 Task: Add Siete Dairy Free Nacho Tortilla Chips to the cart.
Action: Mouse moved to (291, 140)
Screenshot: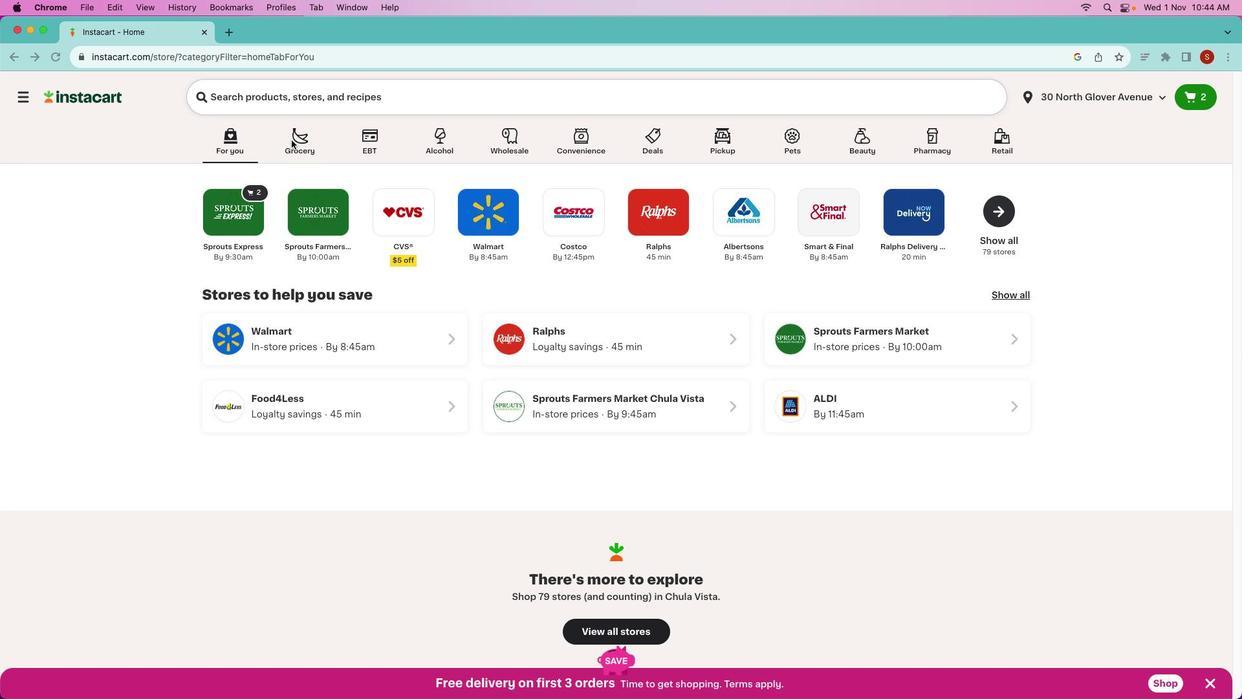 
Action: Mouse pressed left at (291, 140)
Screenshot: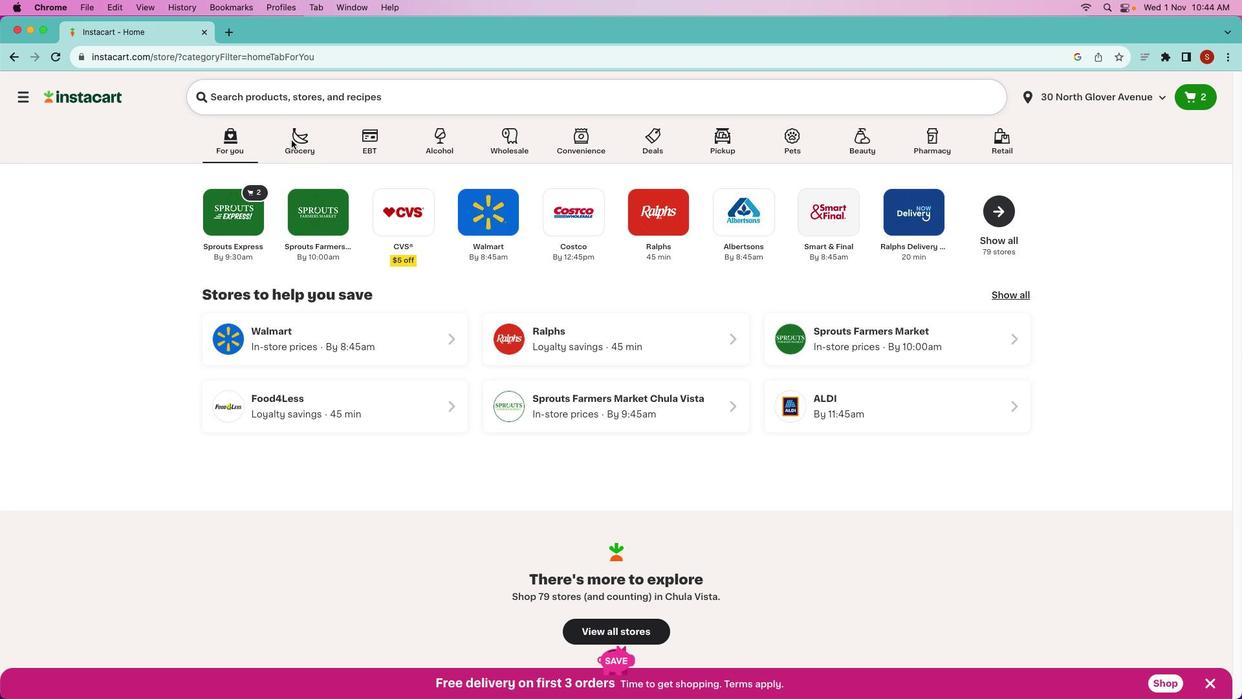 
Action: Mouse pressed left at (291, 140)
Screenshot: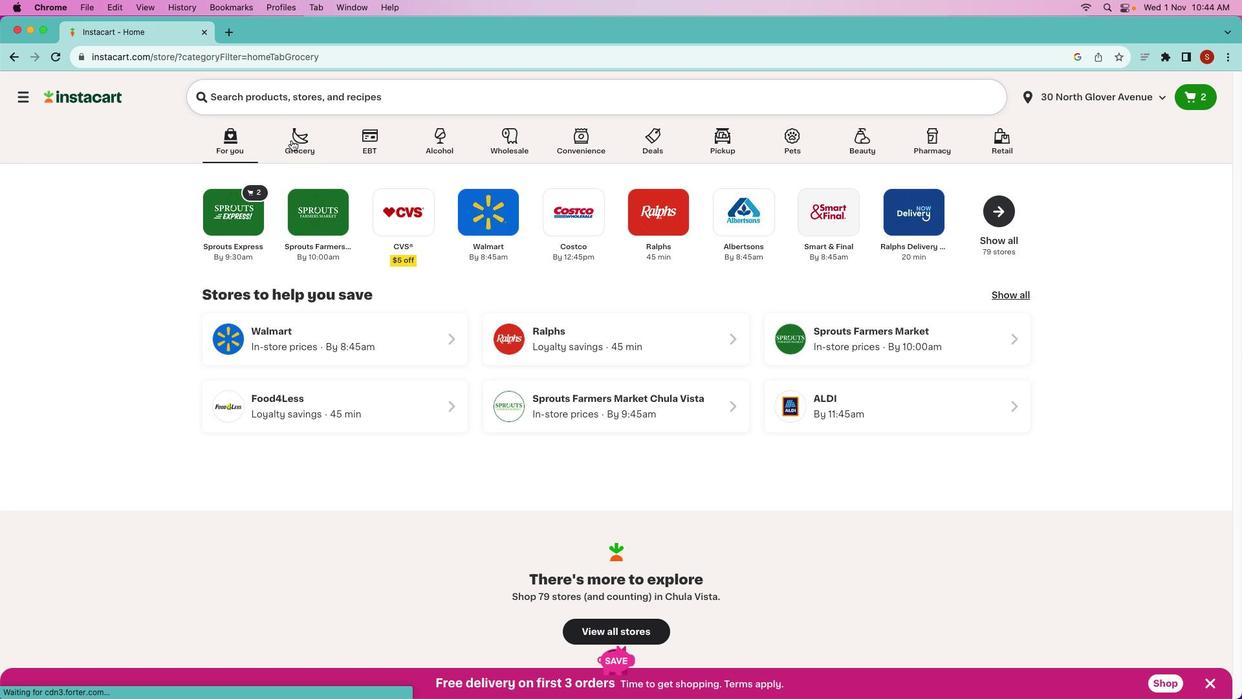 
Action: Mouse moved to (550, 325)
Screenshot: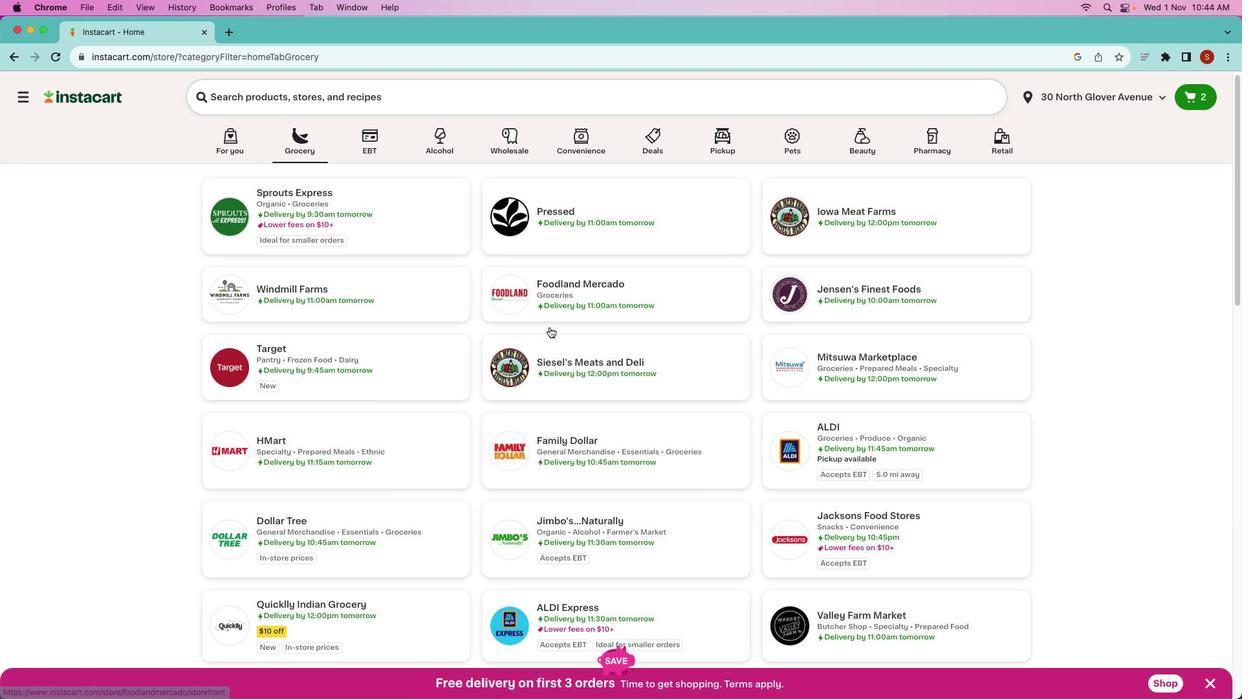 
Action: Mouse scrolled (550, 325) with delta (0, 0)
Screenshot: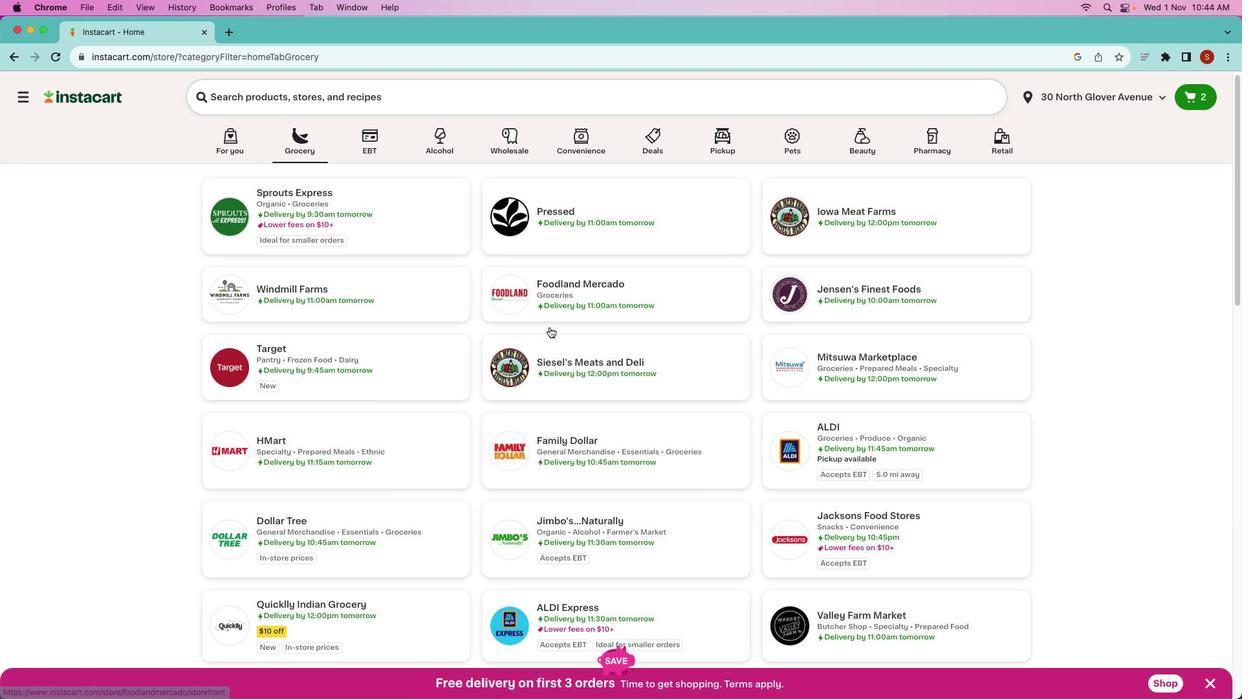 
Action: Mouse scrolled (550, 325) with delta (0, 0)
Screenshot: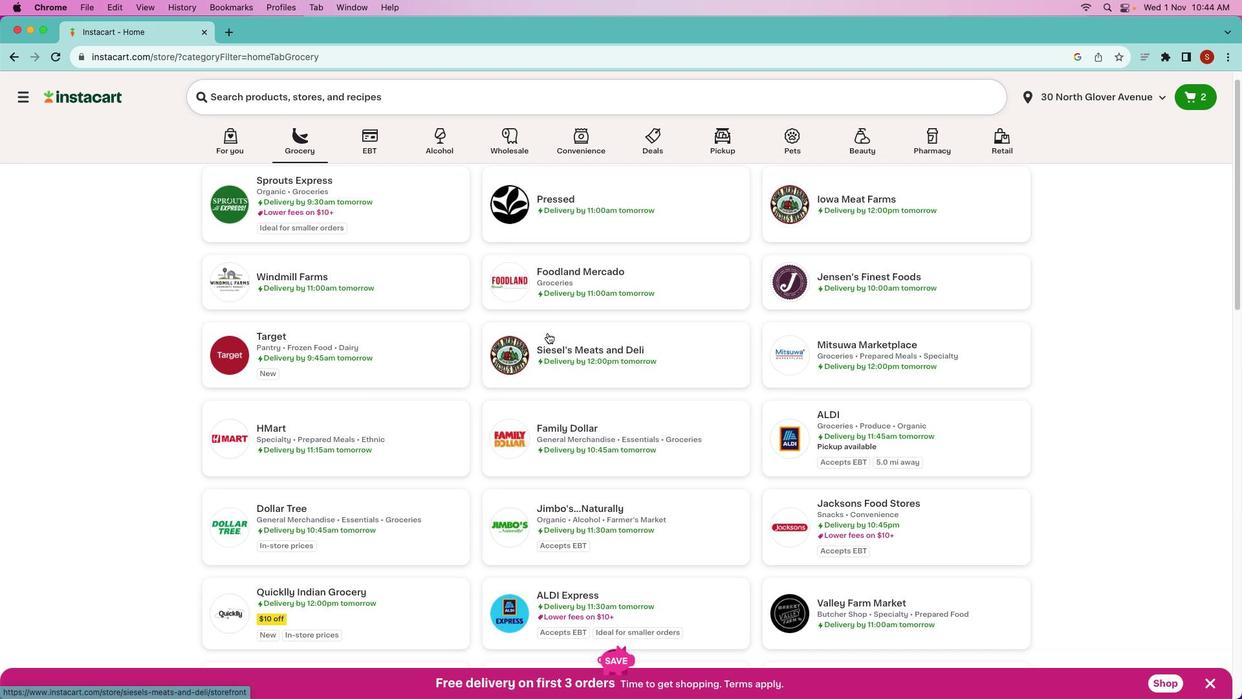 
Action: Mouse scrolled (550, 325) with delta (0, 0)
Screenshot: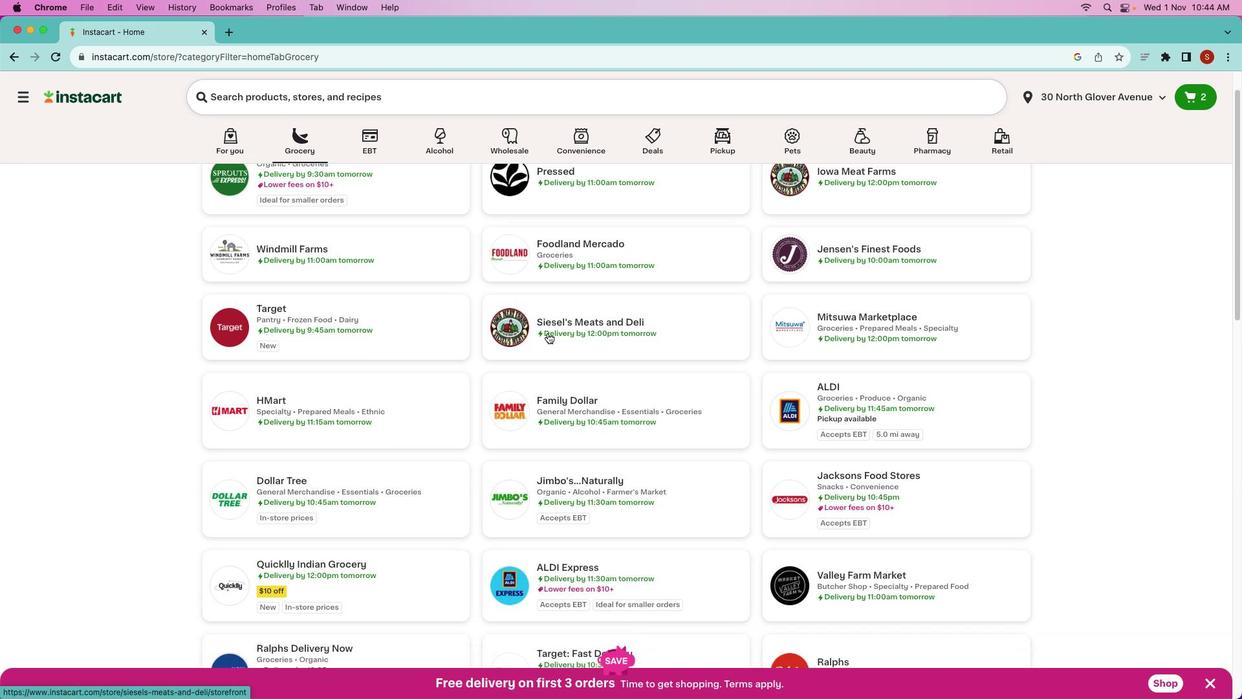 
Action: Mouse moved to (553, 328)
Screenshot: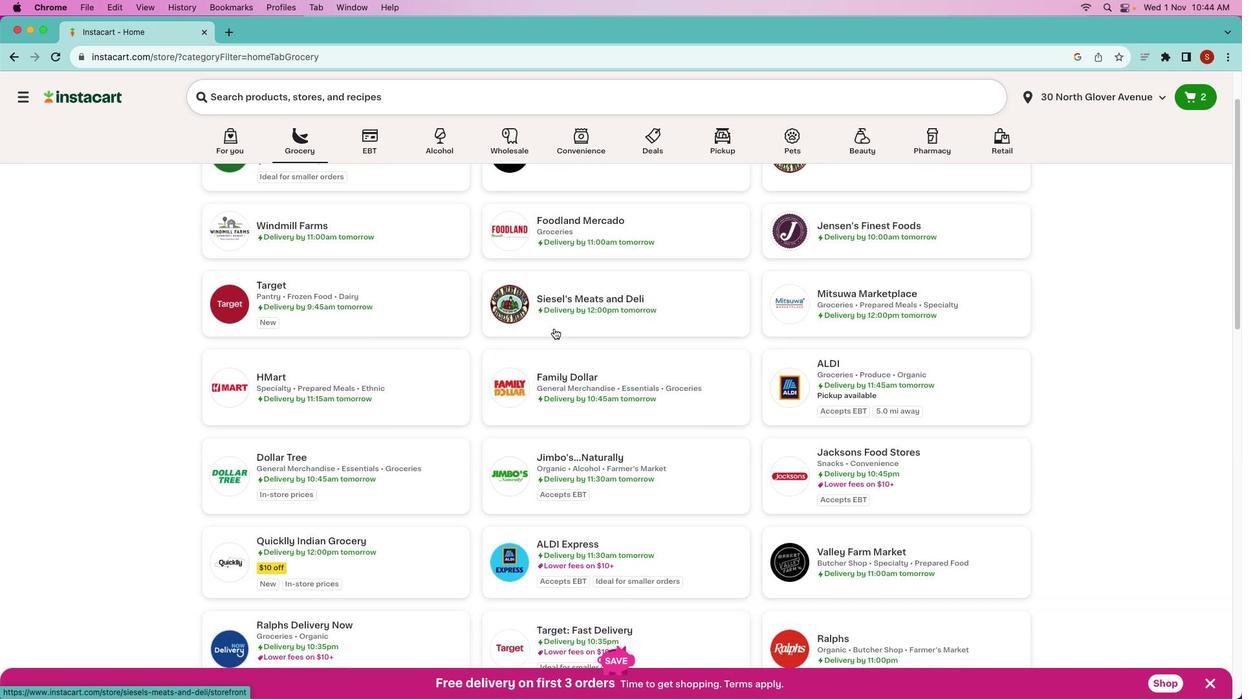 
Action: Mouse scrolled (553, 328) with delta (0, 0)
Screenshot: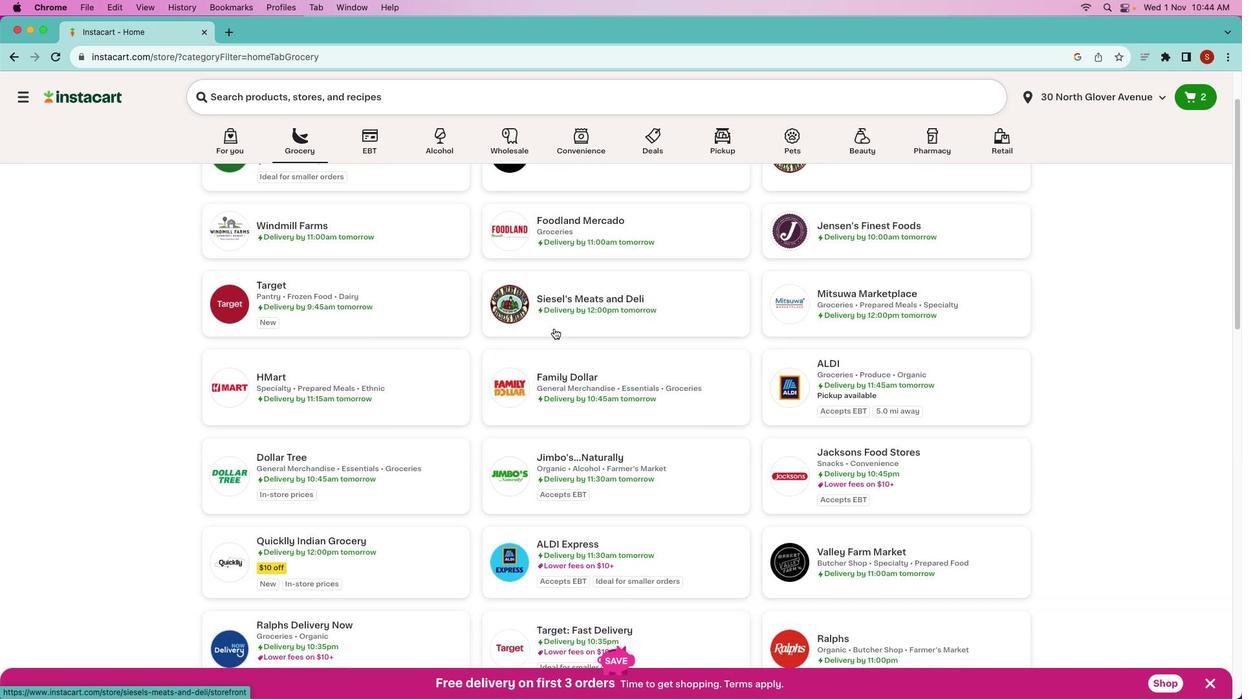 
Action: Mouse moved to (554, 328)
Screenshot: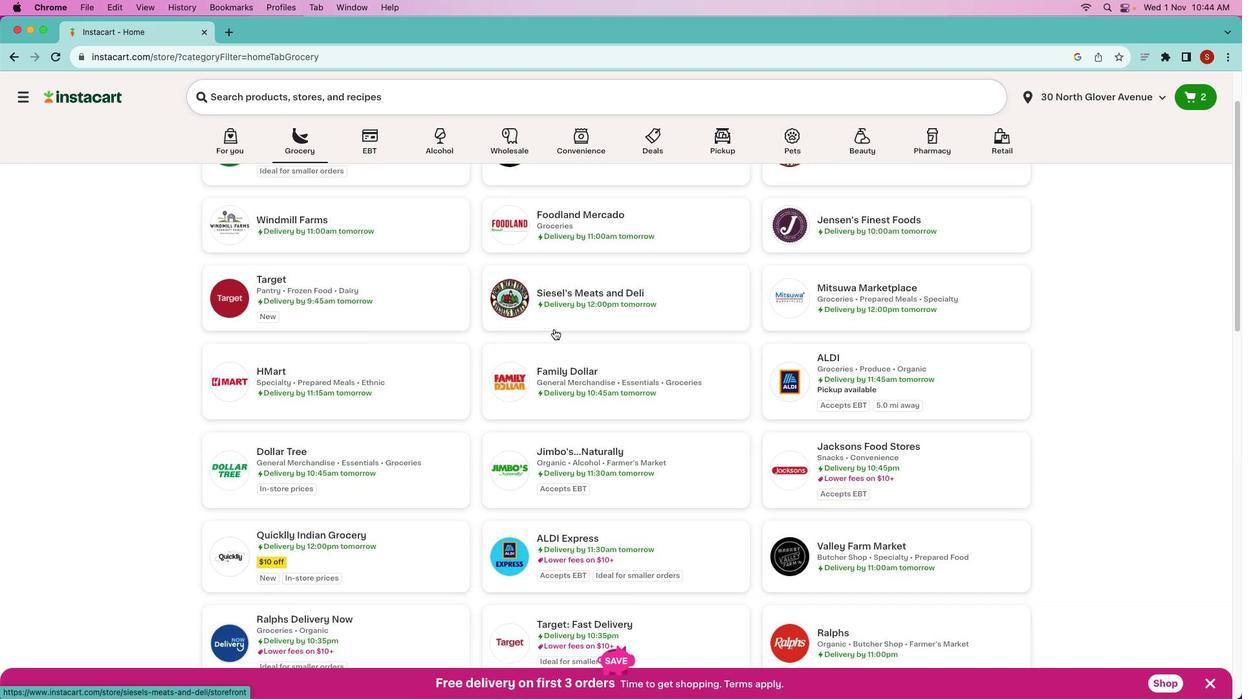 
Action: Mouse scrolled (554, 328) with delta (0, 0)
Screenshot: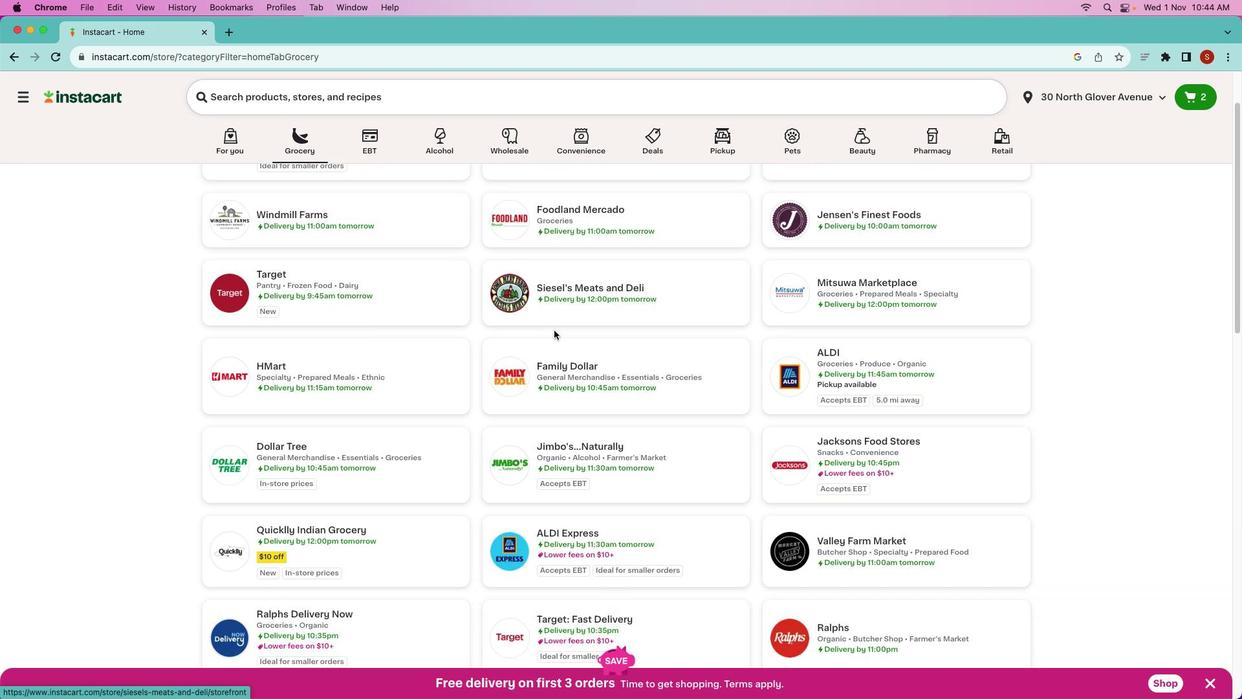 
Action: Mouse moved to (554, 338)
Screenshot: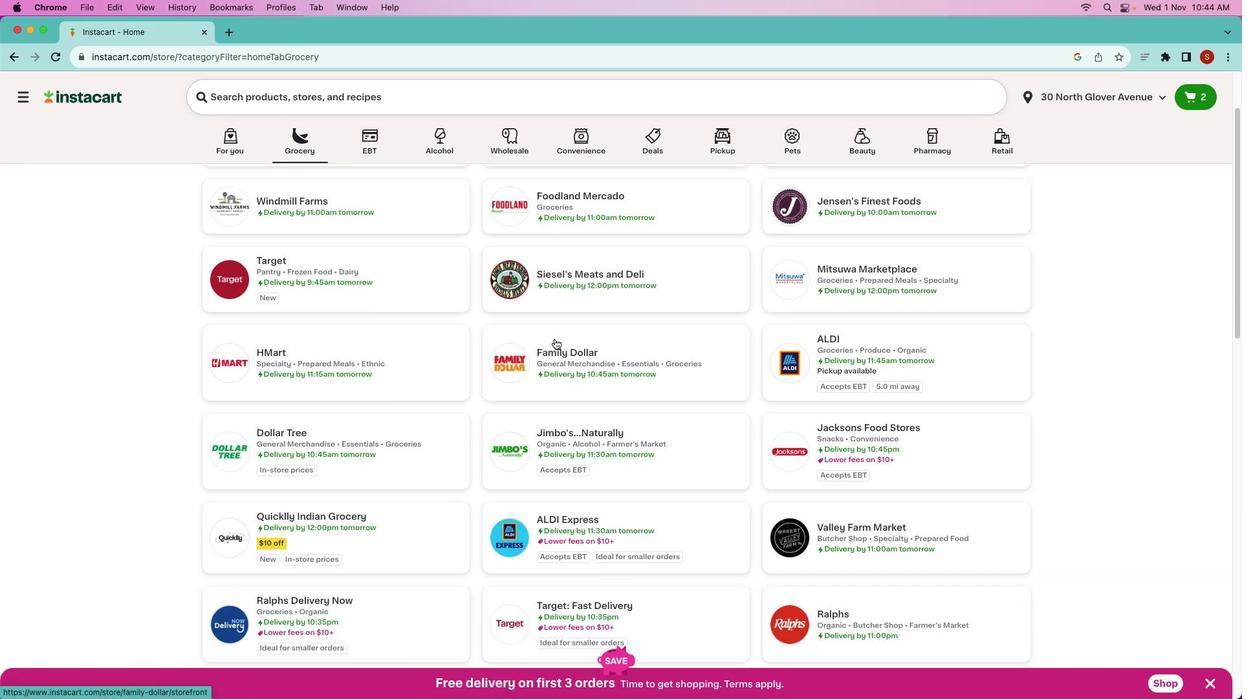 
Action: Mouse scrolled (554, 338) with delta (0, 0)
Screenshot: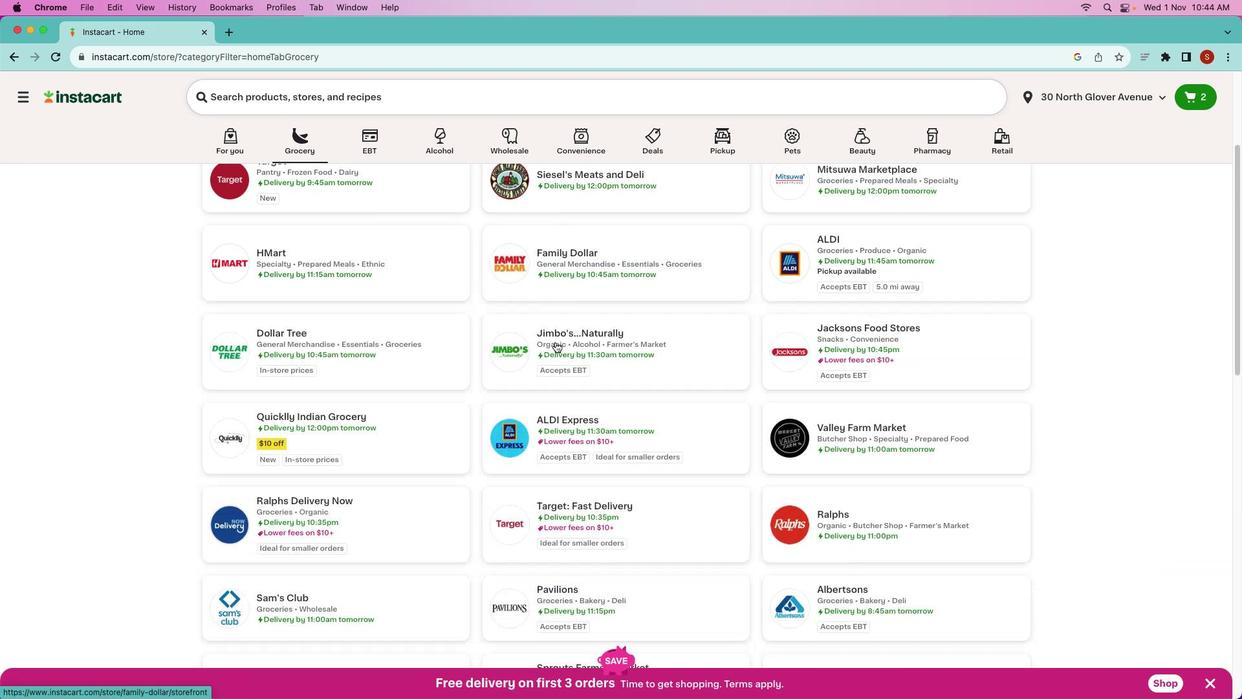 
Action: Mouse scrolled (554, 338) with delta (0, 0)
Screenshot: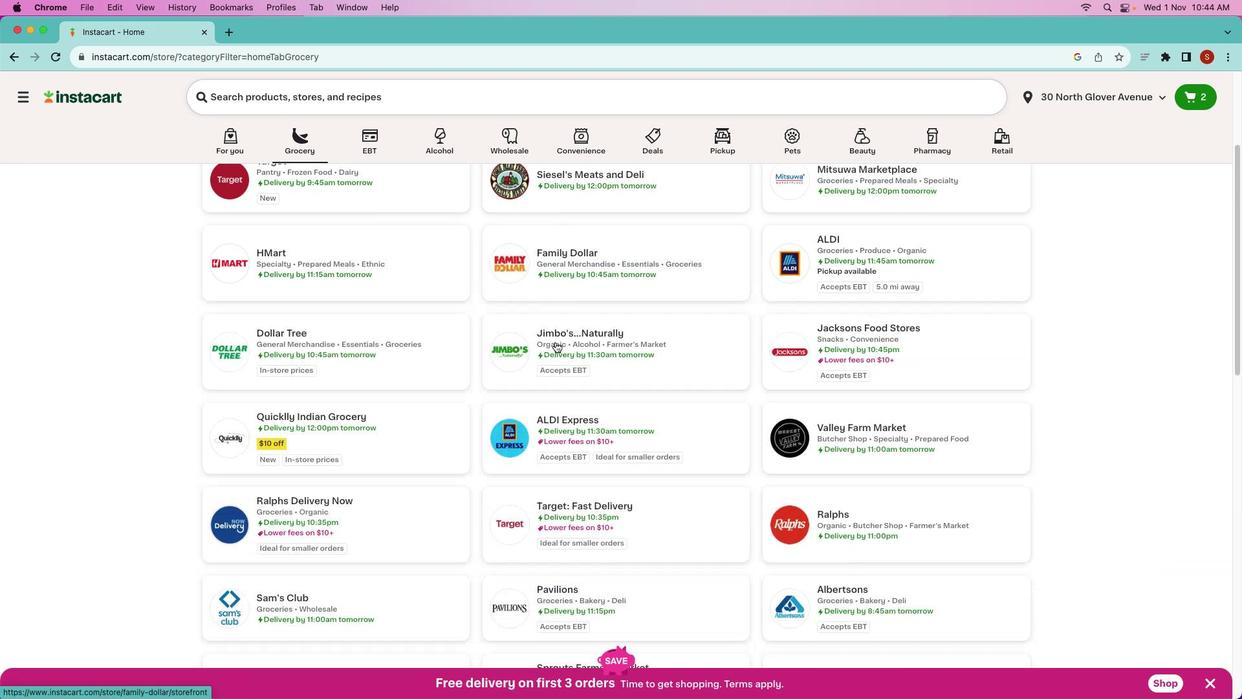 
Action: Mouse scrolled (554, 338) with delta (0, -1)
Screenshot: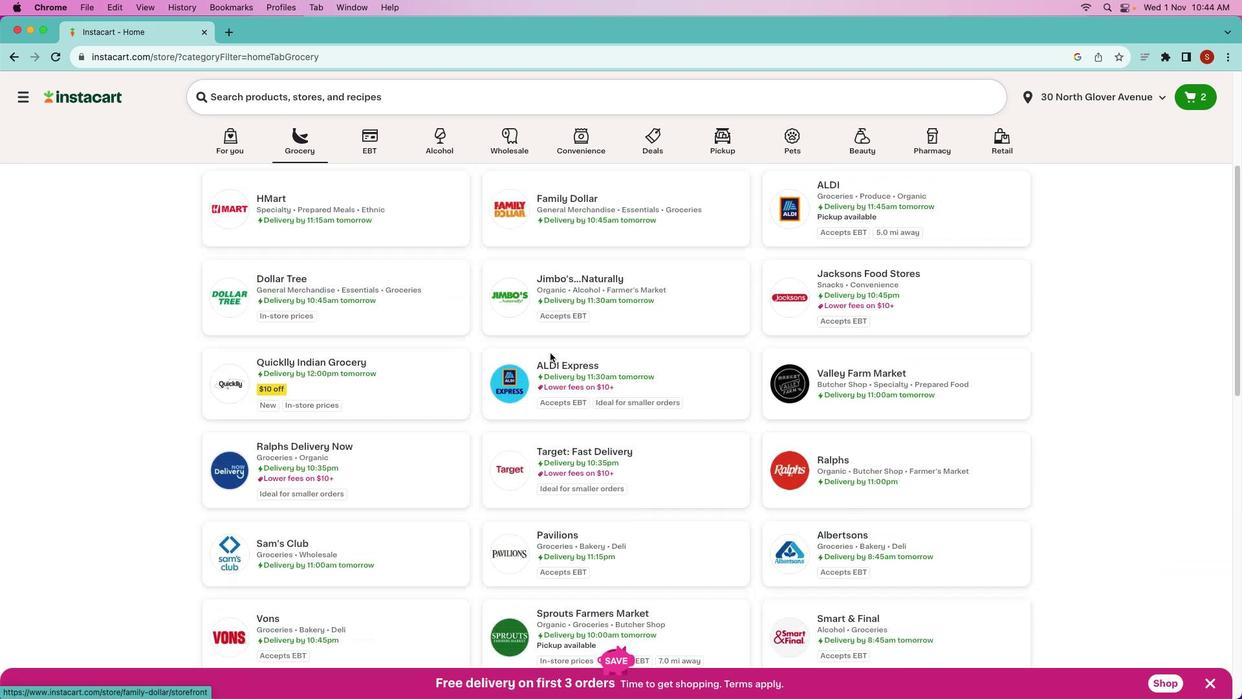 
Action: Mouse scrolled (554, 338) with delta (0, -3)
Screenshot: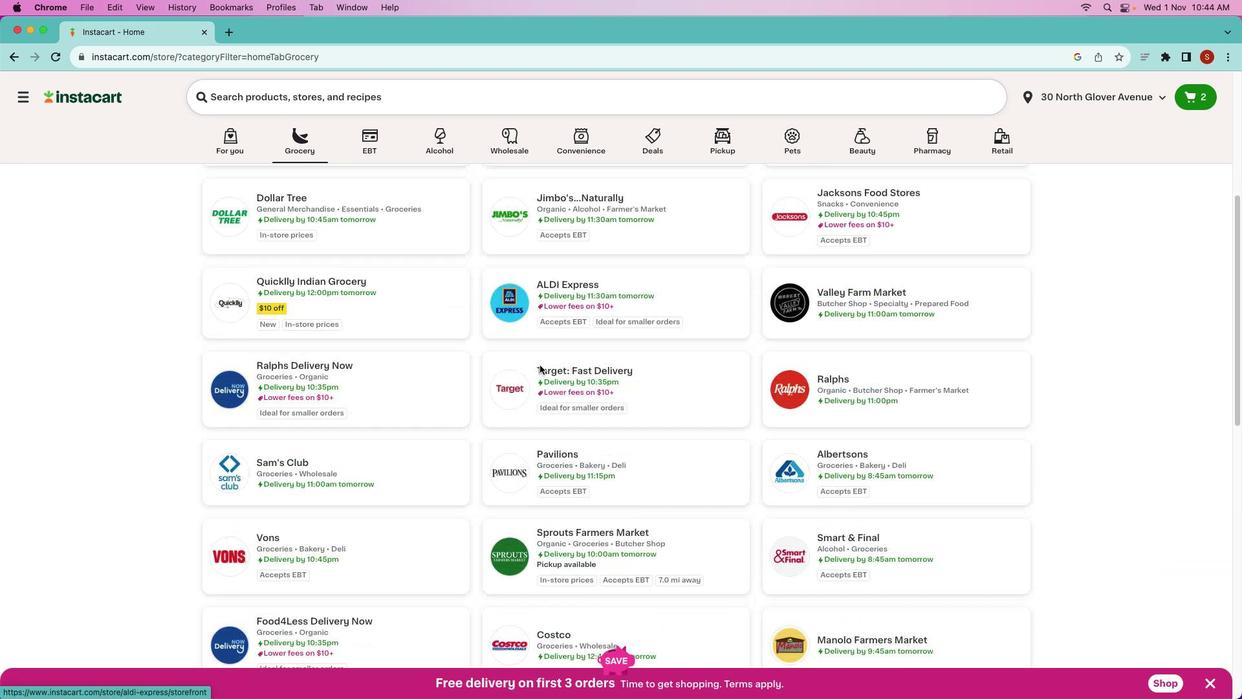 
Action: Mouse moved to (602, 513)
Screenshot: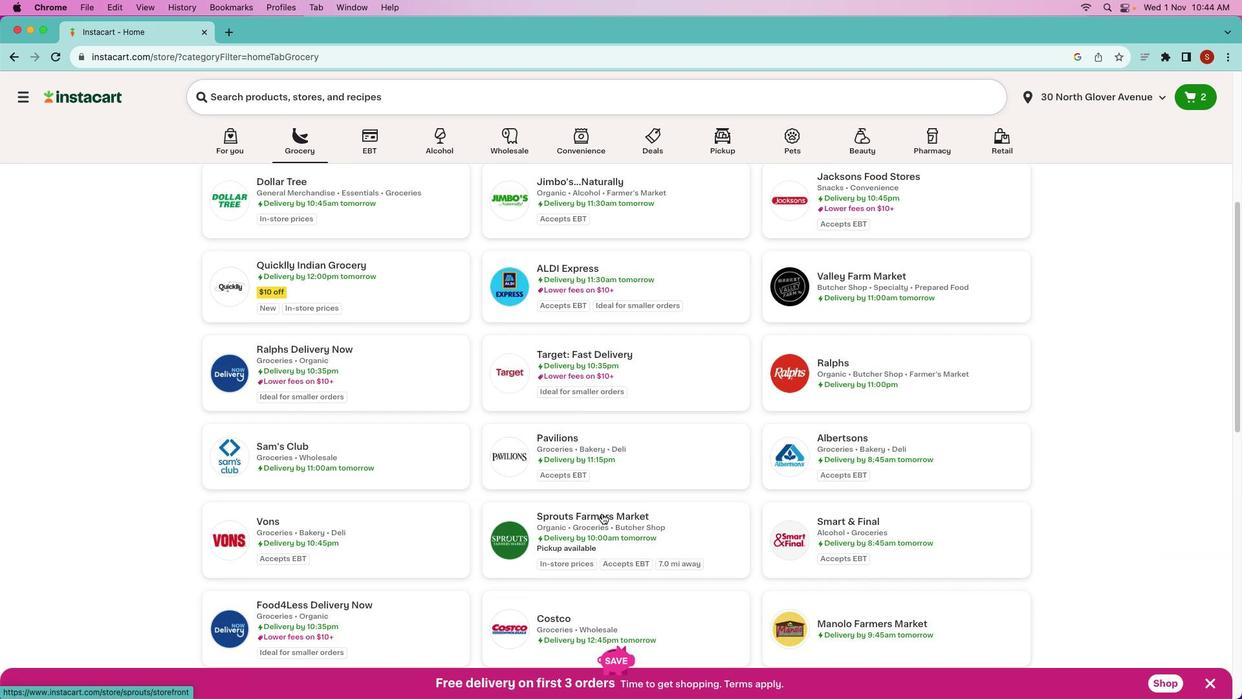 
Action: Mouse pressed left at (602, 513)
Screenshot: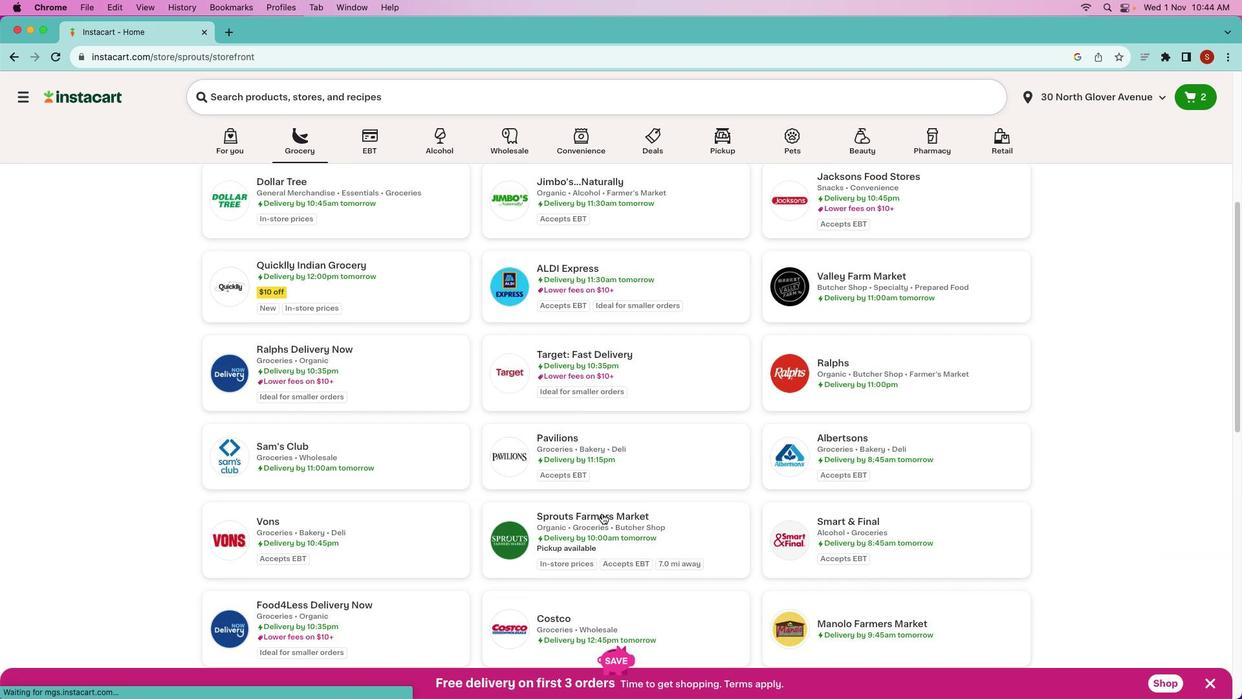 
Action: Mouse moved to (324, 102)
Screenshot: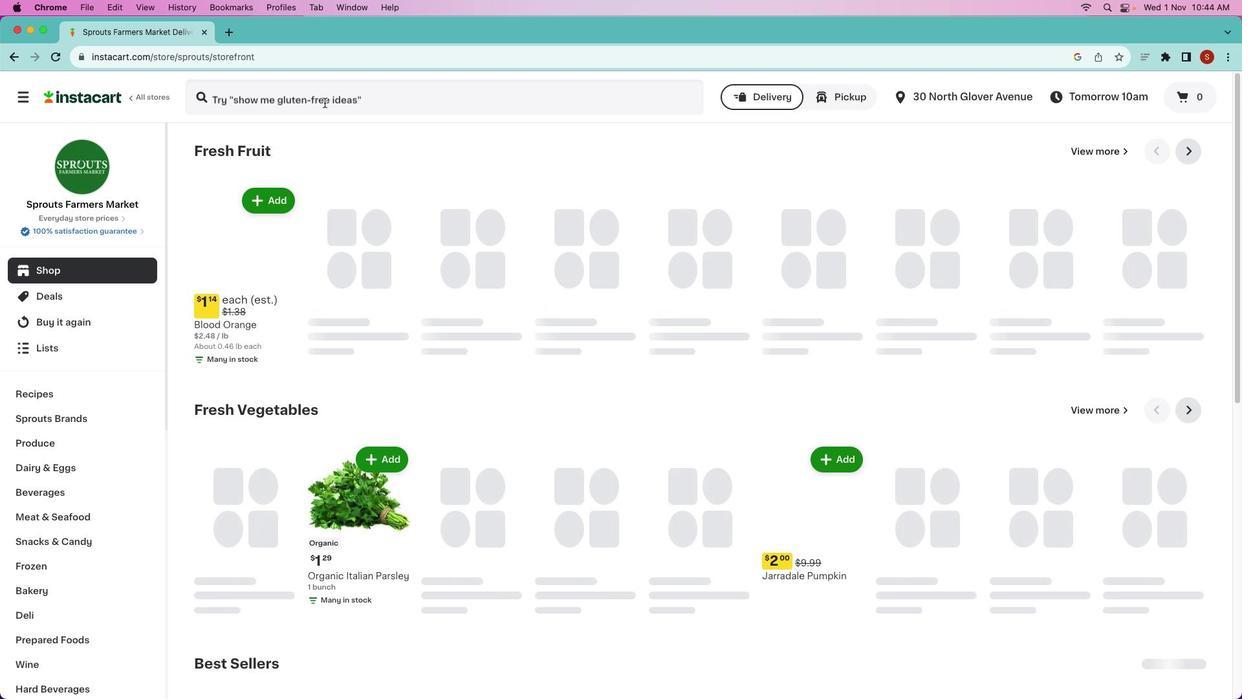 
Action: Mouse pressed left at (324, 102)
Screenshot: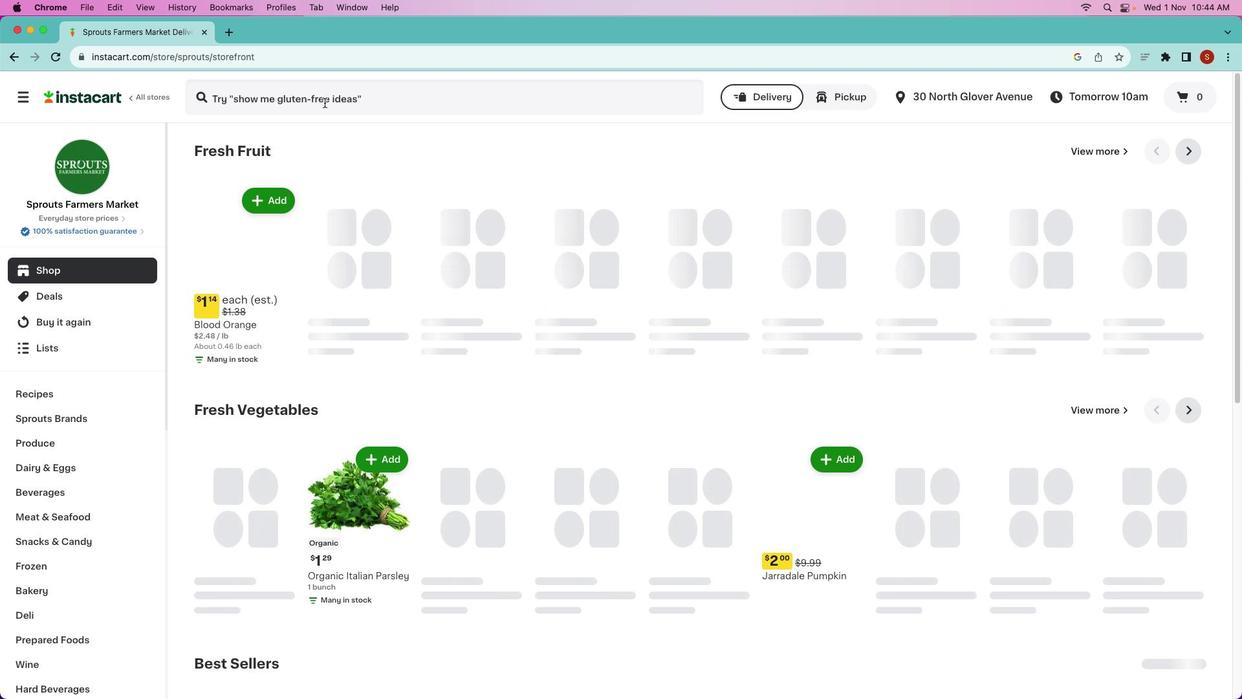 
Action: Key pressed 's''i''e''t''e'Key.space'd''a''i''r''y'Key.space'f''r''e''e'Key.space'n''a''c''h''o'Key.space'r''o''t''r'Key.backspaceKey.backspaceKey.backspaceKey.backspace't''o''r''t''i''a'Key.backspace'l''l''a'Key.space'c''h''i''p''s'
Screenshot: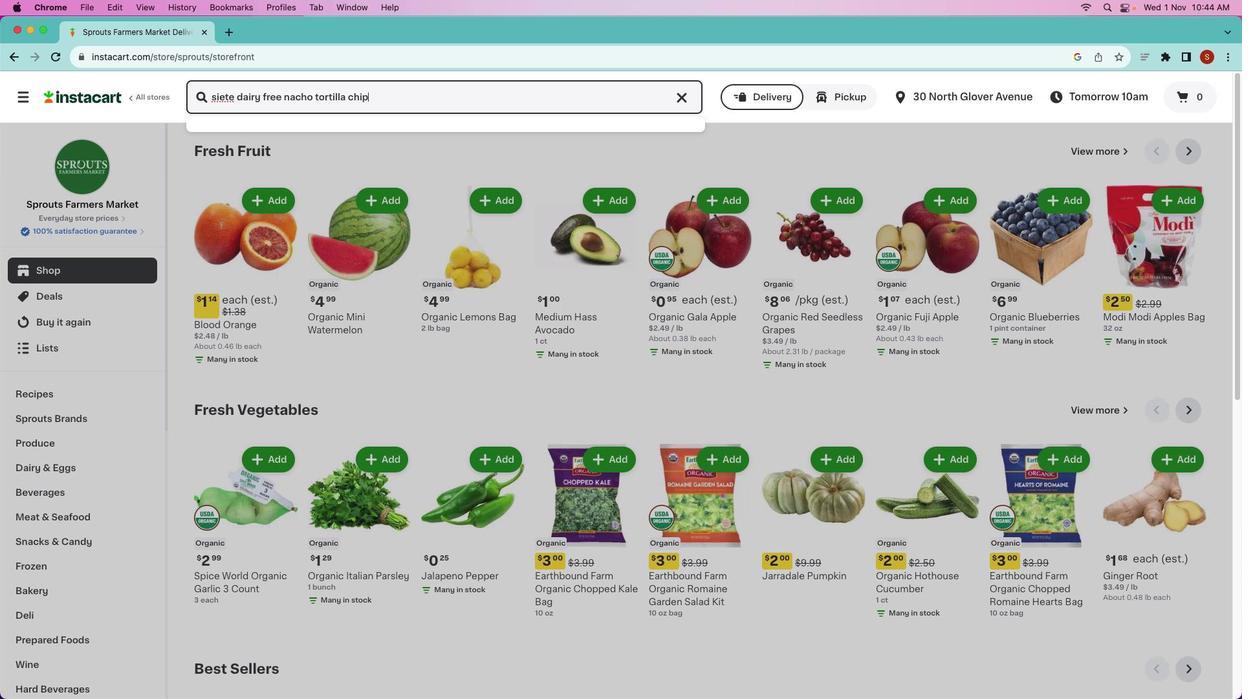 
Action: Mouse moved to (381, 95)
Screenshot: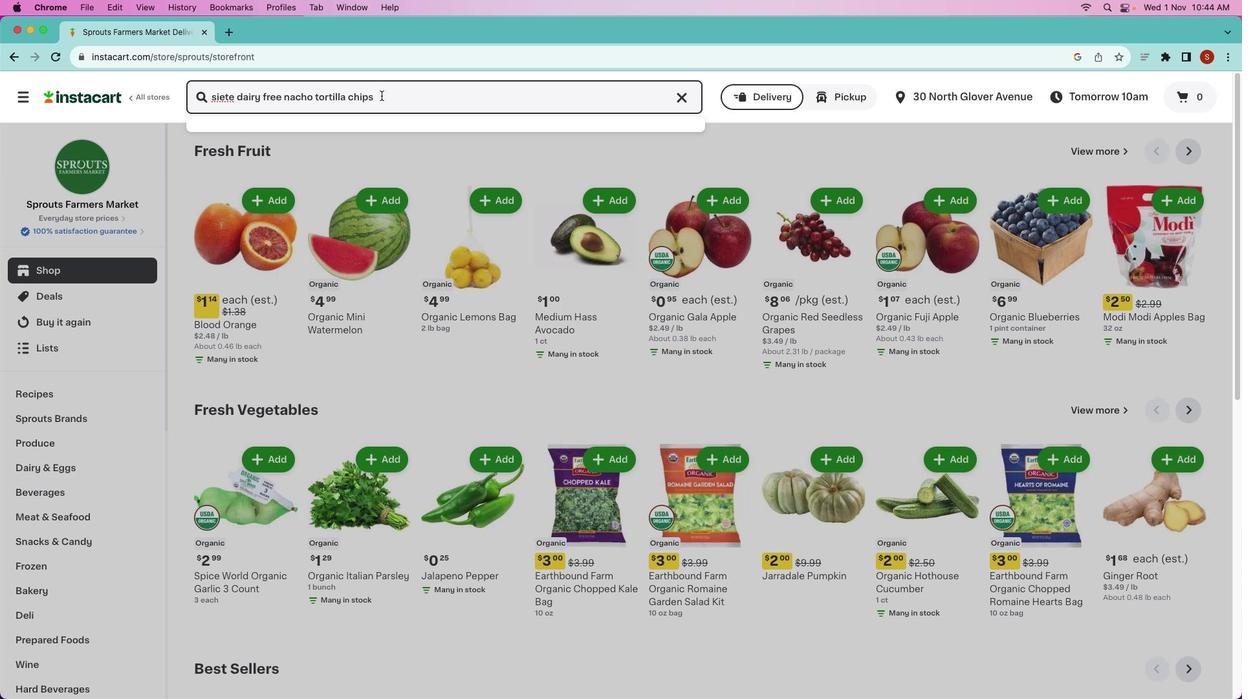 
Action: Key pressed Key.enter
Screenshot: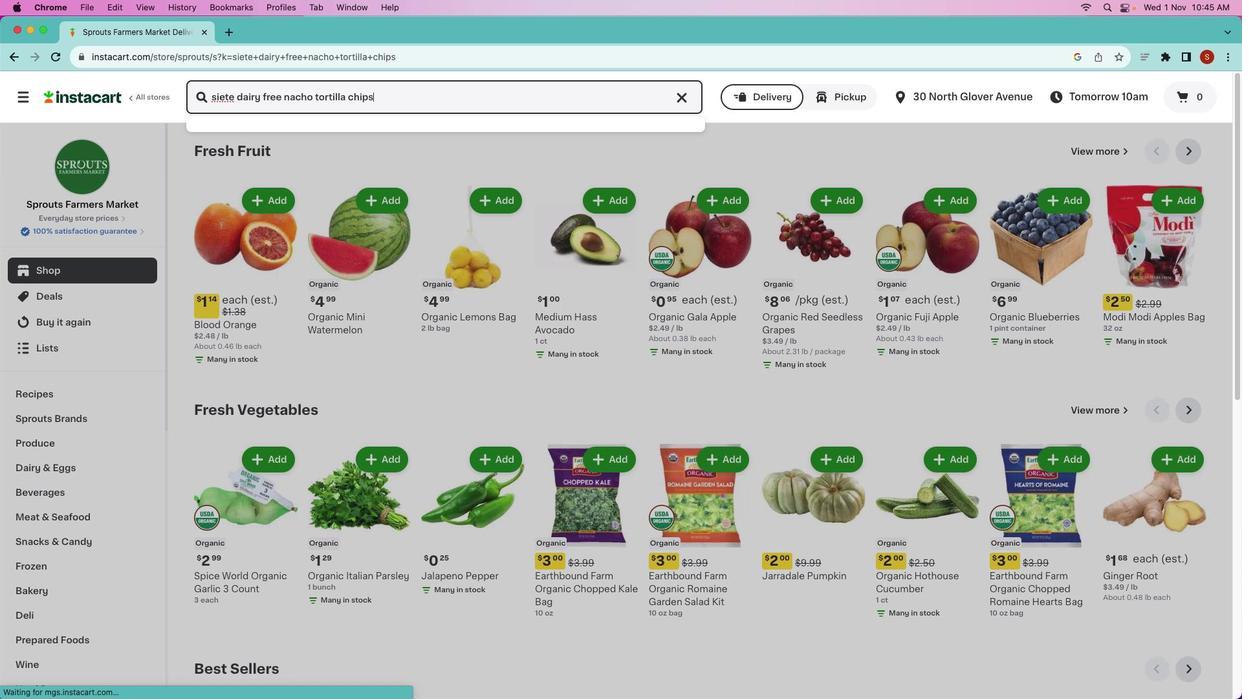 
Action: Mouse moved to (514, 427)
Screenshot: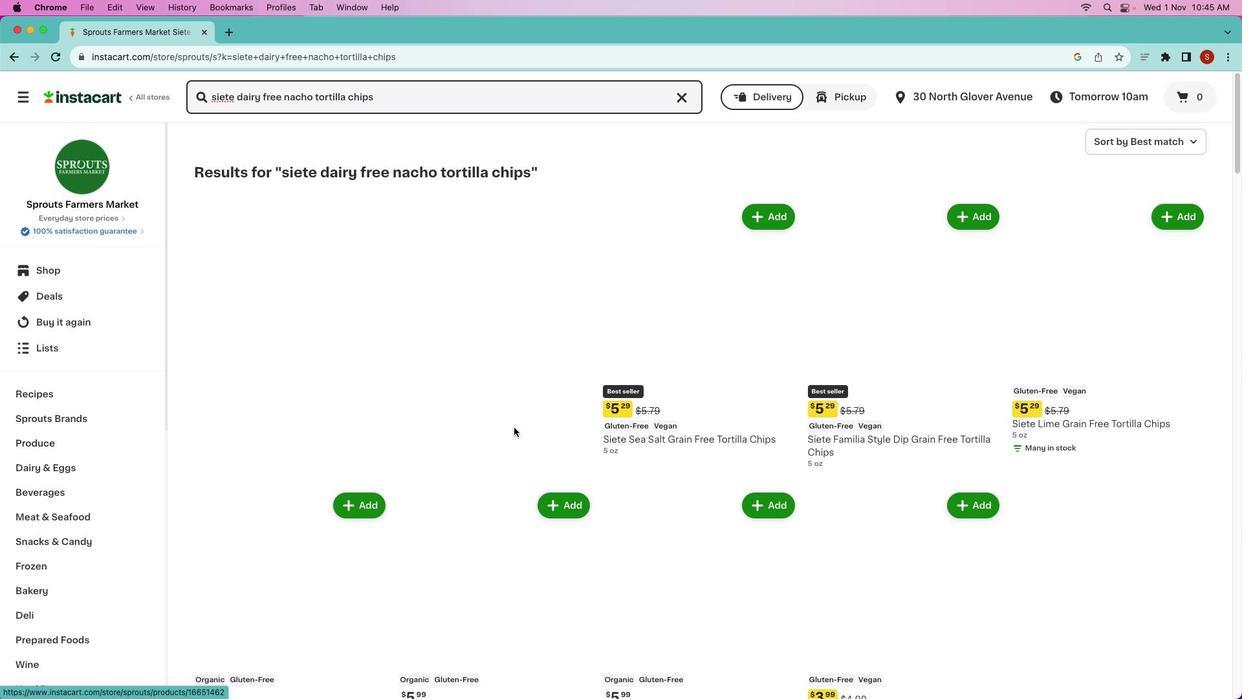 
Action: Mouse scrolled (514, 427) with delta (0, 0)
Screenshot: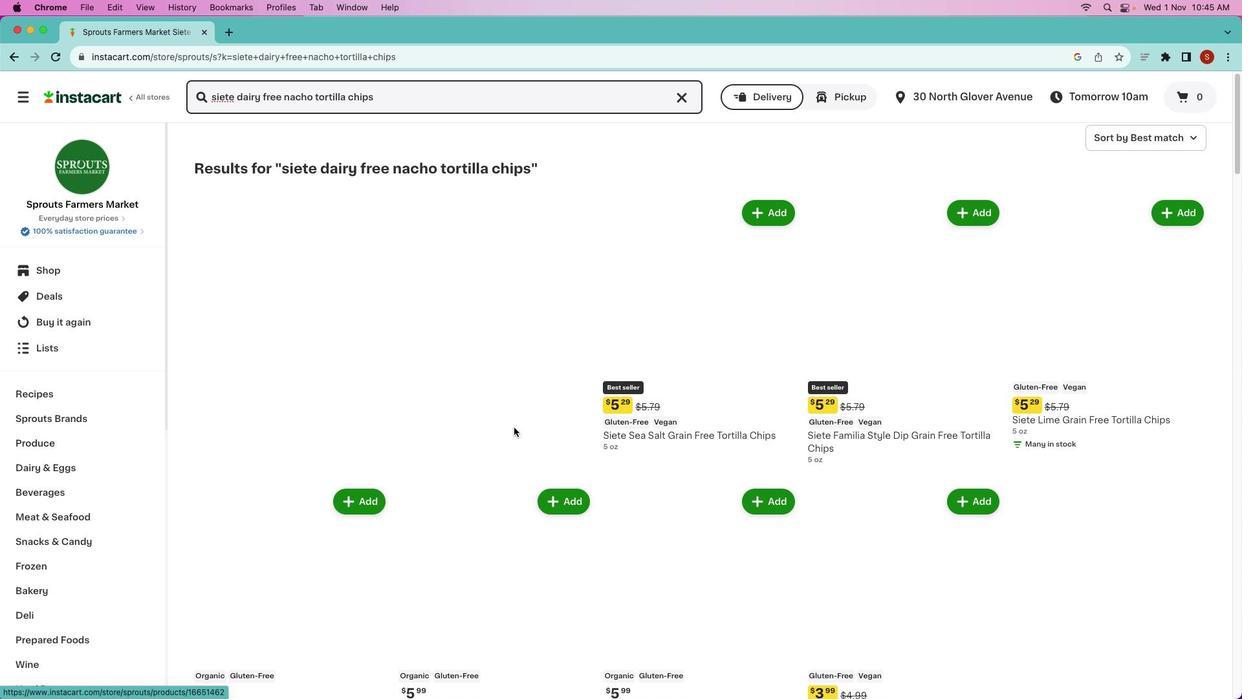 
Action: Mouse scrolled (514, 427) with delta (0, 0)
Screenshot: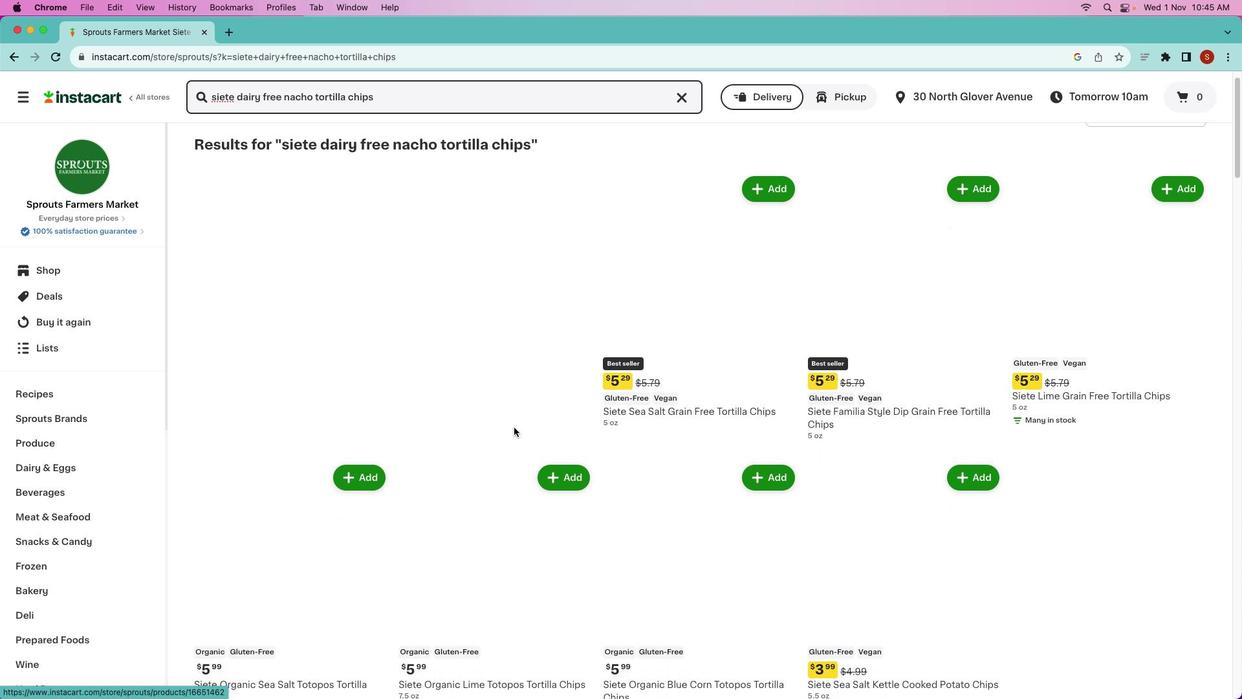 
Action: Mouse scrolled (514, 427) with delta (0, -1)
Screenshot: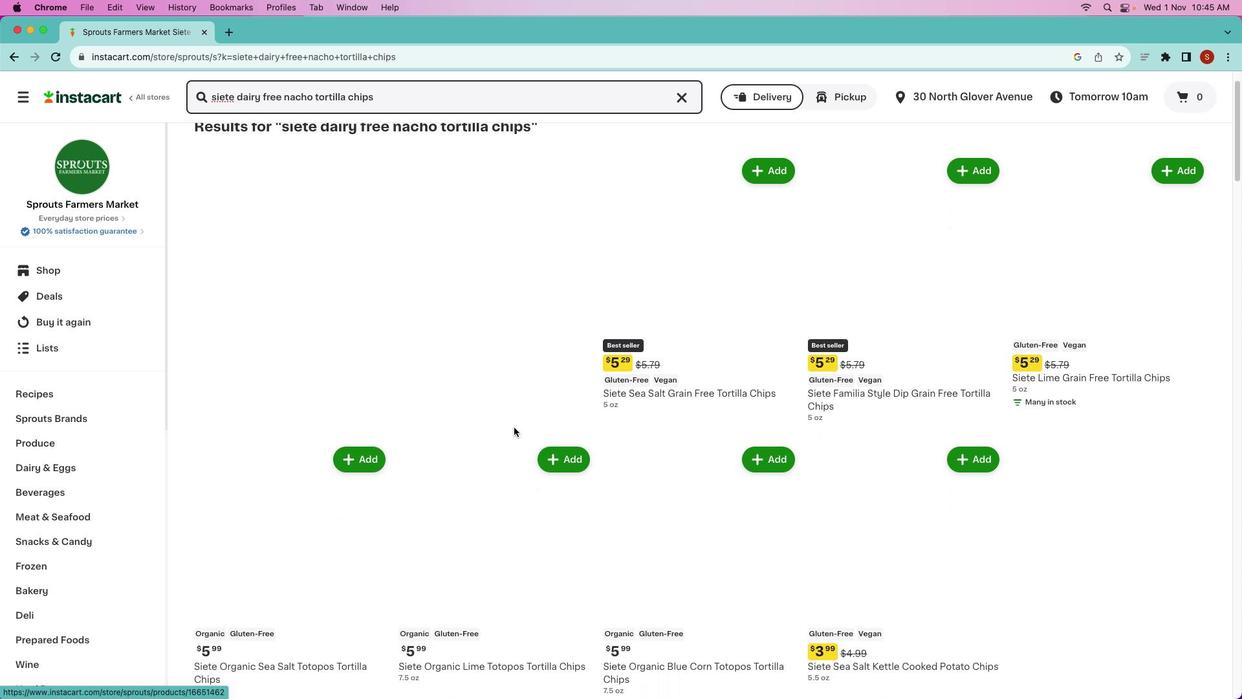 
Action: Mouse moved to (513, 427)
Screenshot: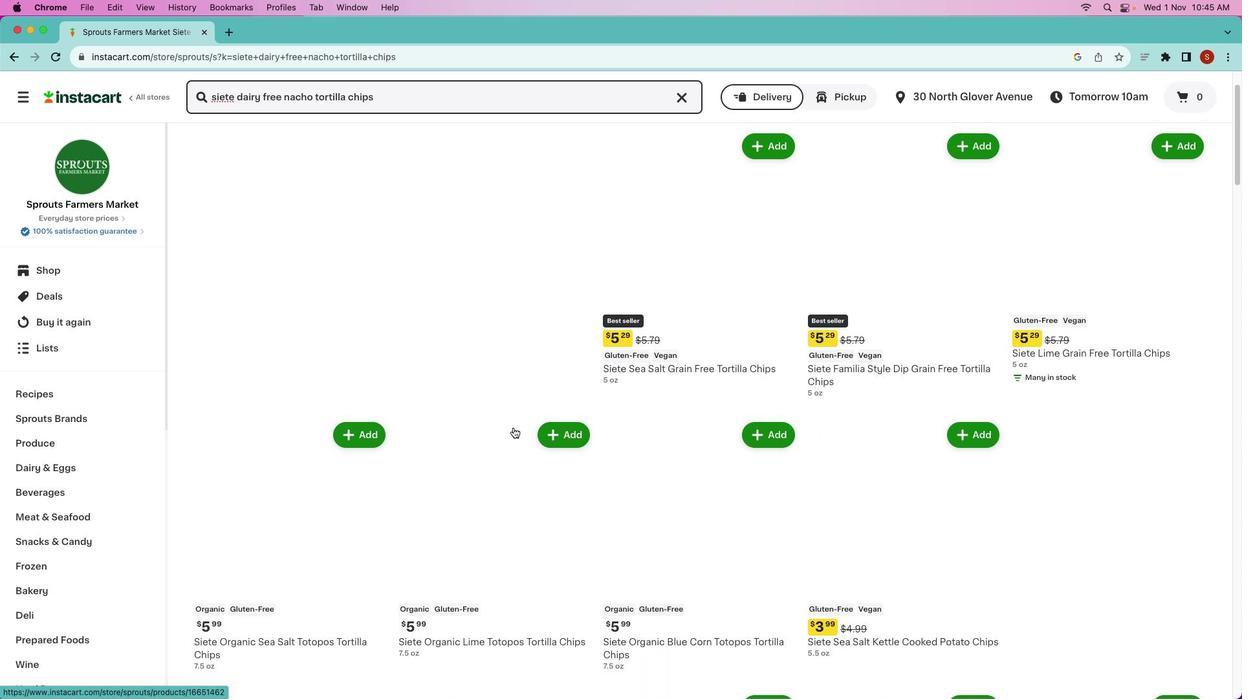 
Action: Mouse scrolled (513, 427) with delta (0, 0)
Screenshot: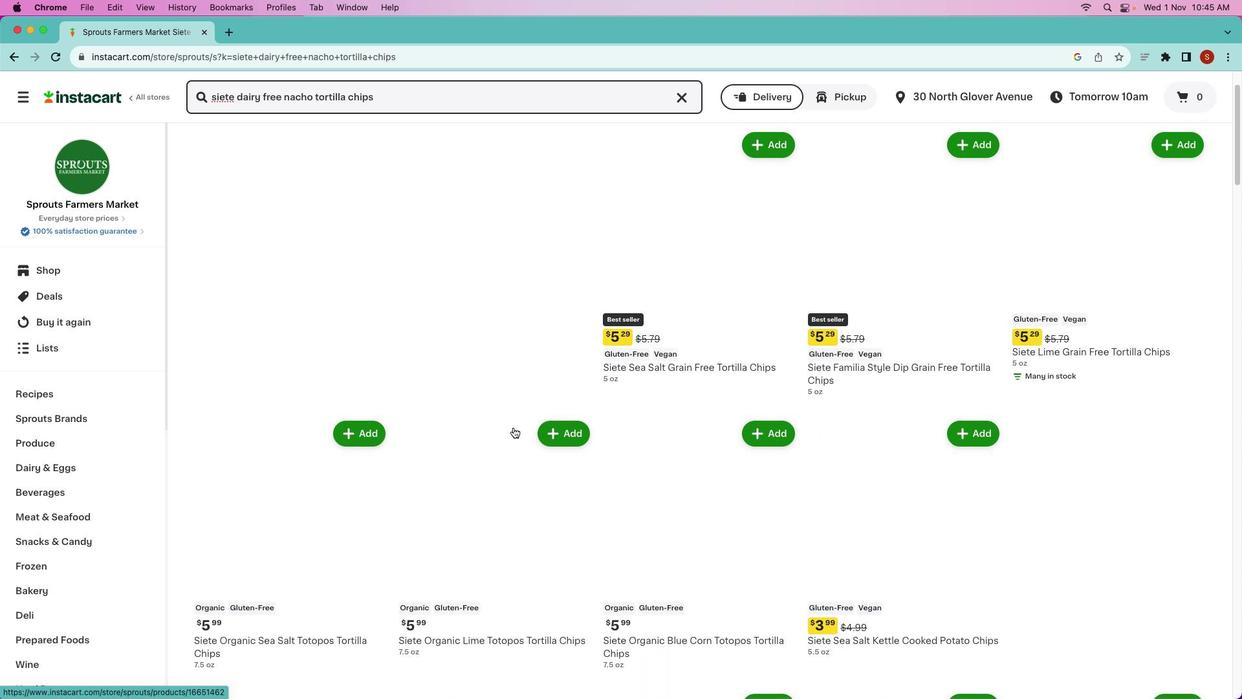 
Action: Mouse moved to (685, 634)
Screenshot: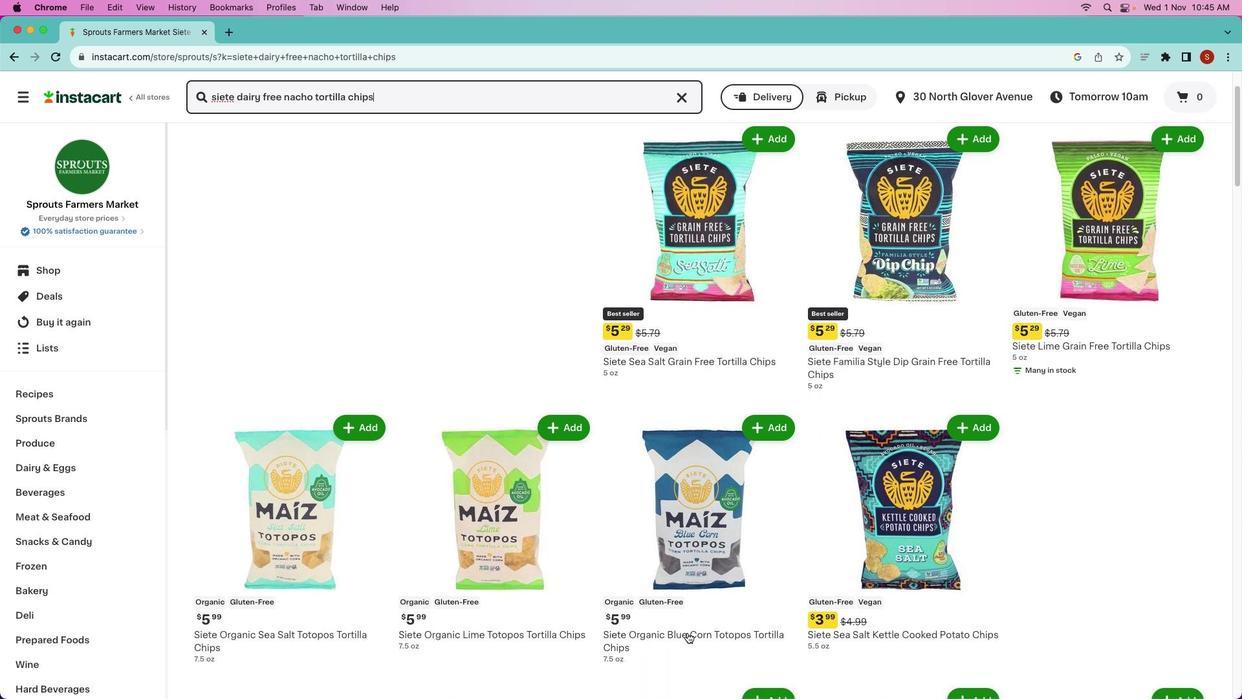 
Action: Mouse scrolled (685, 634) with delta (0, 0)
Screenshot: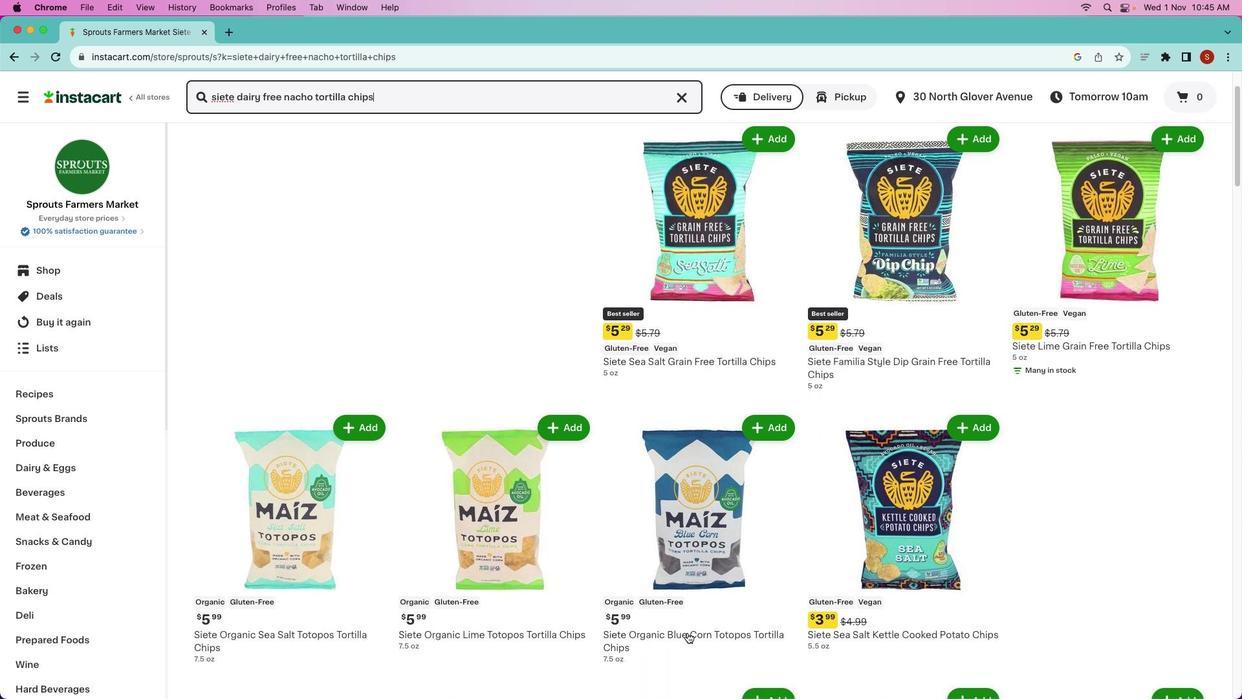 
Action: Mouse moved to (687, 633)
Screenshot: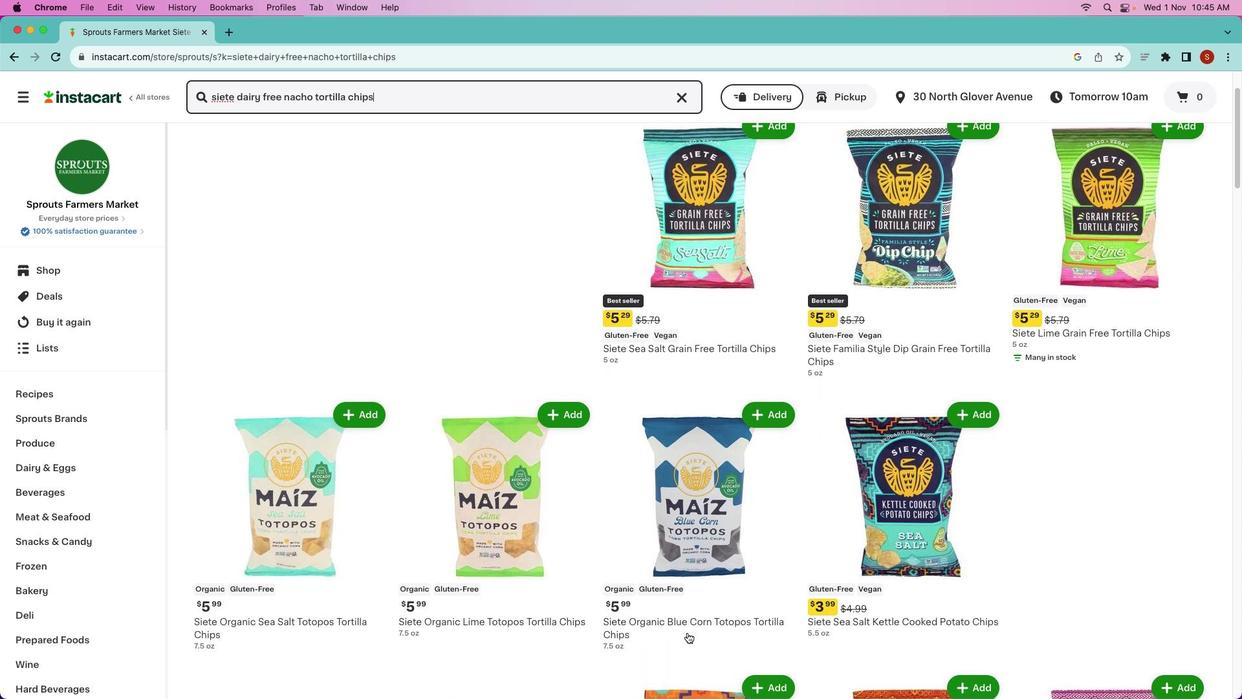 
Action: Mouse scrolled (687, 633) with delta (0, 0)
Screenshot: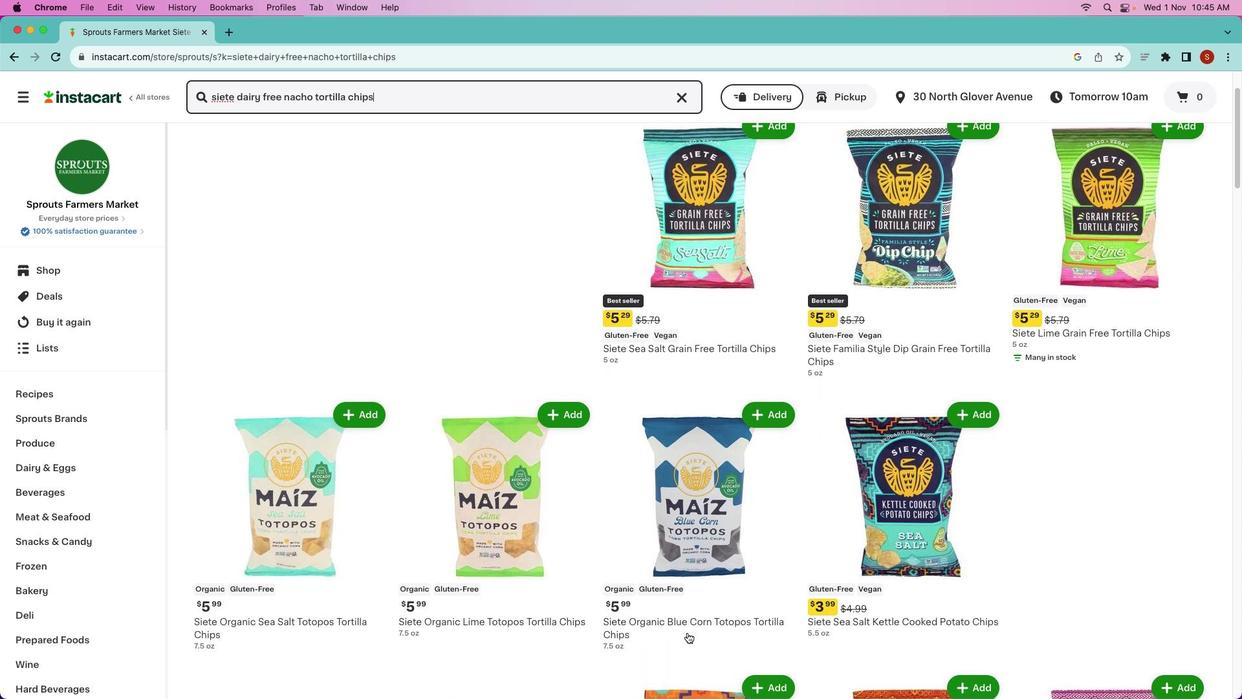 
Action: Mouse moved to (687, 633)
Screenshot: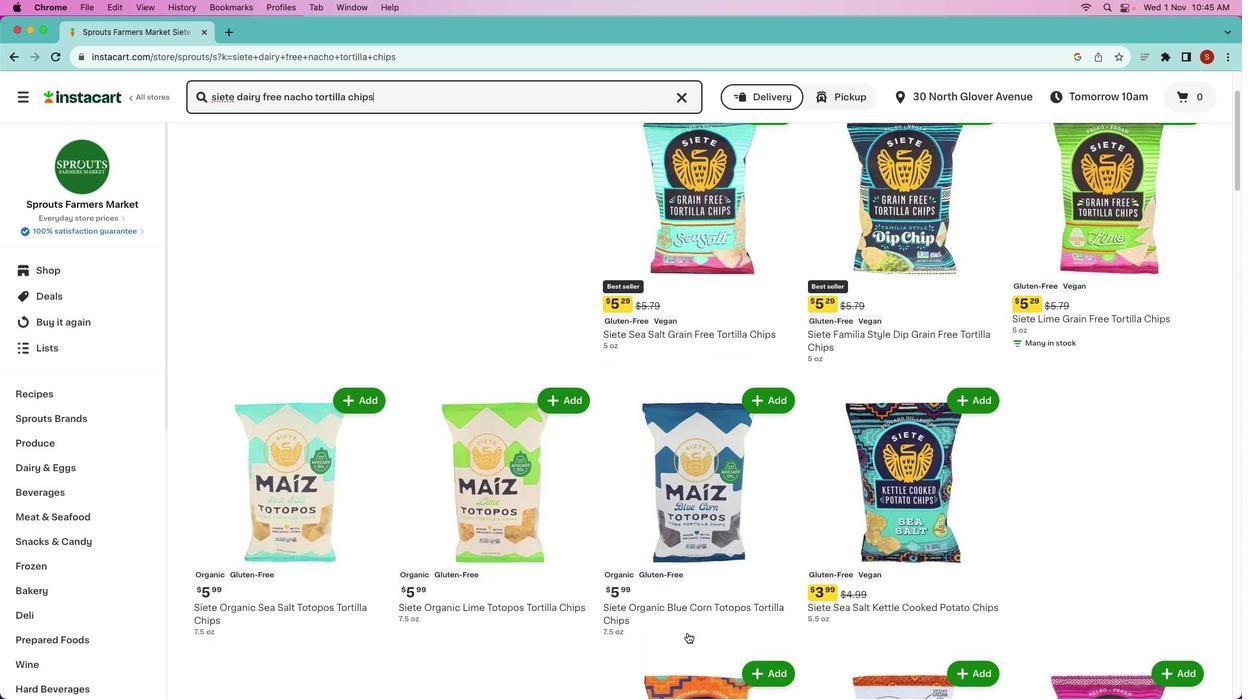 
Action: Mouse scrolled (687, 633) with delta (0, 0)
Screenshot: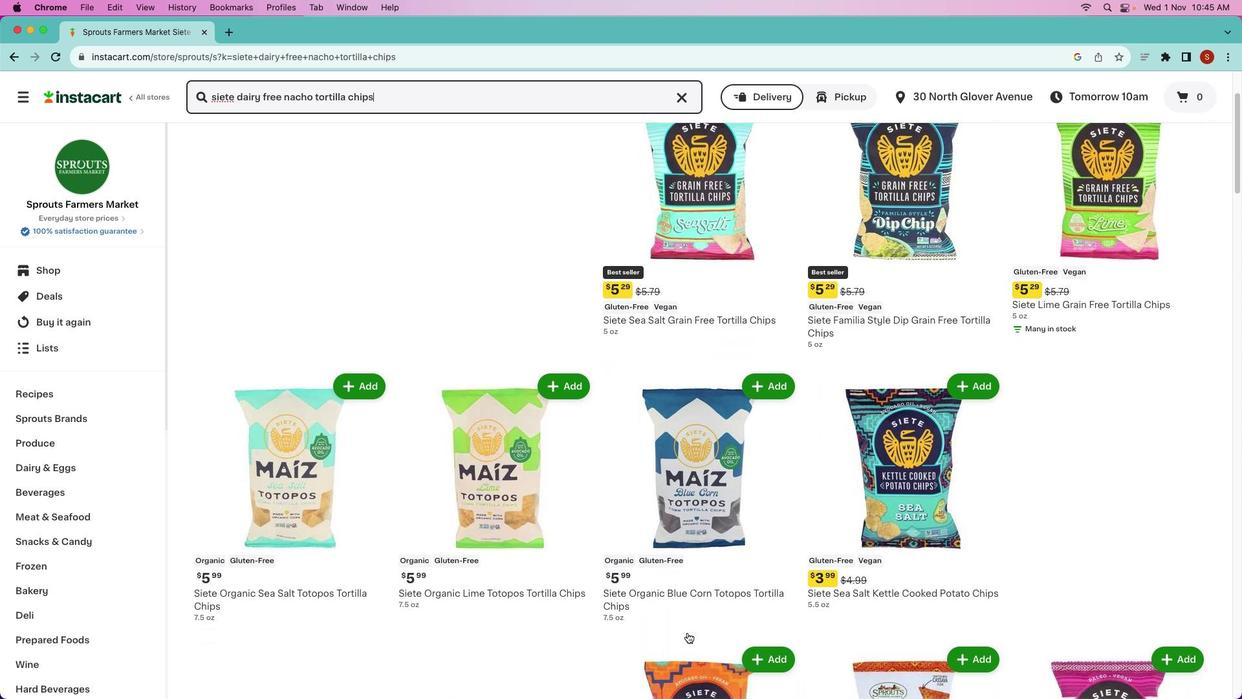 
Action: Mouse moved to (686, 633)
Screenshot: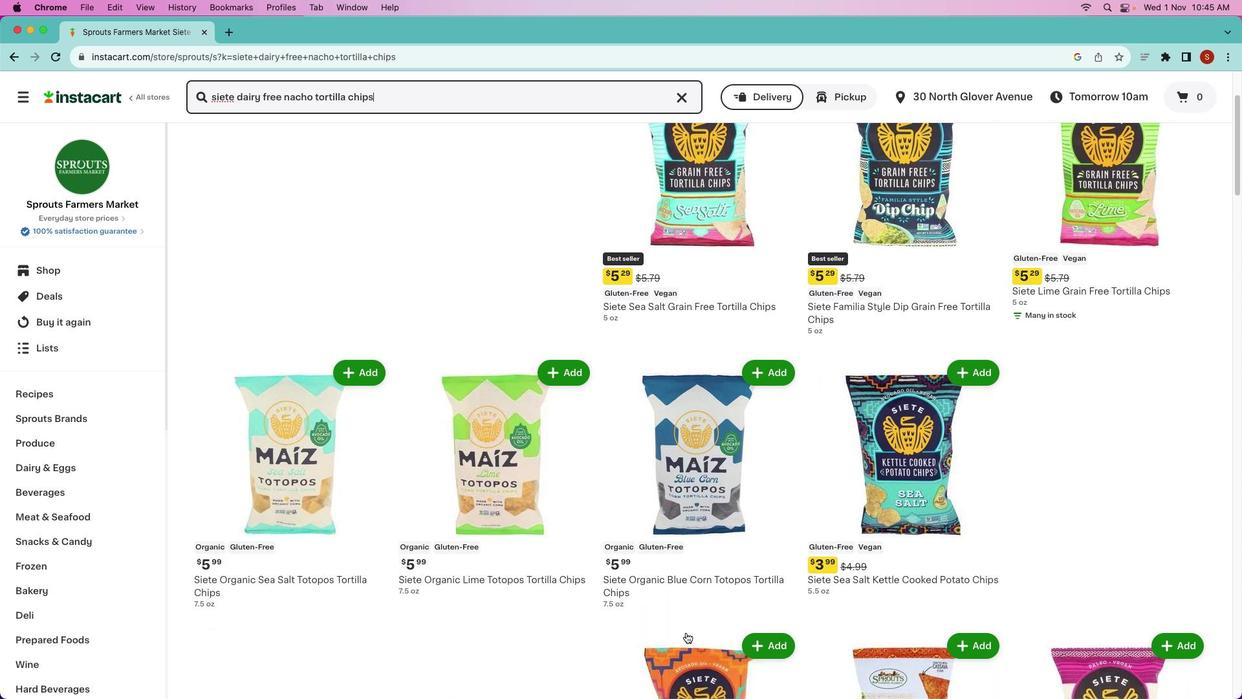 
Action: Mouse scrolled (686, 633) with delta (0, 0)
Screenshot: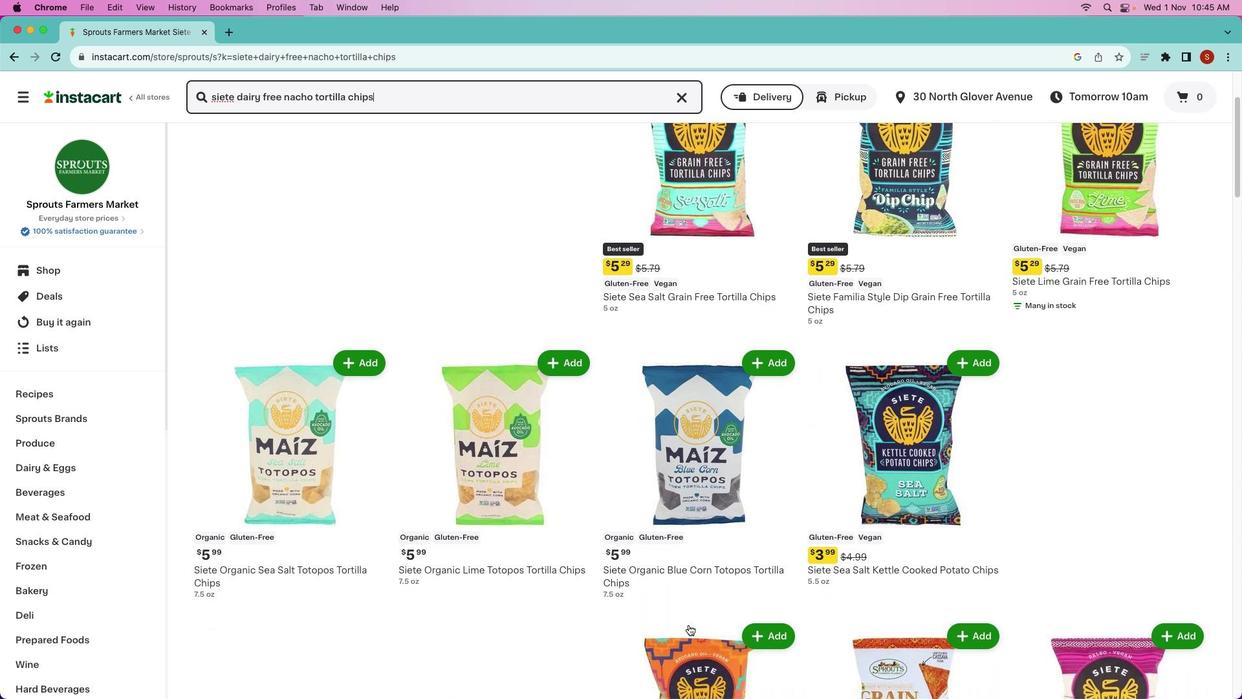
Action: Mouse moved to (686, 632)
Screenshot: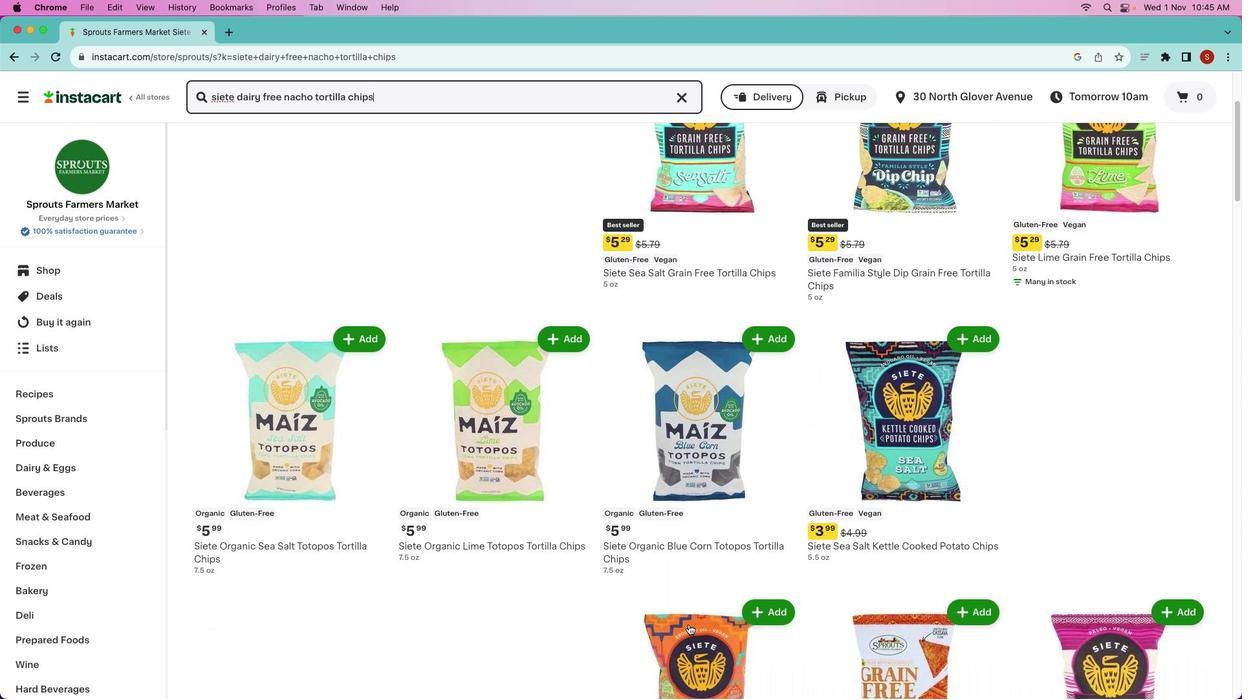 
Action: Mouse scrolled (686, 632) with delta (0, 0)
Screenshot: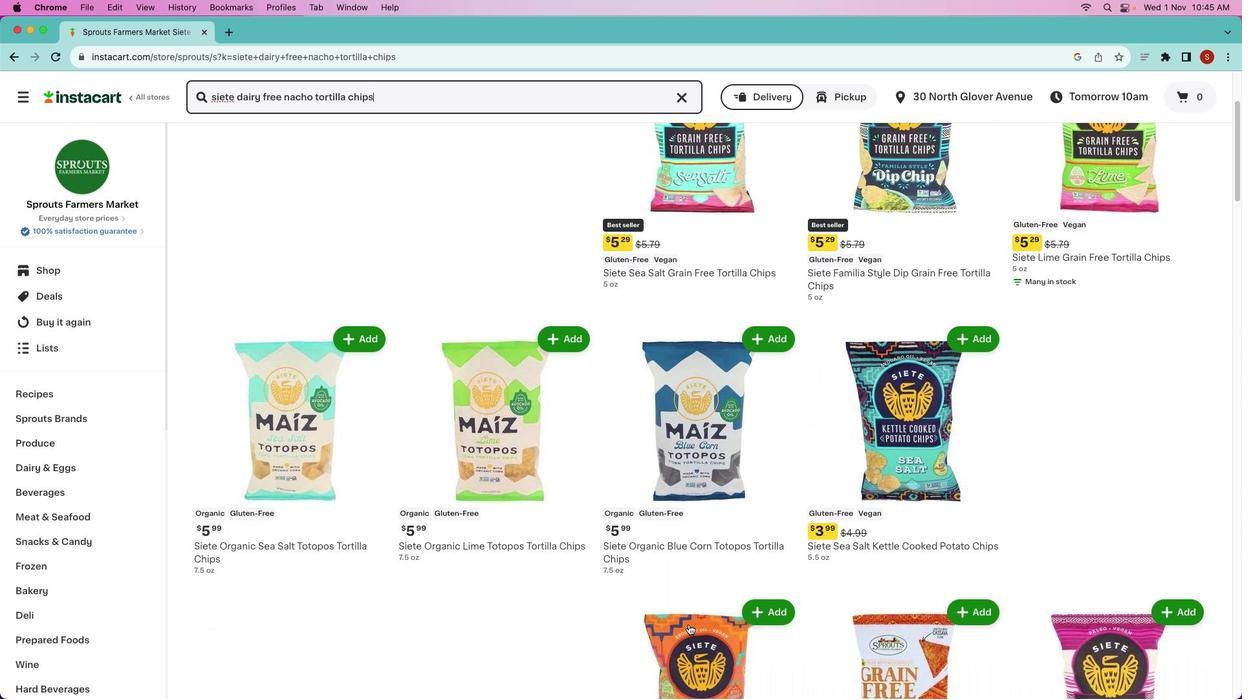 
Action: Mouse moved to (688, 626)
Screenshot: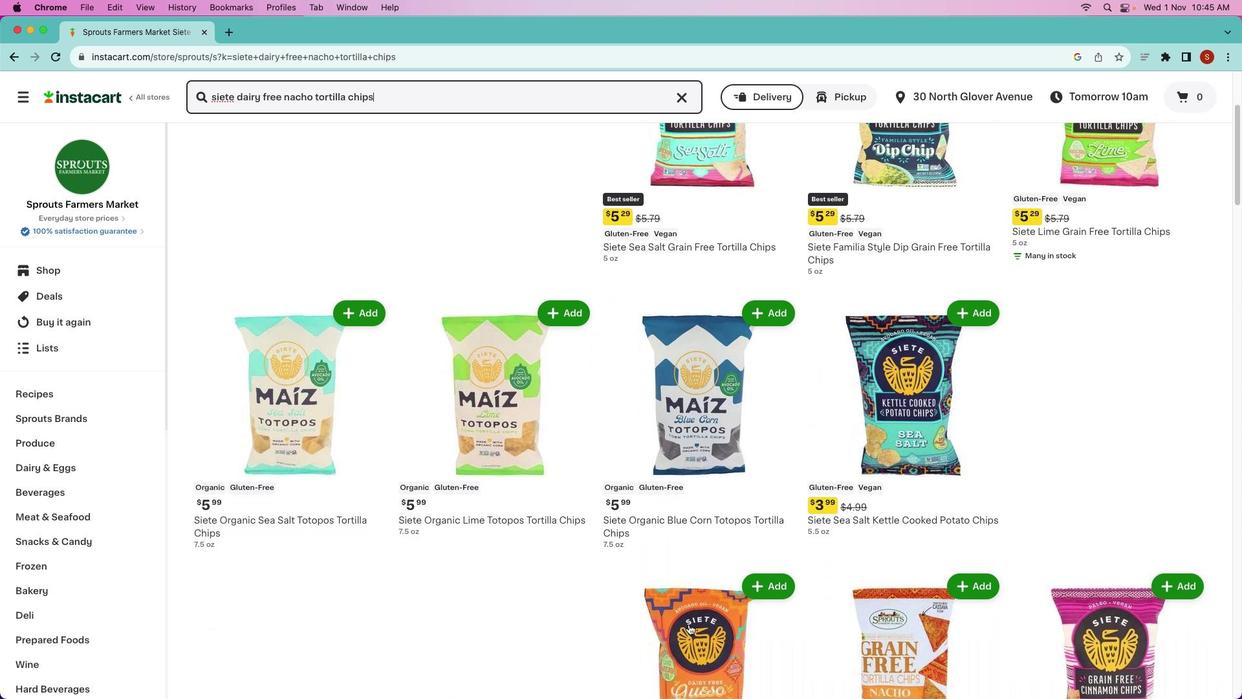 
Action: Mouse scrolled (688, 626) with delta (0, 0)
Screenshot: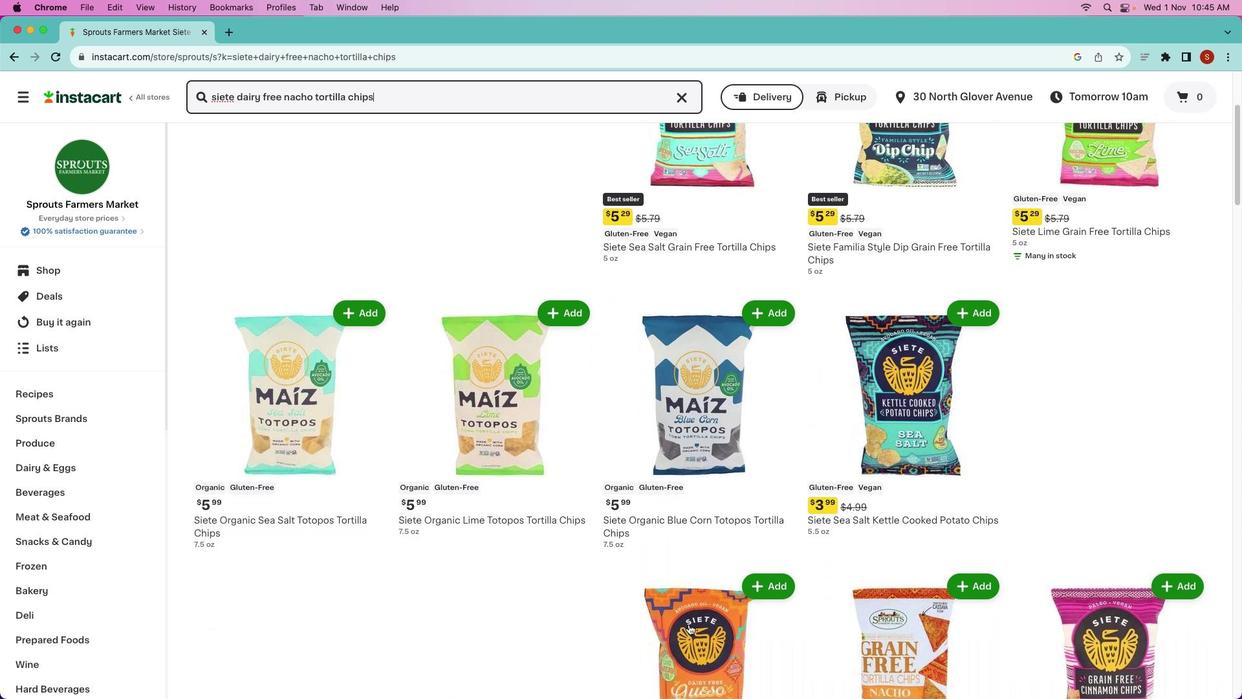 
Action: Mouse moved to (688, 624)
Screenshot: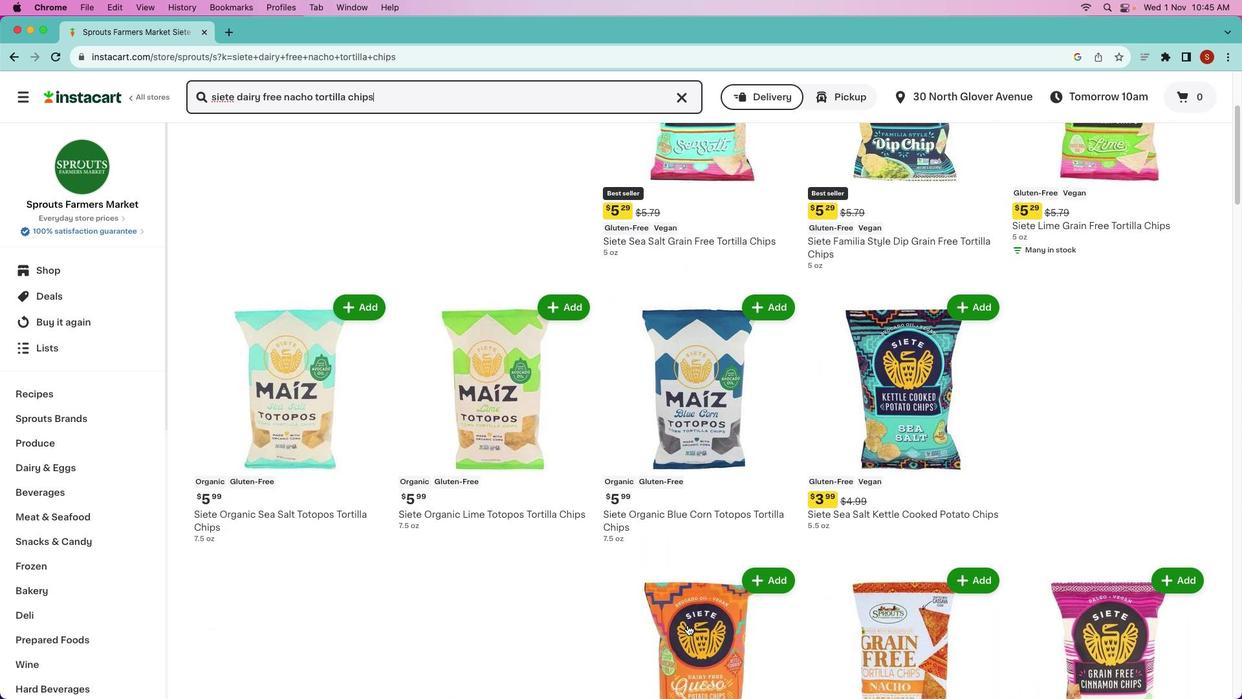 
Action: Mouse scrolled (688, 624) with delta (0, 0)
Screenshot: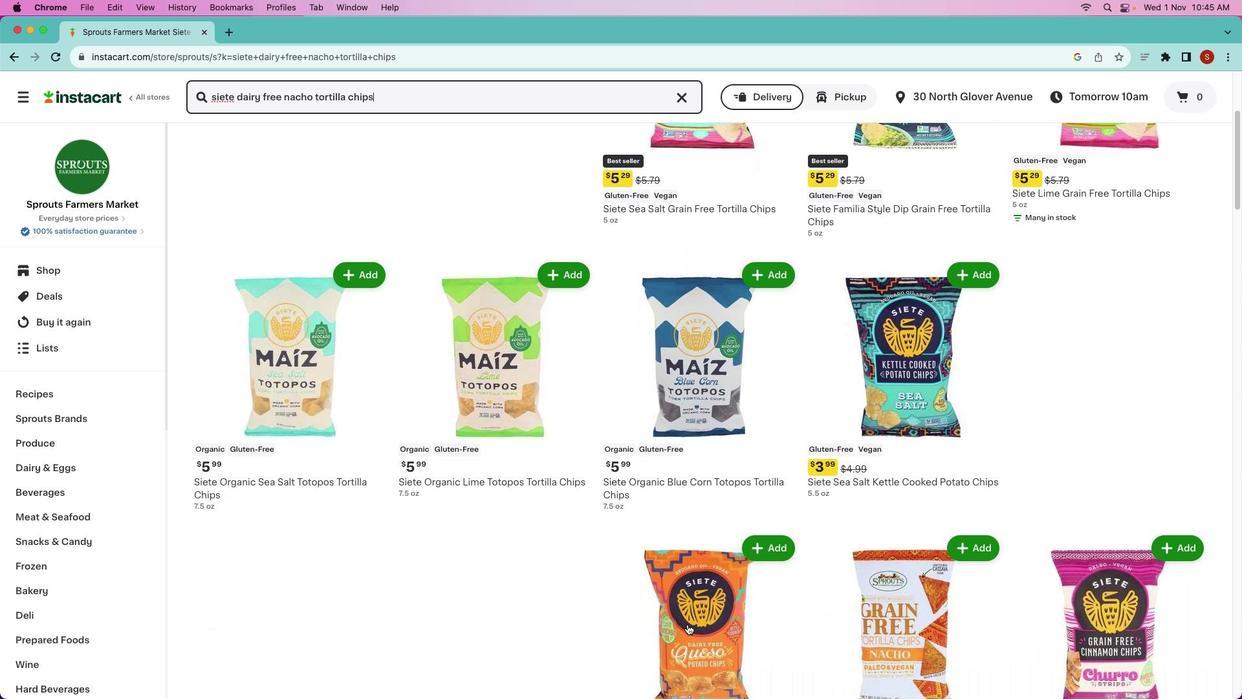 
Action: Mouse scrolled (688, 624) with delta (0, 0)
Screenshot: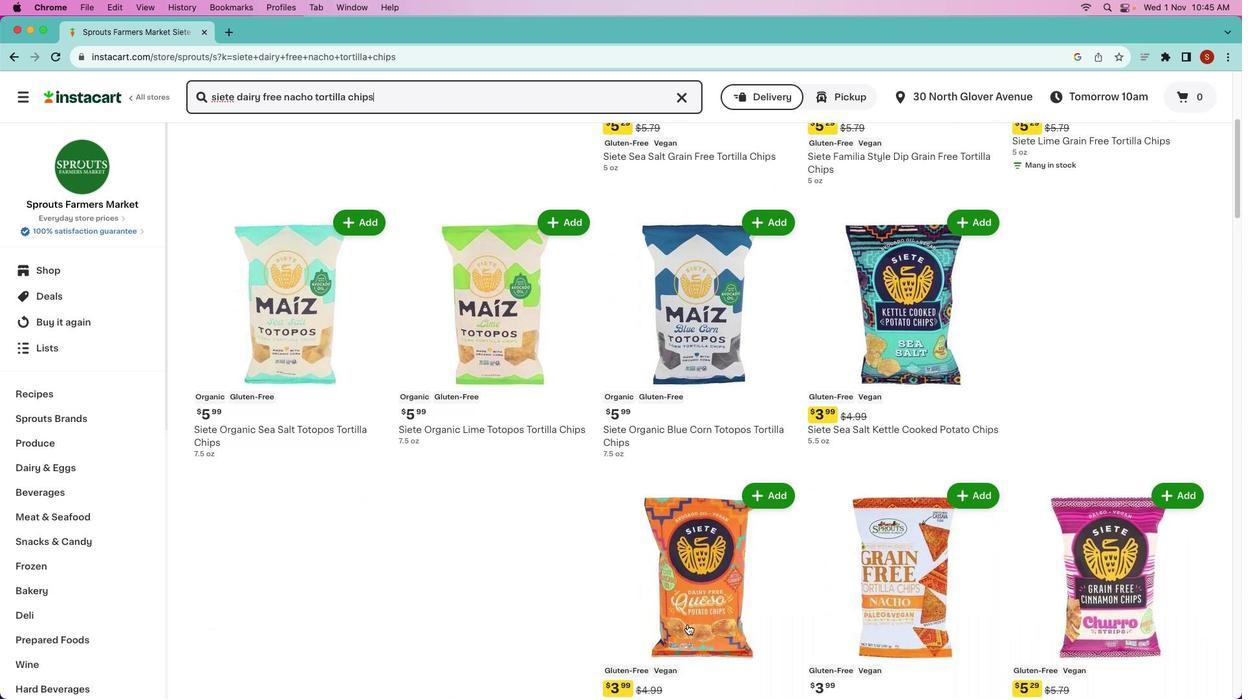 
Action: Mouse scrolled (688, 624) with delta (0, -1)
Screenshot: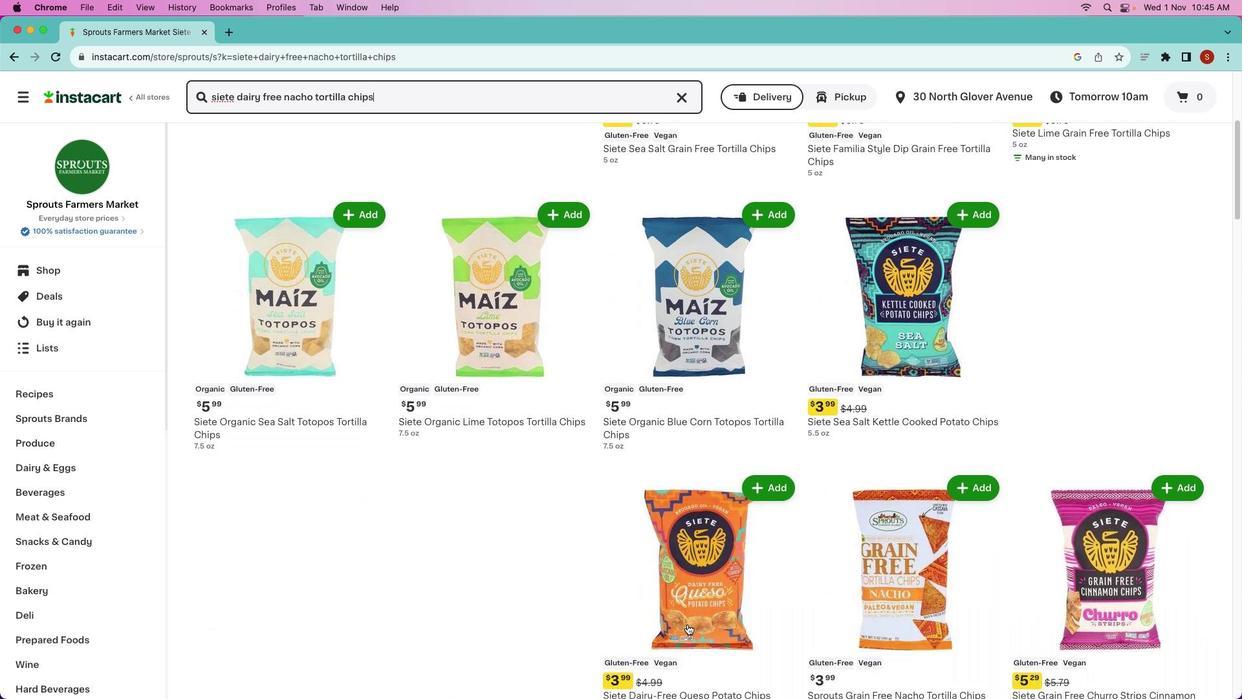 
Action: Mouse moved to (688, 624)
Screenshot: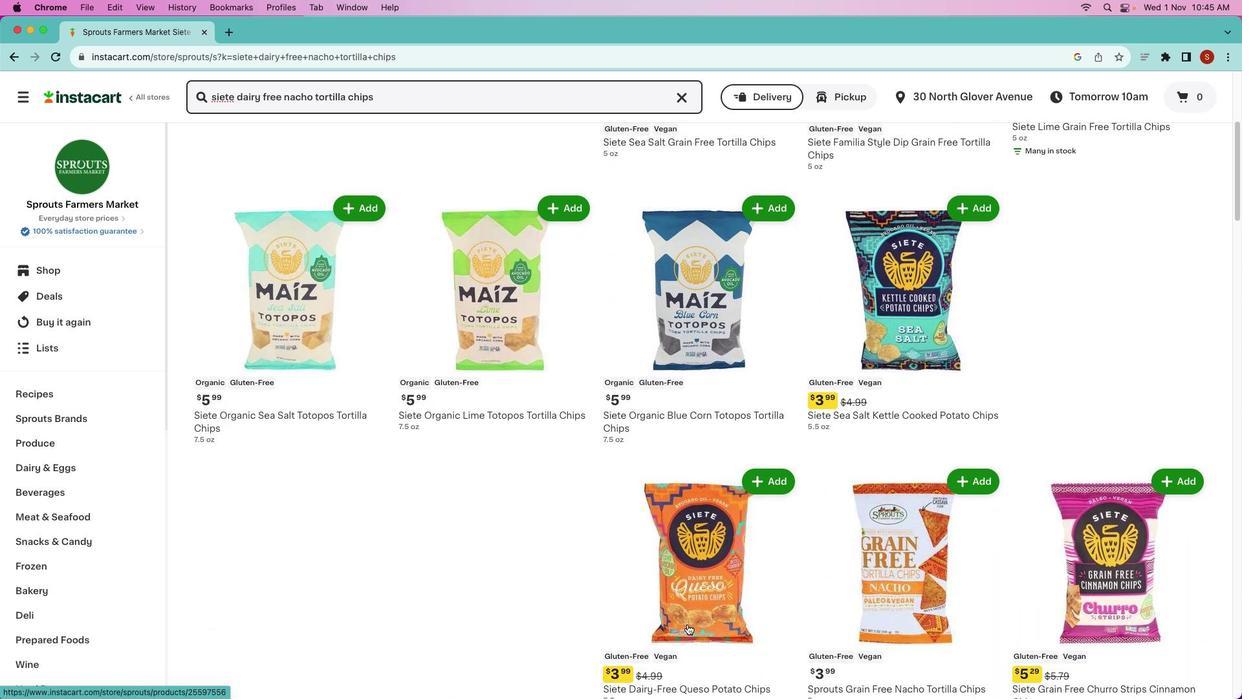 
Action: Mouse scrolled (688, 624) with delta (0, 0)
Screenshot: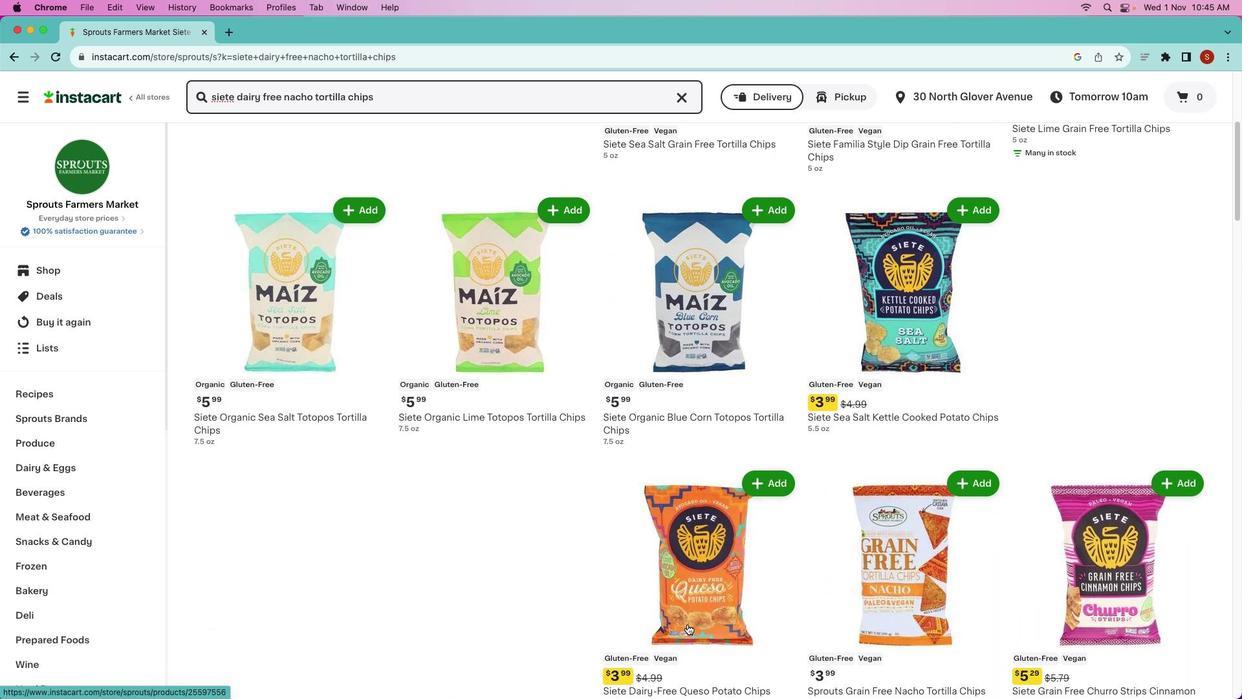 
Action: Mouse moved to (687, 624)
Screenshot: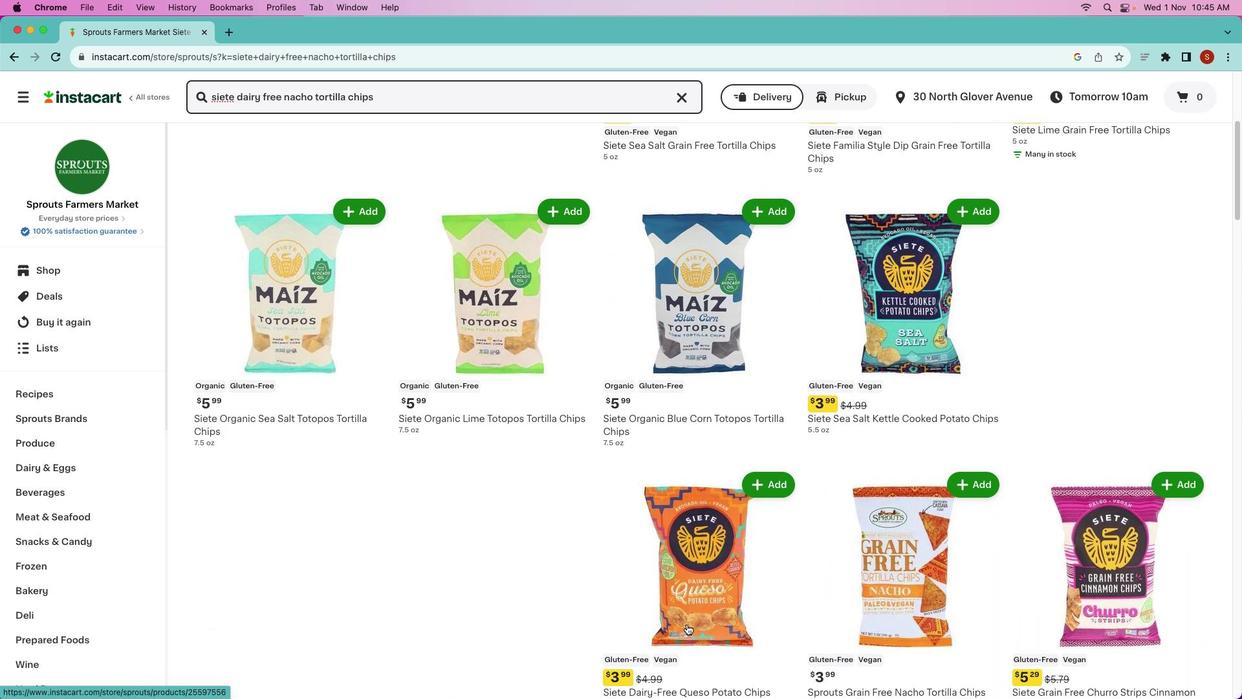 
Action: Mouse scrolled (687, 624) with delta (0, 0)
Screenshot: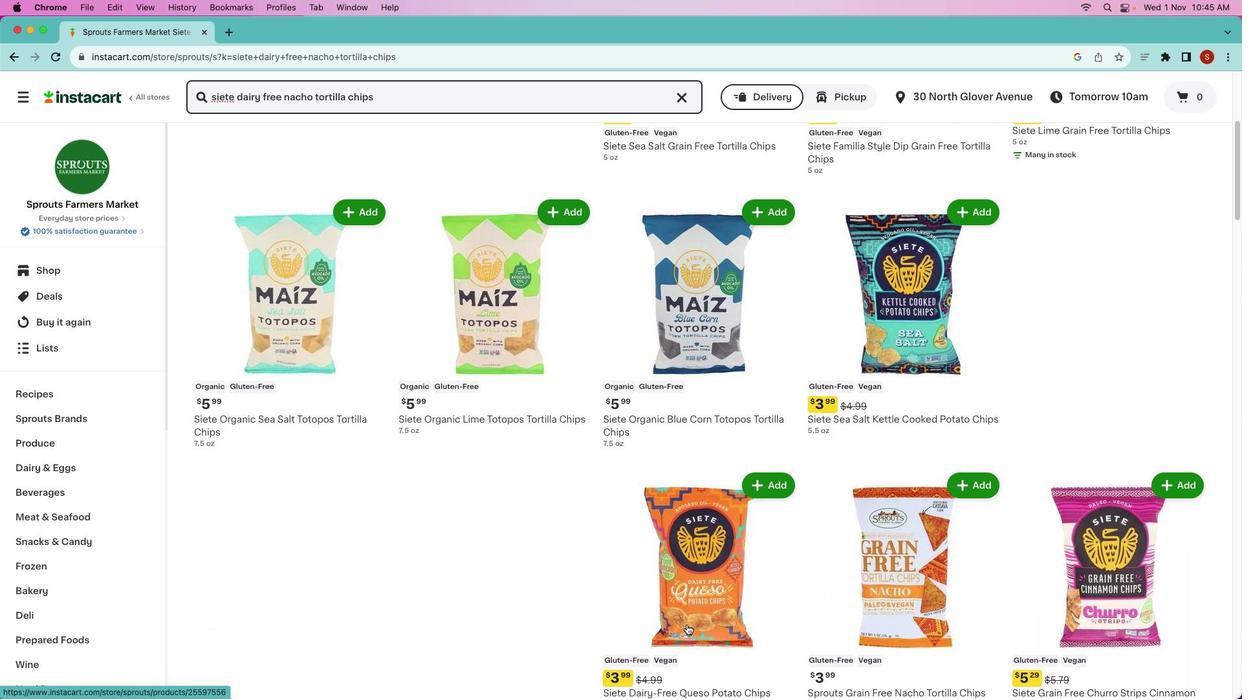 
Action: Mouse moved to (687, 624)
Screenshot: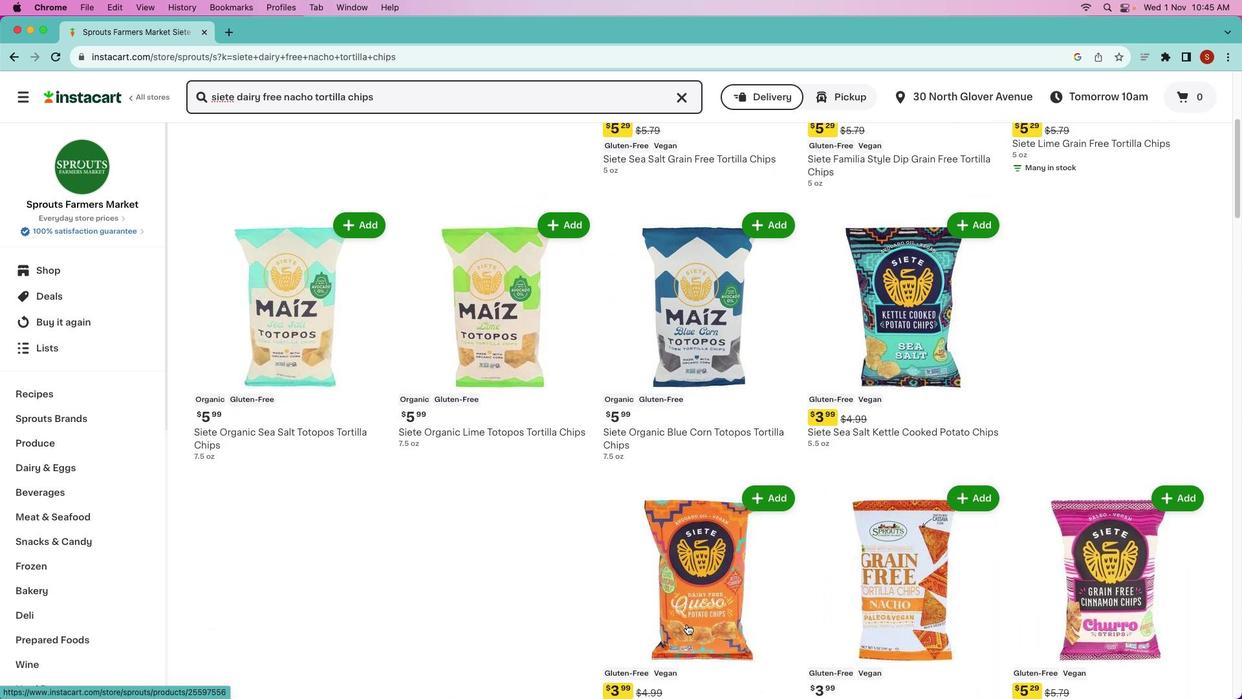 
Action: Mouse scrolled (687, 624) with delta (0, 0)
Screenshot: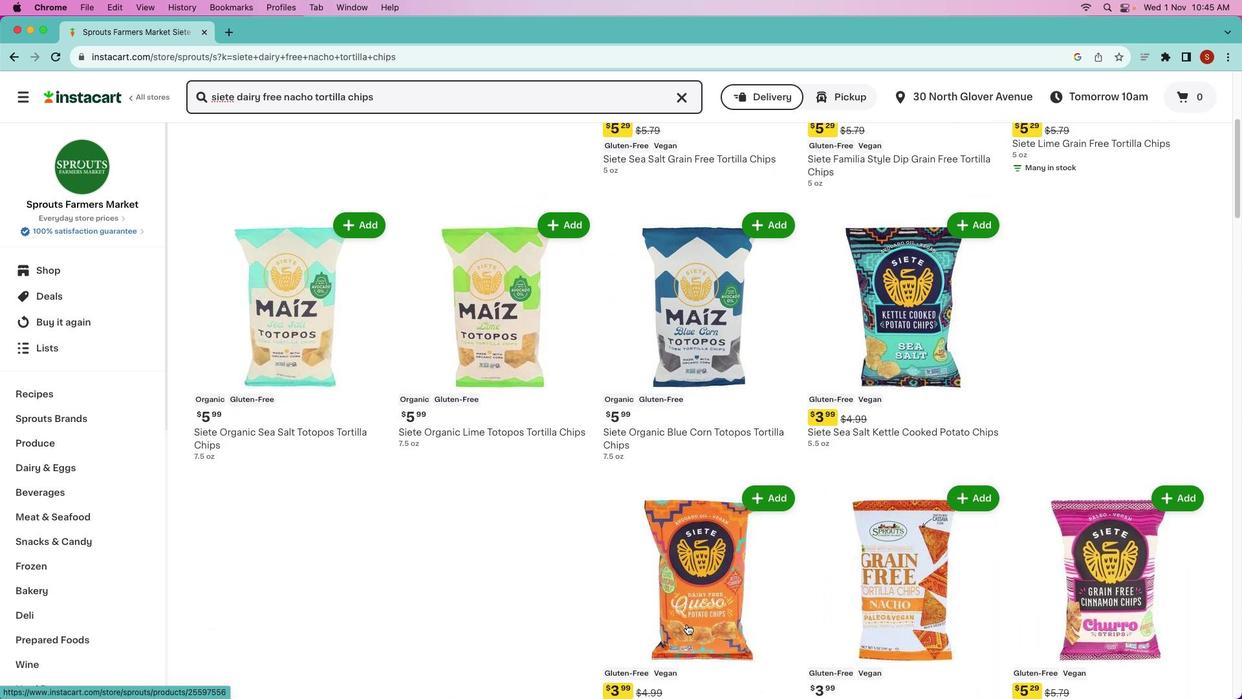 
Action: Mouse moved to (686, 624)
Screenshot: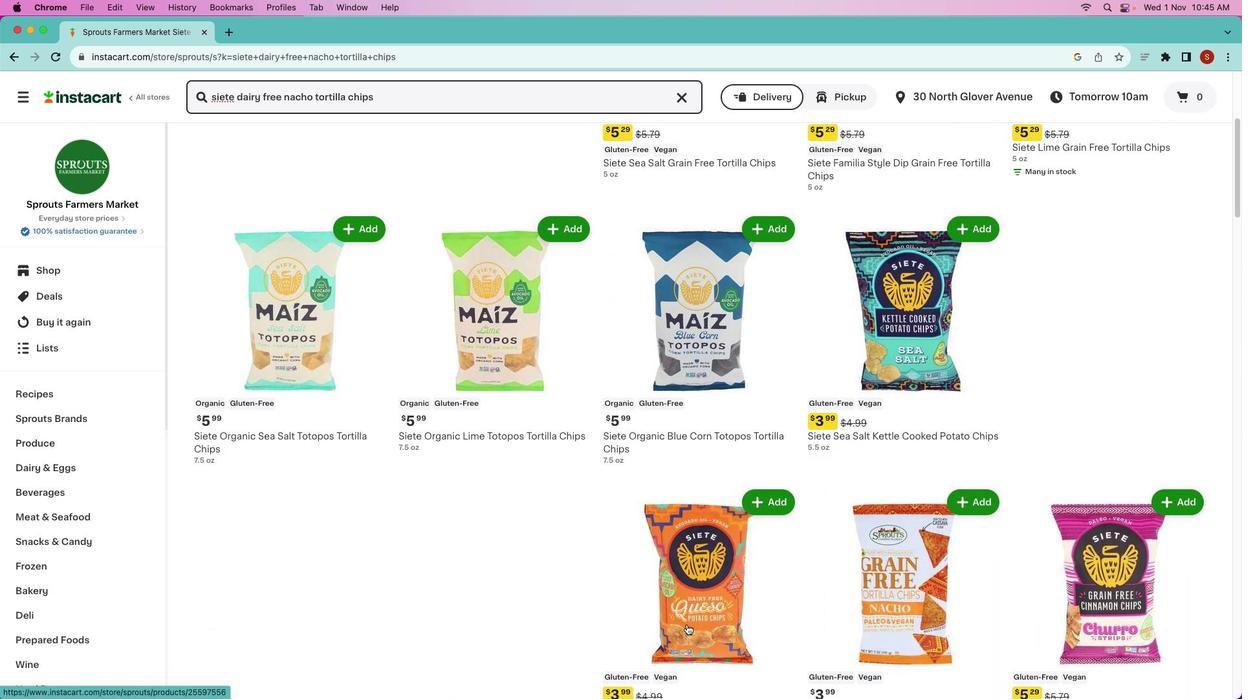 
Action: Mouse scrolled (686, 624) with delta (0, 0)
Screenshot: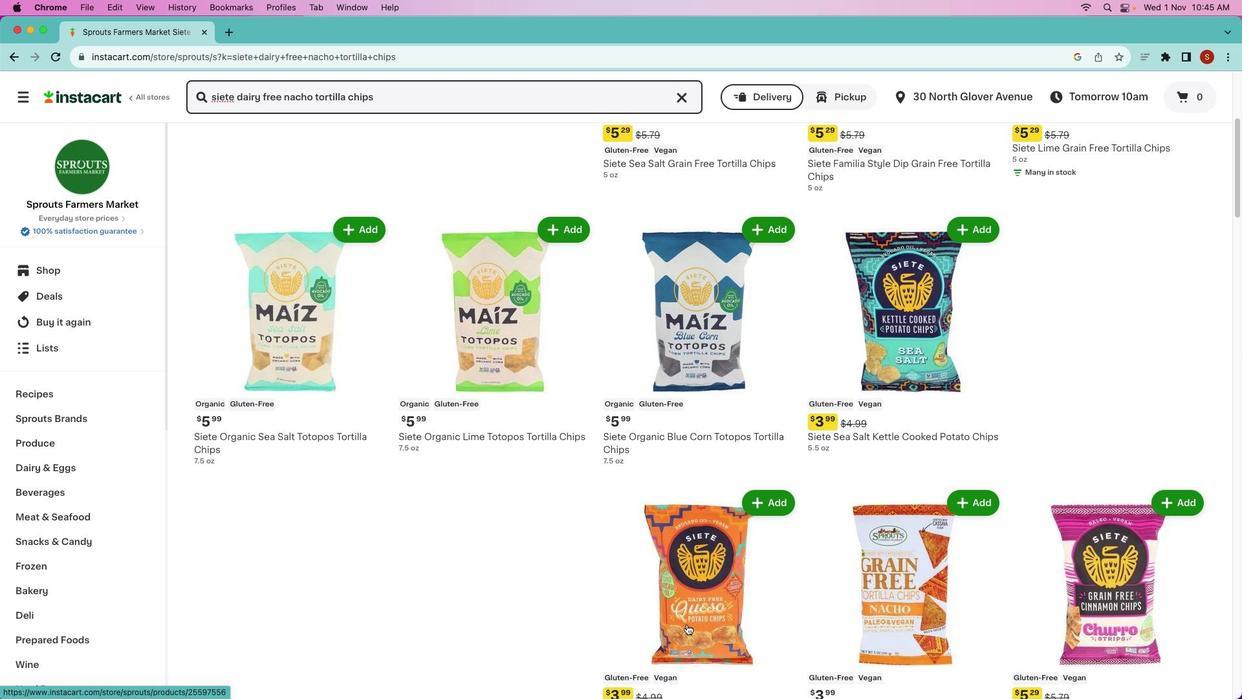 
Action: Mouse moved to (686, 624)
Screenshot: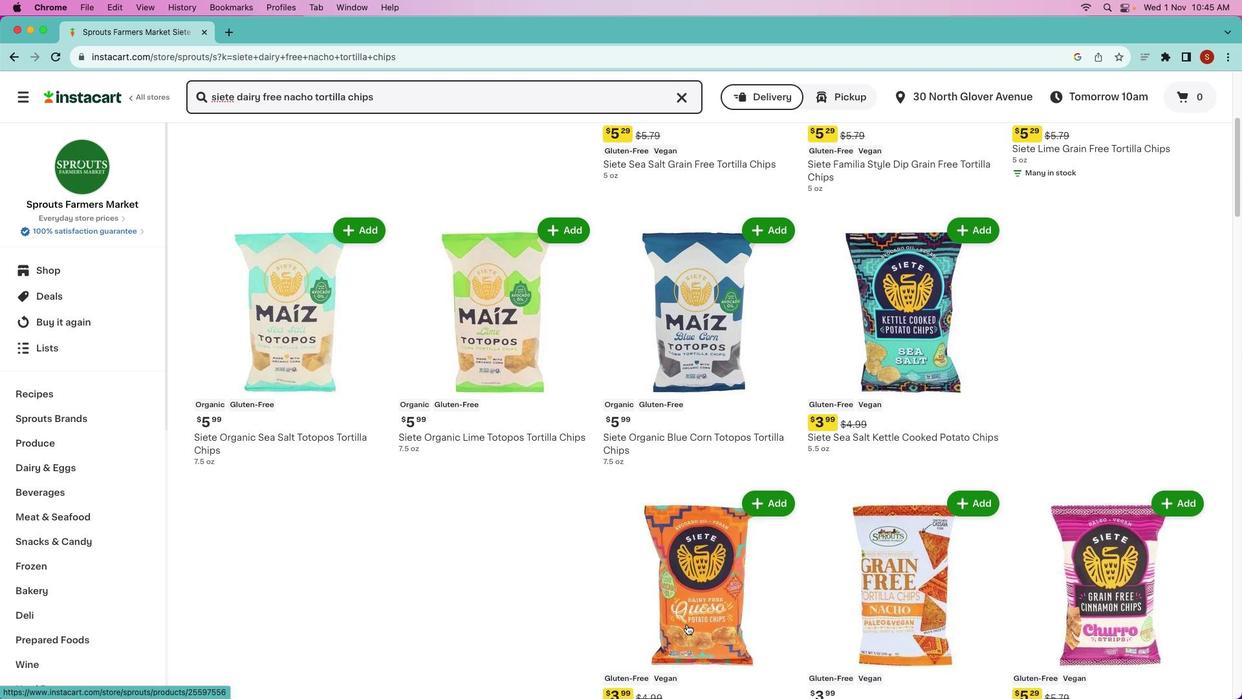 
Action: Mouse scrolled (686, 624) with delta (0, 0)
Screenshot: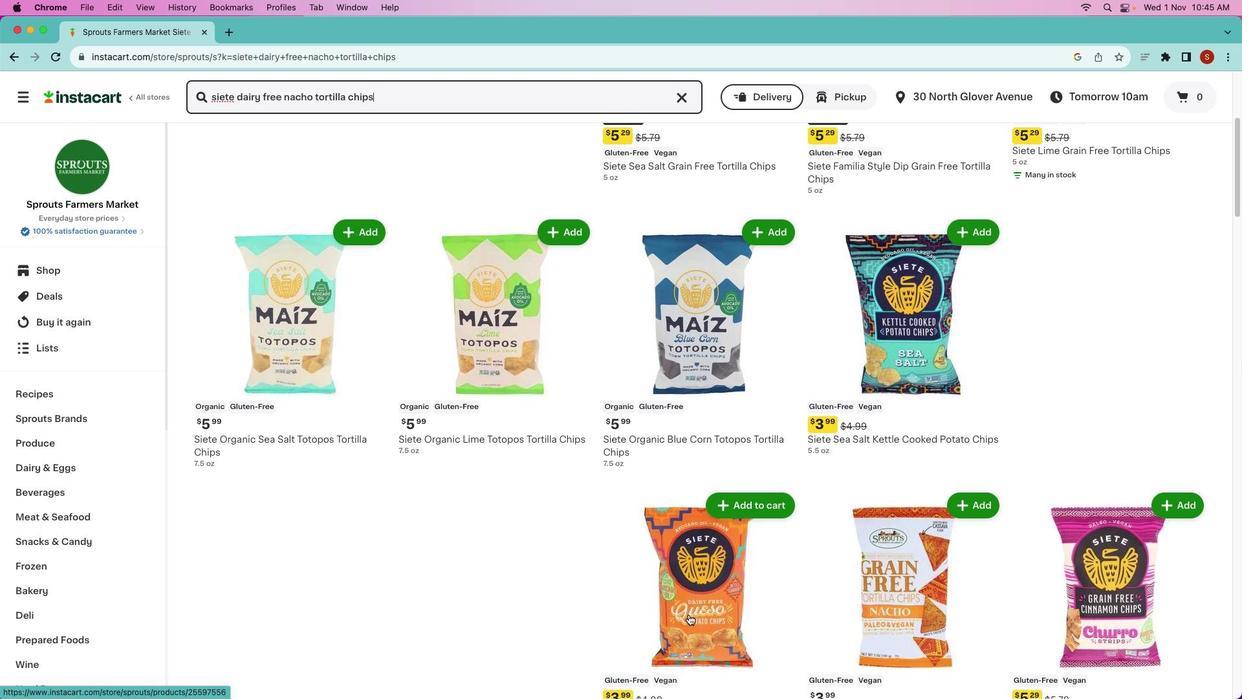 
Action: Mouse moved to (686, 624)
Screenshot: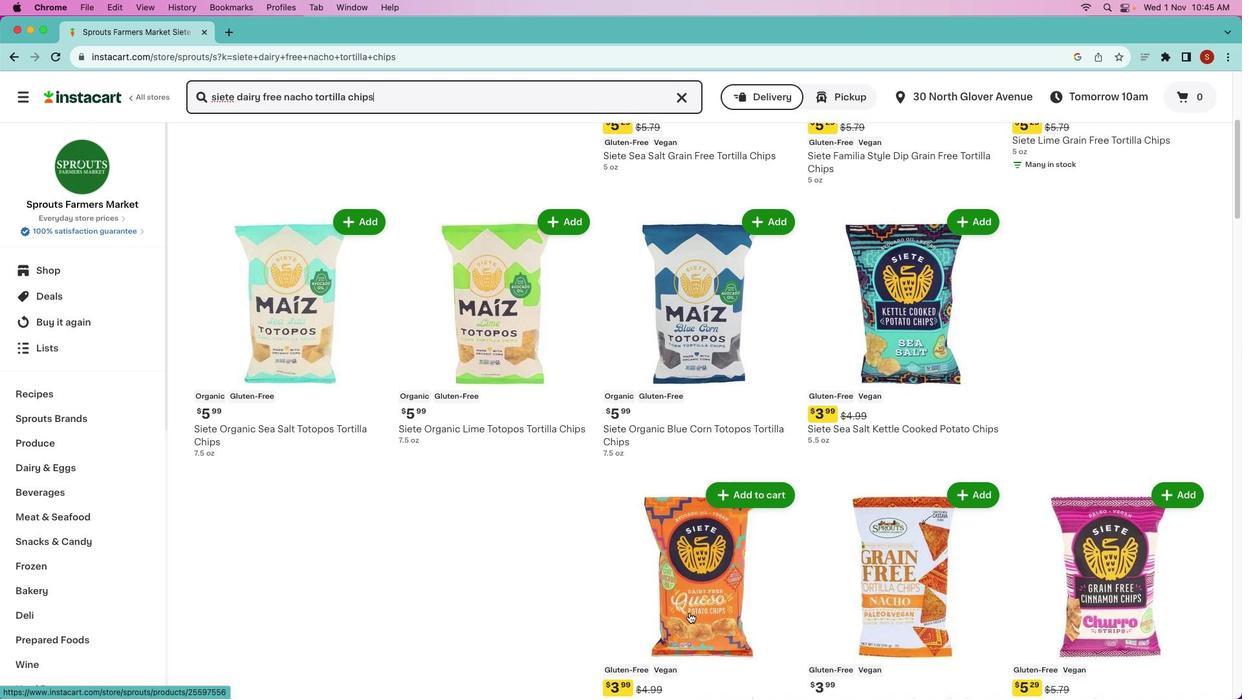 
Action: Mouse scrolled (686, 624) with delta (0, 0)
Screenshot: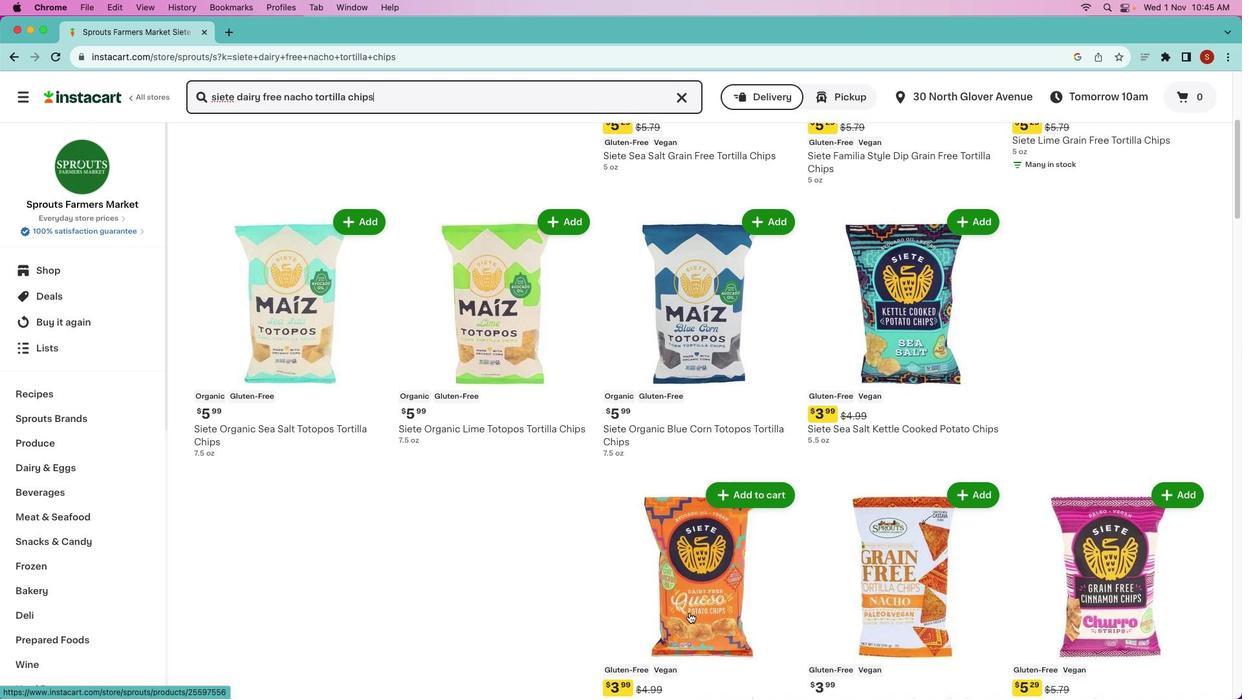 
Action: Mouse moved to (690, 613)
Screenshot: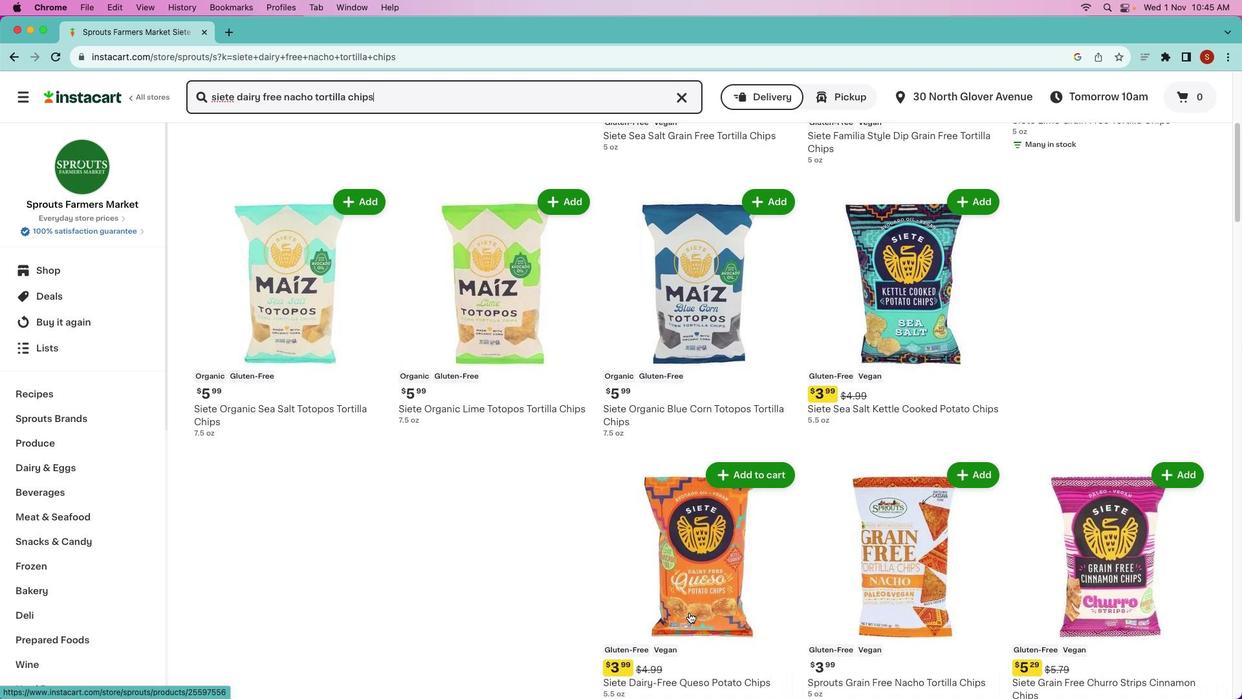 
Action: Mouse scrolled (690, 613) with delta (0, 0)
Screenshot: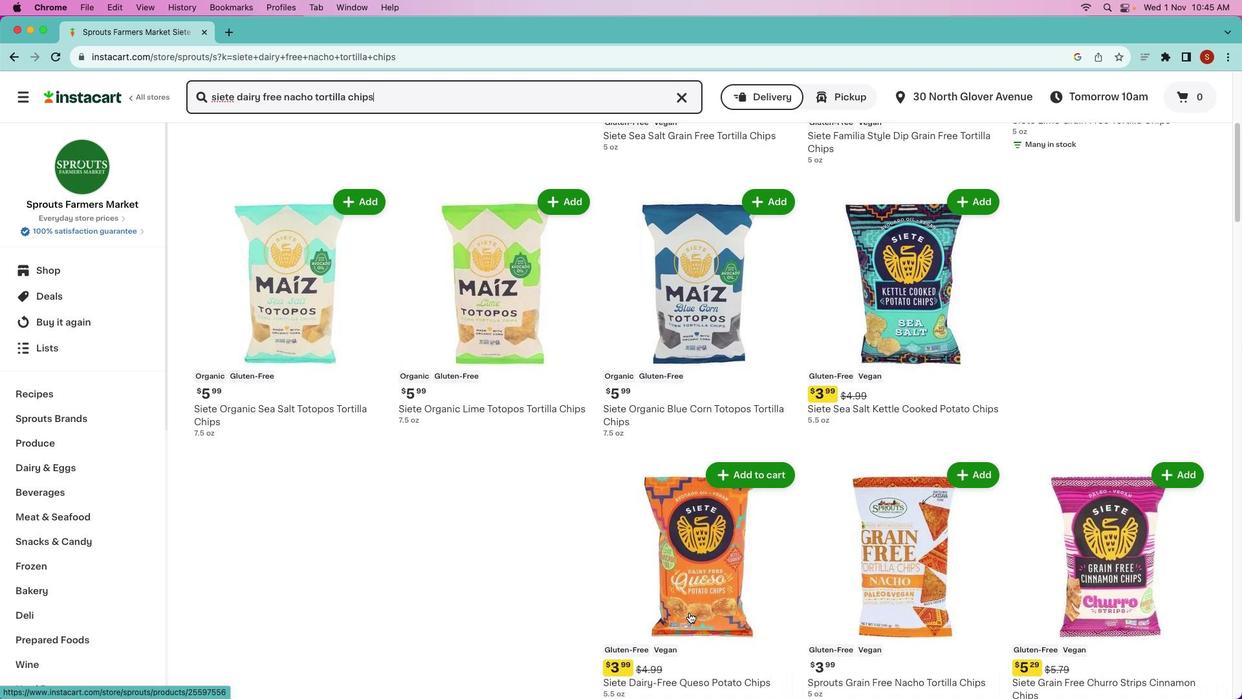 
Action: Mouse moved to (690, 641)
Screenshot: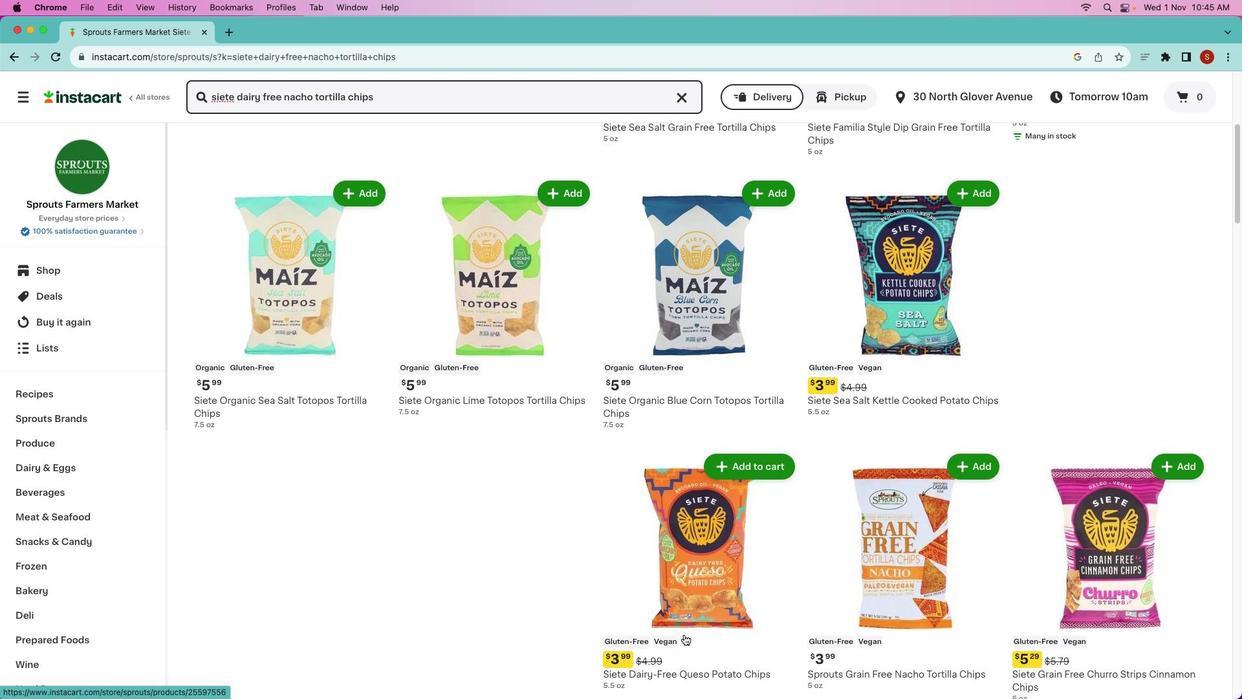 
Action: Mouse scrolled (690, 641) with delta (0, 0)
Screenshot: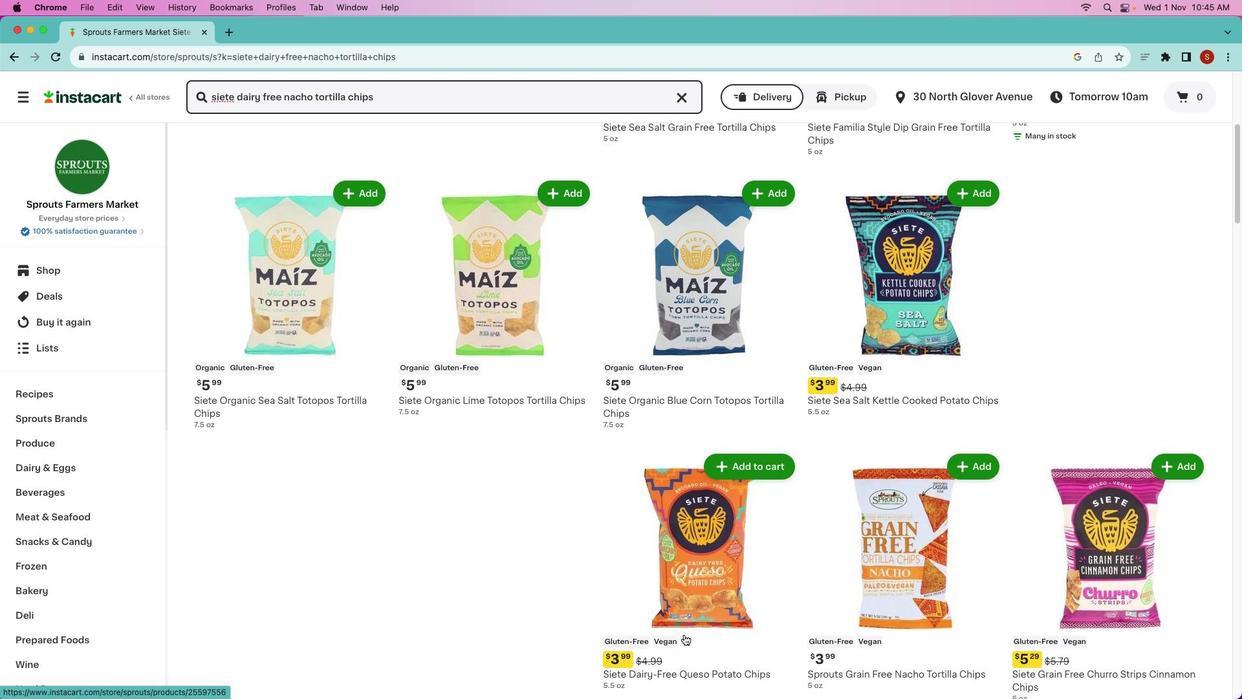 
Action: Mouse moved to (684, 635)
Screenshot: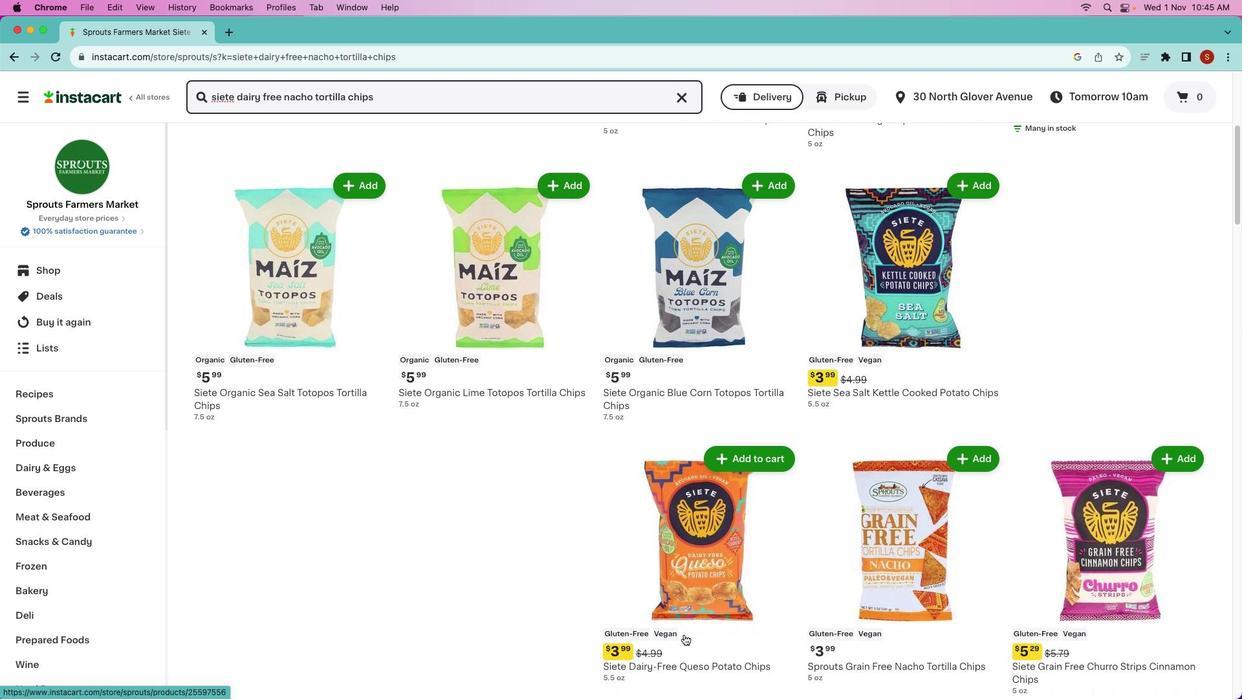 
Action: Mouse scrolled (684, 635) with delta (0, 0)
Screenshot: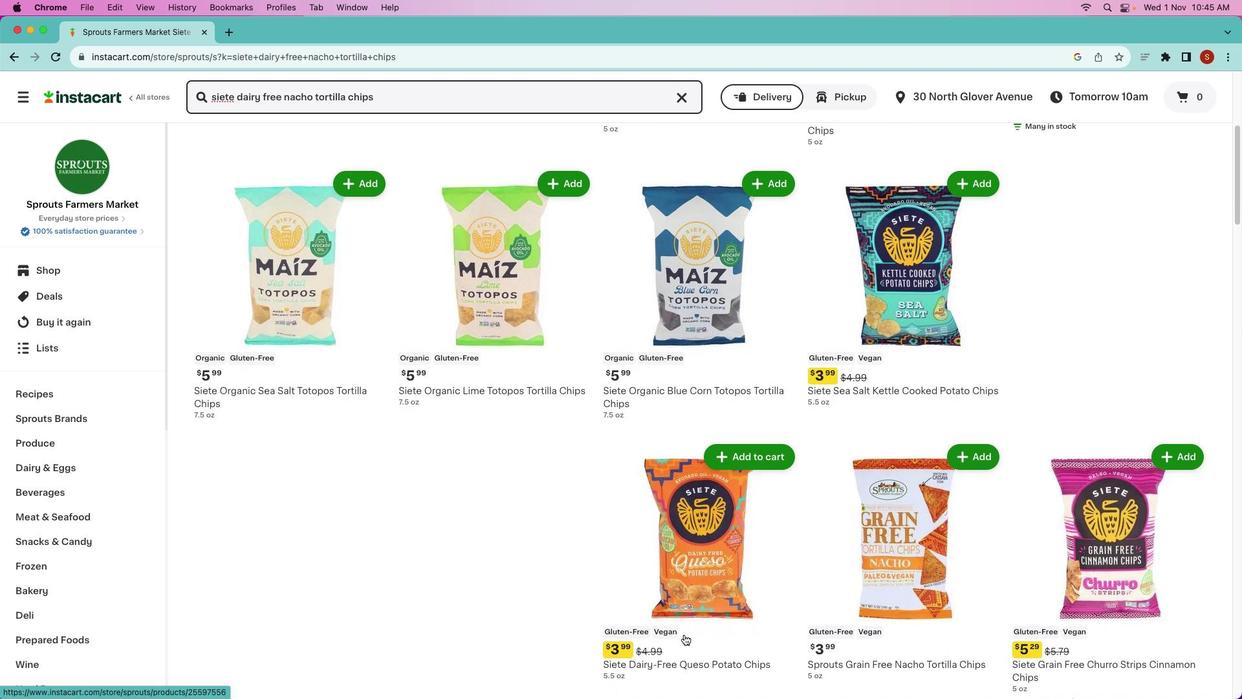 
Action: Mouse moved to (684, 634)
Screenshot: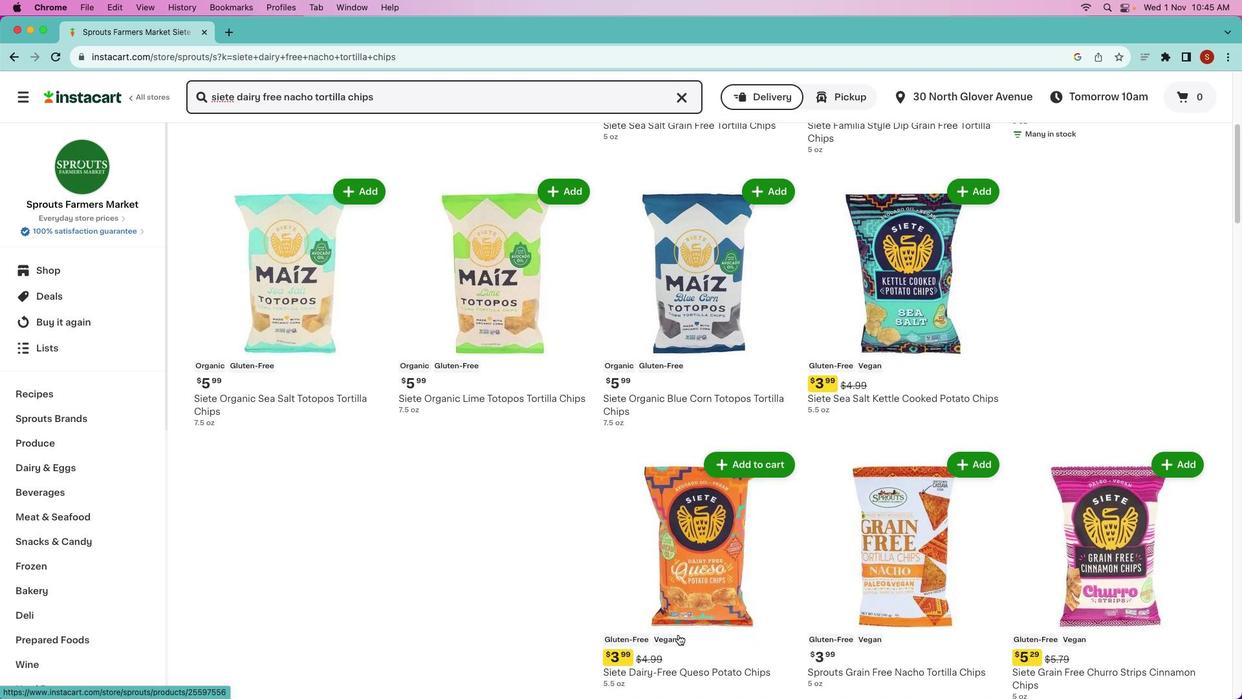 
Action: Mouse scrolled (684, 634) with delta (0, 0)
Screenshot: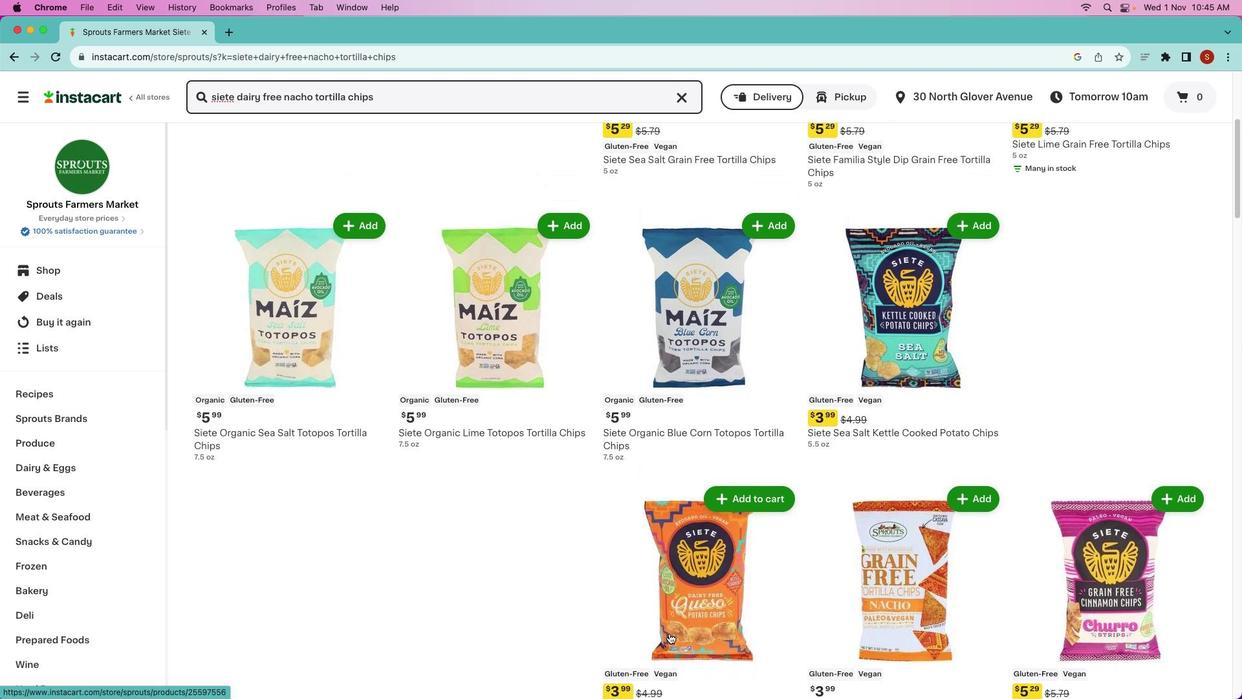 
Action: Mouse moved to (683, 635)
Screenshot: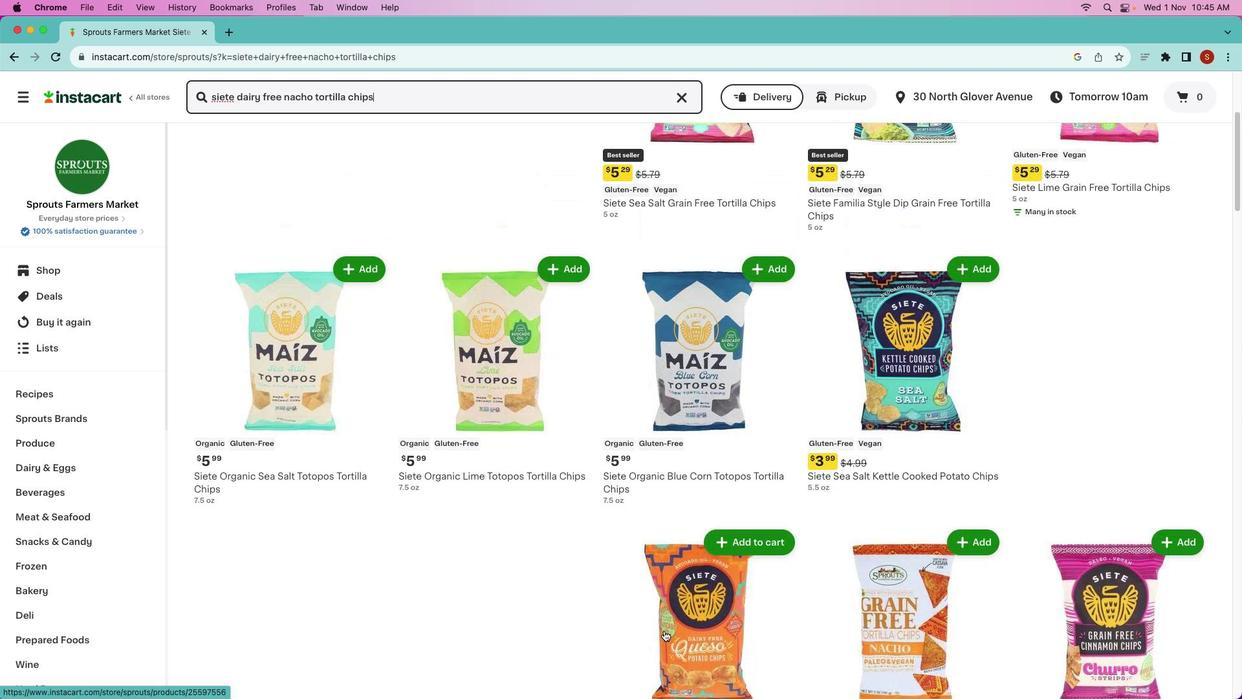 
Action: Mouse scrolled (683, 635) with delta (0, 0)
Screenshot: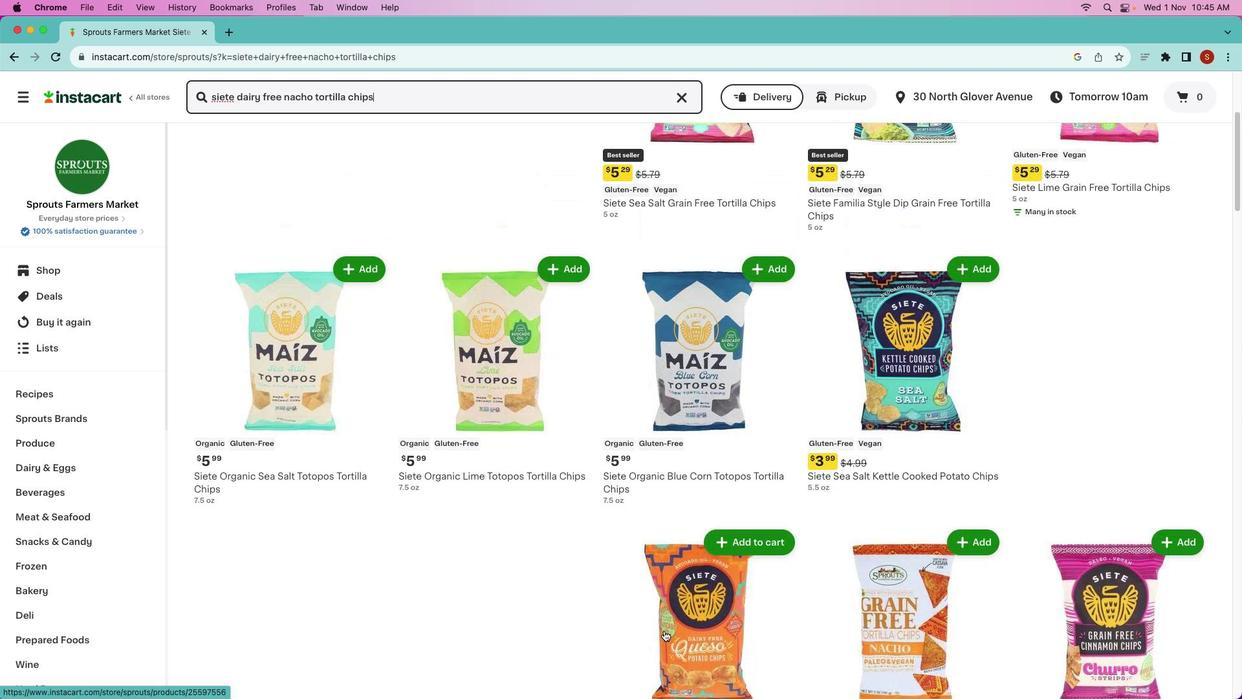 
Action: Mouse moved to (682, 635)
Screenshot: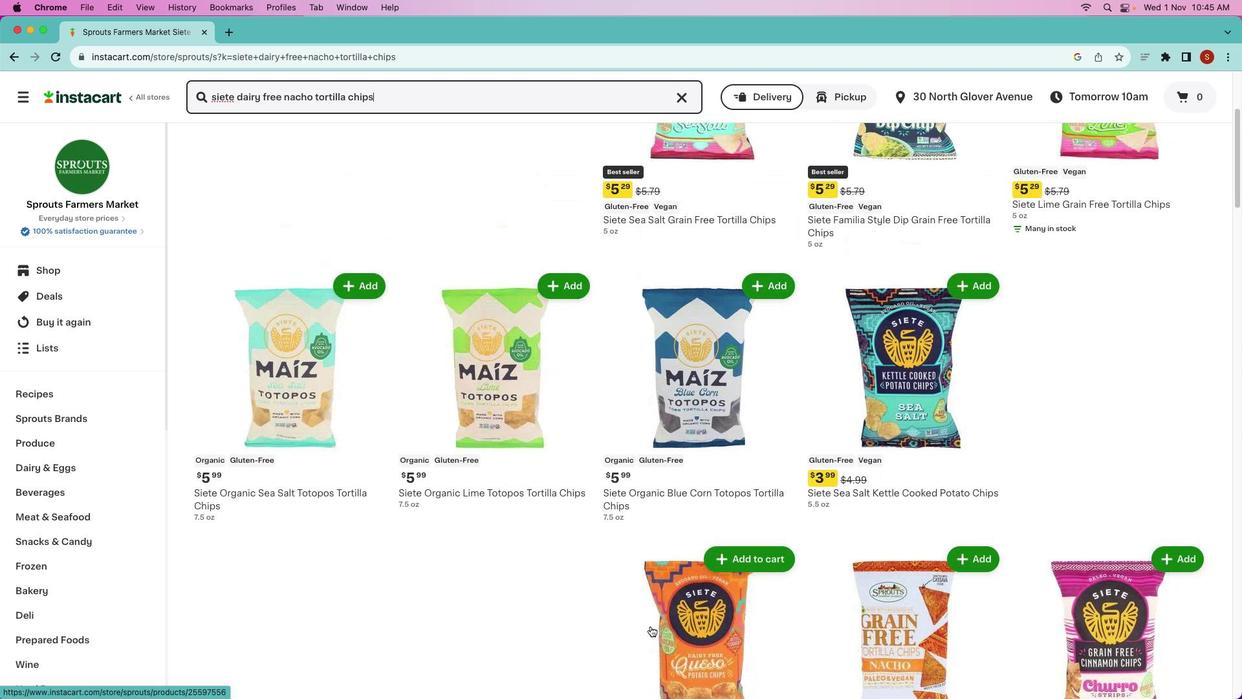 
Action: Mouse scrolled (682, 635) with delta (0, 1)
Screenshot: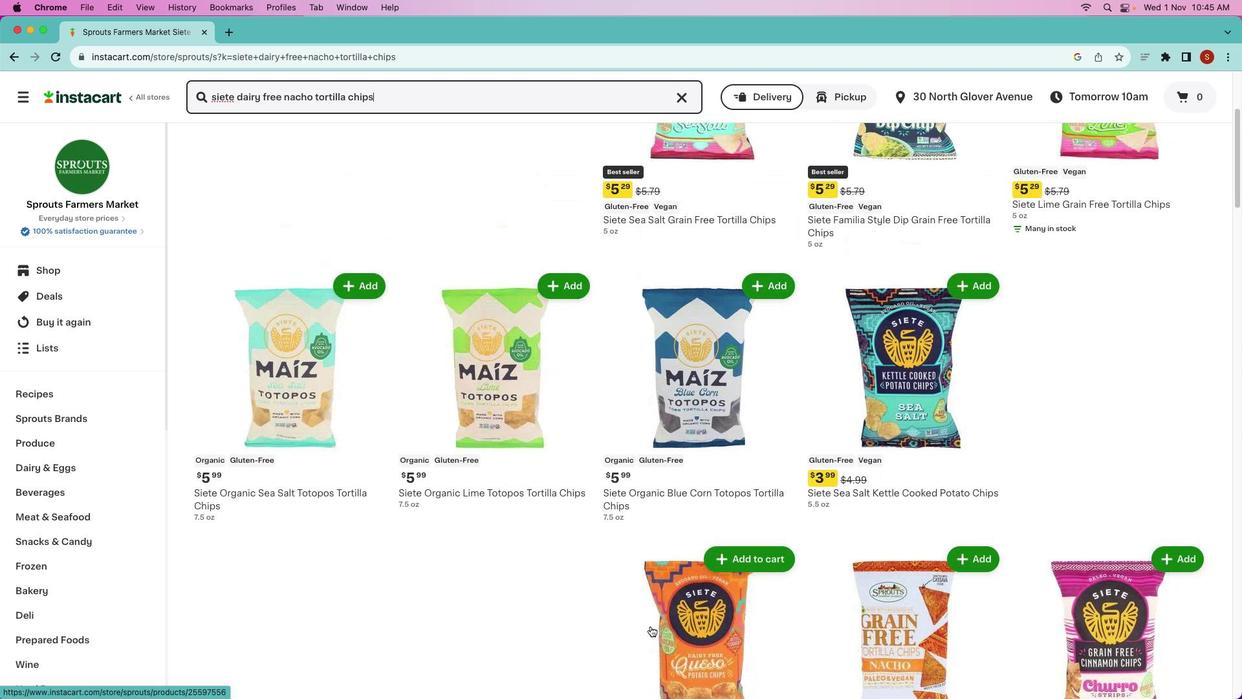 
Action: Mouse moved to (635, 621)
Screenshot: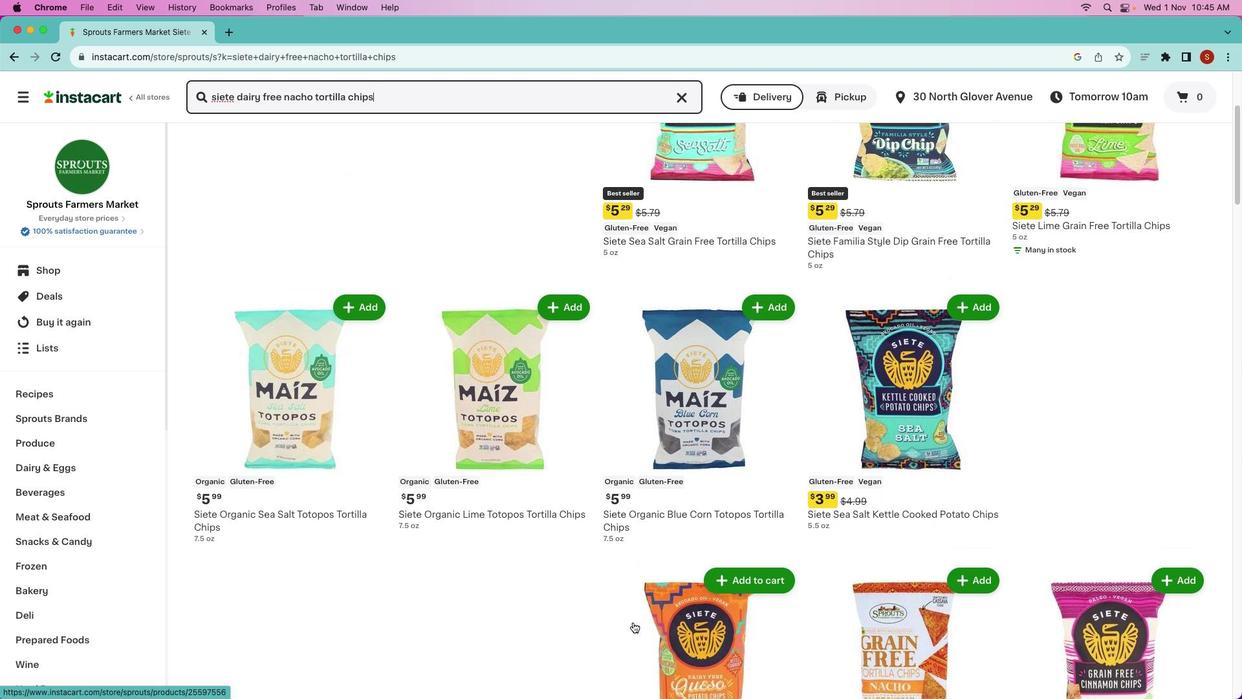
Action: Mouse scrolled (635, 621) with delta (0, 0)
Screenshot: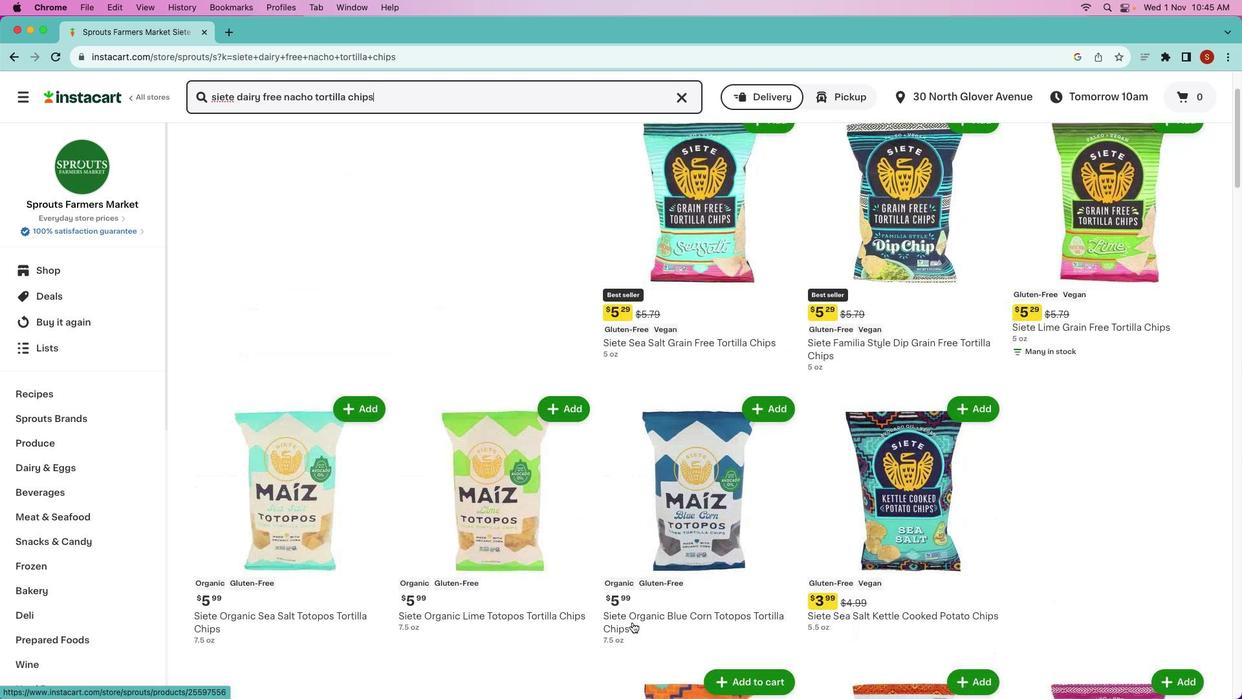 
Action: Mouse moved to (634, 621)
Screenshot: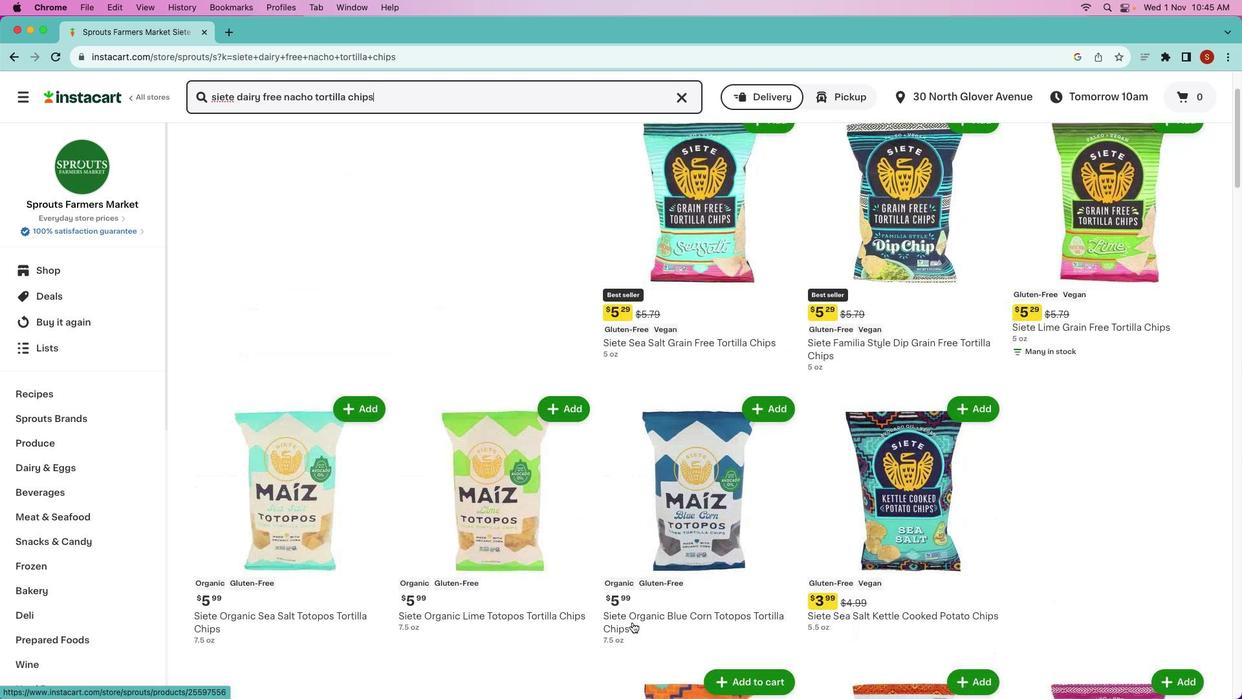 
Action: Mouse scrolled (634, 621) with delta (0, 0)
Screenshot: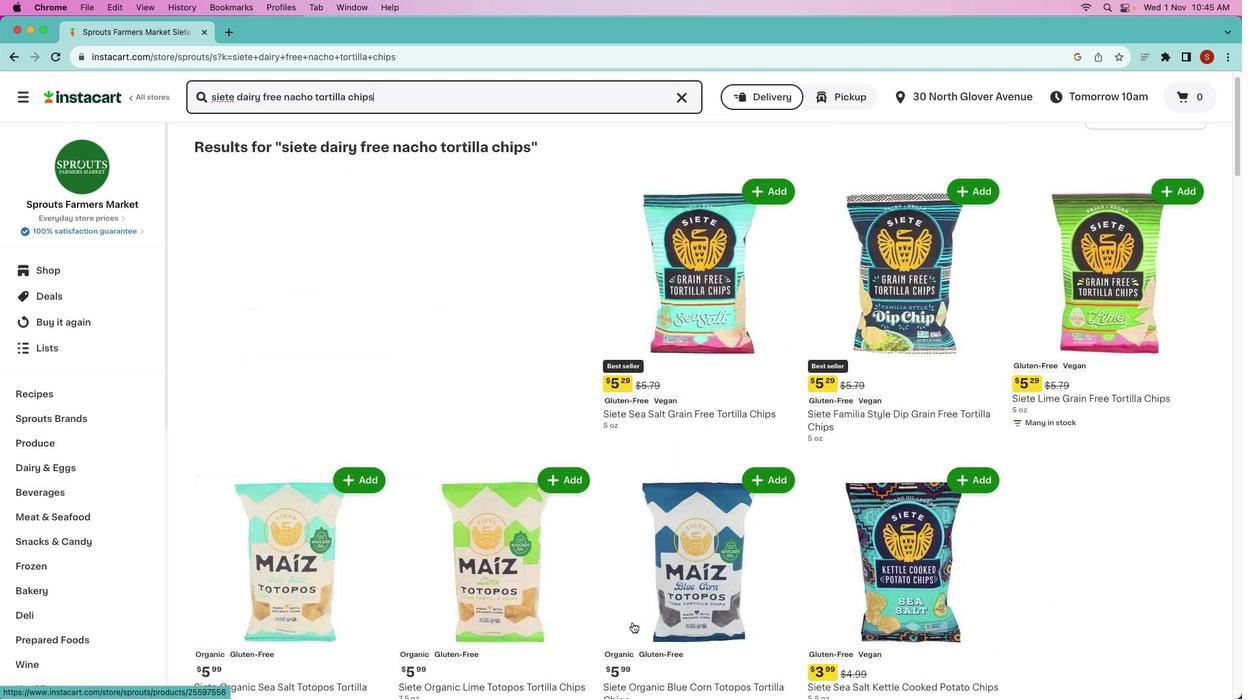 
Action: Mouse moved to (633, 621)
Screenshot: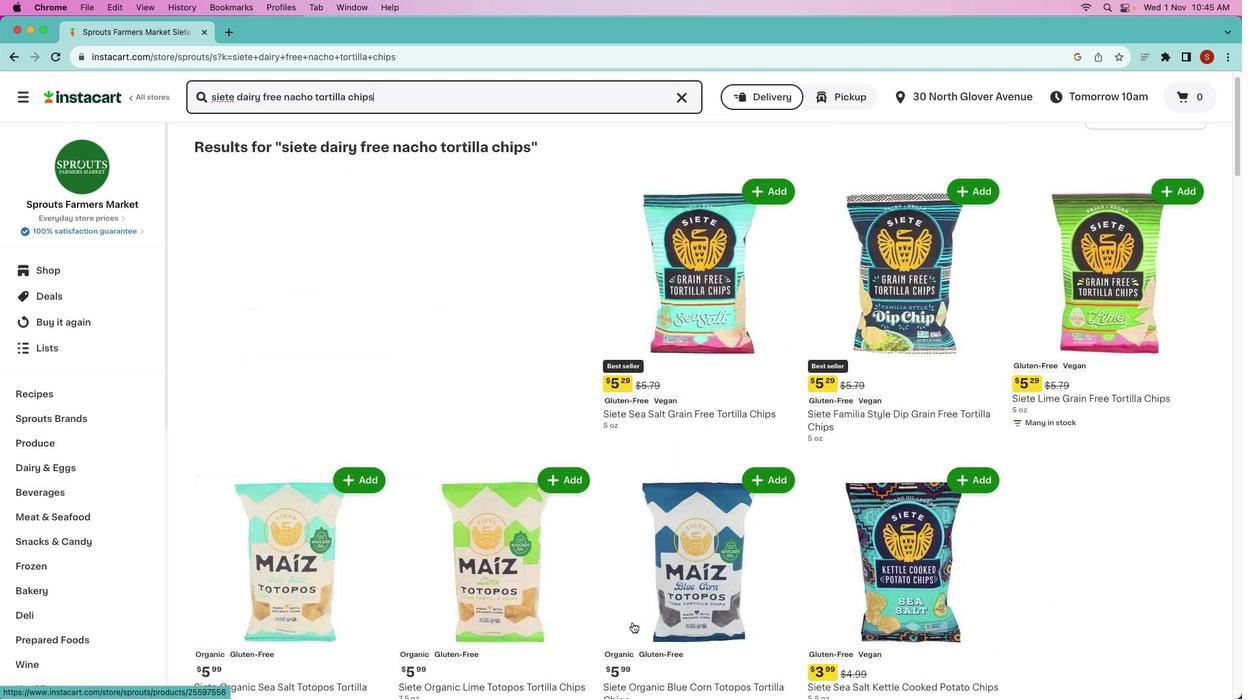 
Action: Mouse scrolled (633, 621) with delta (0, 1)
Screenshot: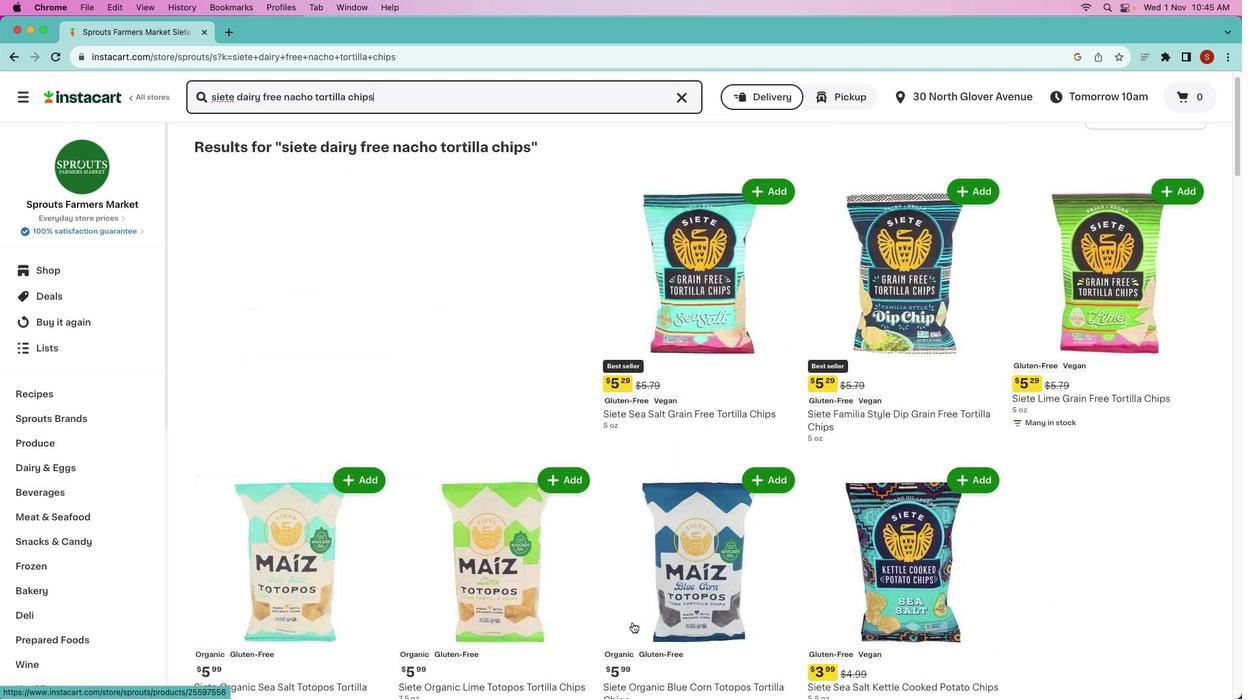 
Action: Mouse moved to (633, 622)
Screenshot: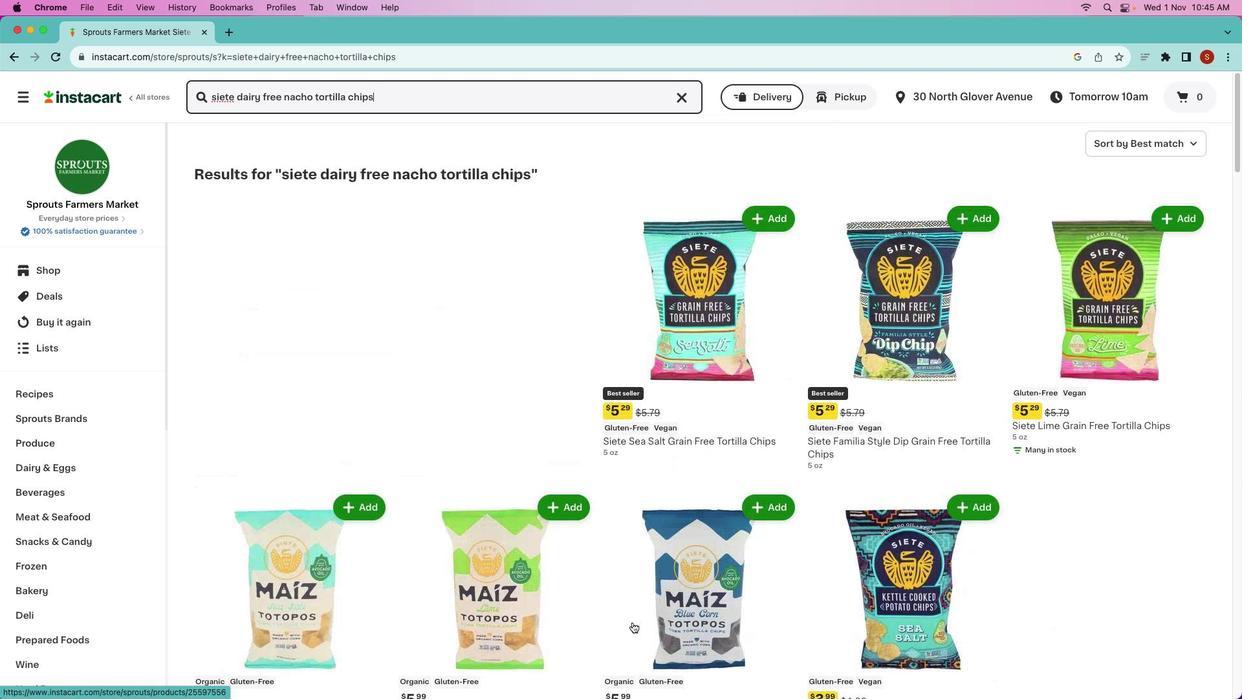 
Action: Mouse scrolled (633, 622) with delta (0, 3)
Screenshot: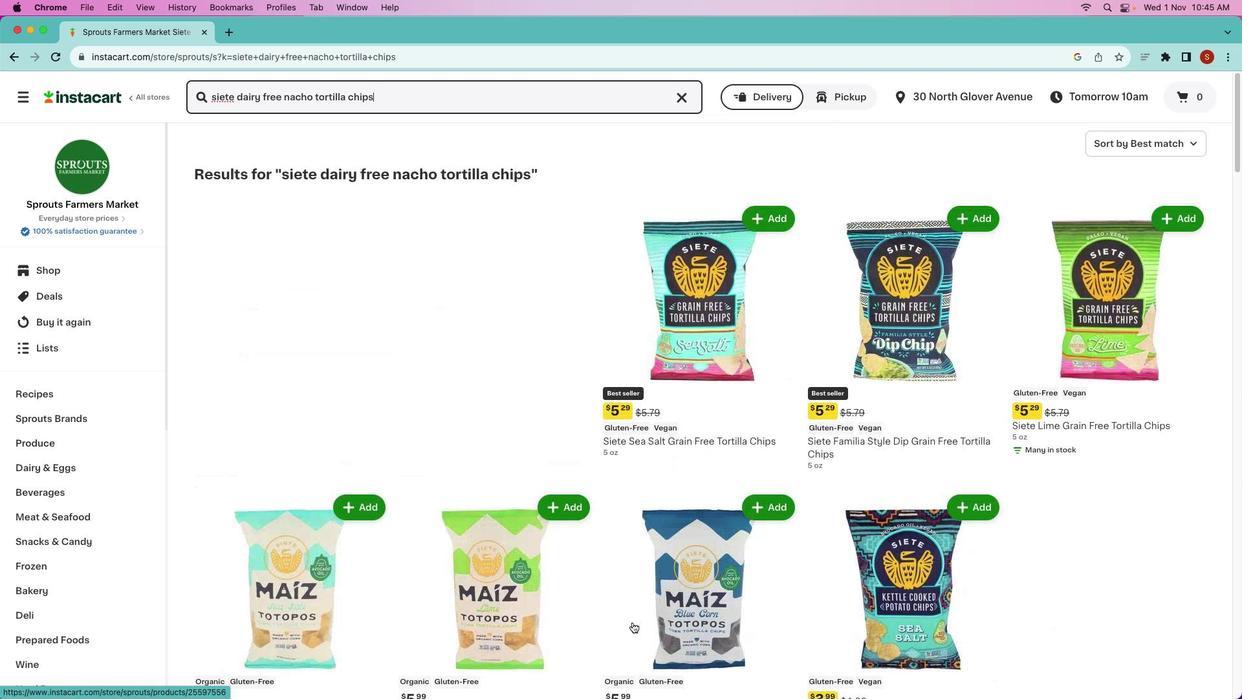 
Action: Mouse moved to (633, 622)
Screenshot: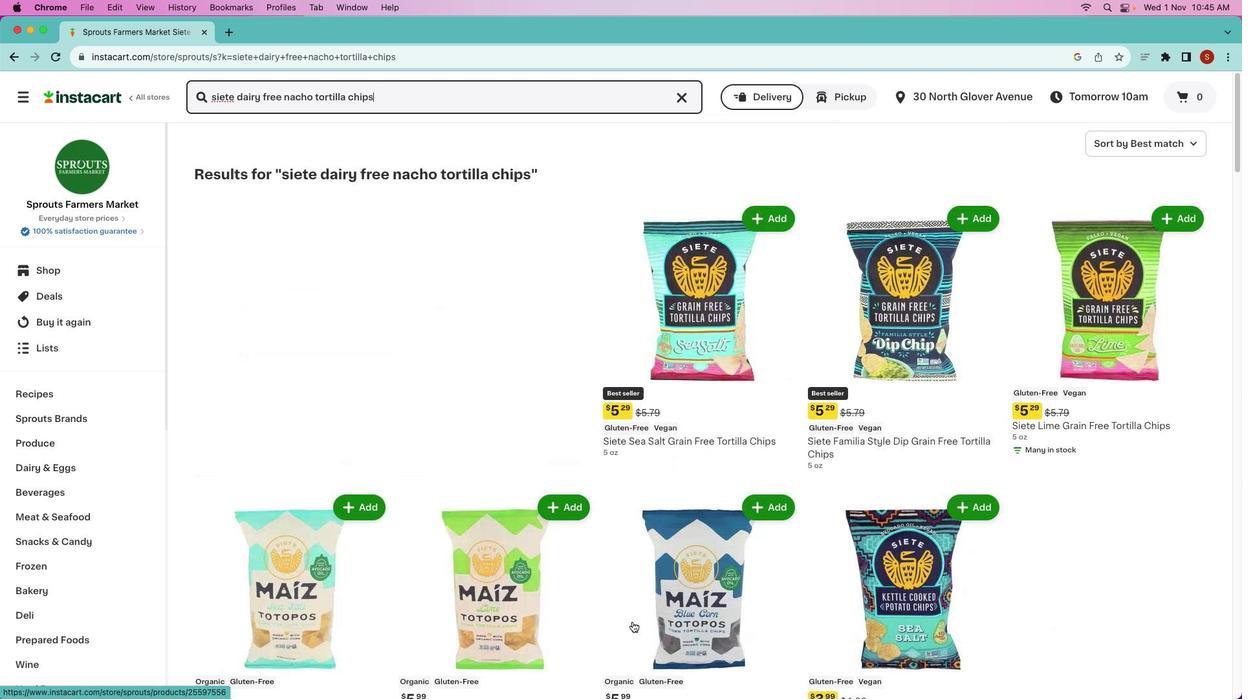 
Action: Mouse scrolled (633, 622) with delta (0, 3)
Screenshot: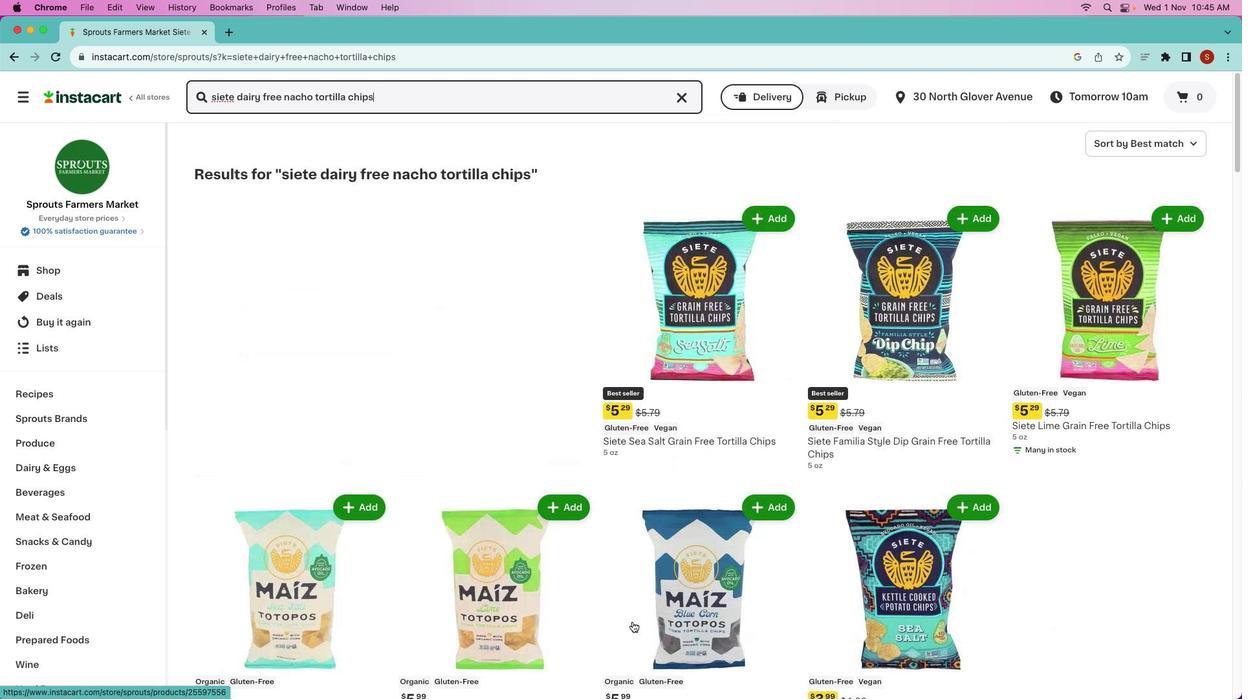 
Action: Mouse moved to (613, 618)
Screenshot: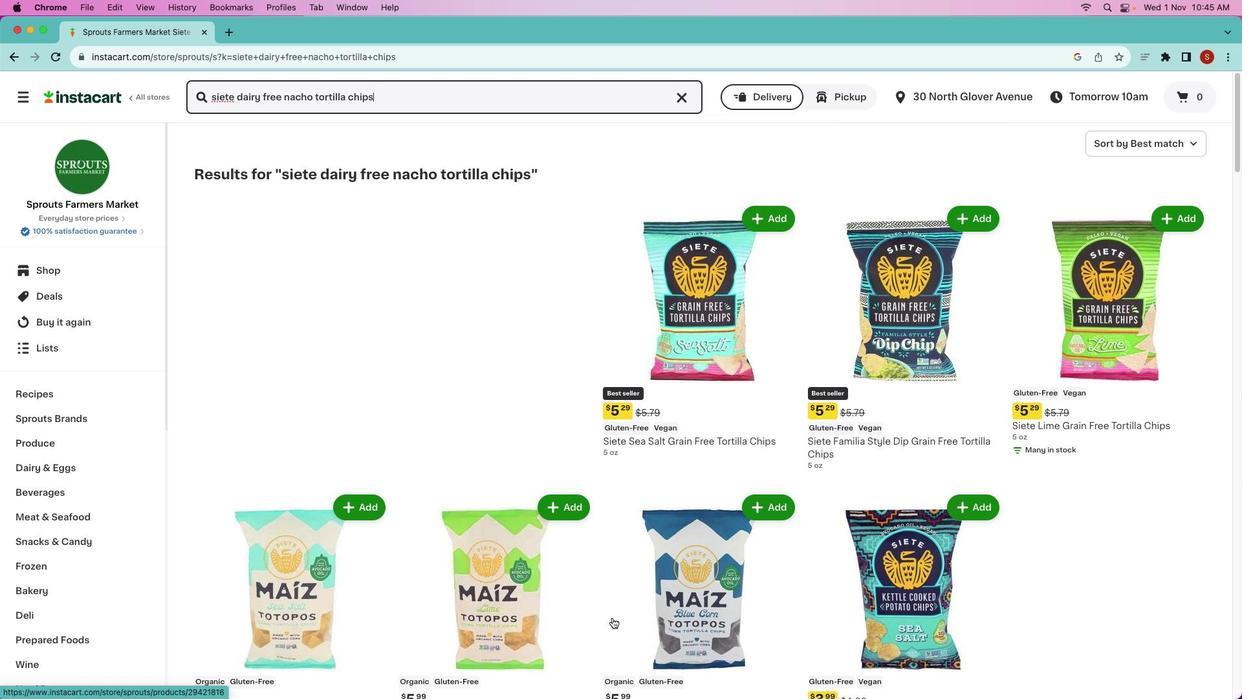 
Action: Mouse scrolled (613, 618) with delta (0, 0)
Screenshot: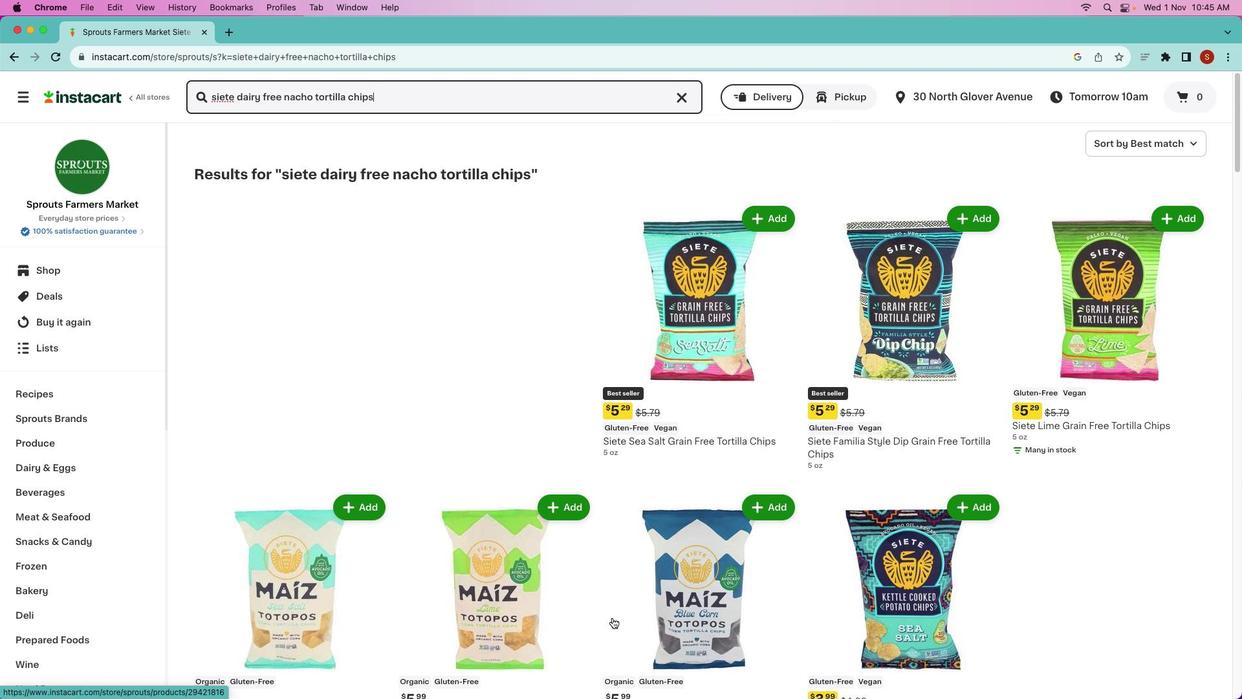 
Action: Mouse moved to (613, 618)
Screenshot: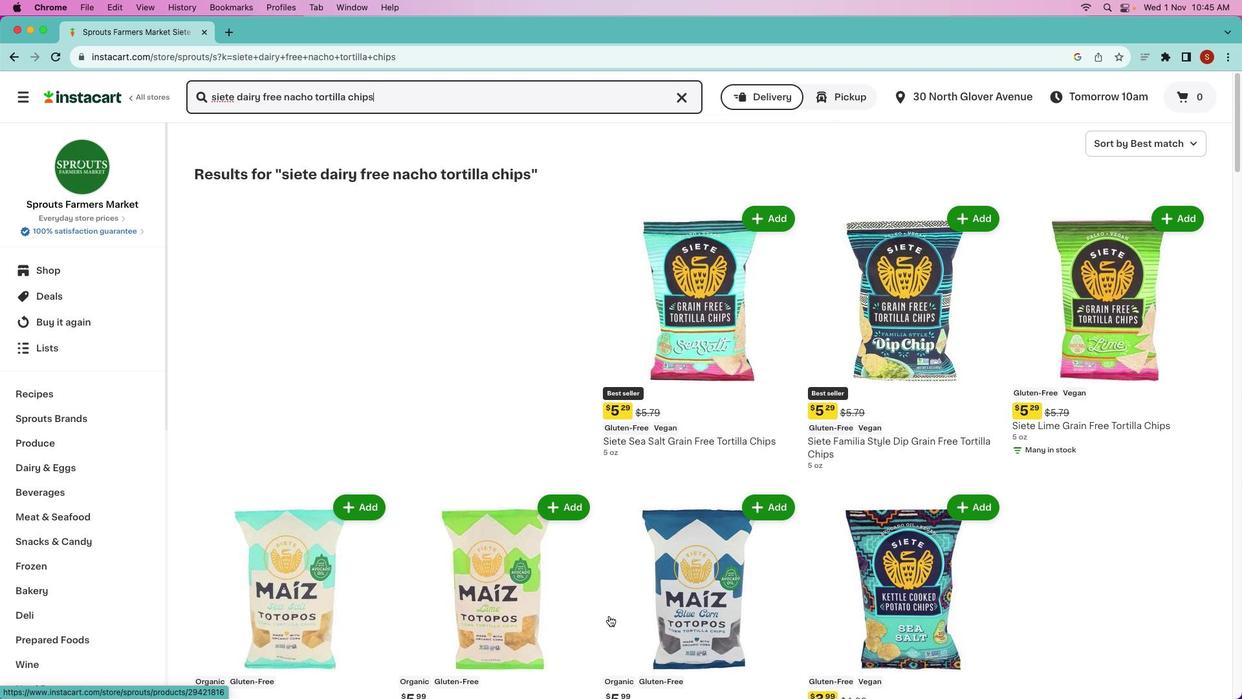 
Action: Mouse scrolled (613, 618) with delta (0, 0)
Screenshot: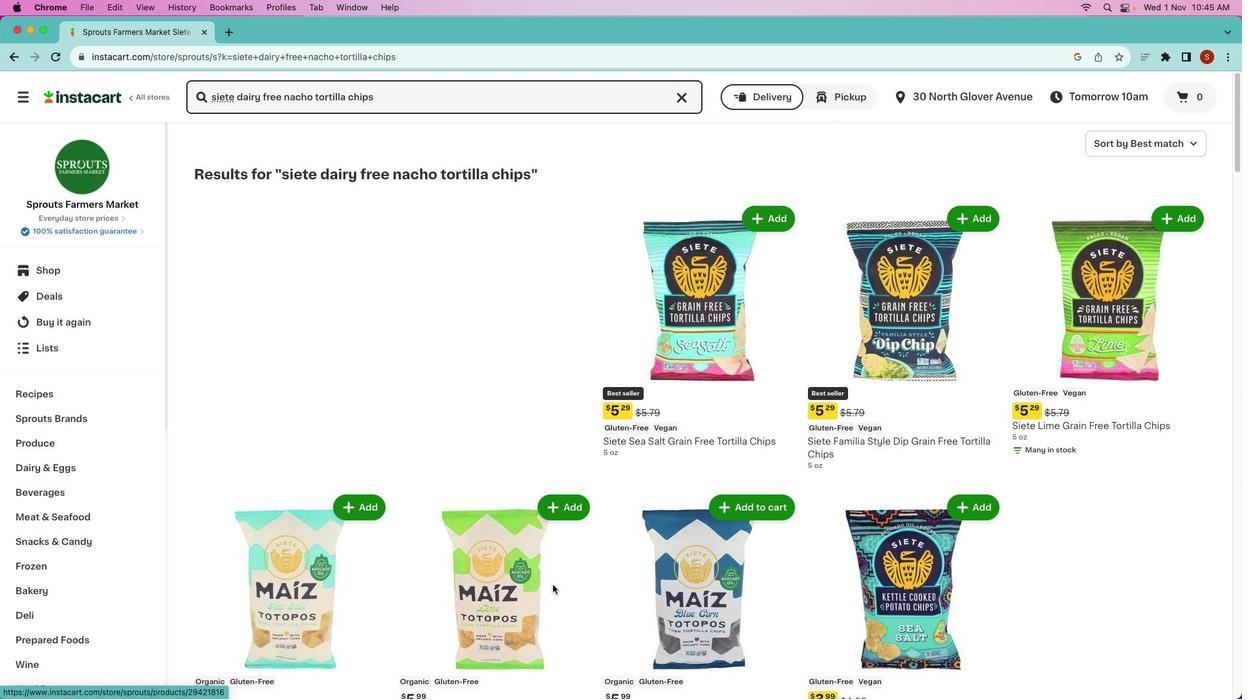 
Action: Mouse scrolled (613, 618) with delta (0, 0)
Screenshot: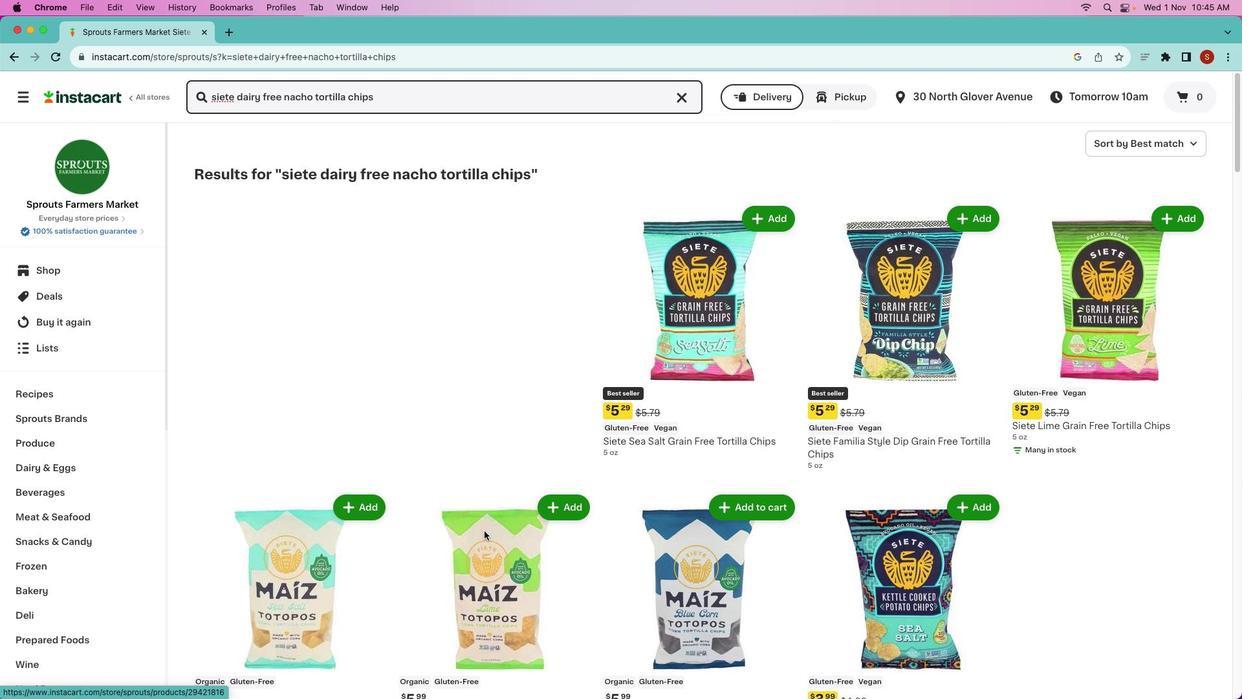 
Action: Mouse moved to (488, 437)
Screenshot: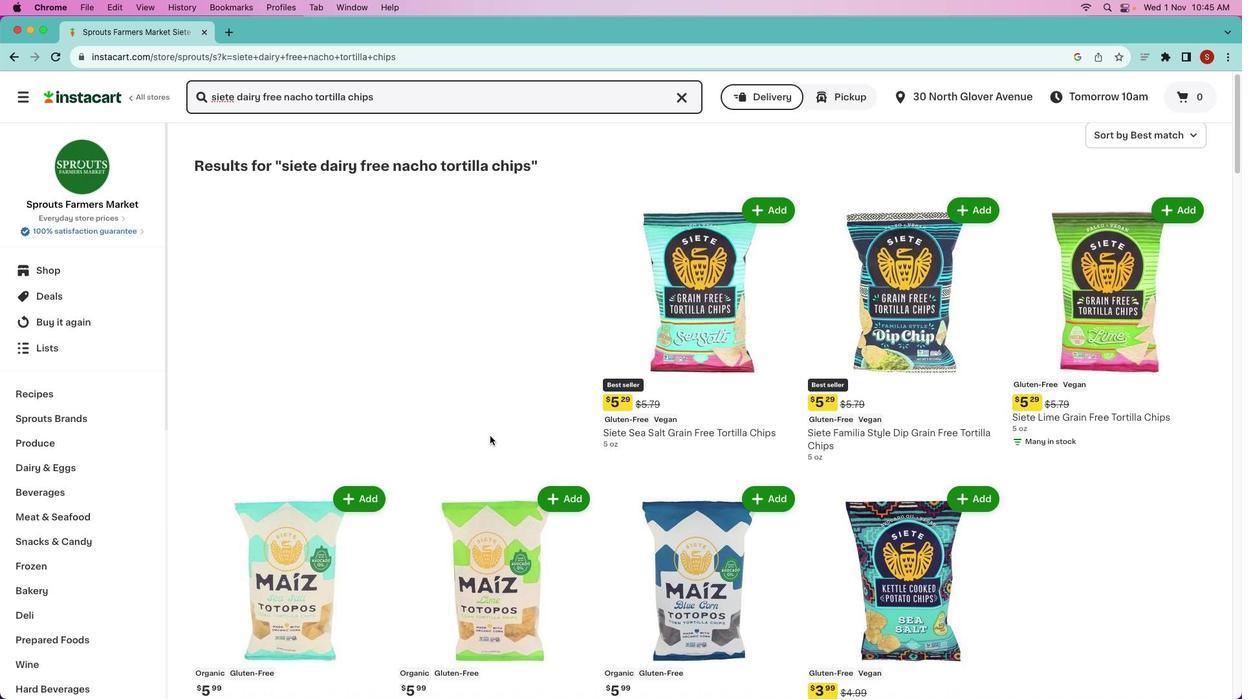 
Action: Mouse scrolled (488, 437) with delta (0, 0)
Screenshot: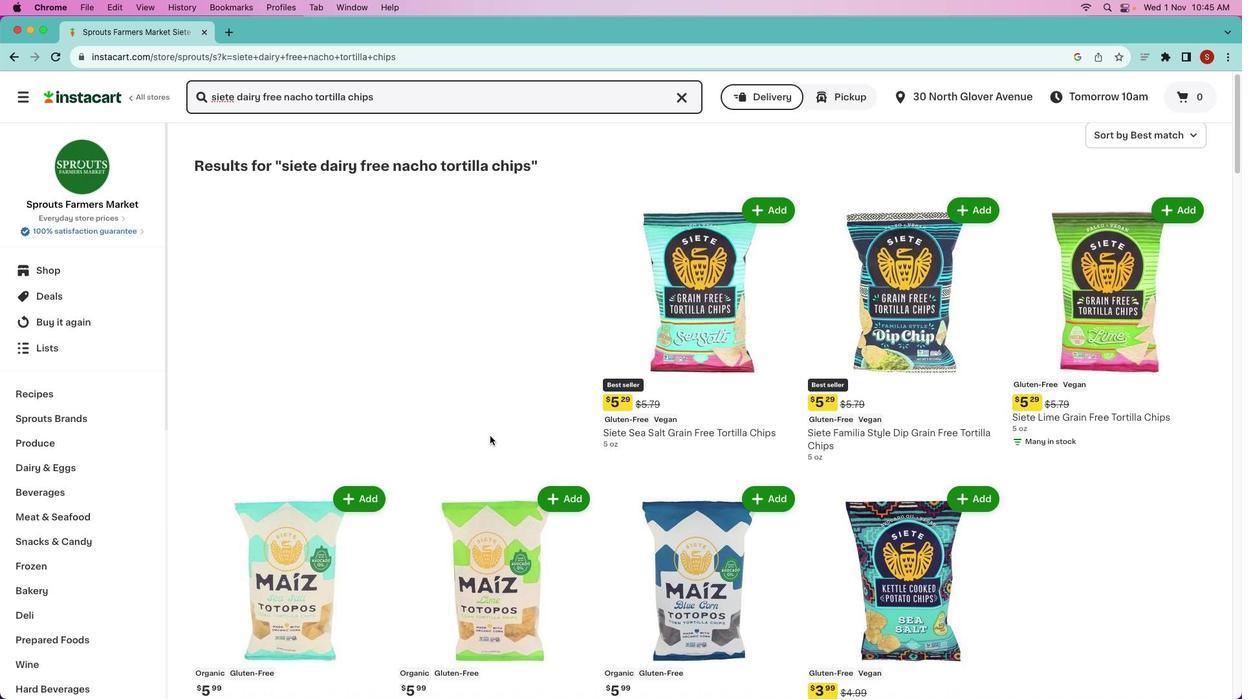 
Action: Mouse moved to (489, 436)
Screenshot: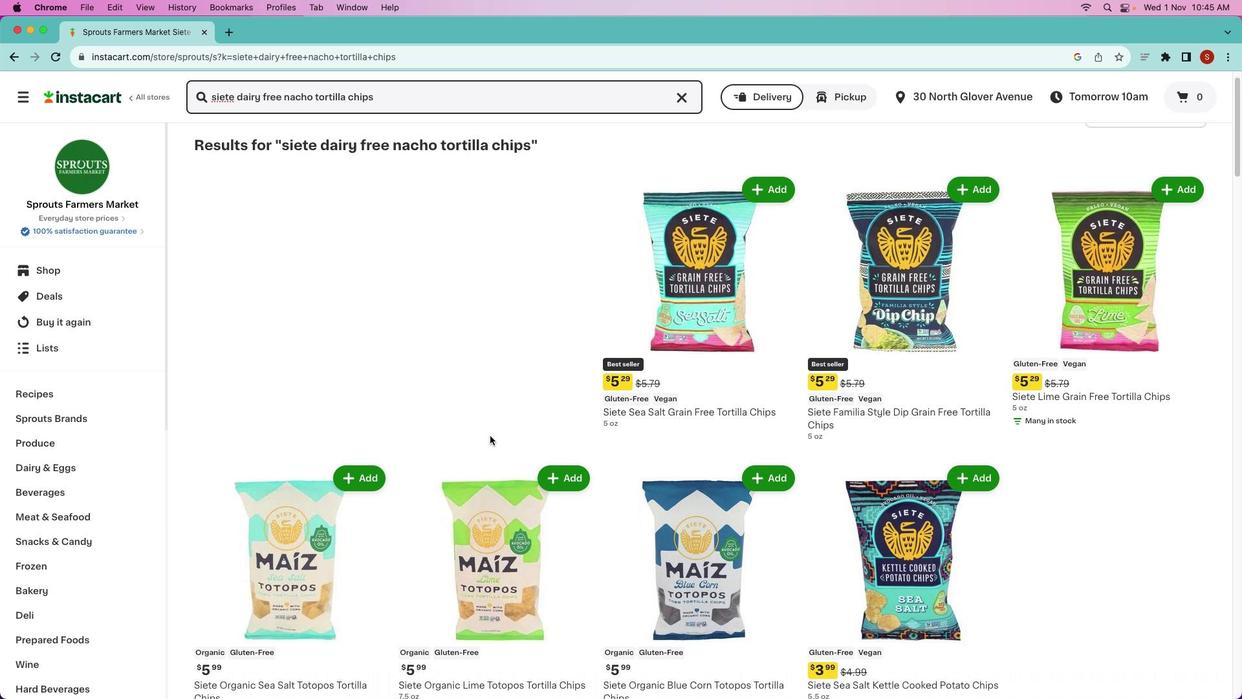 
Action: Mouse scrolled (489, 436) with delta (0, 0)
Screenshot: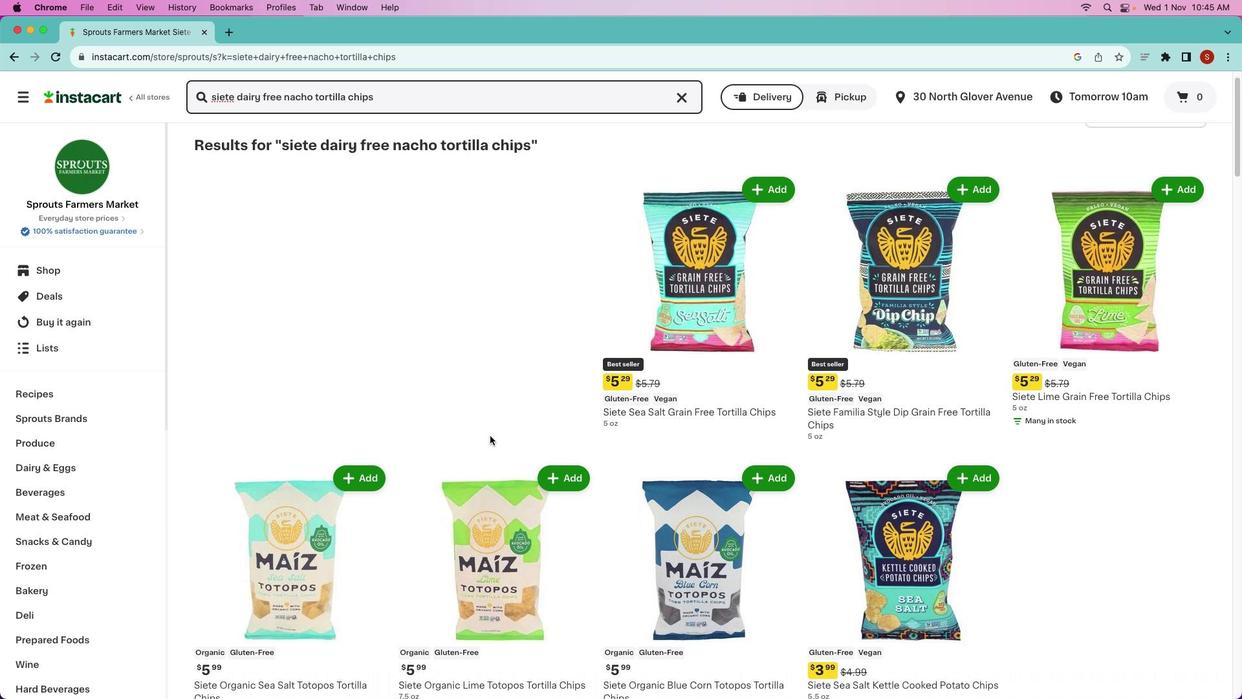 
Action: Mouse moved to (490, 436)
Screenshot: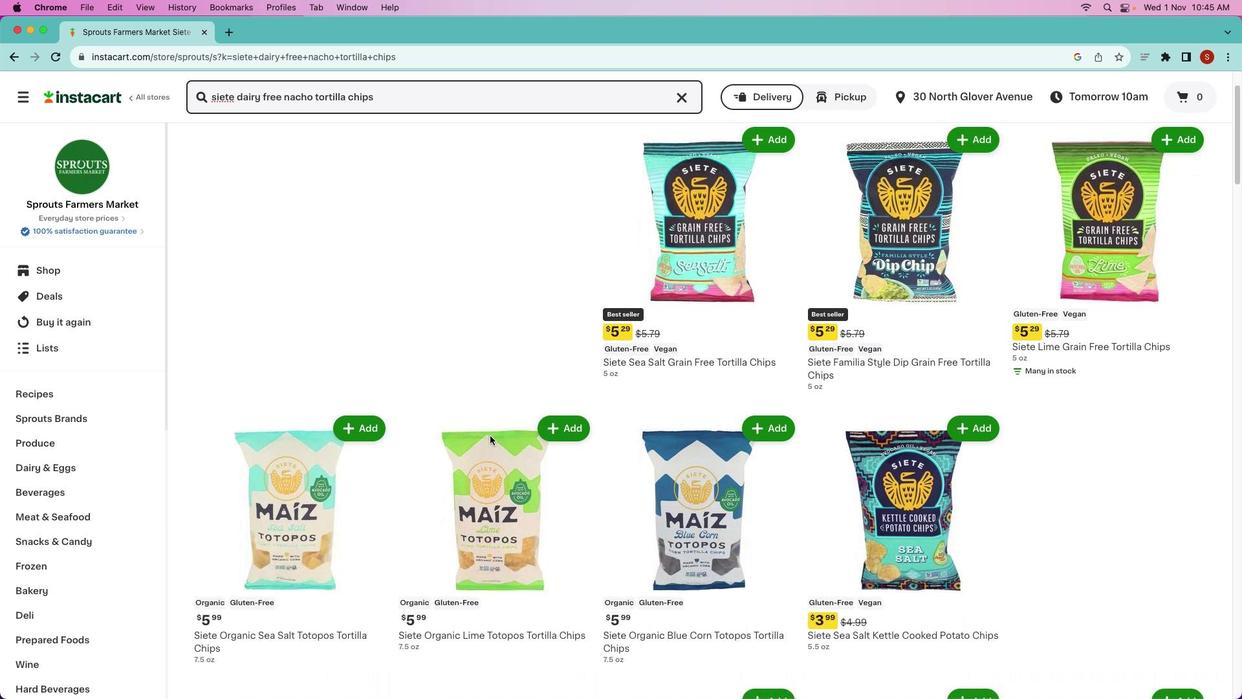 
Action: Mouse scrolled (490, 436) with delta (0, -1)
Screenshot: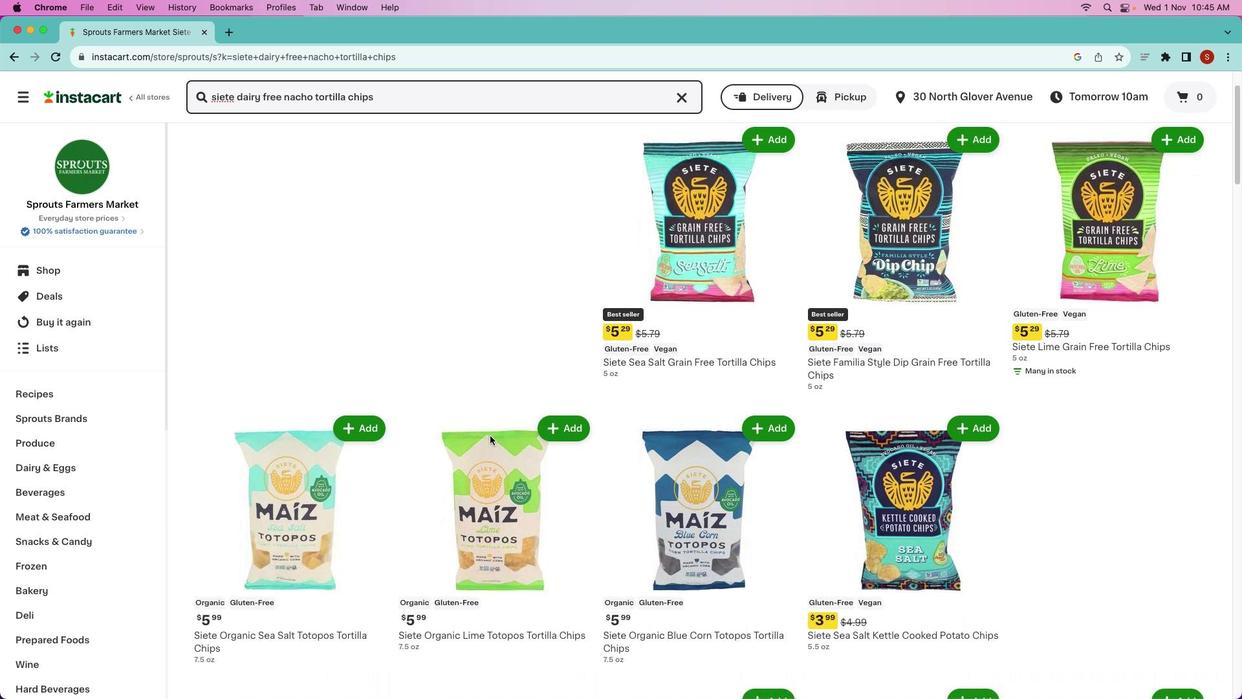 
Action: Mouse scrolled (490, 436) with delta (0, -2)
Screenshot: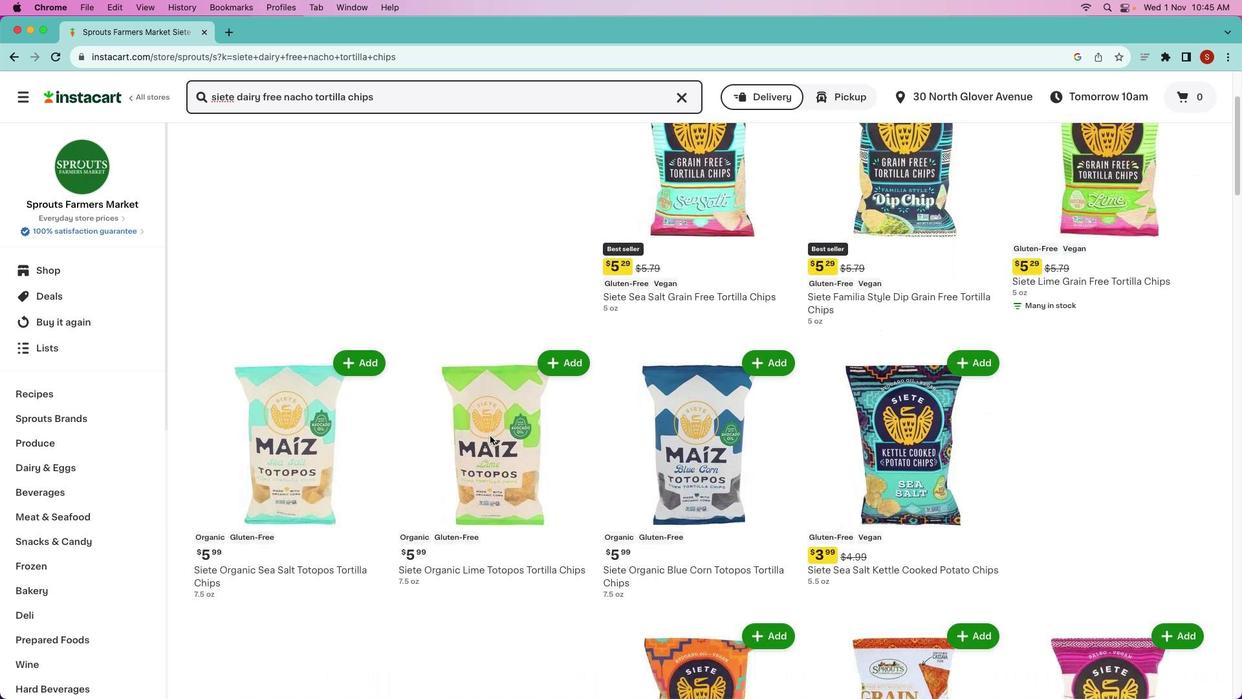 
Action: Mouse moved to (490, 436)
Screenshot: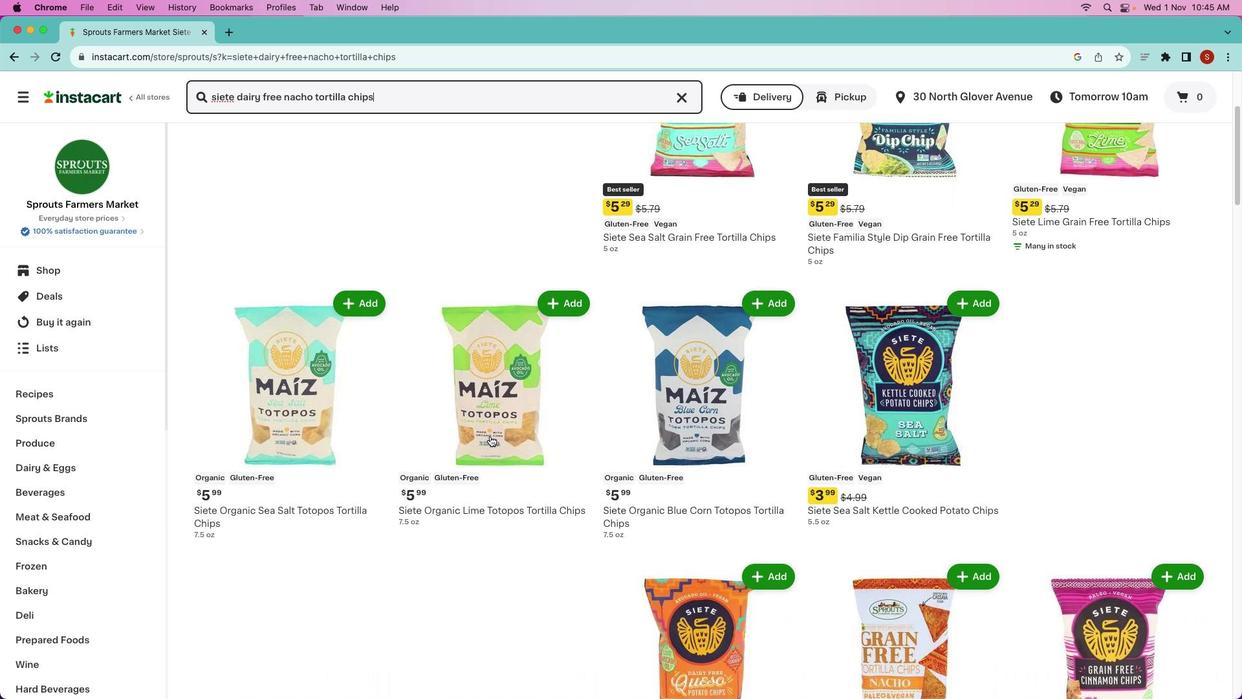 
Action: Mouse scrolled (490, 436) with delta (0, 0)
Screenshot: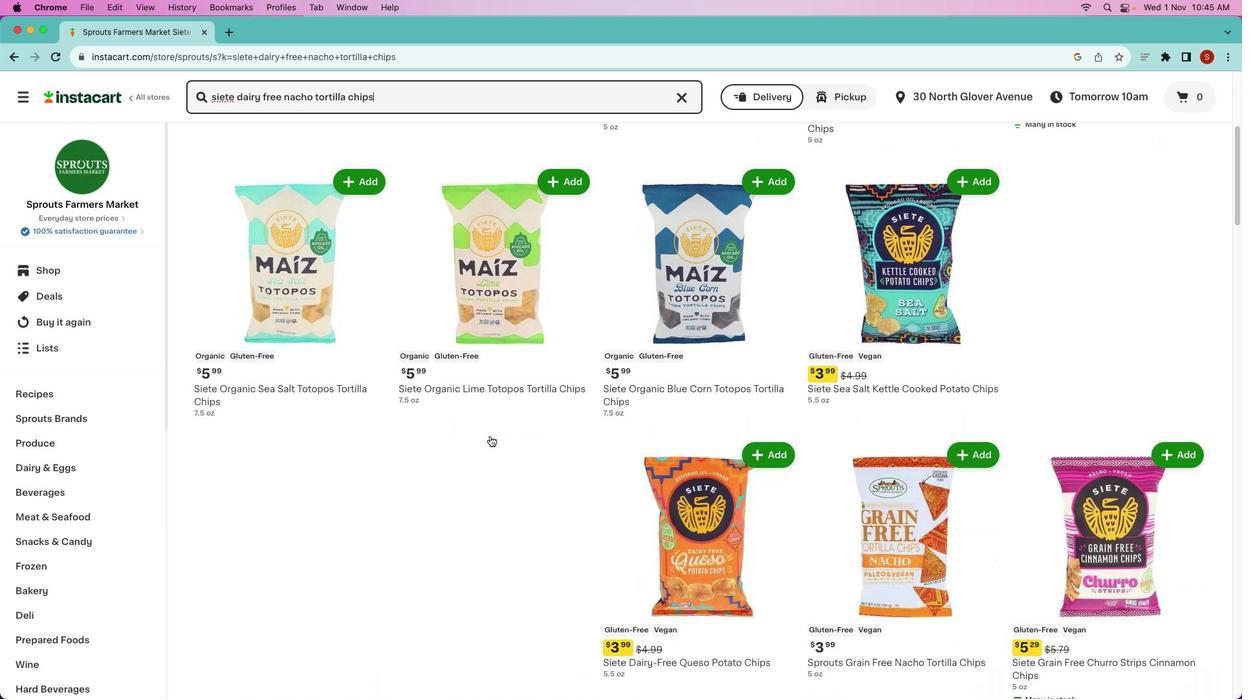
Action: Mouse scrolled (490, 436) with delta (0, 0)
Screenshot: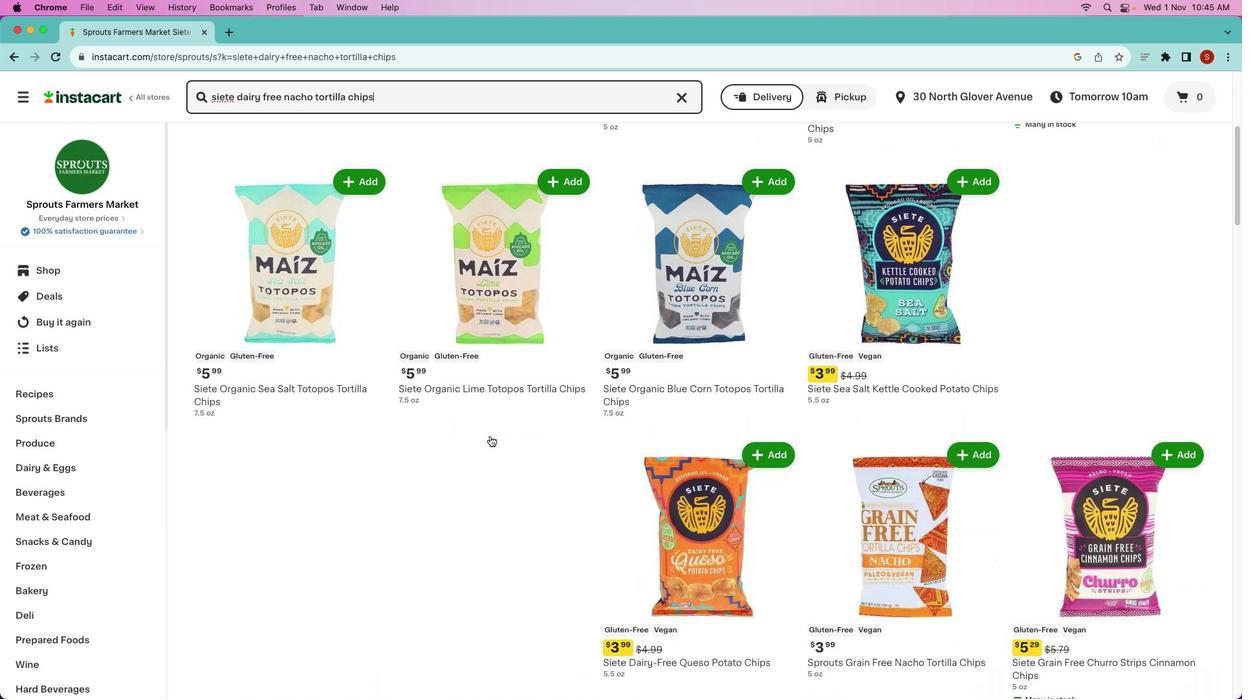 
Action: Mouse scrolled (490, 436) with delta (0, -1)
Screenshot: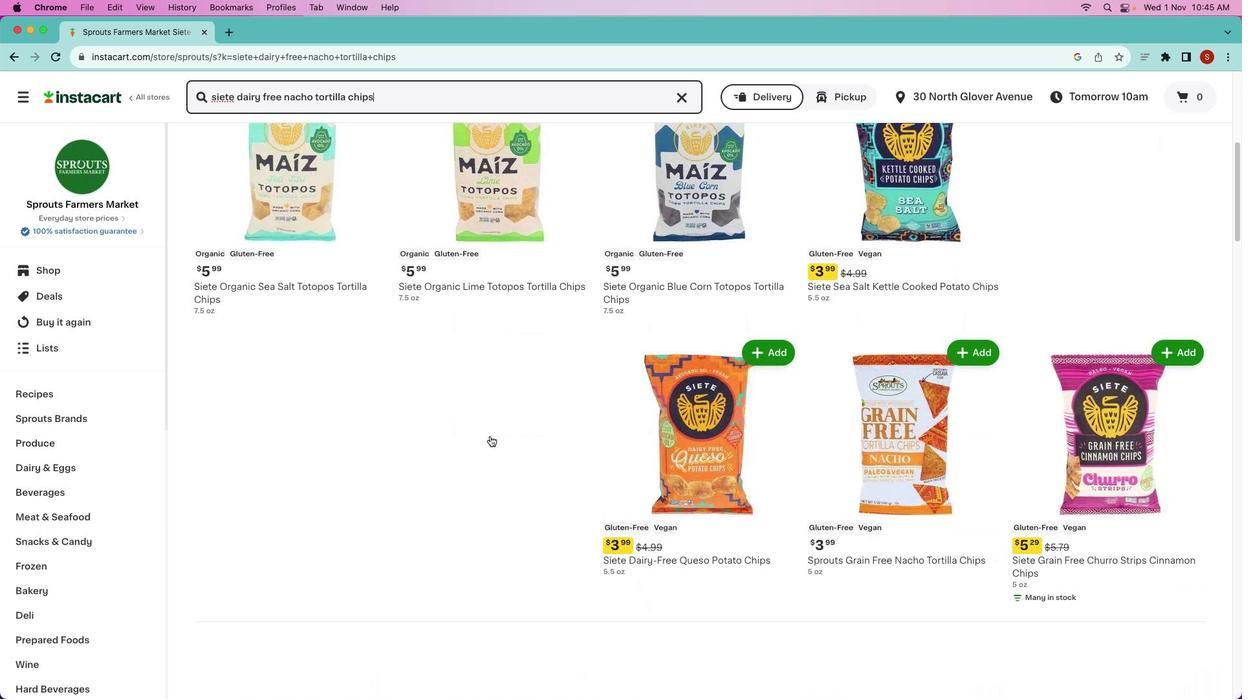 
Action: Mouse scrolled (490, 436) with delta (0, -3)
Screenshot: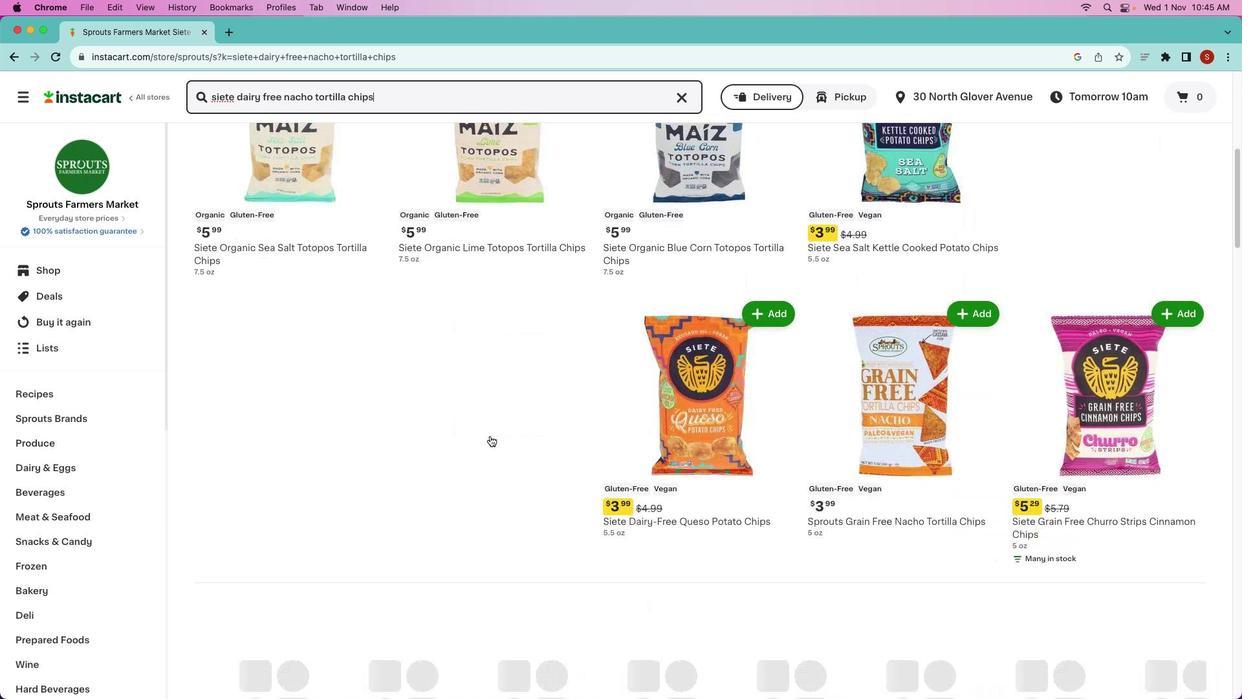 
Action: Mouse moved to (477, 456)
Screenshot: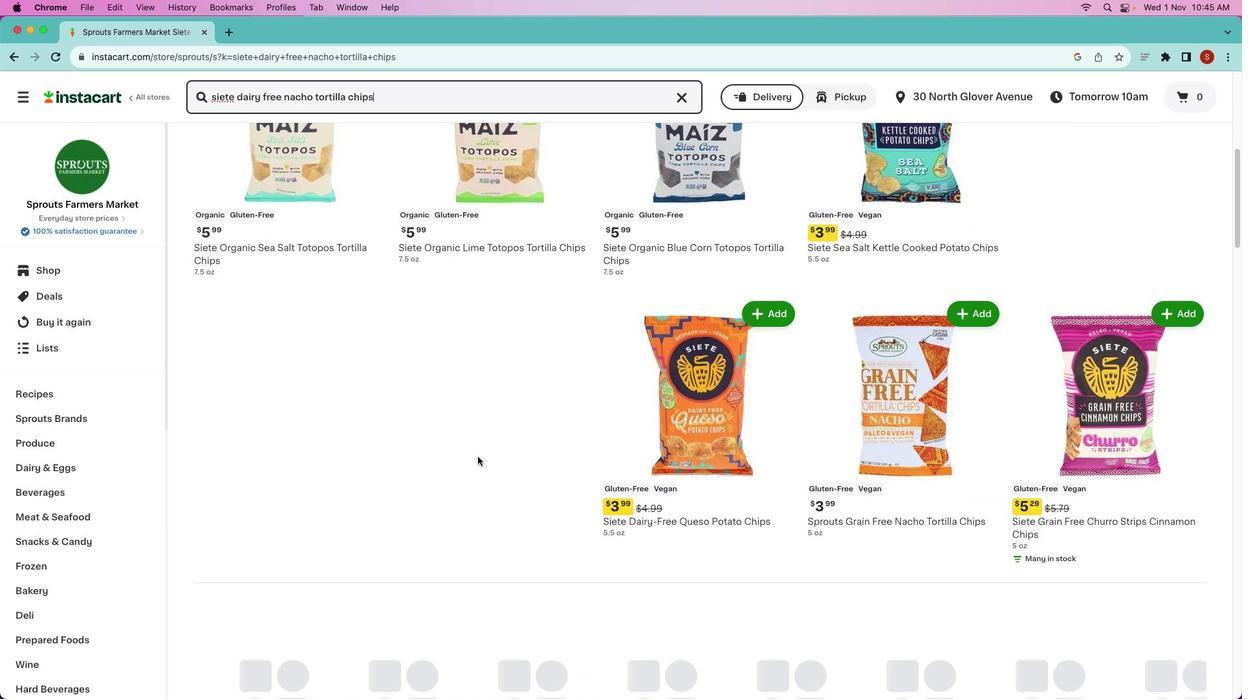 
Action: Mouse scrolled (477, 456) with delta (0, 0)
Screenshot: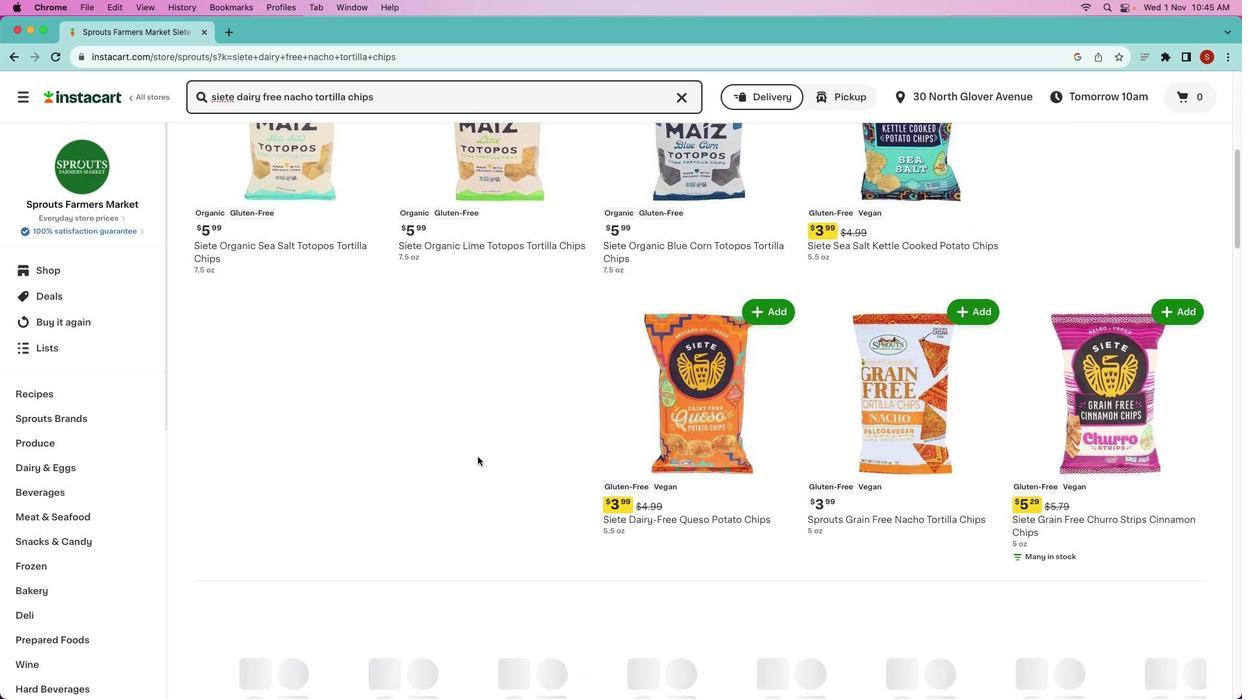 
Action: Mouse scrolled (477, 456) with delta (0, 0)
Screenshot: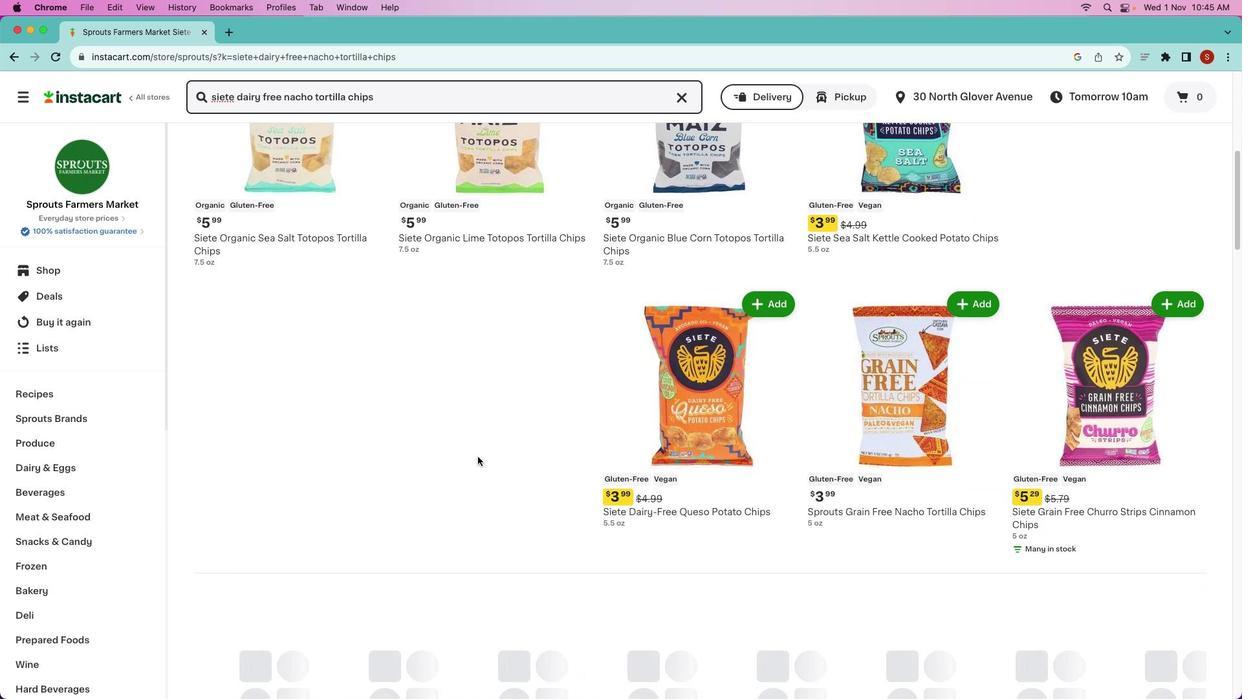 
Action: Mouse moved to (477, 457)
Screenshot: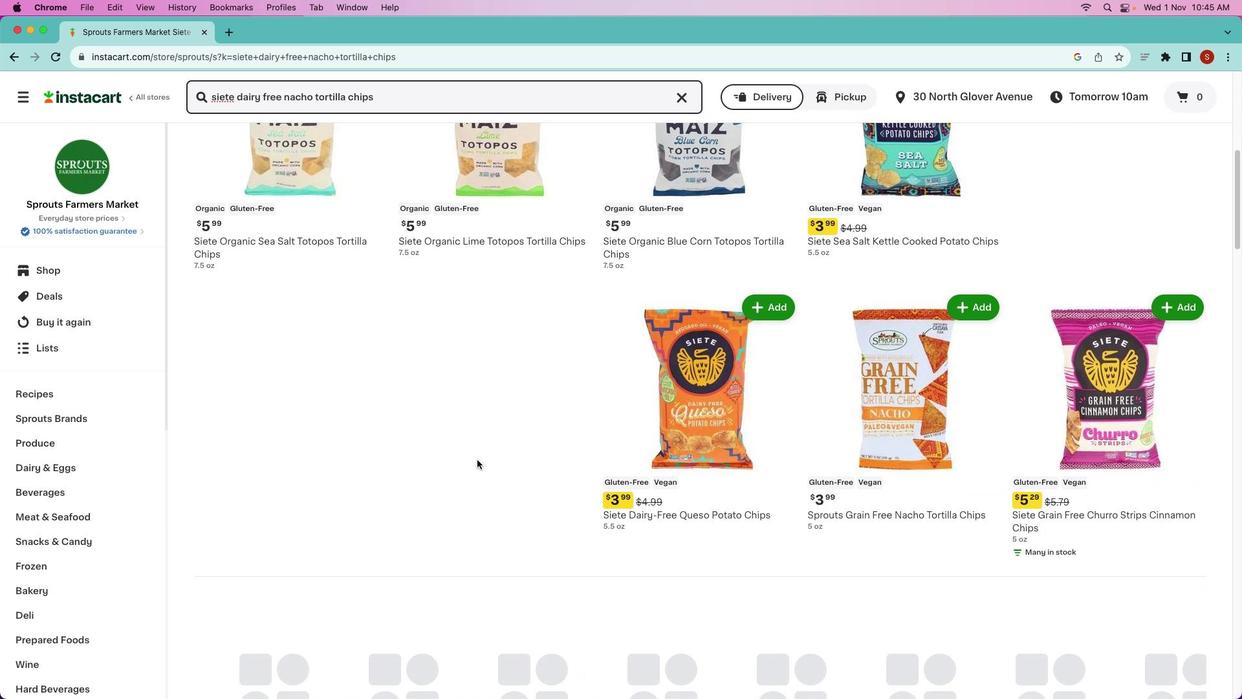 
Action: Mouse scrolled (477, 457) with delta (0, 0)
Screenshot: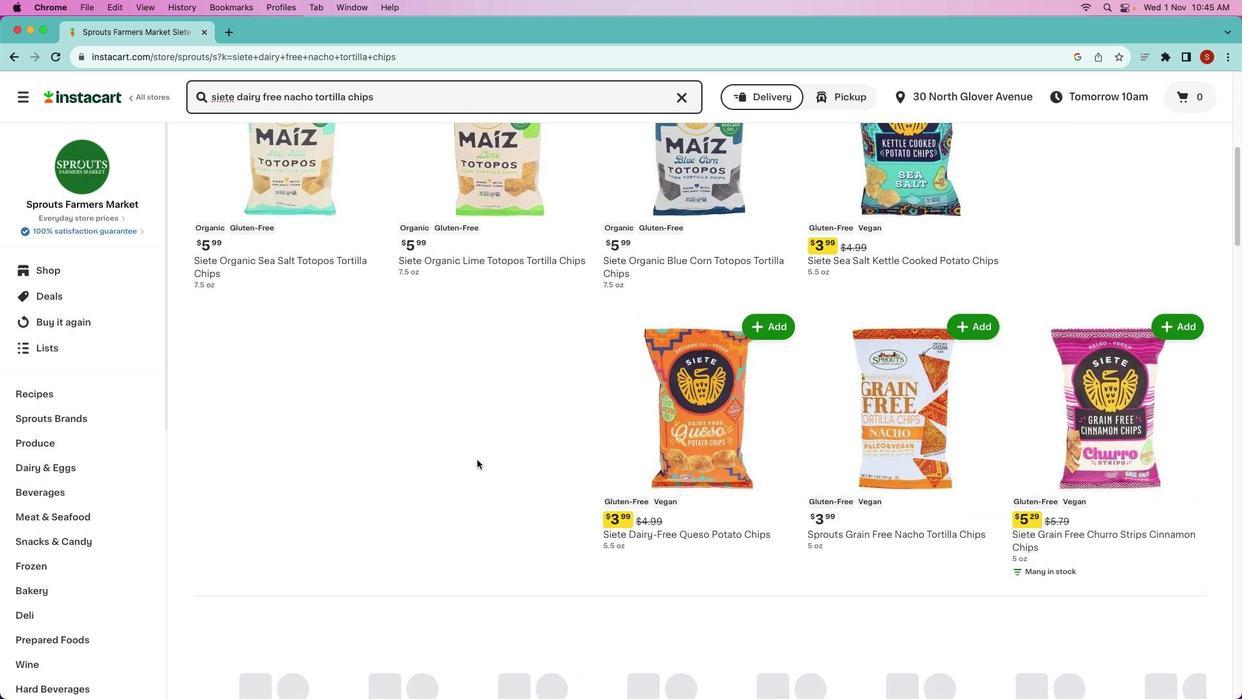 
Action: Mouse moved to (477, 459)
Screenshot: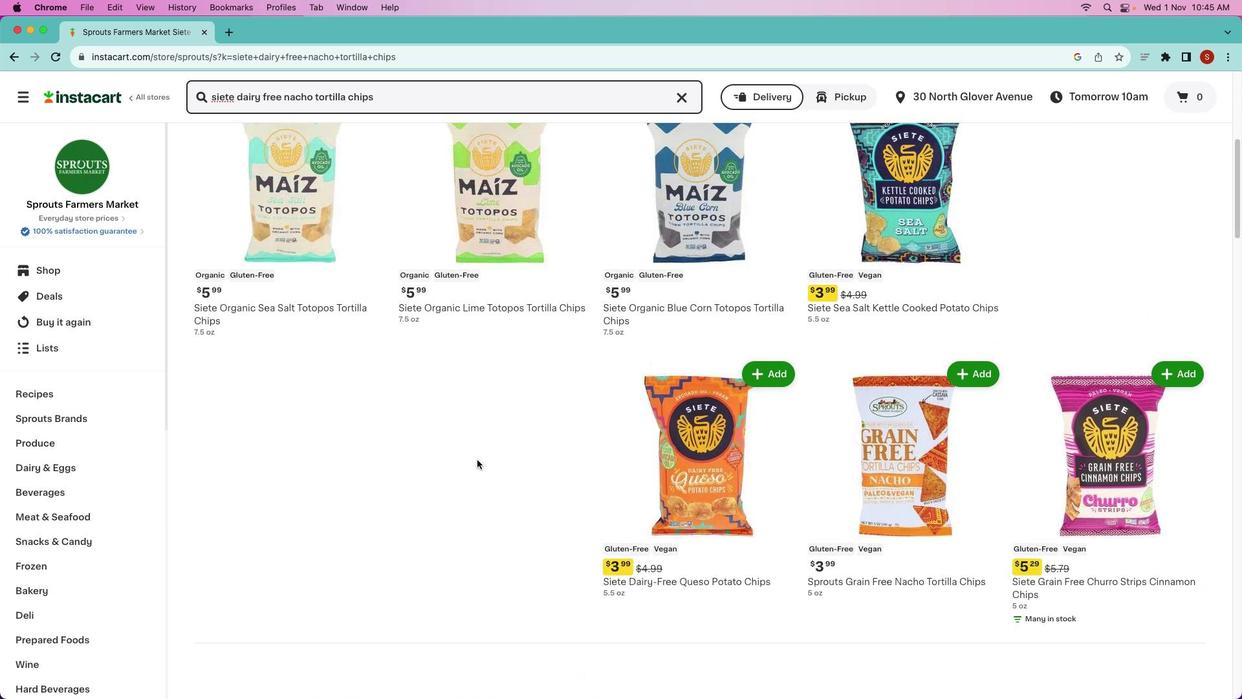 
Action: Mouse scrolled (477, 459) with delta (0, 0)
Screenshot: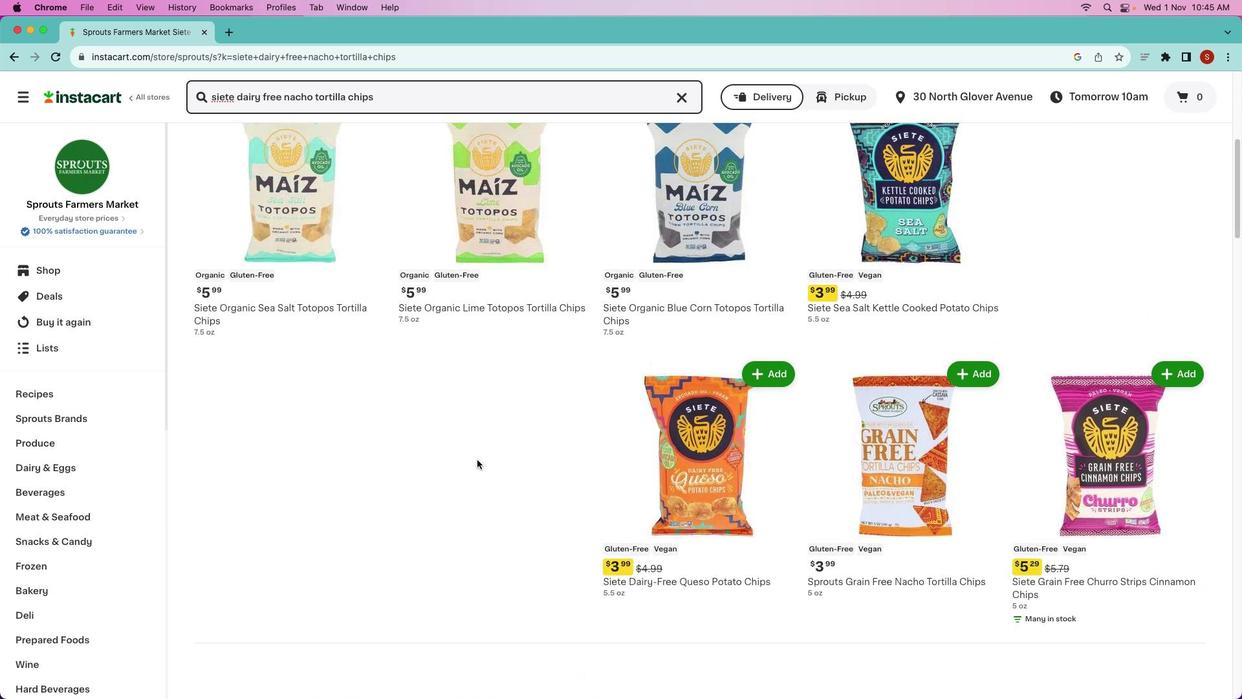 
Action: Mouse moved to (477, 459)
Screenshot: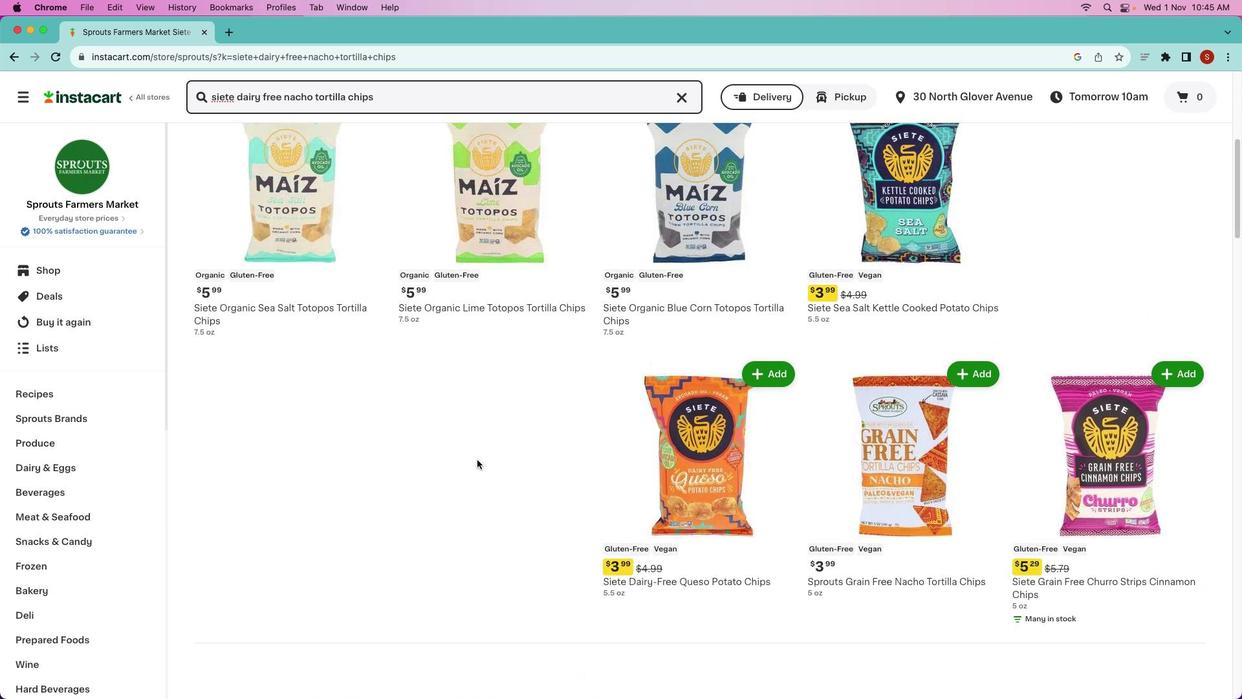 
Action: Mouse scrolled (477, 459) with delta (0, 1)
Screenshot: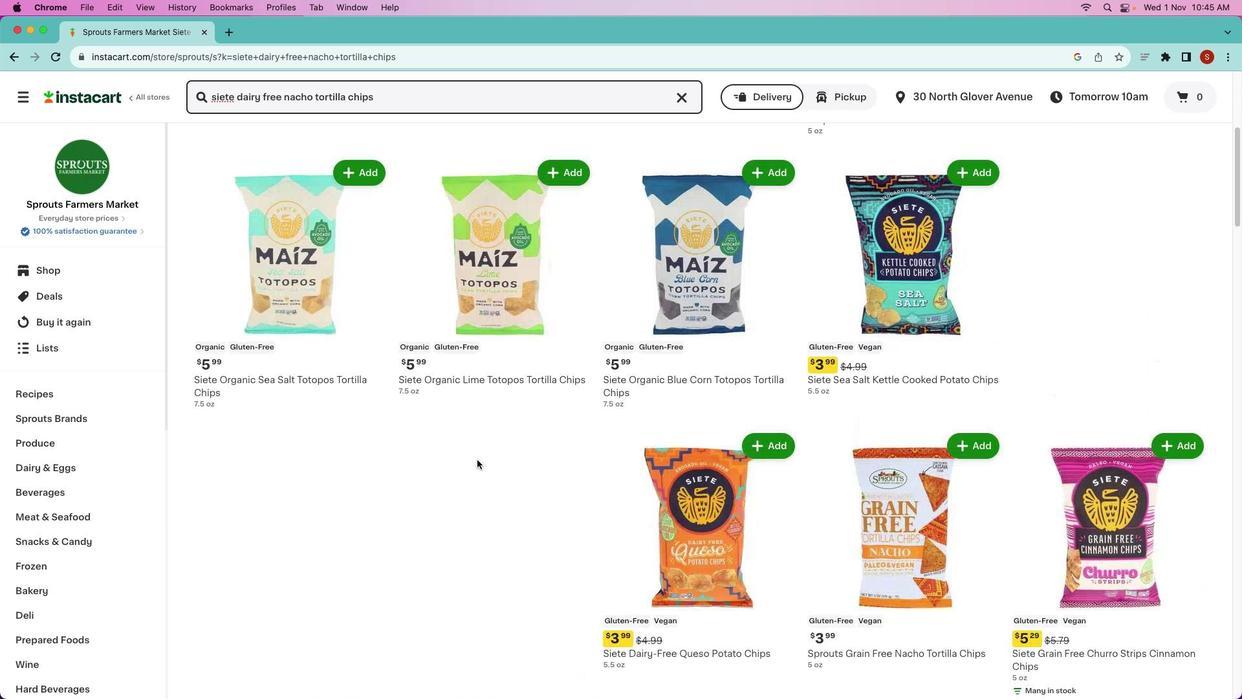 
Action: Mouse scrolled (477, 459) with delta (0, 2)
Screenshot: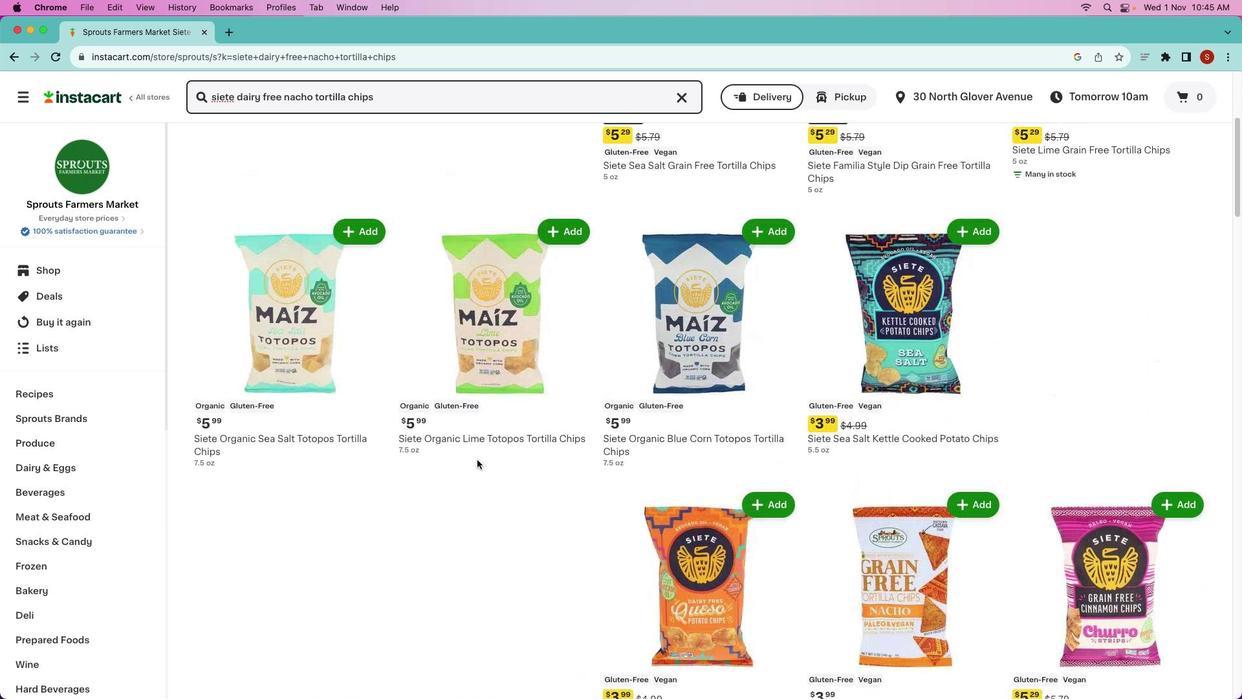 
Action: Mouse moved to (477, 457)
Screenshot: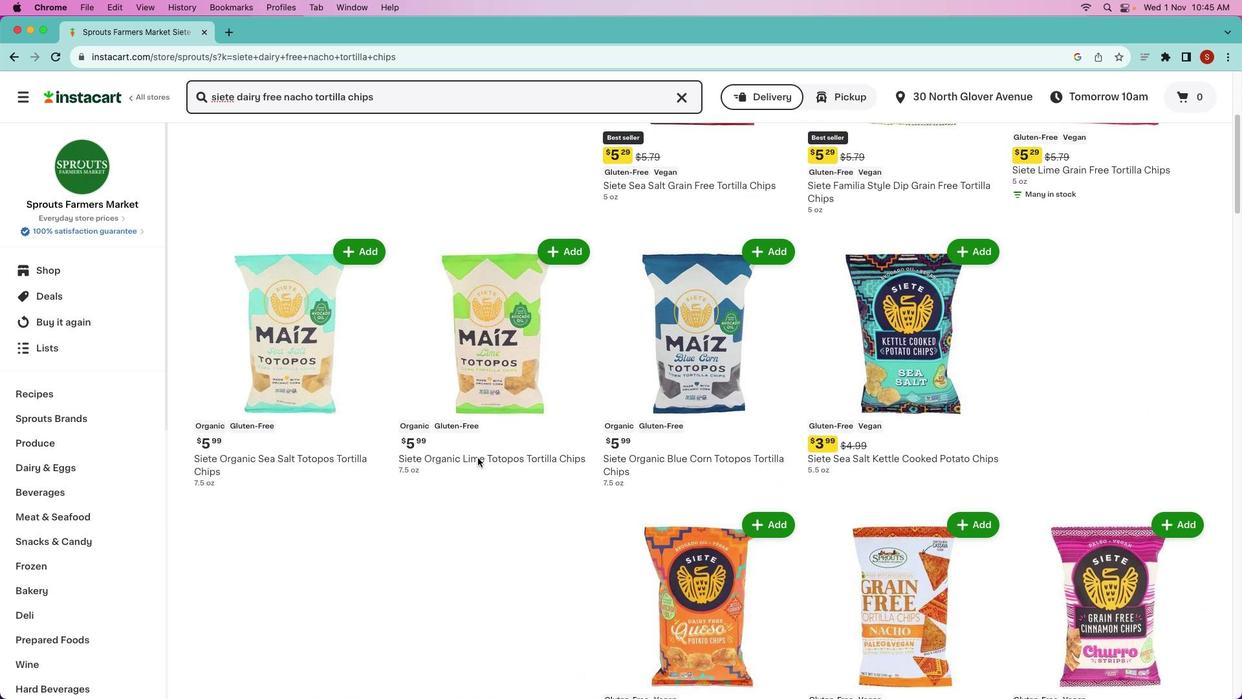 
Action: Mouse scrolled (477, 457) with delta (0, 0)
Screenshot: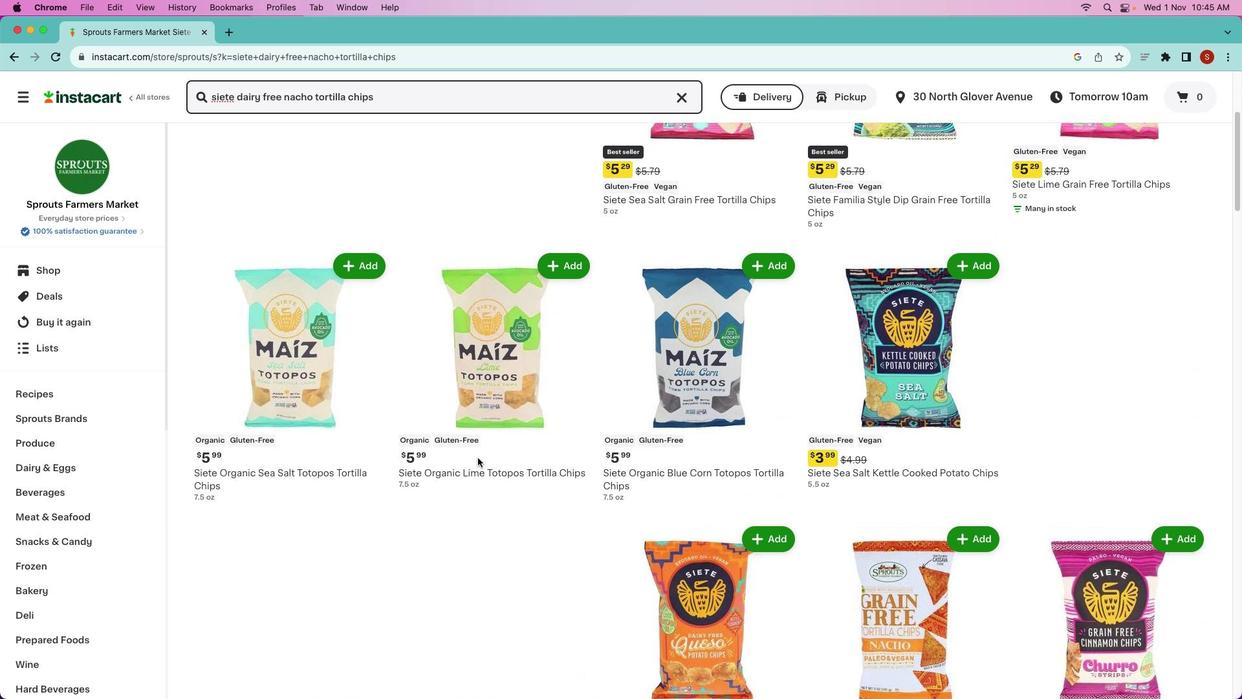 
Action: Mouse scrolled (477, 457) with delta (0, 0)
Screenshot: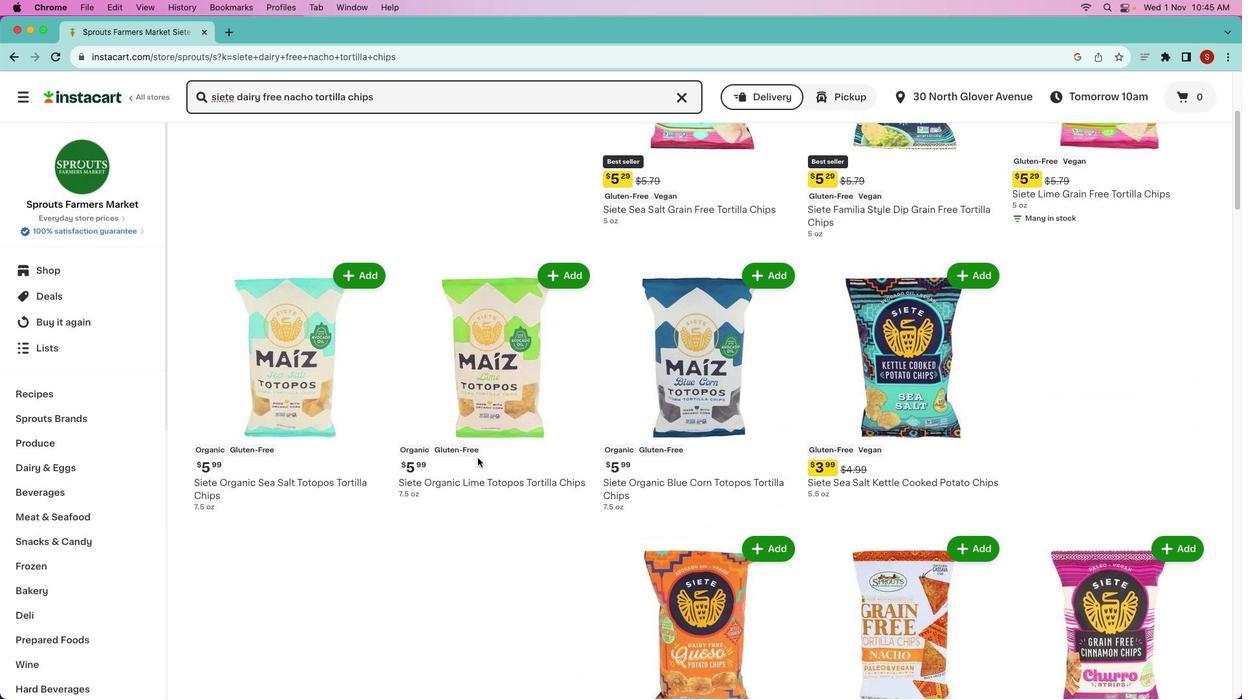 
Action: Mouse scrolled (477, 457) with delta (0, 1)
Screenshot: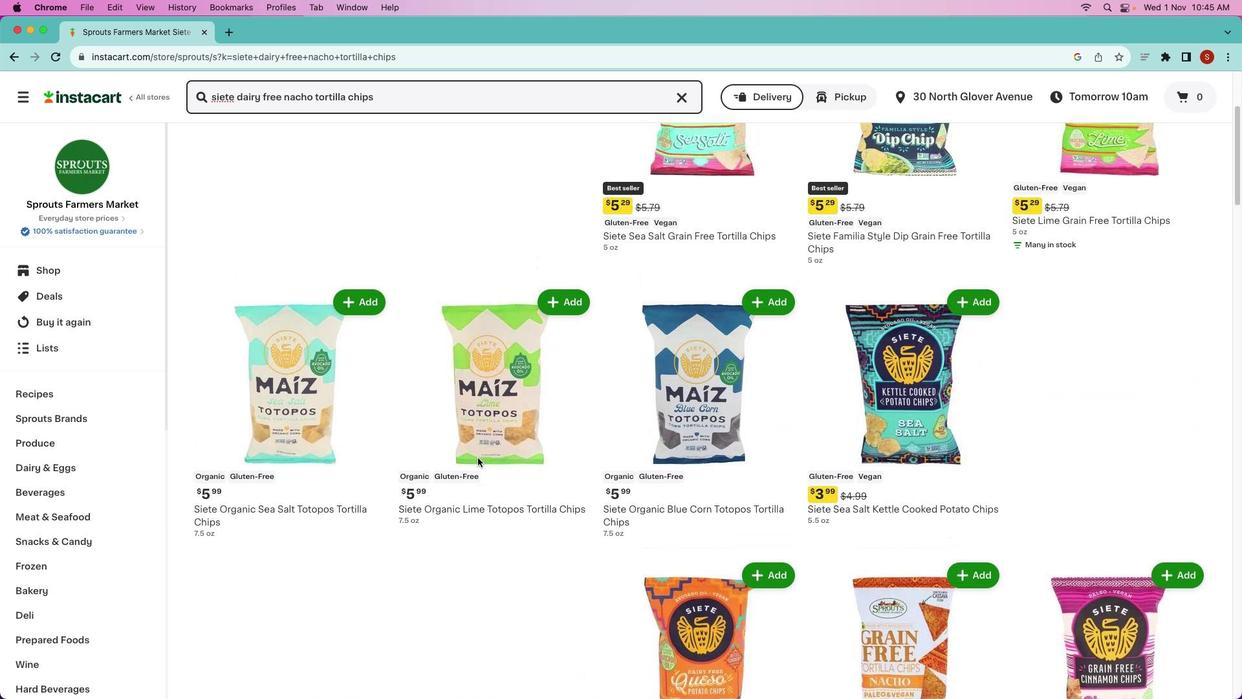 
Action: Mouse scrolled (477, 457) with delta (0, 0)
Screenshot: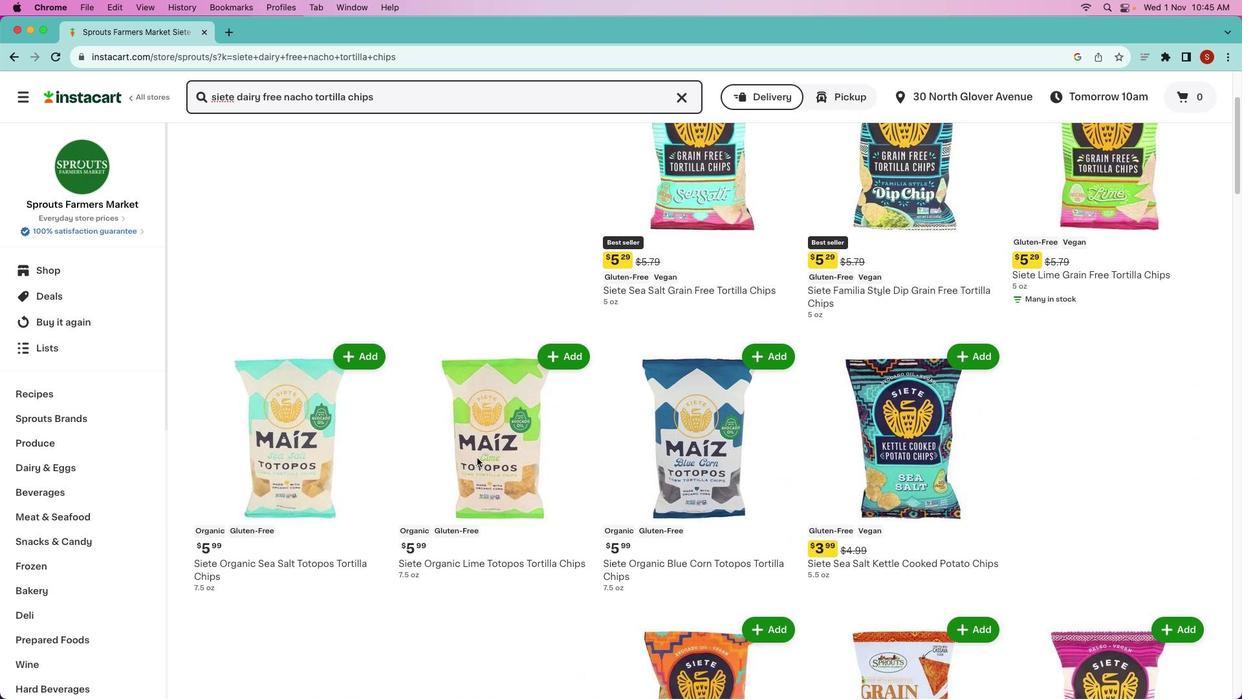 
Action: Mouse scrolled (477, 457) with delta (0, 0)
Screenshot: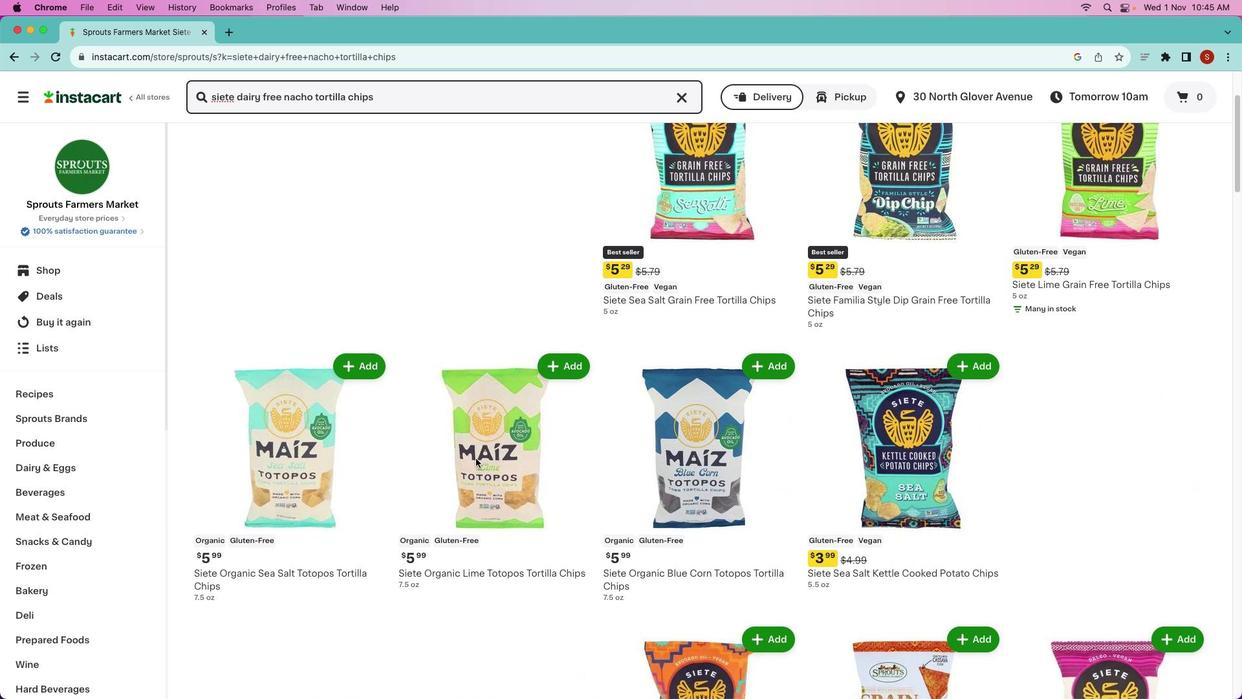 
Action: Mouse scrolled (477, 457) with delta (0, 1)
Screenshot: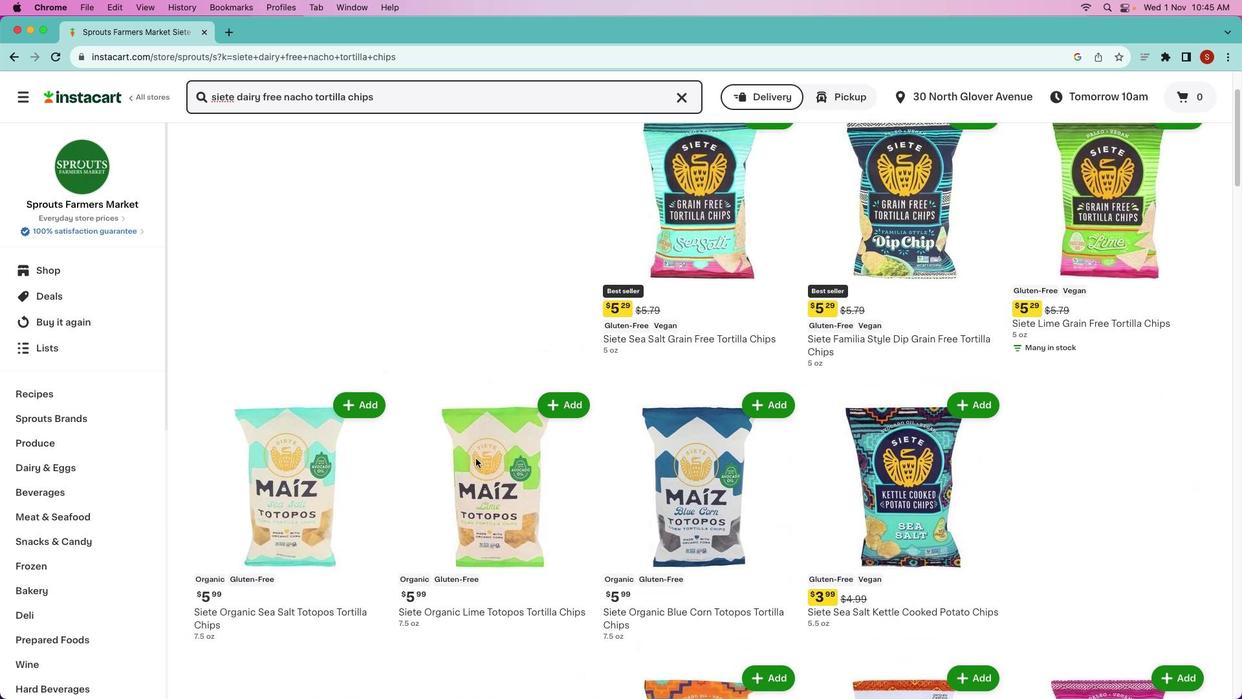 
Action: Mouse moved to (476, 458)
Screenshot: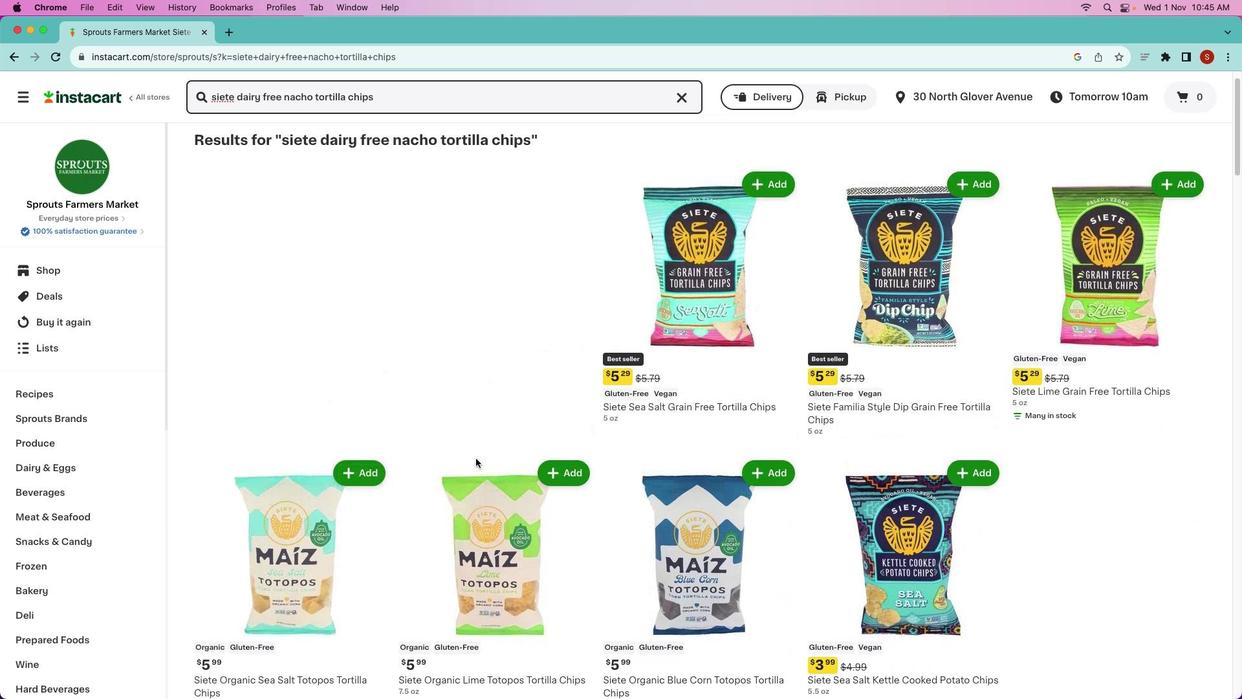 
Action: Mouse scrolled (476, 458) with delta (0, 1)
Screenshot: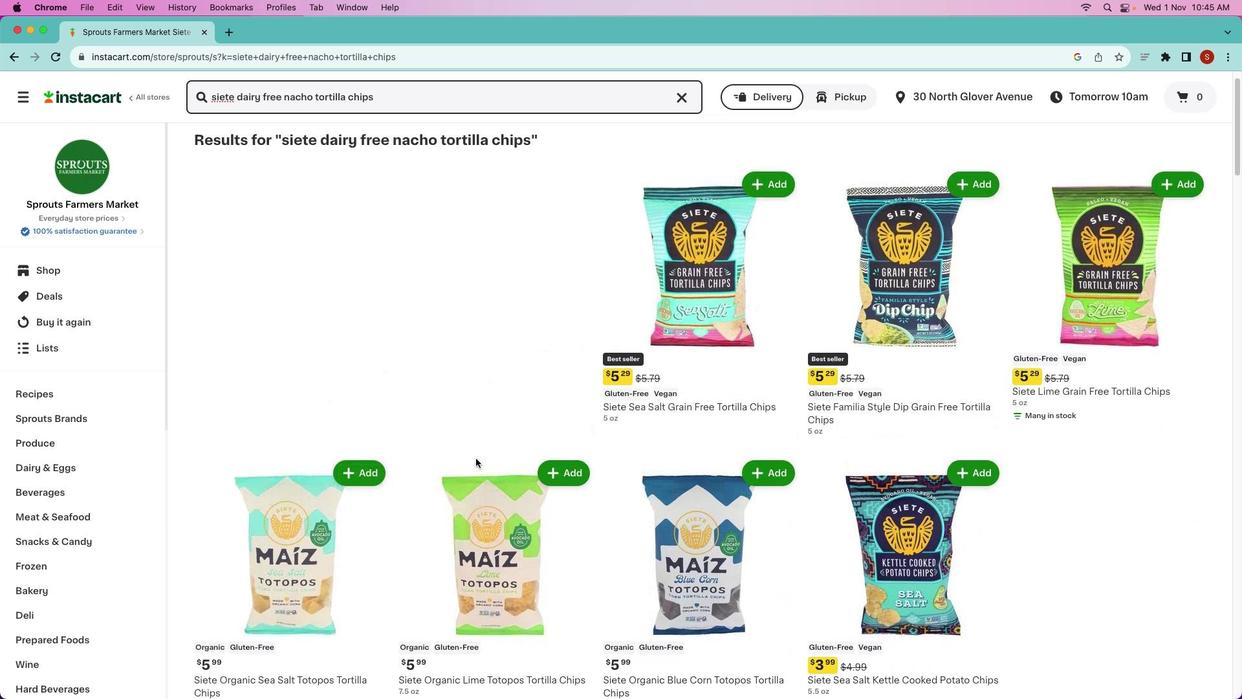 
Action: Mouse moved to (476, 458)
Screenshot: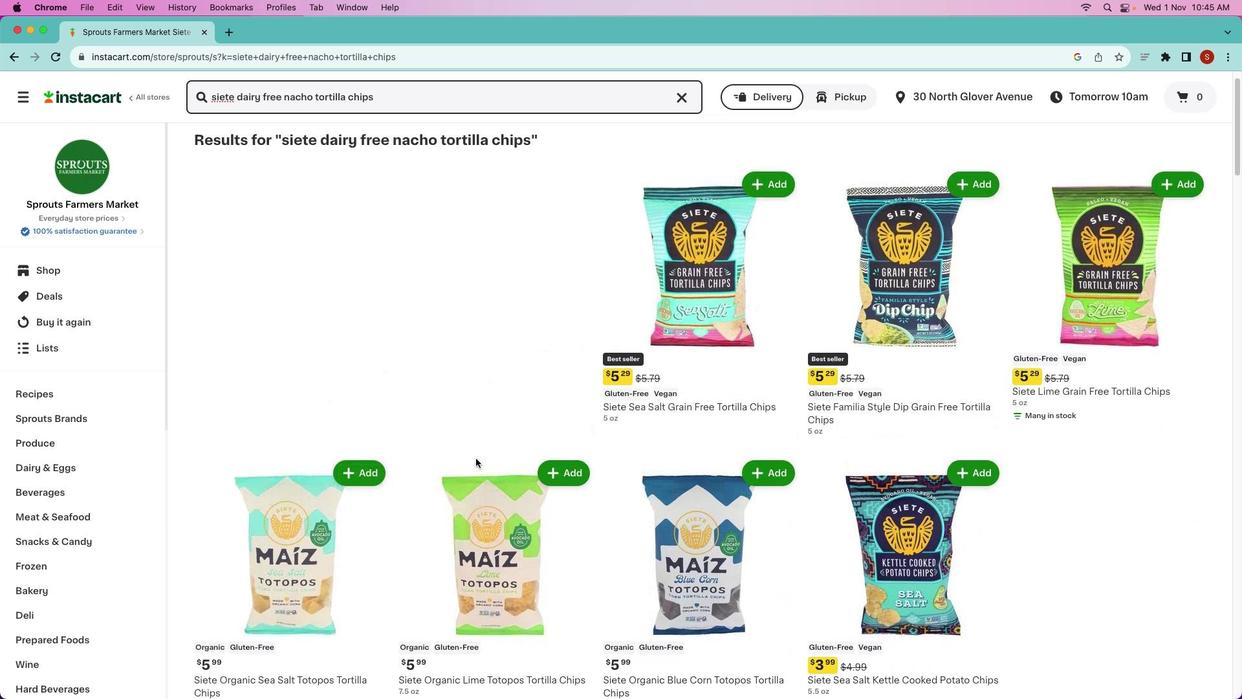 
Action: Mouse scrolled (476, 458) with delta (0, 0)
Screenshot: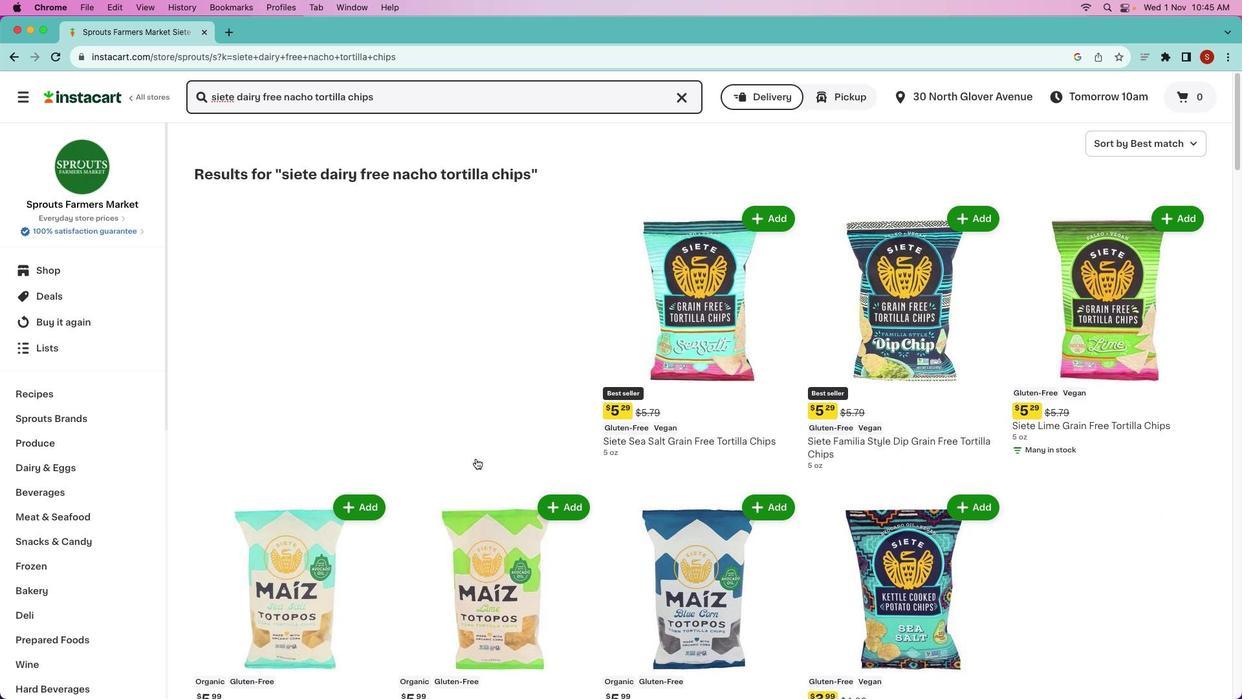 
Action: Mouse scrolled (476, 458) with delta (0, 0)
Screenshot: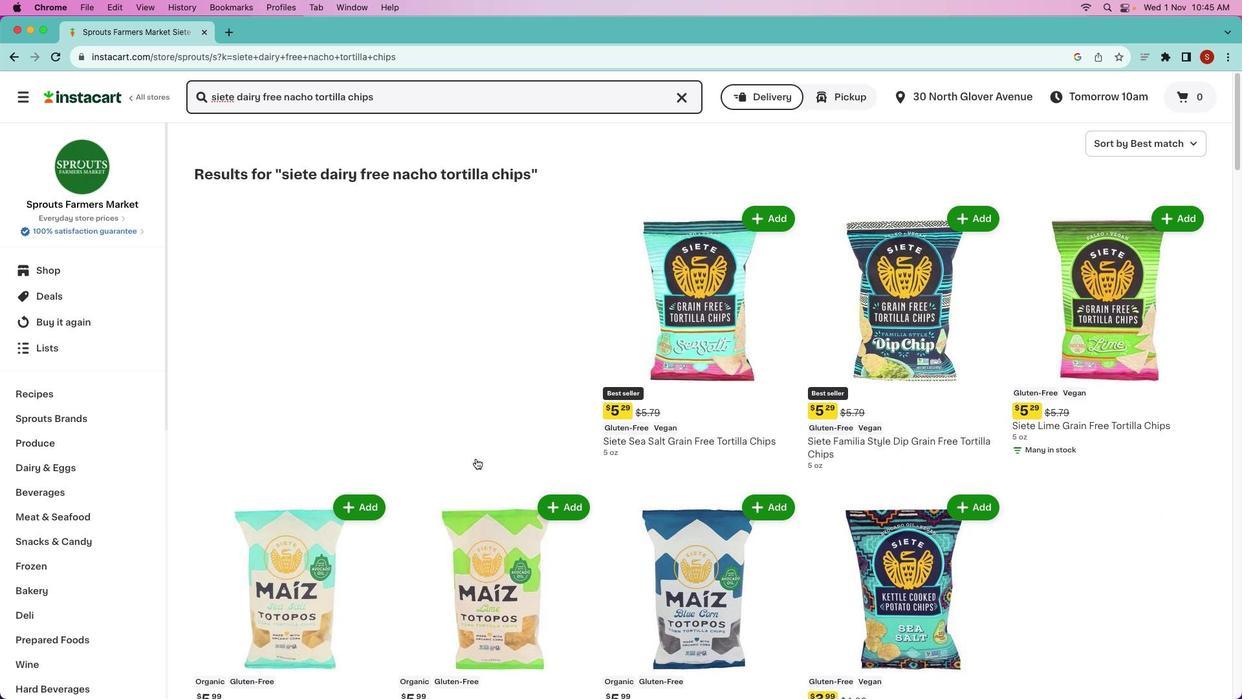 
Action: Mouse scrolled (476, 458) with delta (0, 1)
Screenshot: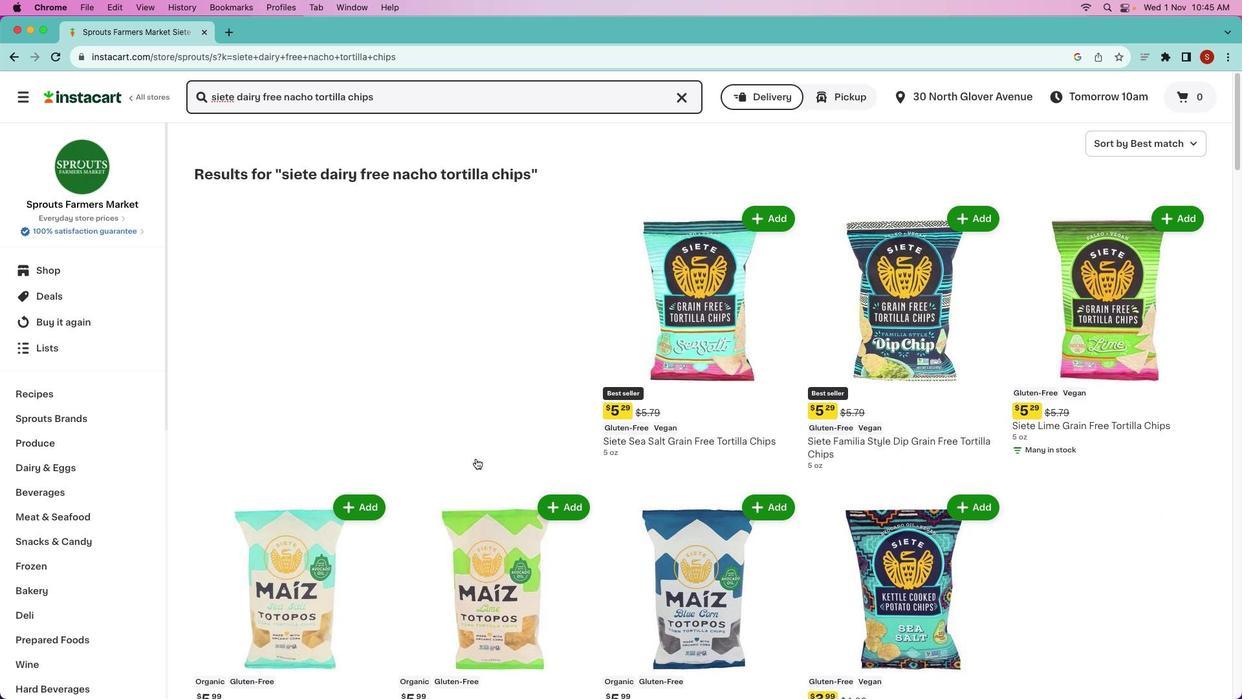 
Action: Mouse moved to (245, 337)
Screenshot: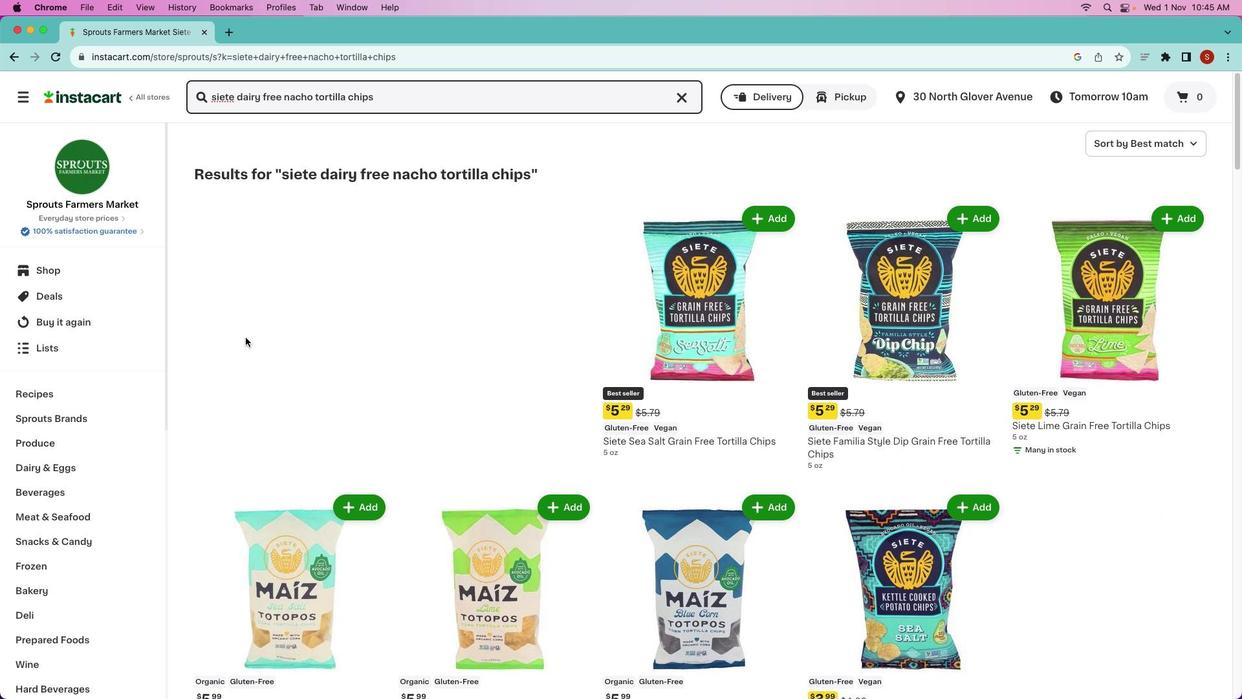
Action: Mouse pressed left at (245, 337)
Screenshot: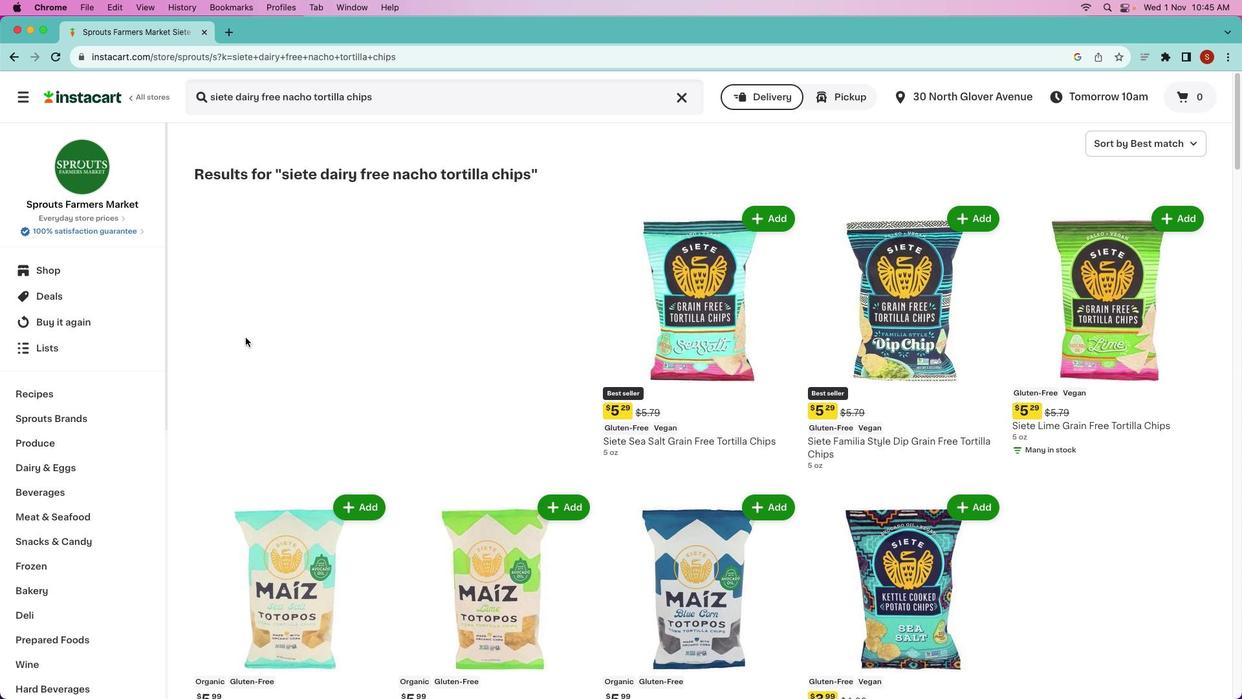 
Action: Mouse moved to (415, 367)
Screenshot: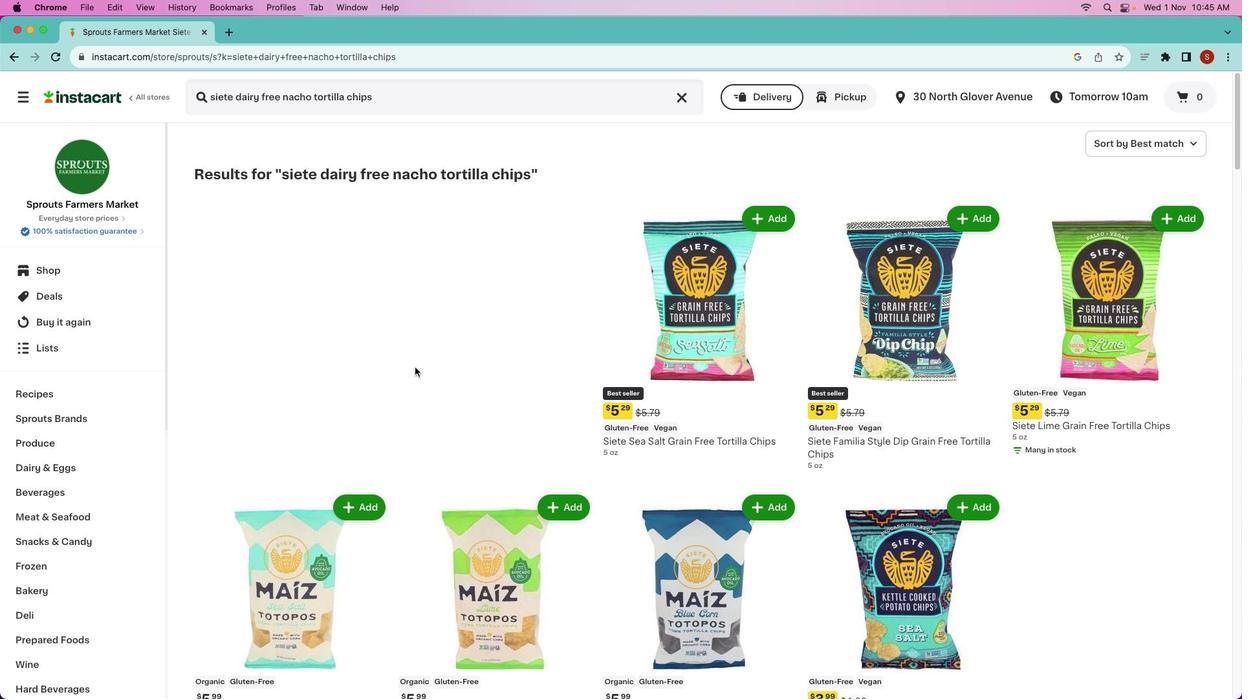 
Action: Mouse pressed left at (415, 367)
Screenshot: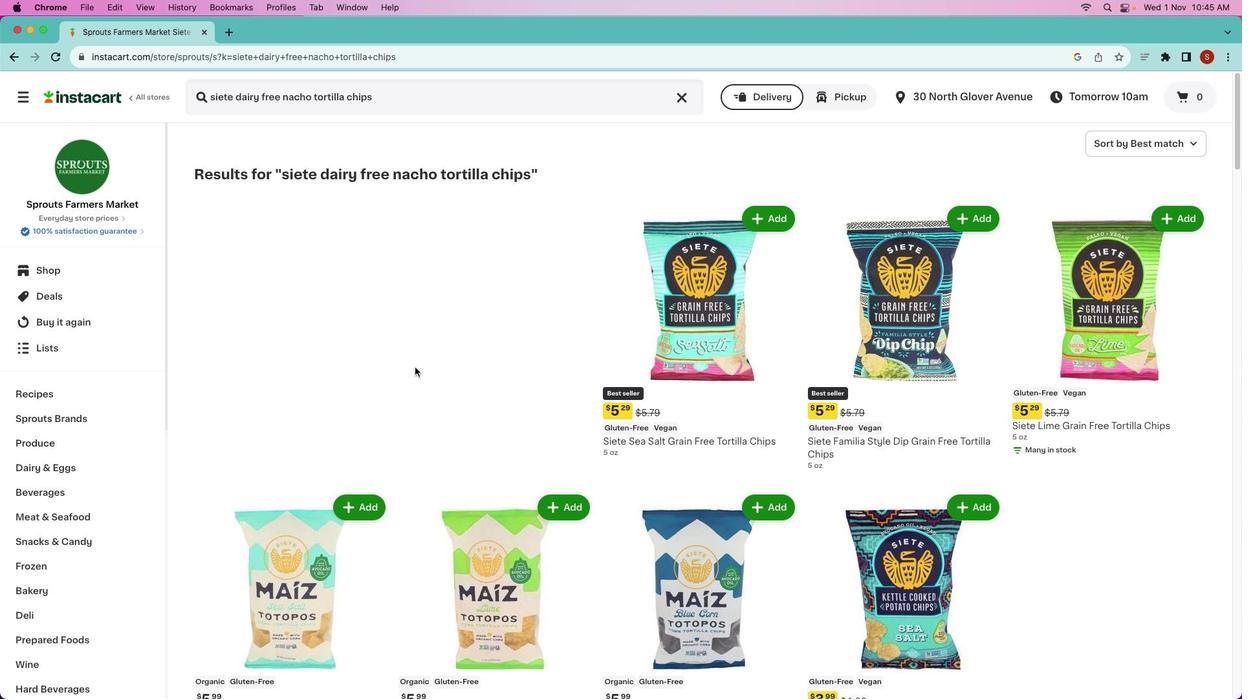 
Action: Mouse moved to (565, 438)
Screenshot: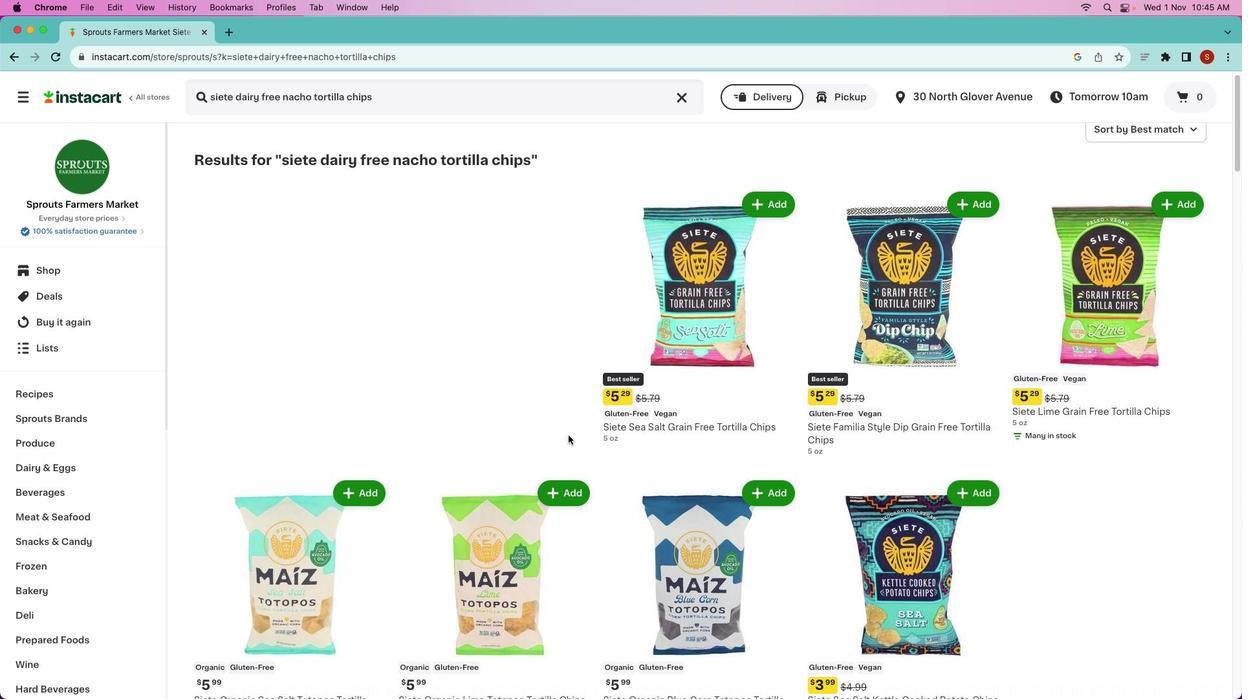 
Action: Mouse scrolled (565, 438) with delta (0, 0)
Screenshot: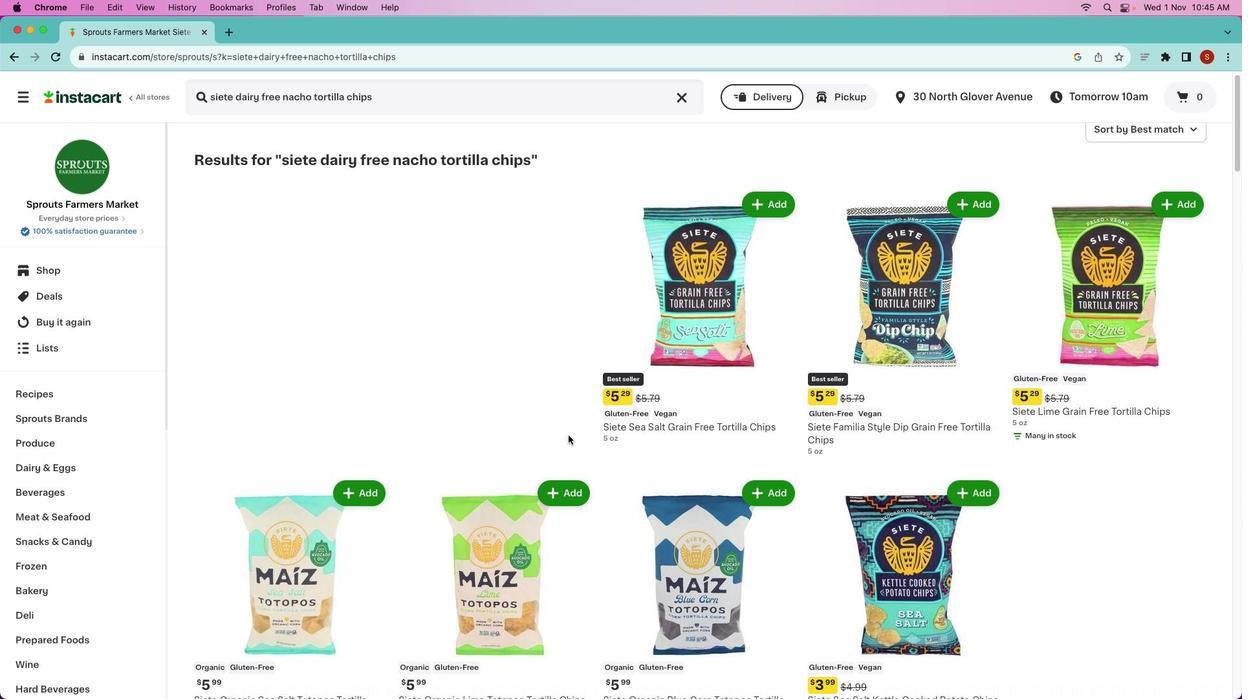 
Action: Mouse moved to (567, 436)
Screenshot: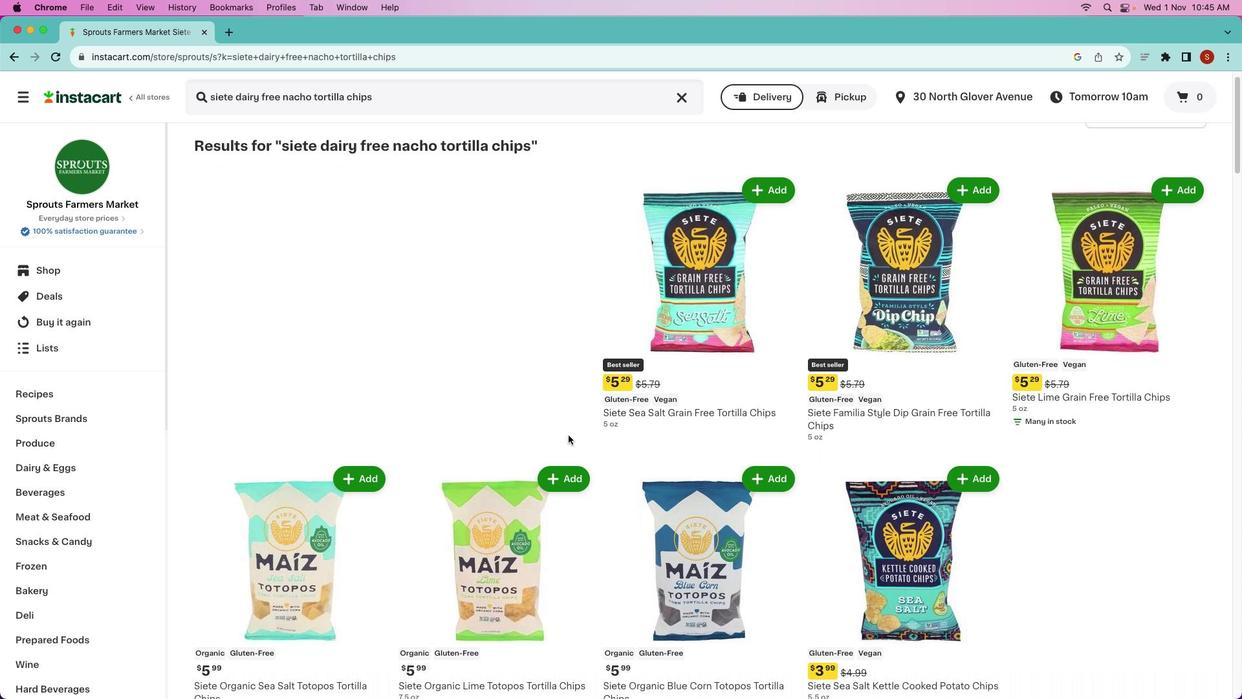 
Action: Mouse scrolled (567, 436) with delta (0, 0)
Screenshot: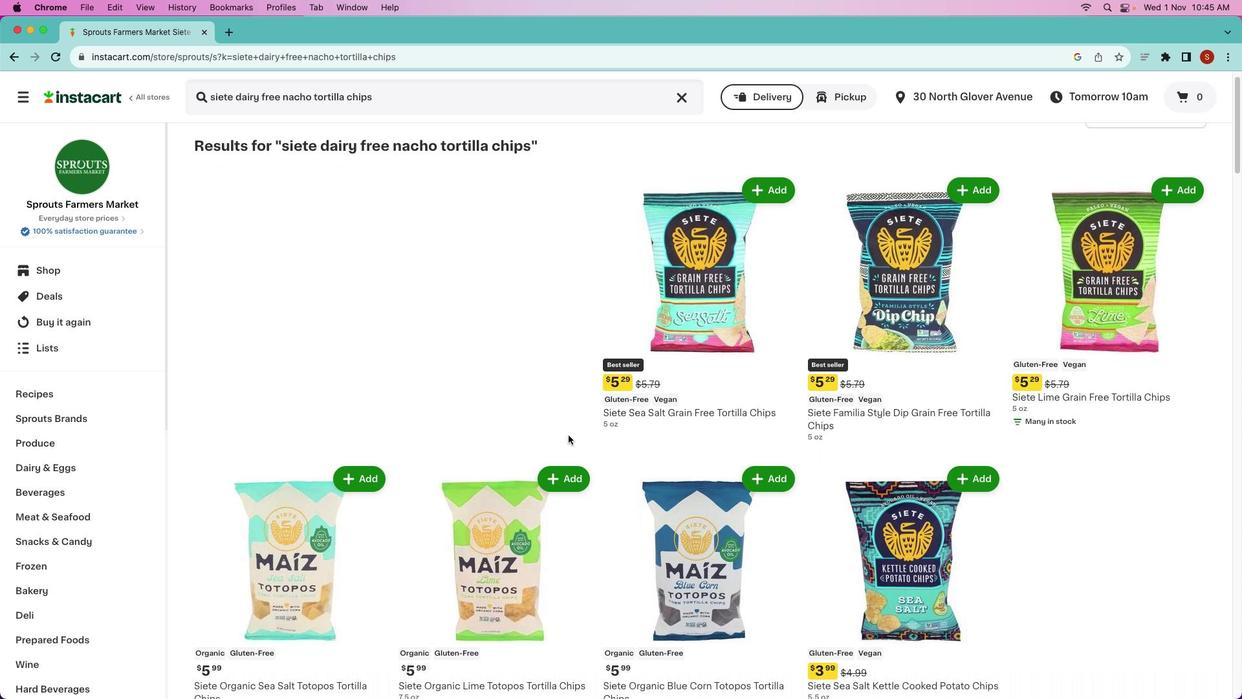 
Action: Mouse moved to (569, 435)
Screenshot: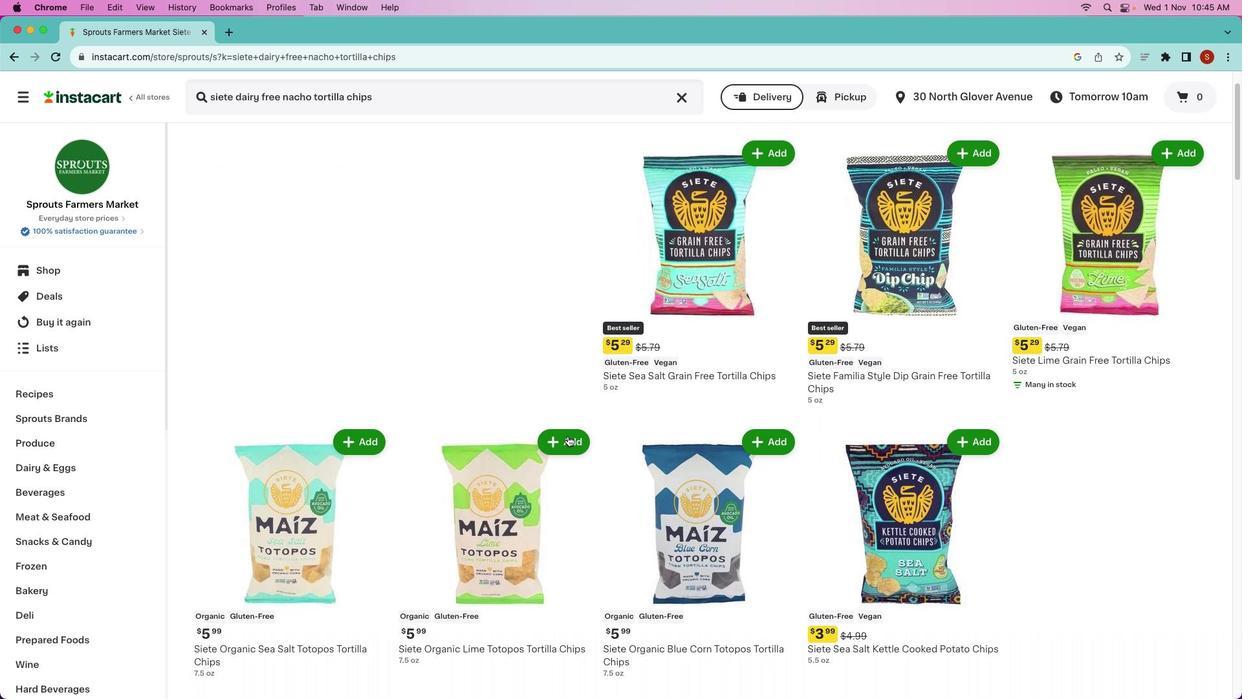 
Action: Mouse scrolled (569, 435) with delta (0, -1)
Screenshot: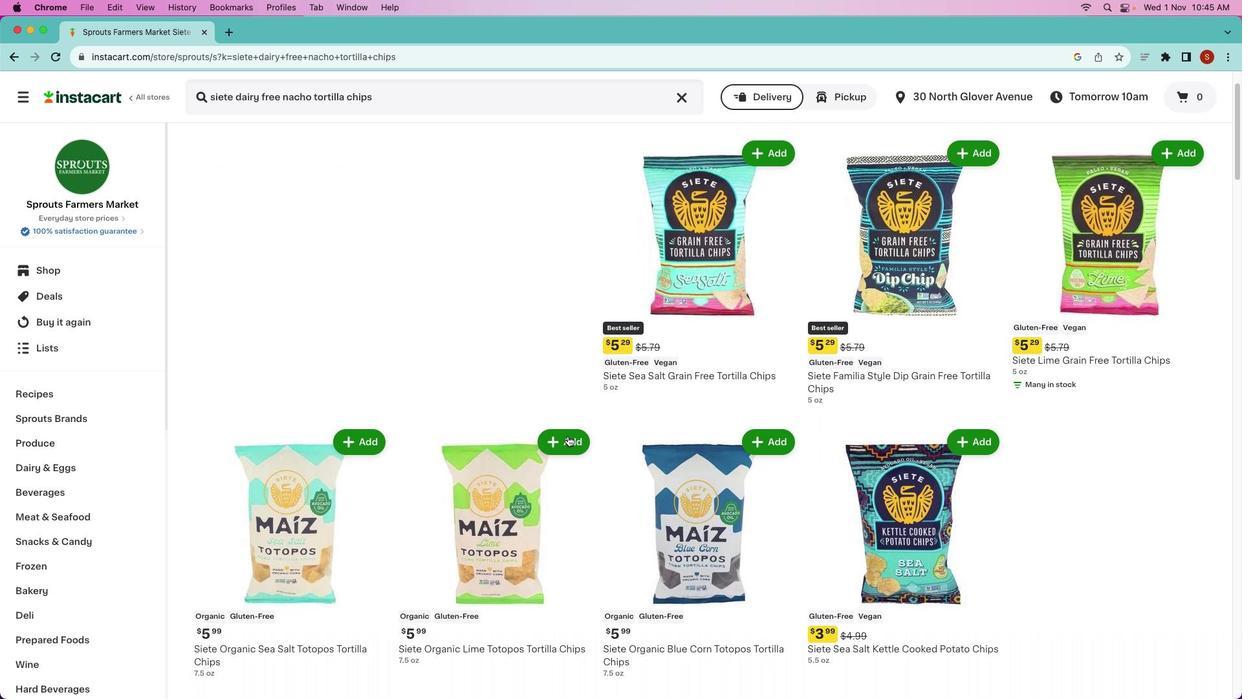 
Action: Mouse moved to (568, 435)
Screenshot: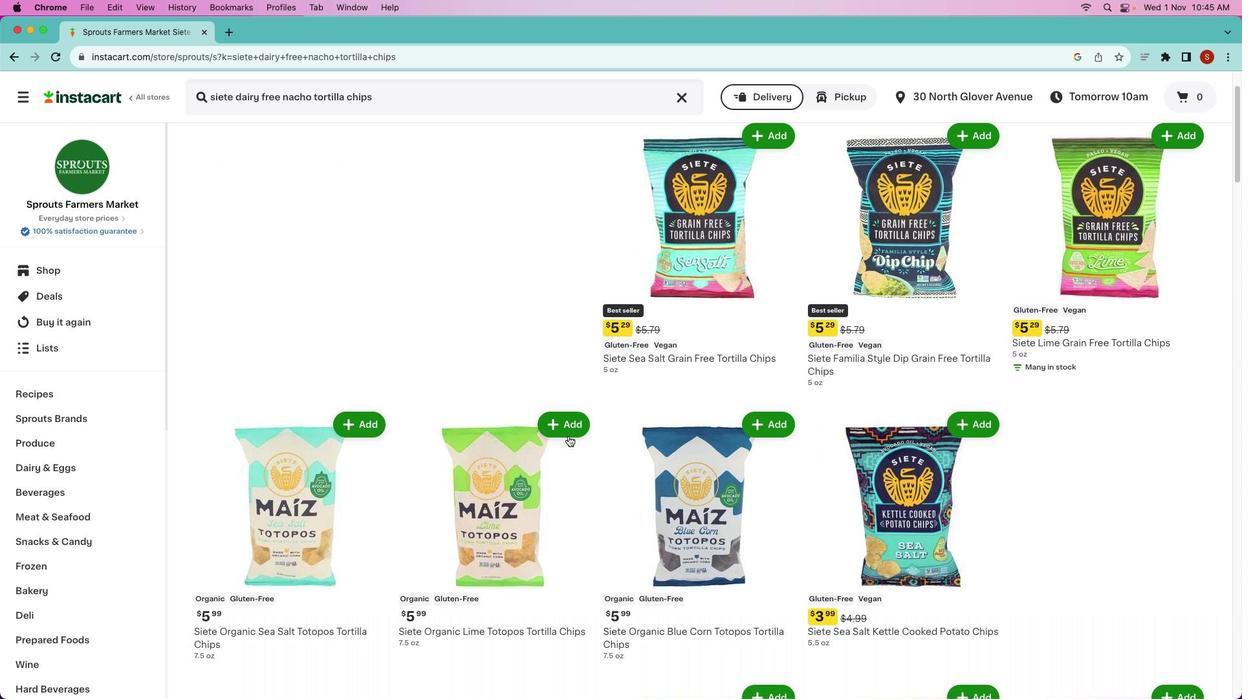 
Action: Mouse scrolled (568, 435) with delta (0, 0)
Screenshot: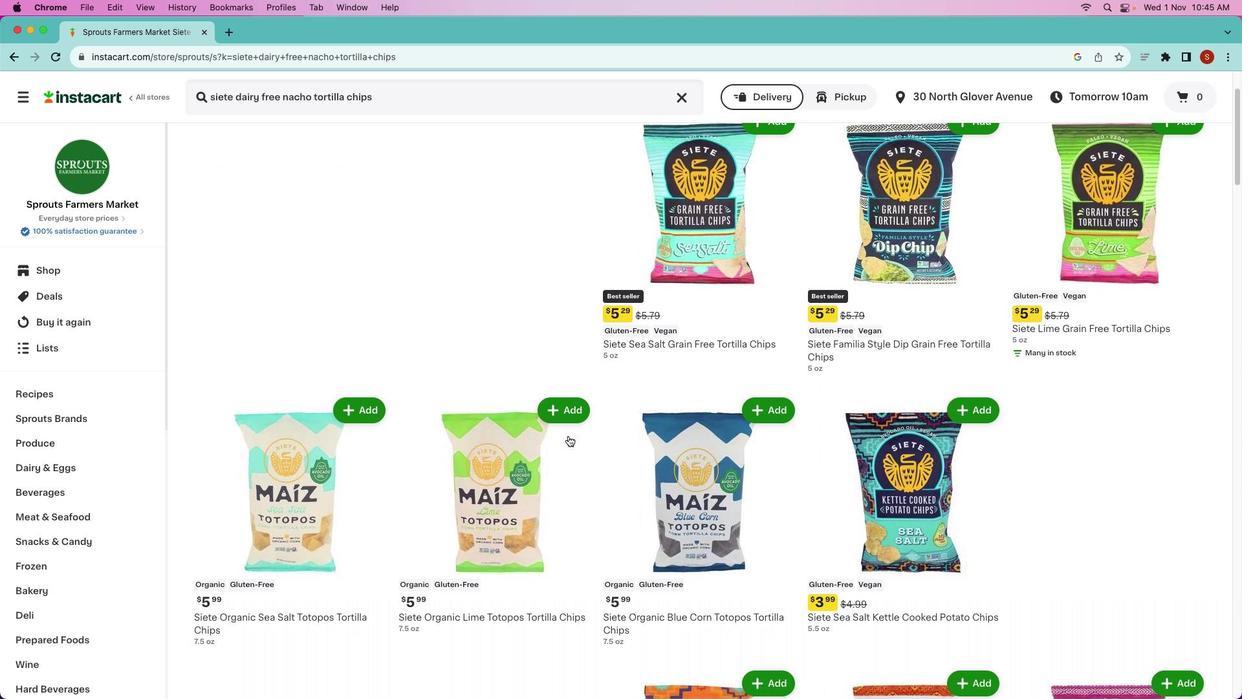 
Action: Mouse scrolled (568, 435) with delta (0, 0)
Screenshot: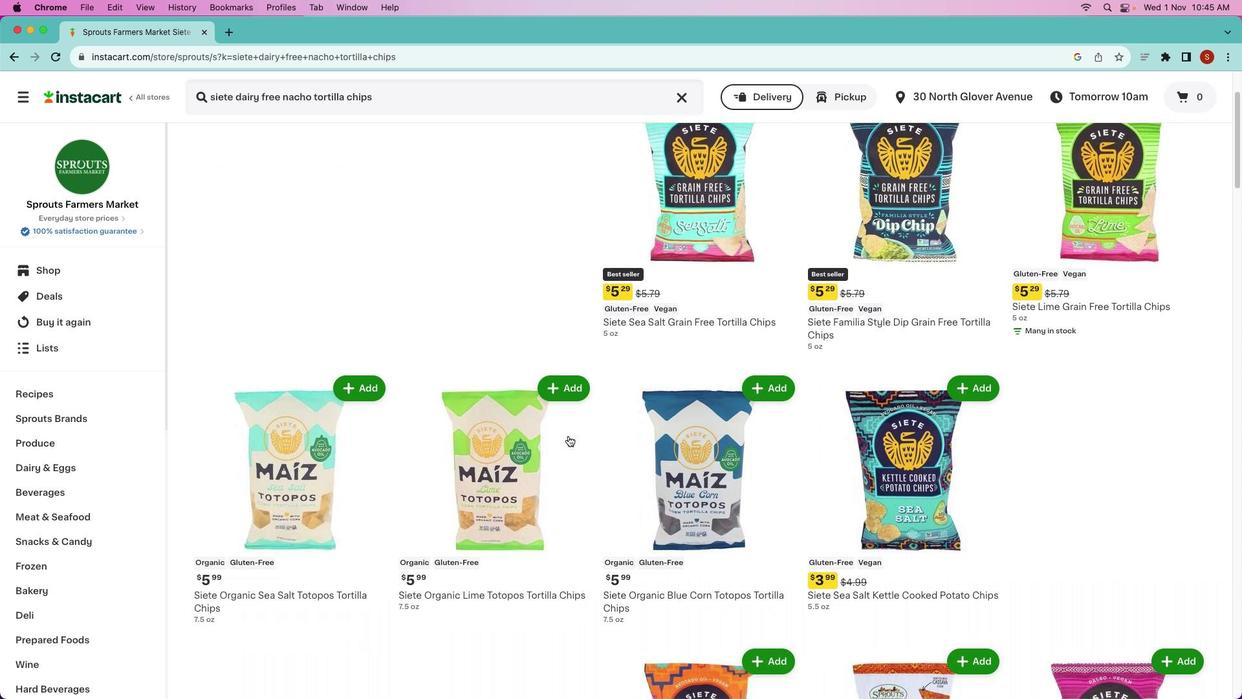 
Action: Mouse moved to (569, 435)
Screenshot: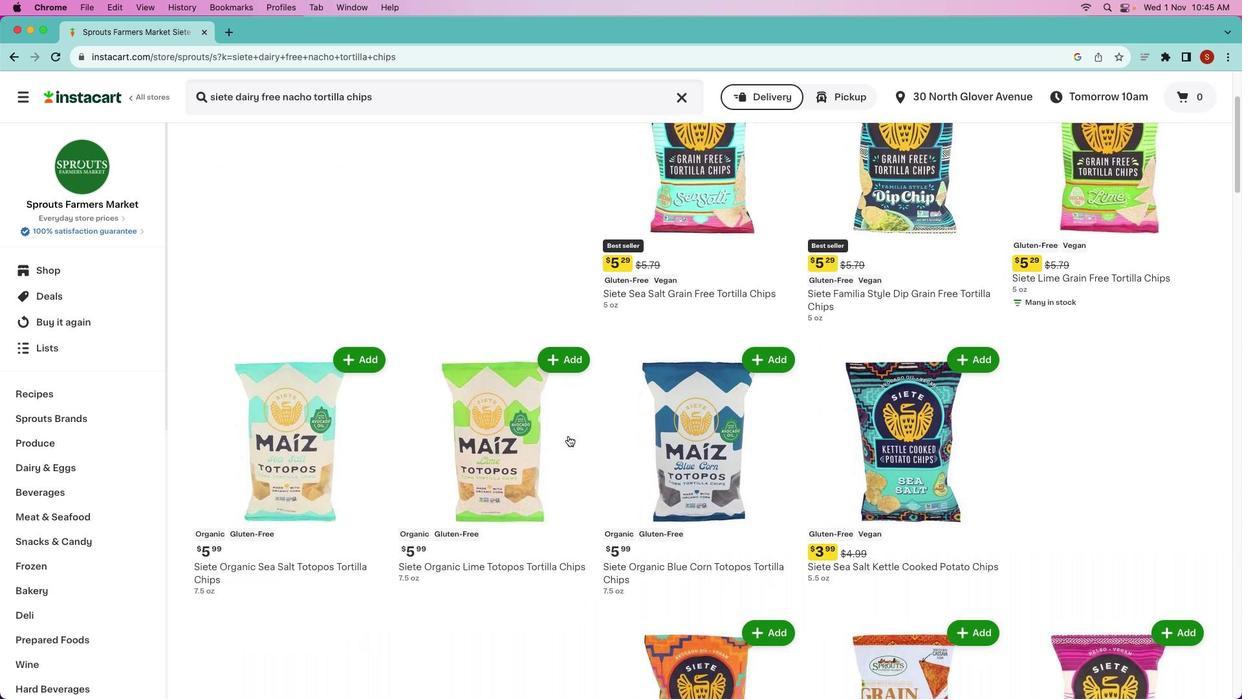 
Action: Mouse scrolled (569, 435) with delta (0, -1)
Screenshot: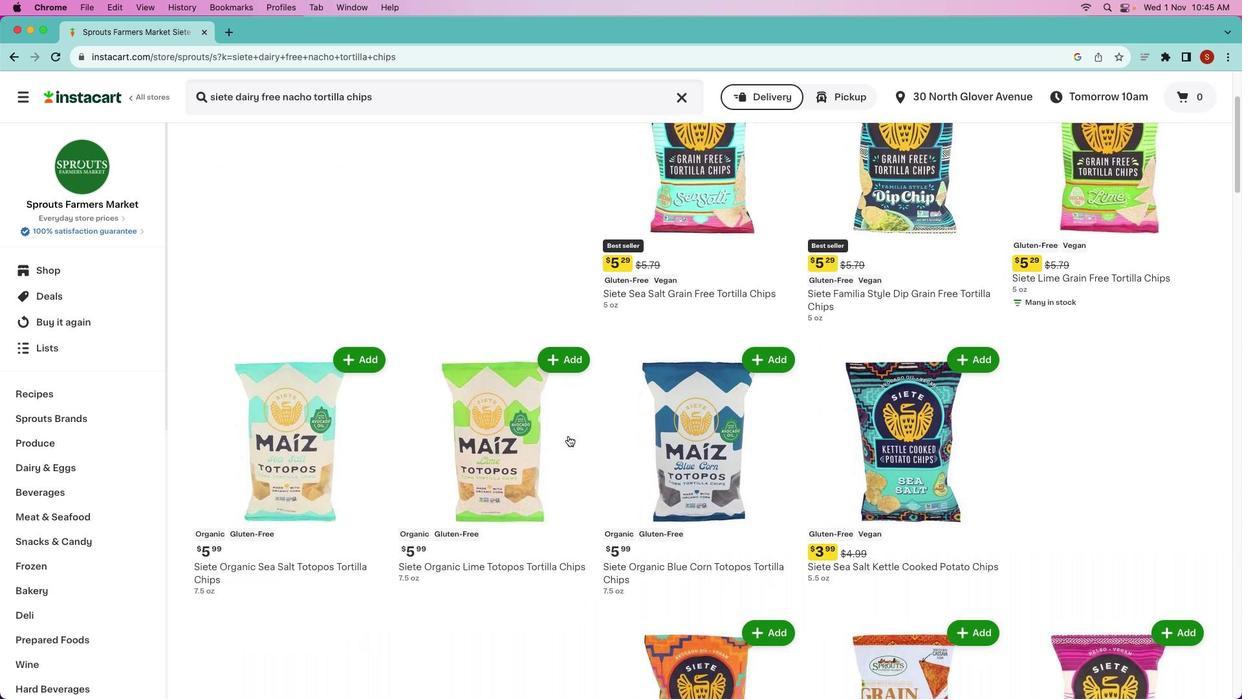 
Action: Mouse moved to (567, 436)
Screenshot: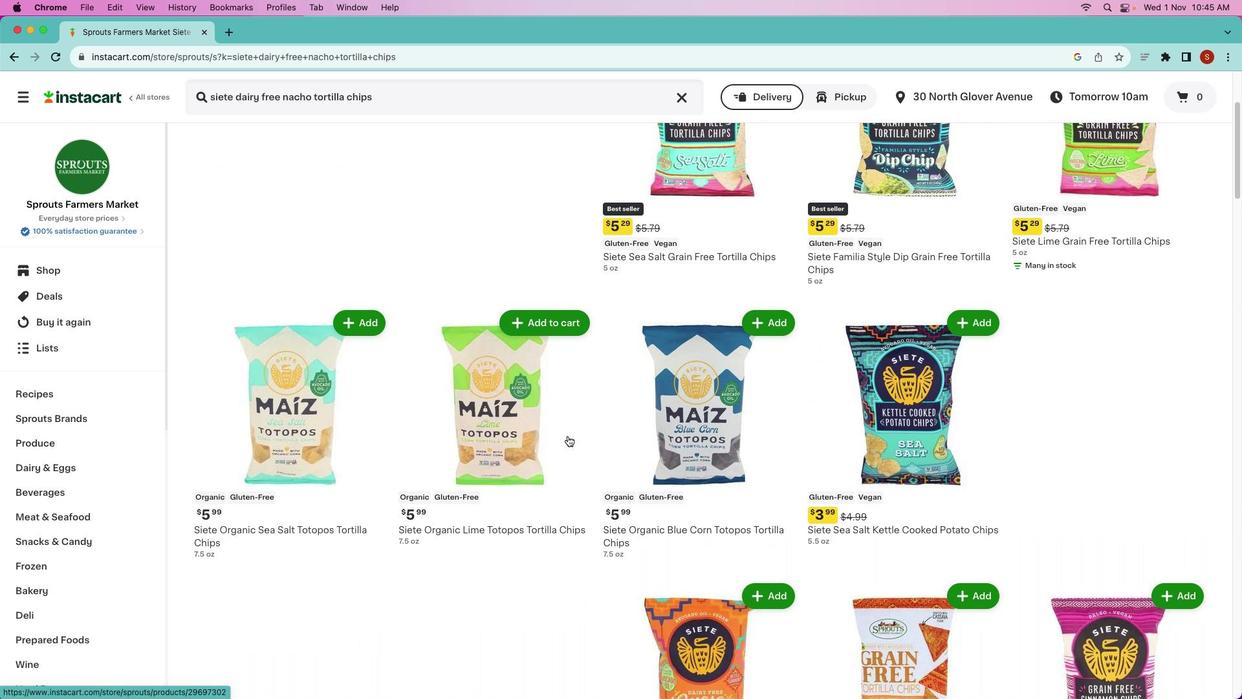 
Action: Mouse scrolled (567, 436) with delta (0, 0)
Screenshot: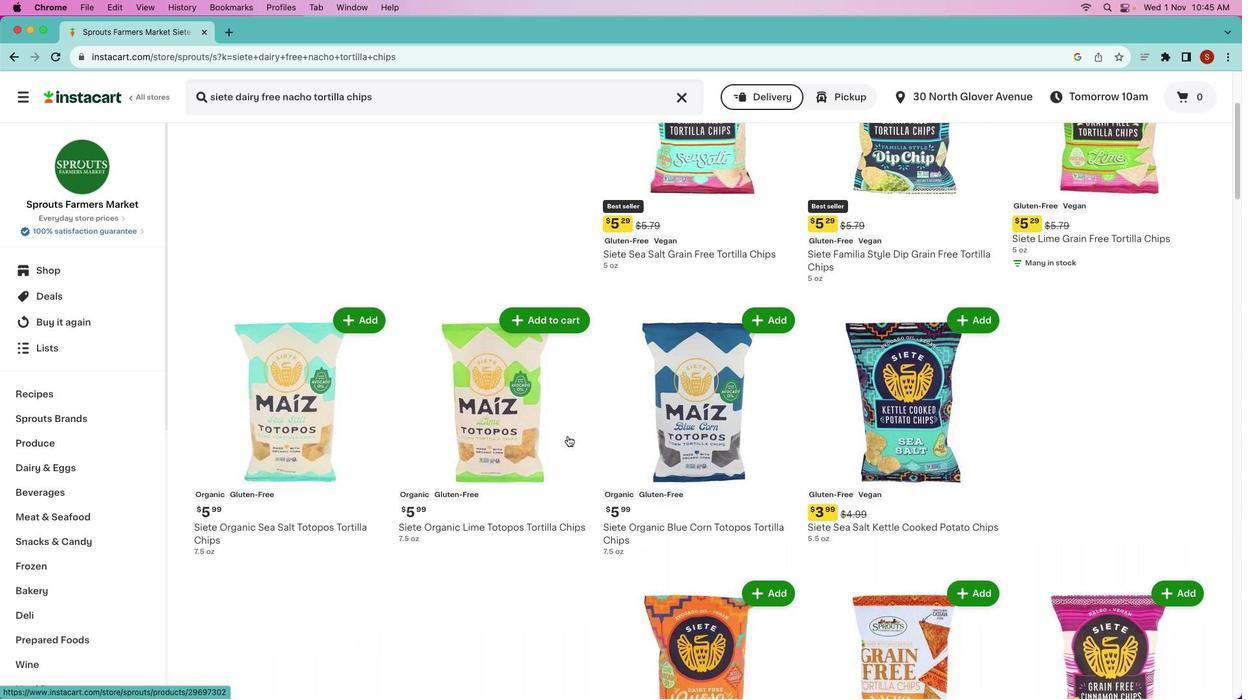 
Action: Mouse scrolled (567, 436) with delta (0, 0)
Screenshot: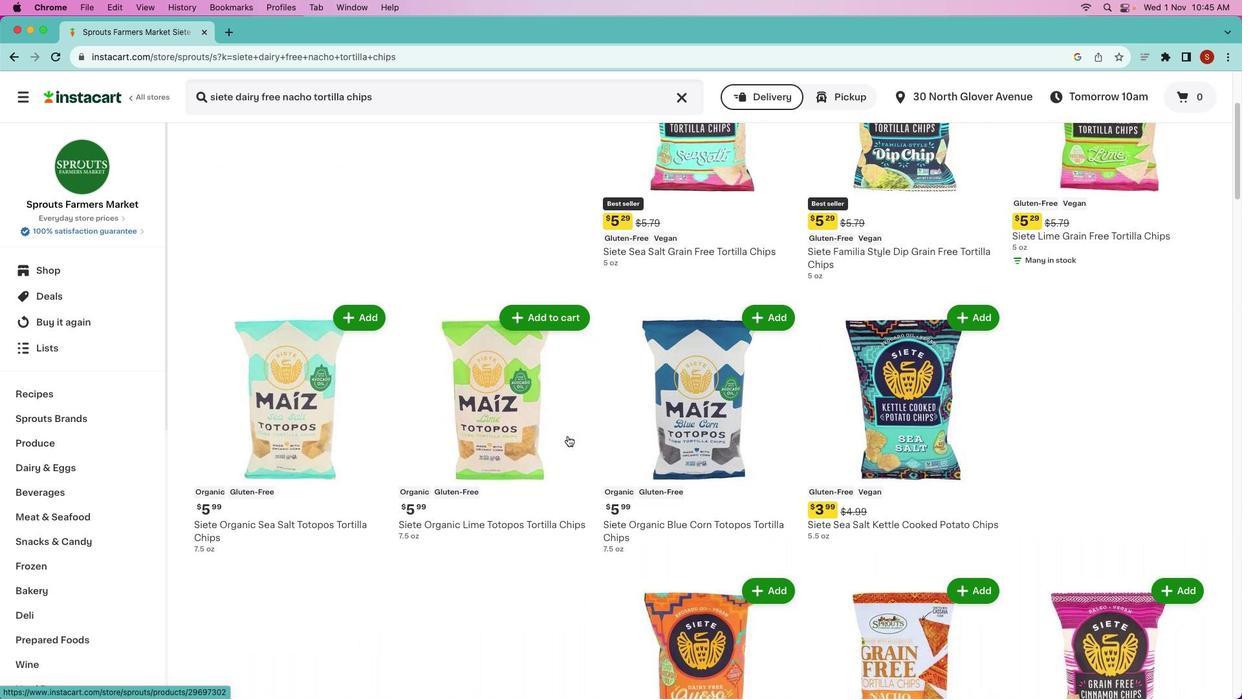 
Action: Mouse moved to (566, 437)
Screenshot: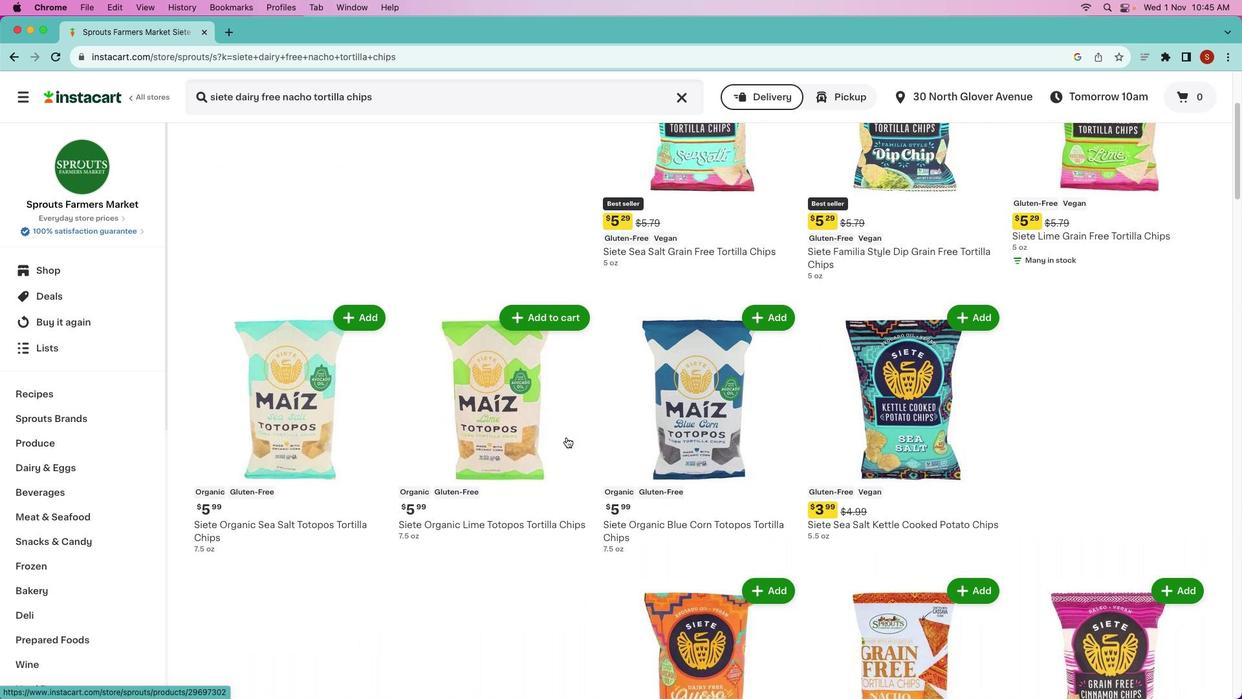 
Action: Mouse scrolled (566, 437) with delta (0, 0)
Screenshot: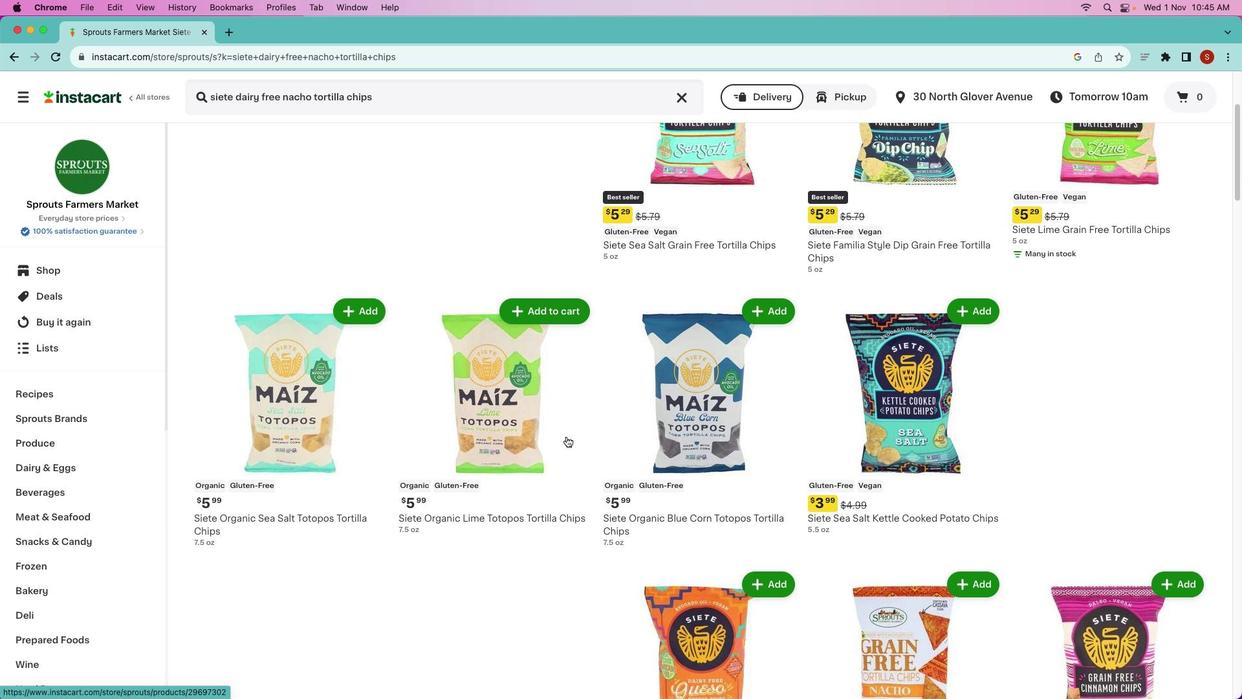 
Action: Mouse moved to (567, 437)
Screenshot: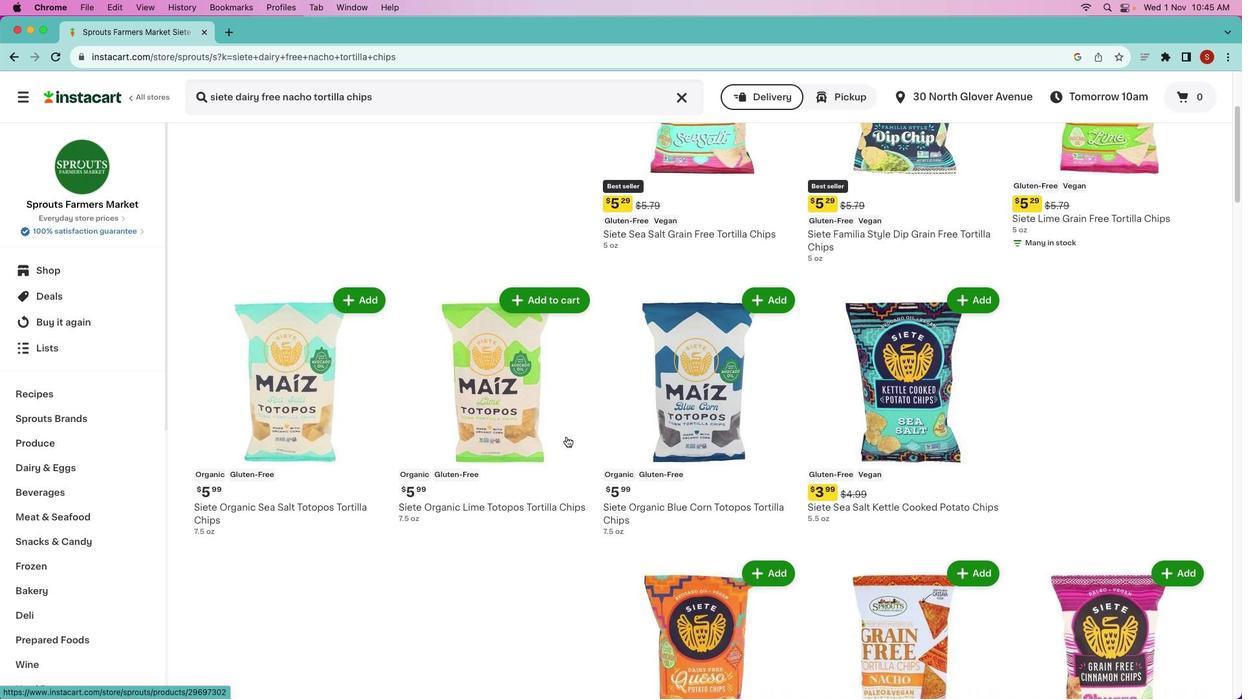 
Action: Mouse scrolled (567, 437) with delta (0, 0)
Screenshot: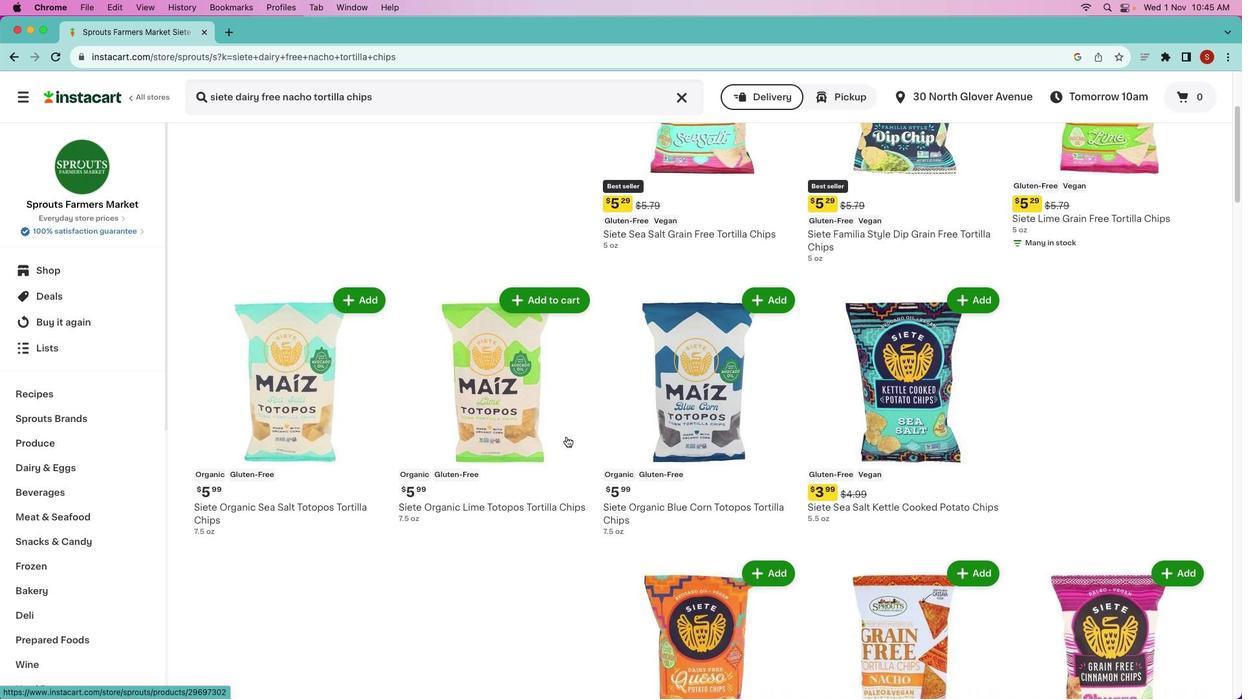 
Action: Mouse moved to (567, 436)
Screenshot: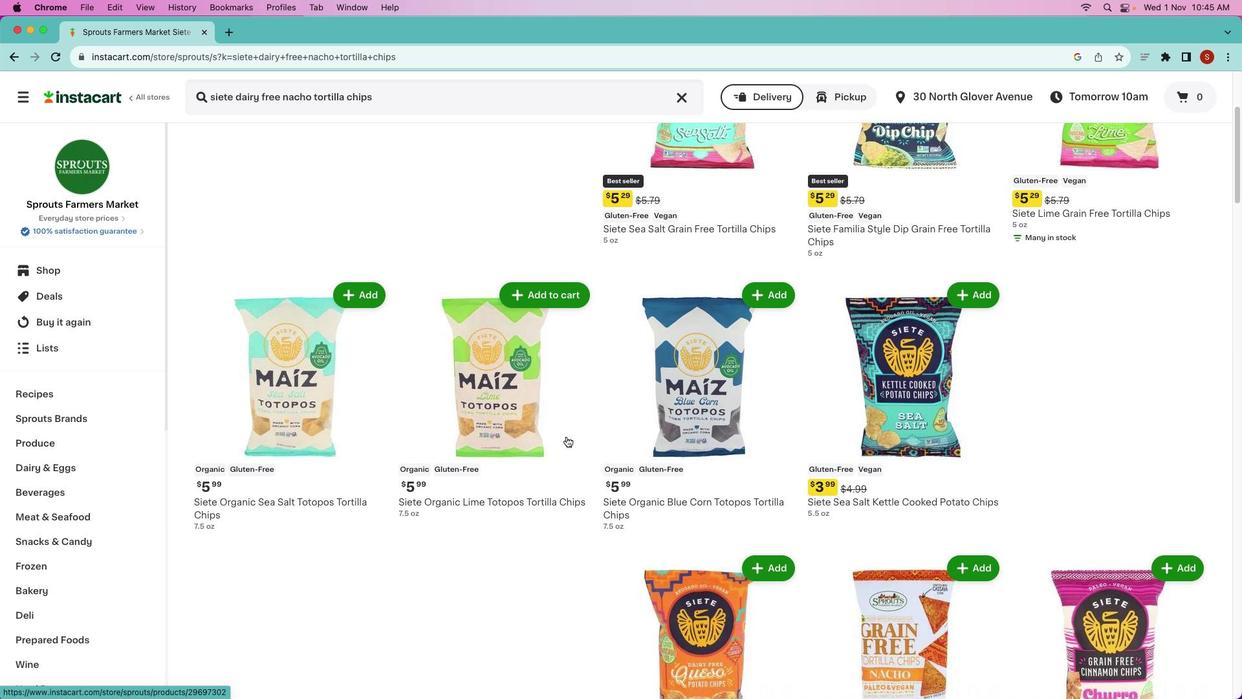 
Action: Mouse scrolled (567, 436) with delta (0, 0)
Screenshot: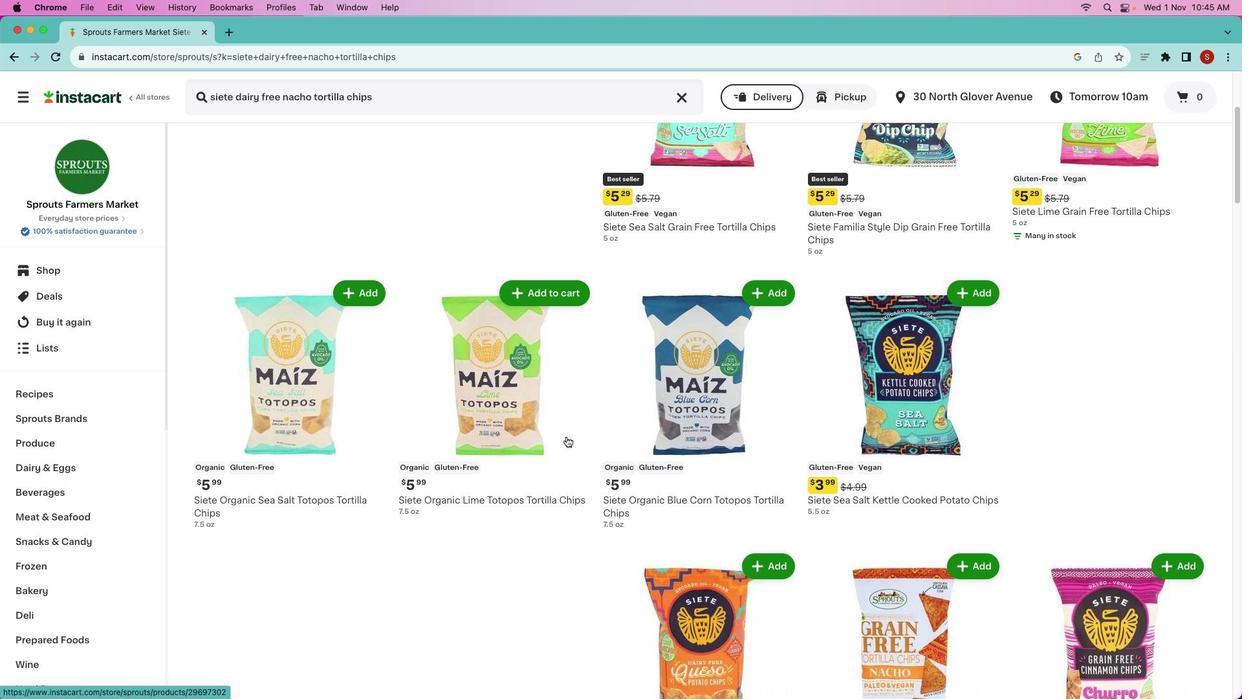 
Action: Mouse scrolled (567, 436) with delta (0, 0)
Screenshot: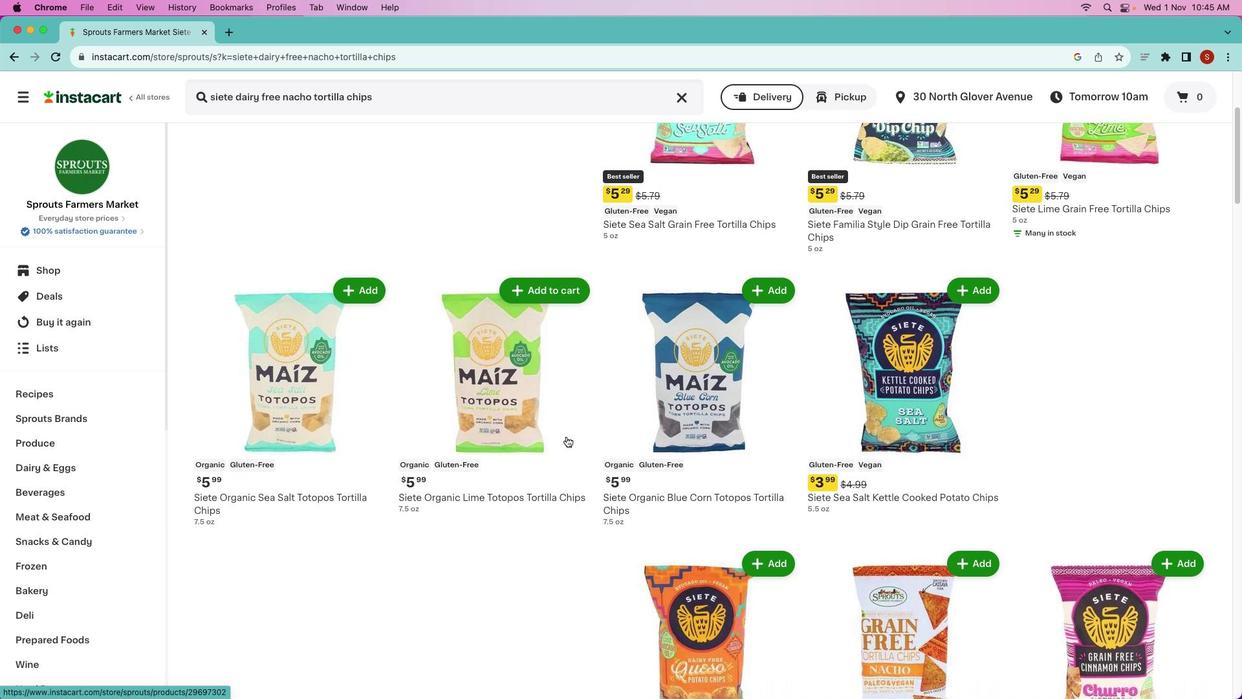 
Action: Mouse scrolled (567, 436) with delta (0, 0)
Screenshot: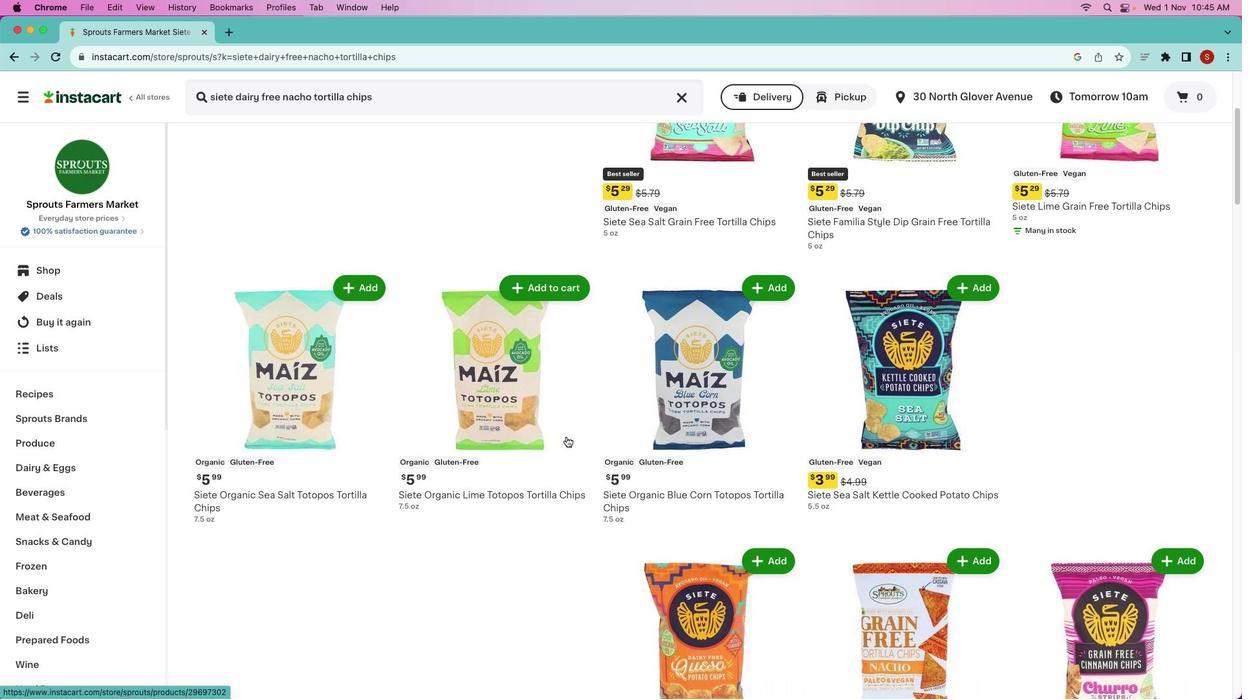 
Action: Mouse scrolled (567, 436) with delta (0, 0)
Screenshot: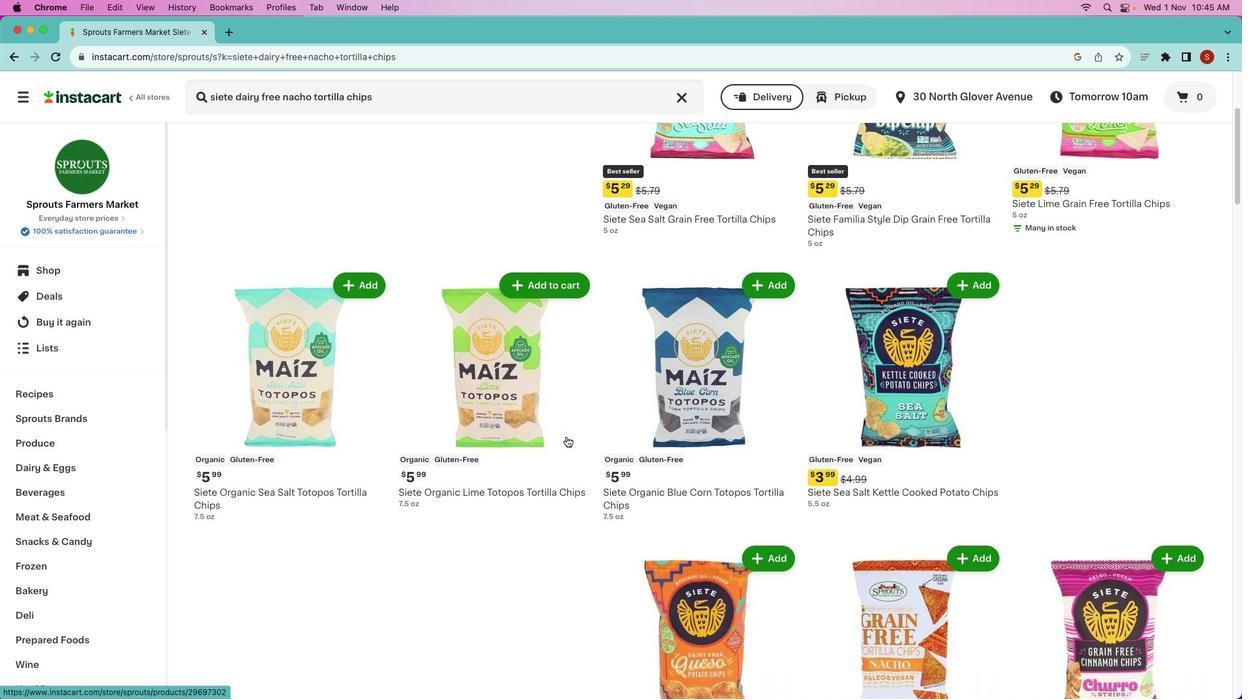 
Action: Mouse moved to (567, 436)
Screenshot: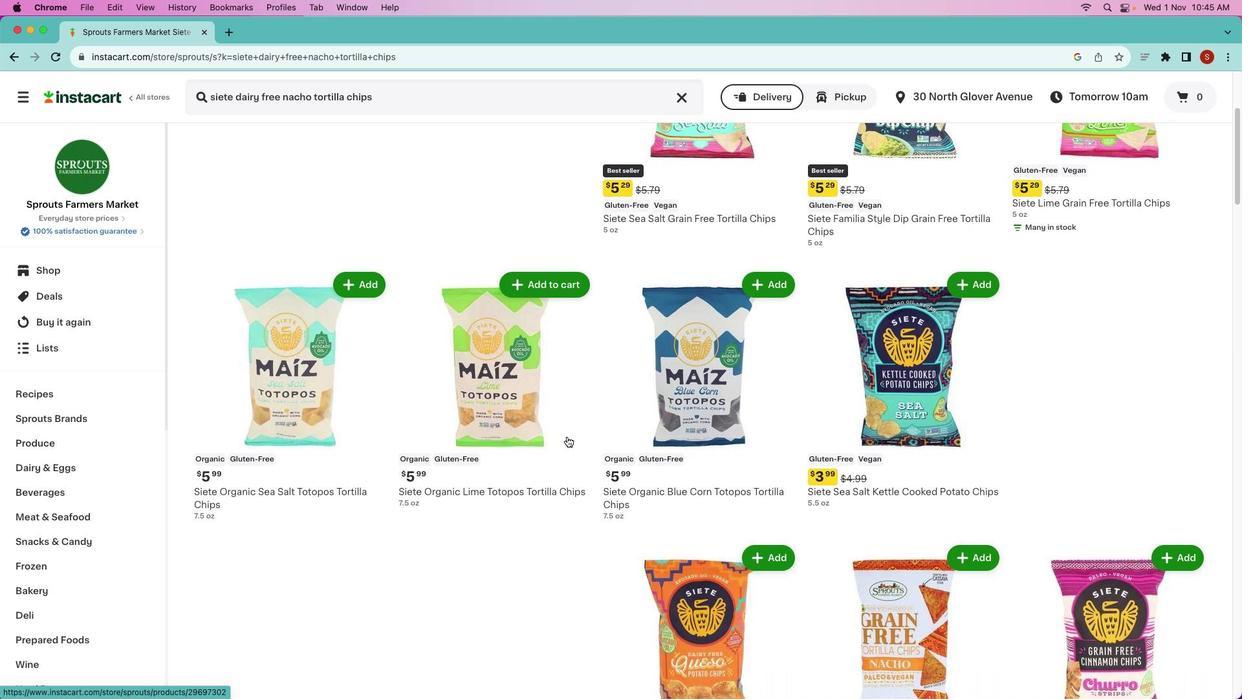 
Action: Mouse scrolled (567, 436) with delta (0, 0)
Screenshot: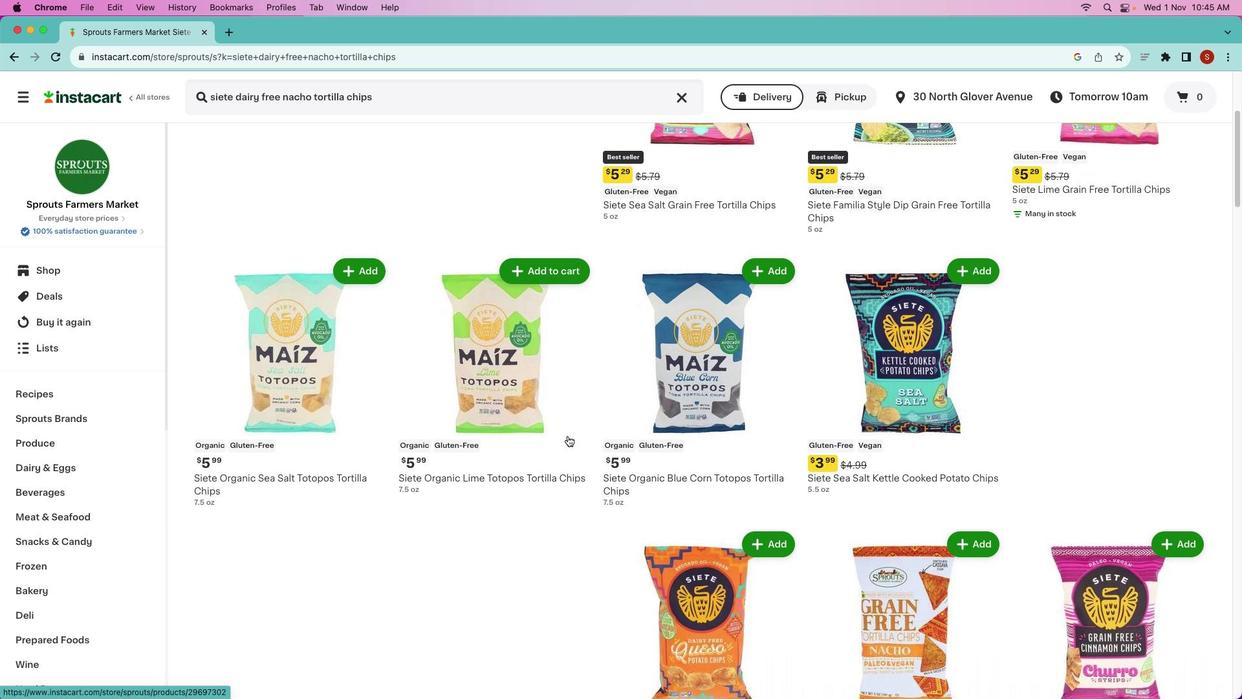 
Action: Mouse moved to (567, 436)
Screenshot: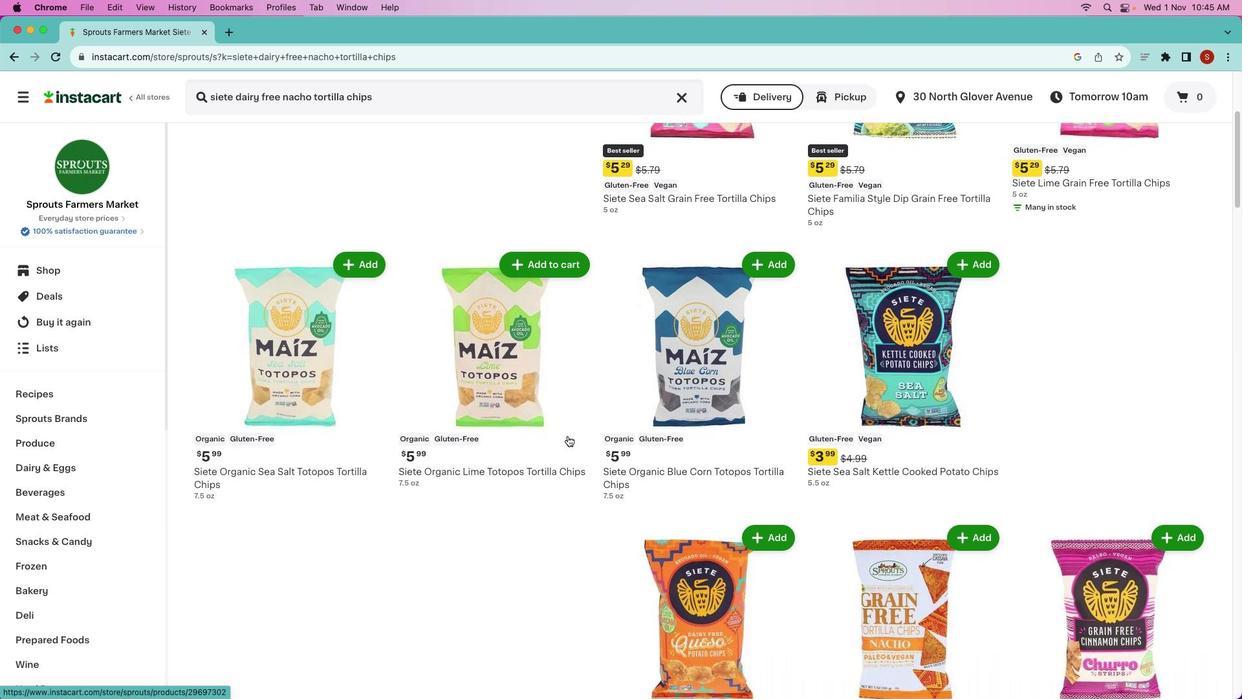 
Action: Mouse scrolled (567, 436) with delta (0, 0)
Screenshot: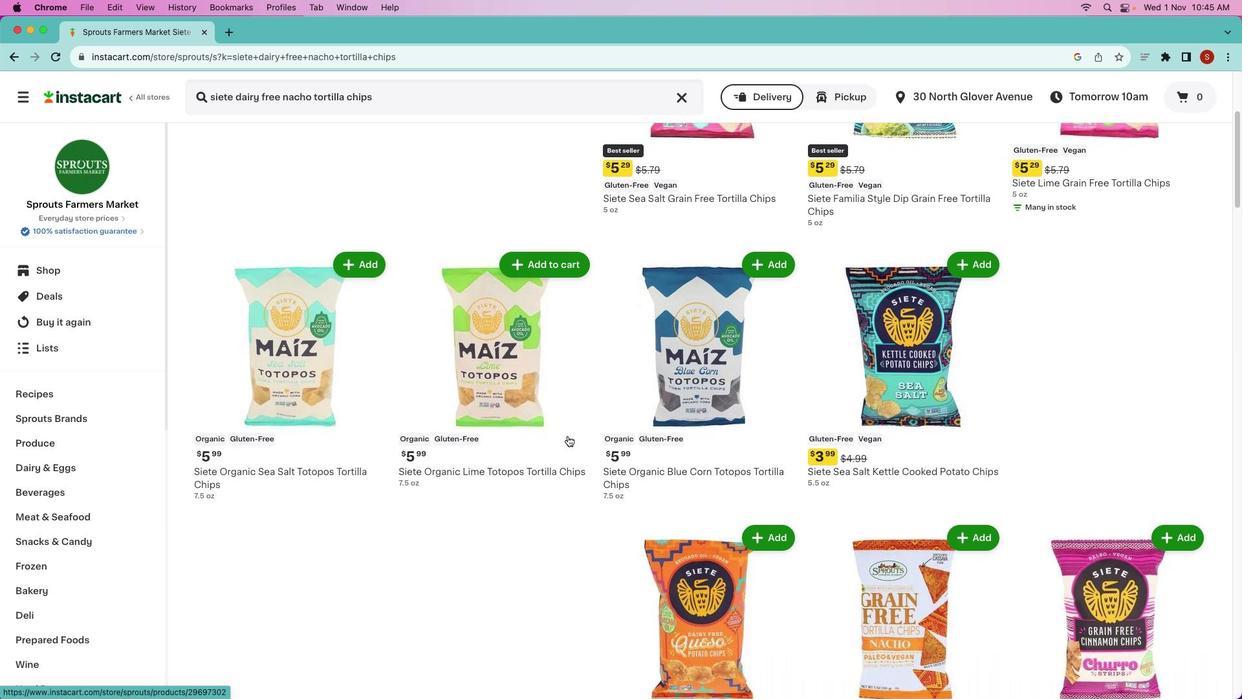 
Action: Mouse moved to (567, 435)
Screenshot: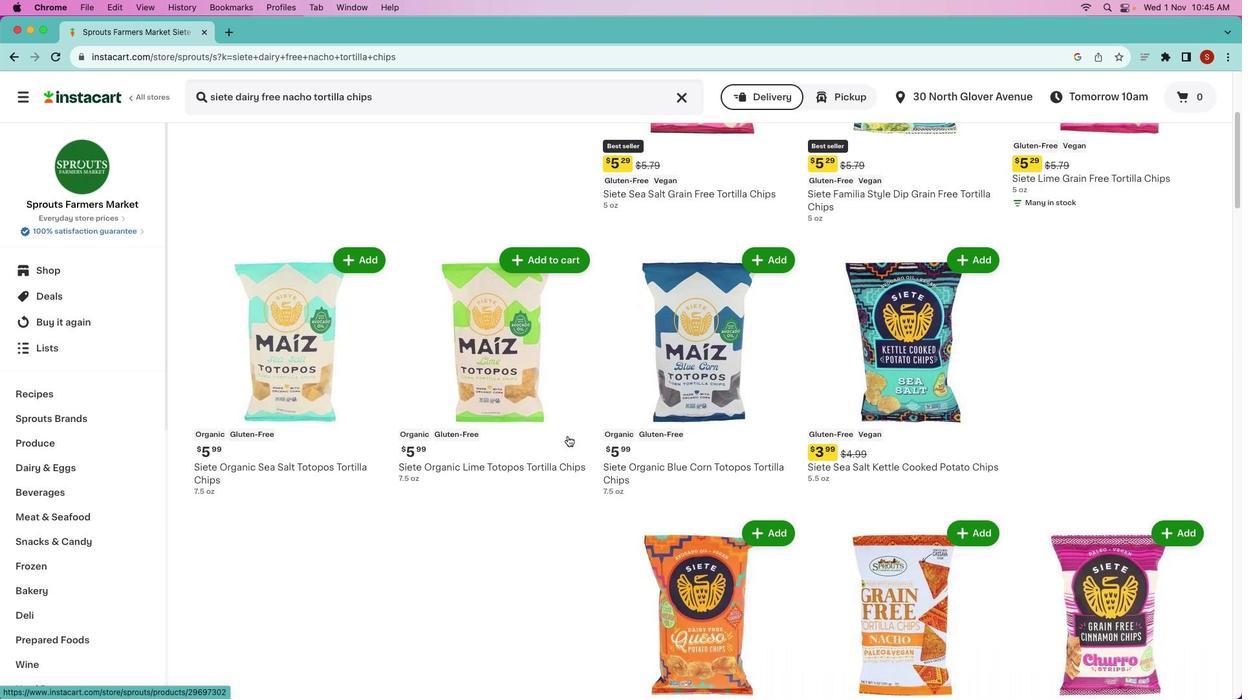
Action: Mouse scrolled (567, 435) with delta (0, 0)
Screenshot: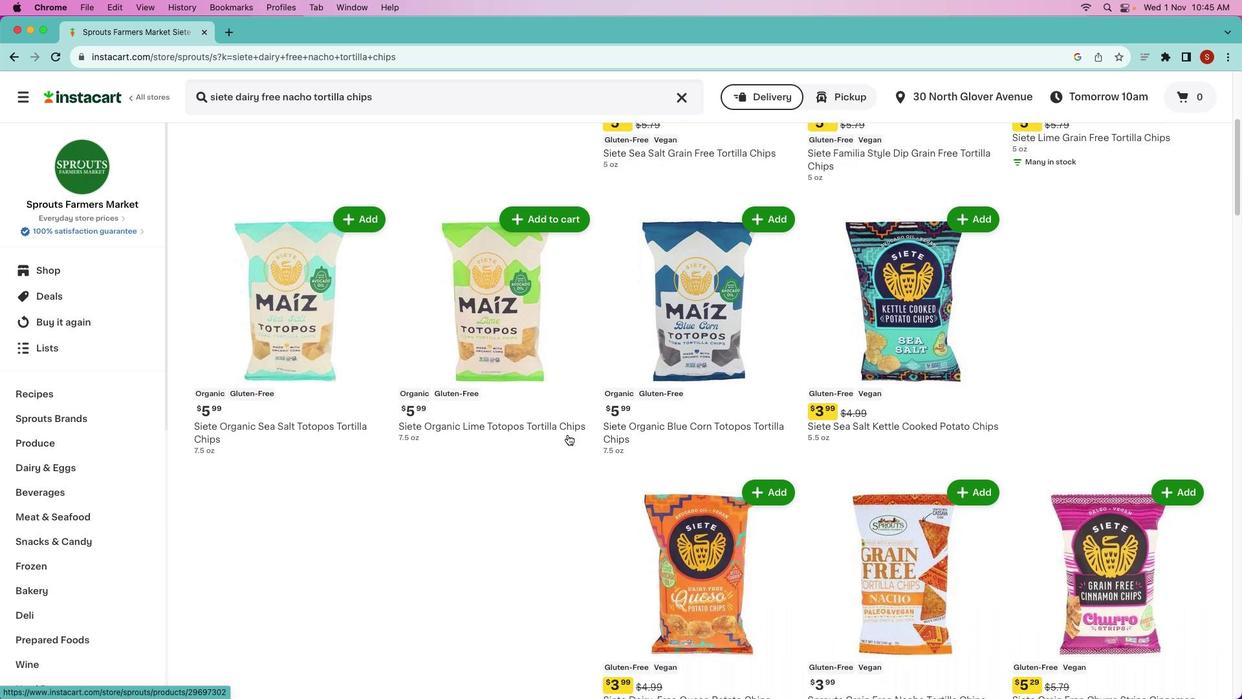 
Action: Mouse scrolled (567, 435) with delta (0, 0)
Screenshot: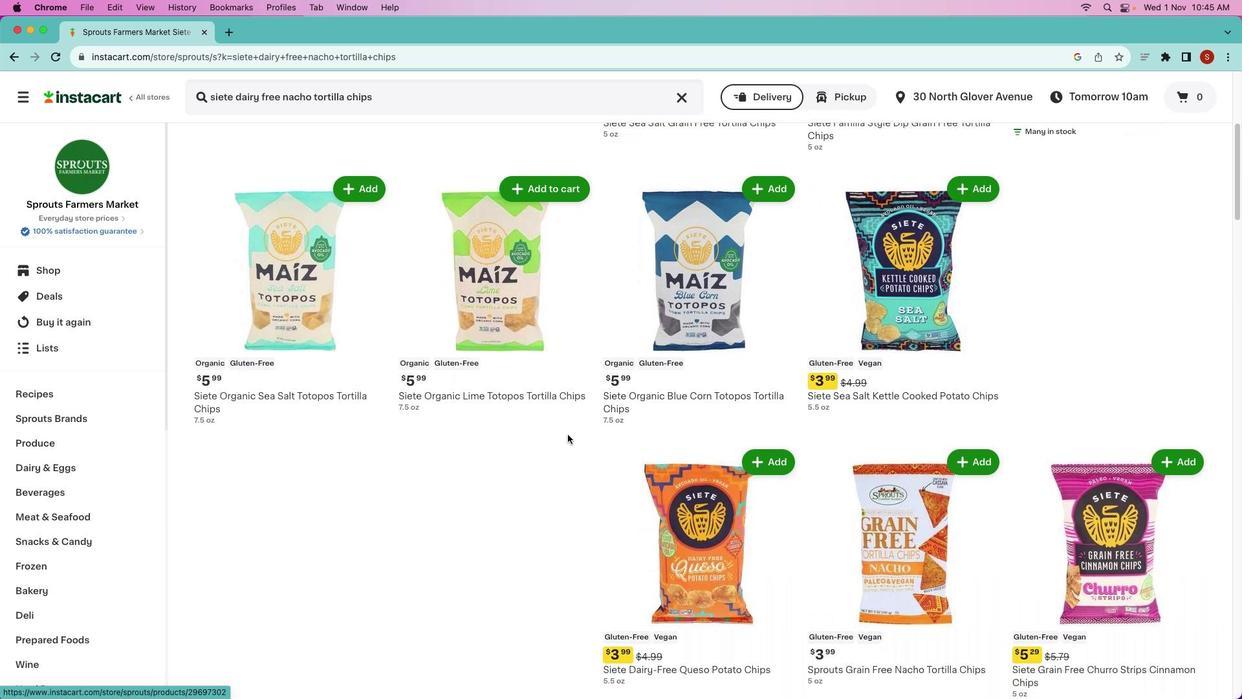 
Action: Mouse moved to (568, 435)
Screenshot: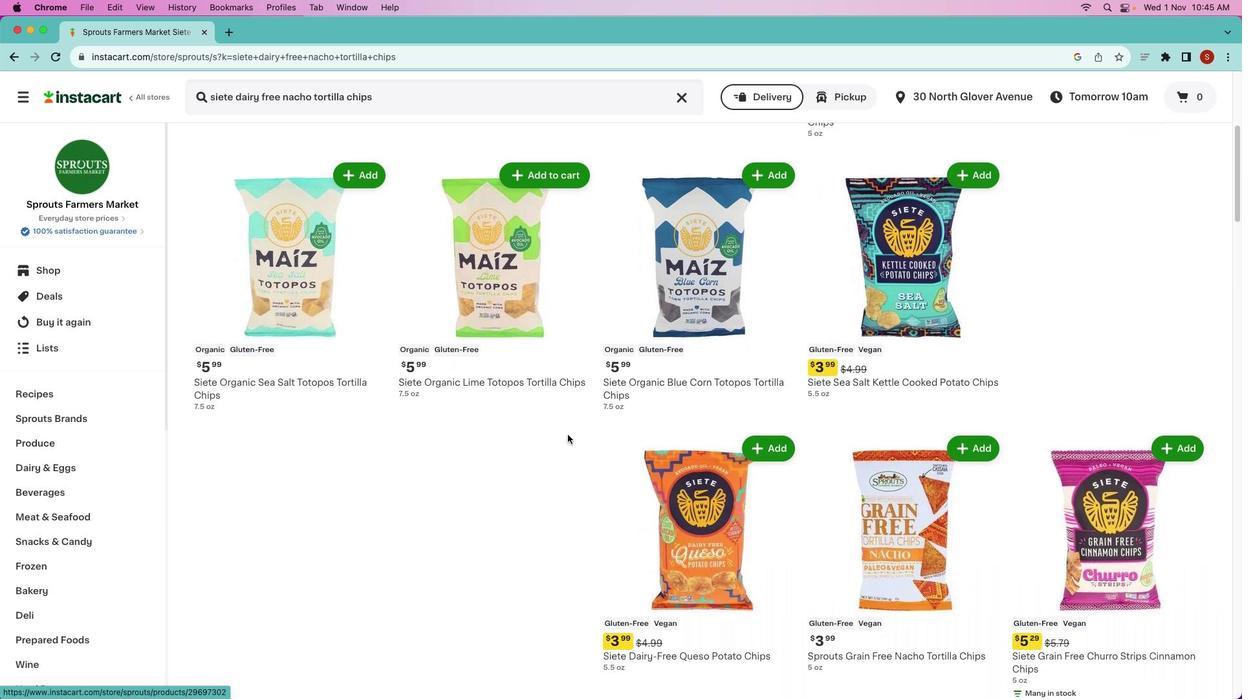 
Action: Mouse scrolled (568, 435) with delta (0, -1)
Screenshot: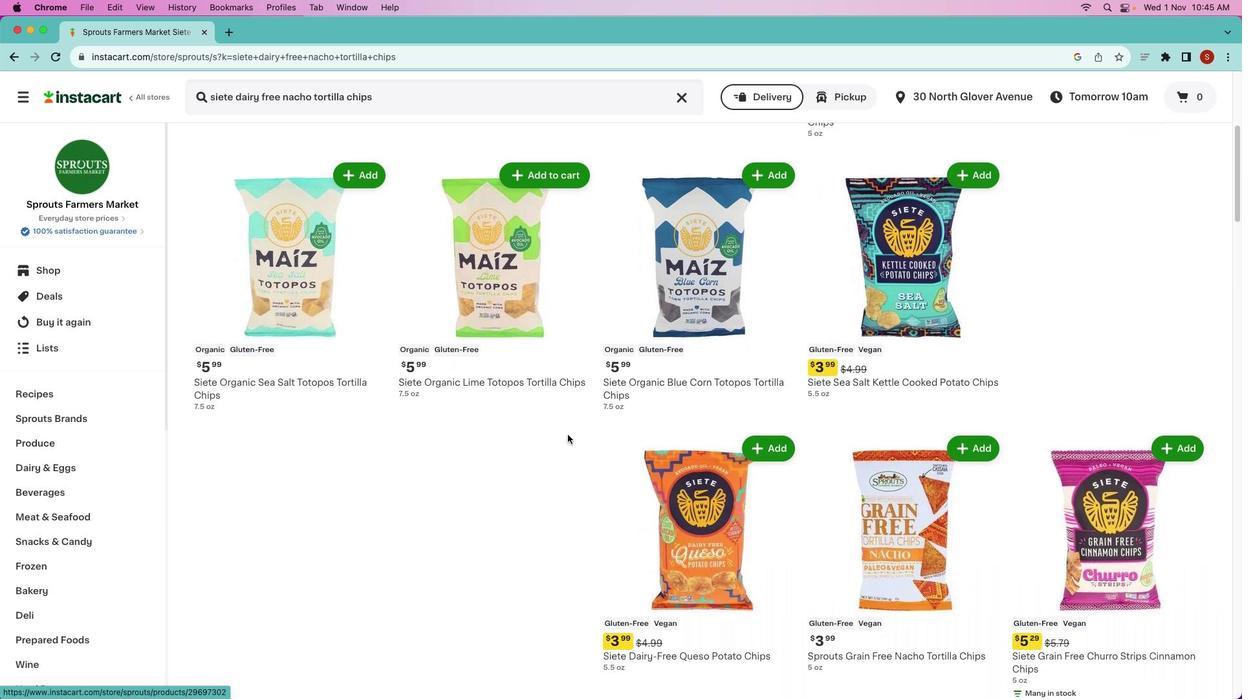 
Action: Mouse moved to (568, 434)
Screenshot: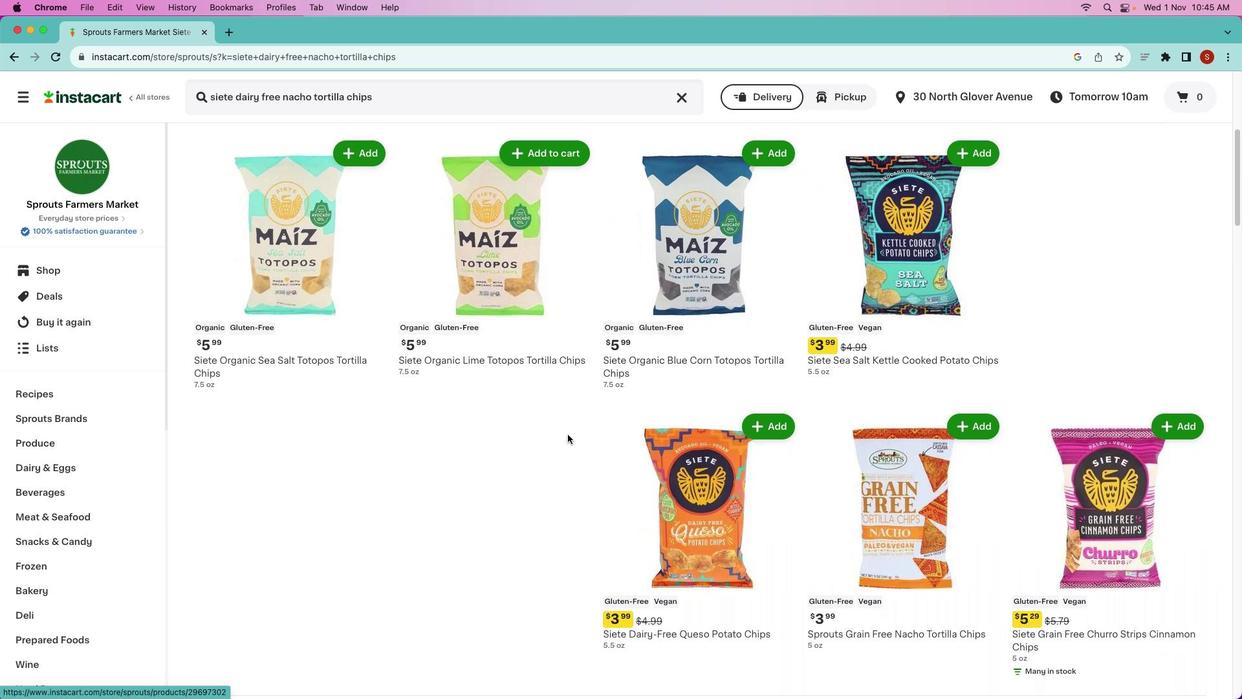
Action: Mouse scrolled (568, 434) with delta (0, 0)
Screenshot: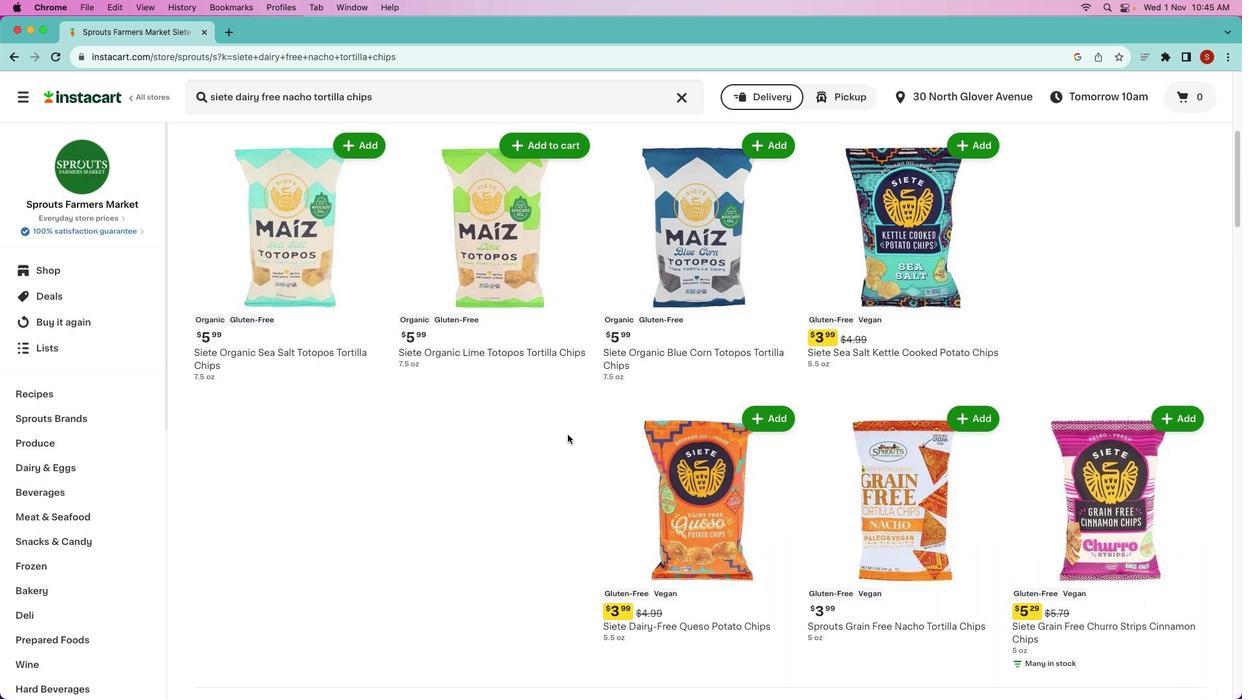
Action: Mouse scrolled (568, 434) with delta (0, 0)
Screenshot: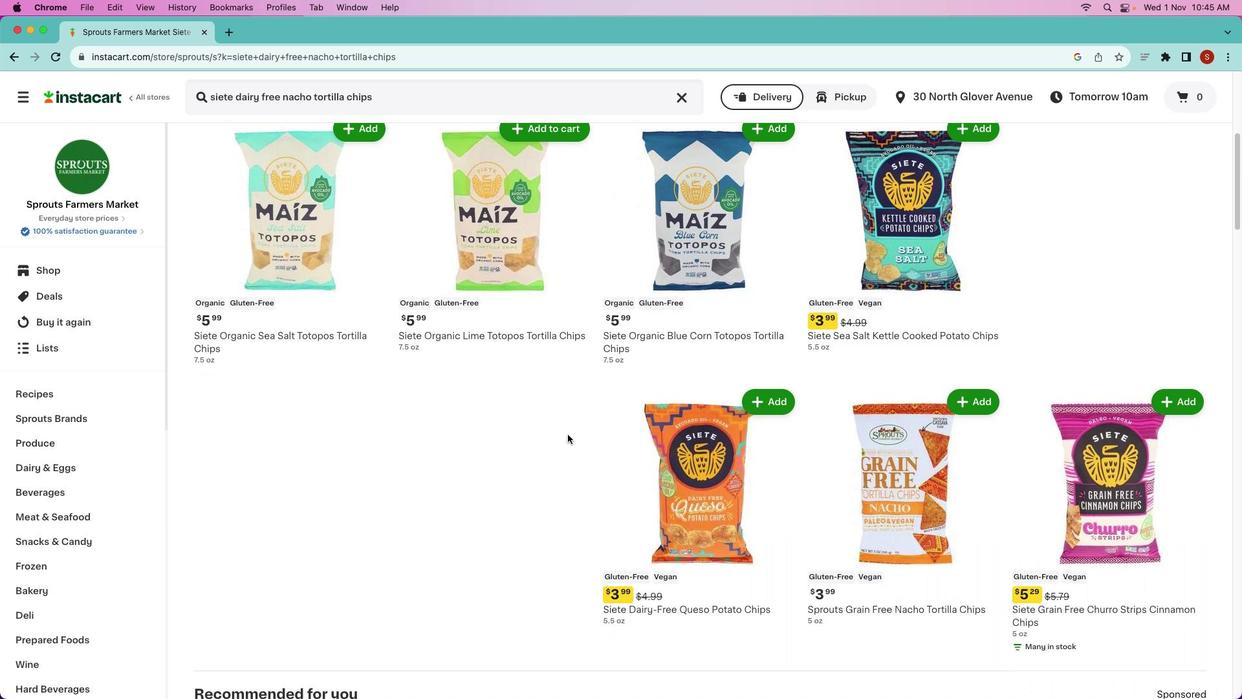 
Action: Mouse scrolled (568, 434) with delta (0, 0)
Screenshot: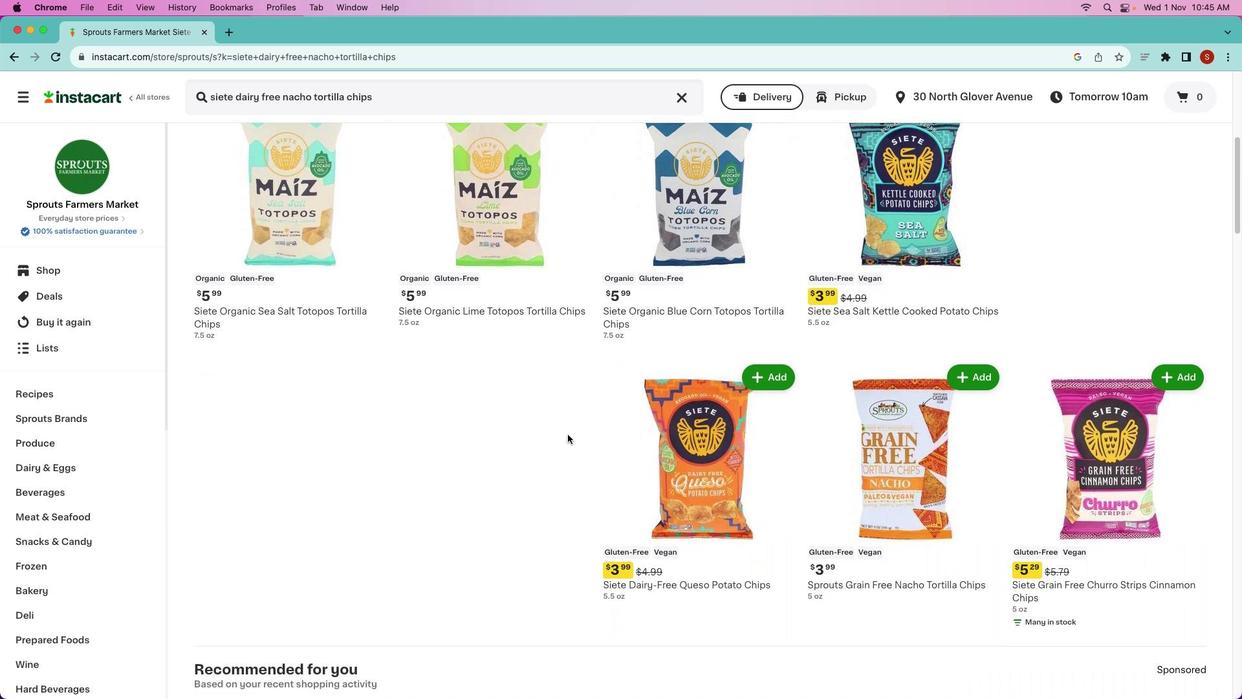 
Action: Mouse scrolled (568, 434) with delta (0, 0)
Screenshot: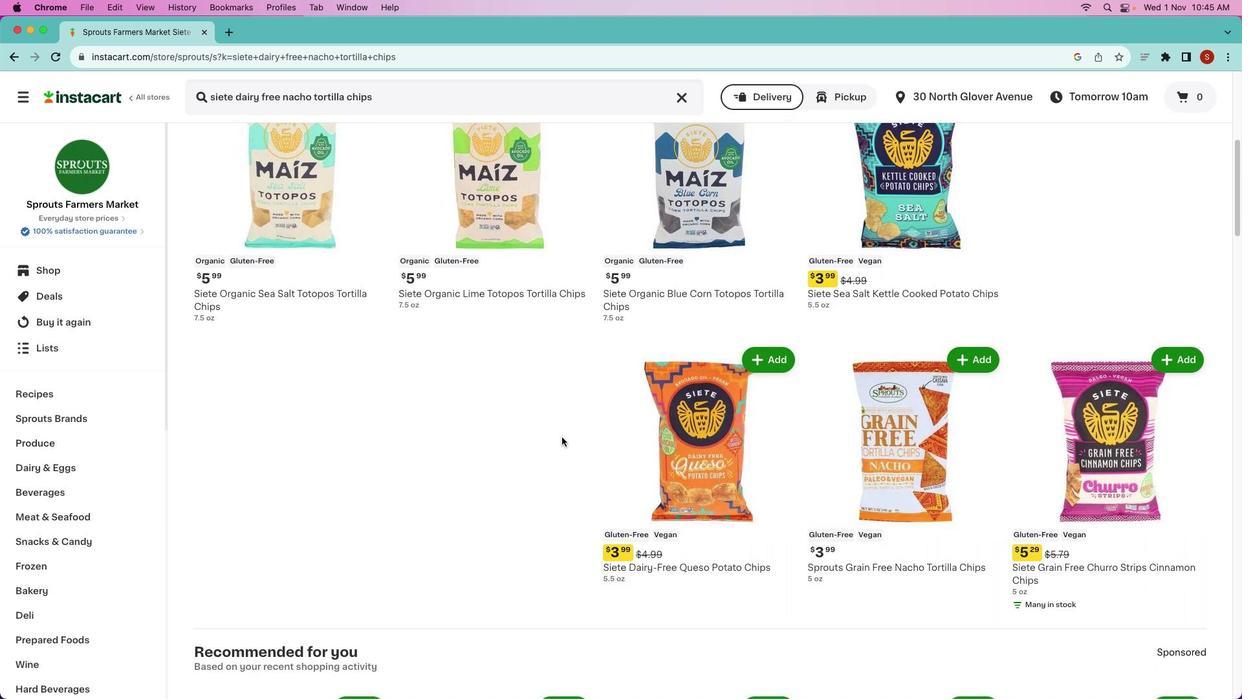
Action: Mouse scrolled (568, 434) with delta (0, 0)
Screenshot: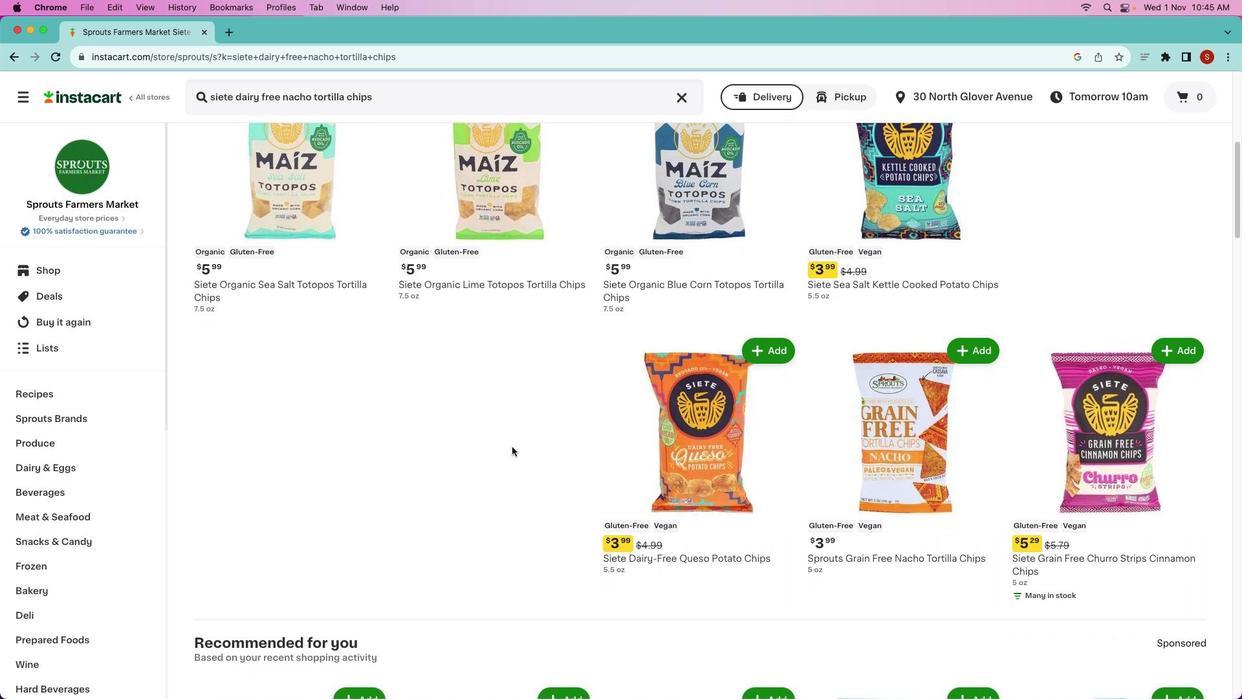 
Action: Mouse moved to (515, 439)
Screenshot: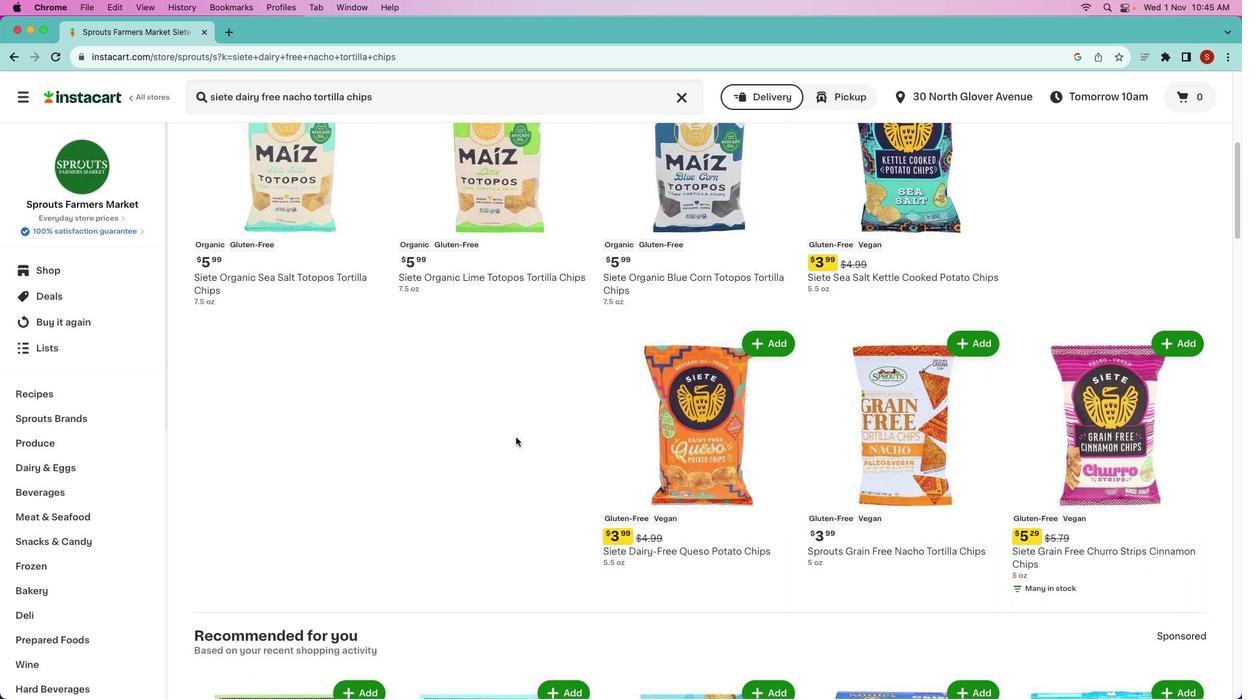 
Action: Mouse scrolled (515, 439) with delta (0, 0)
Screenshot: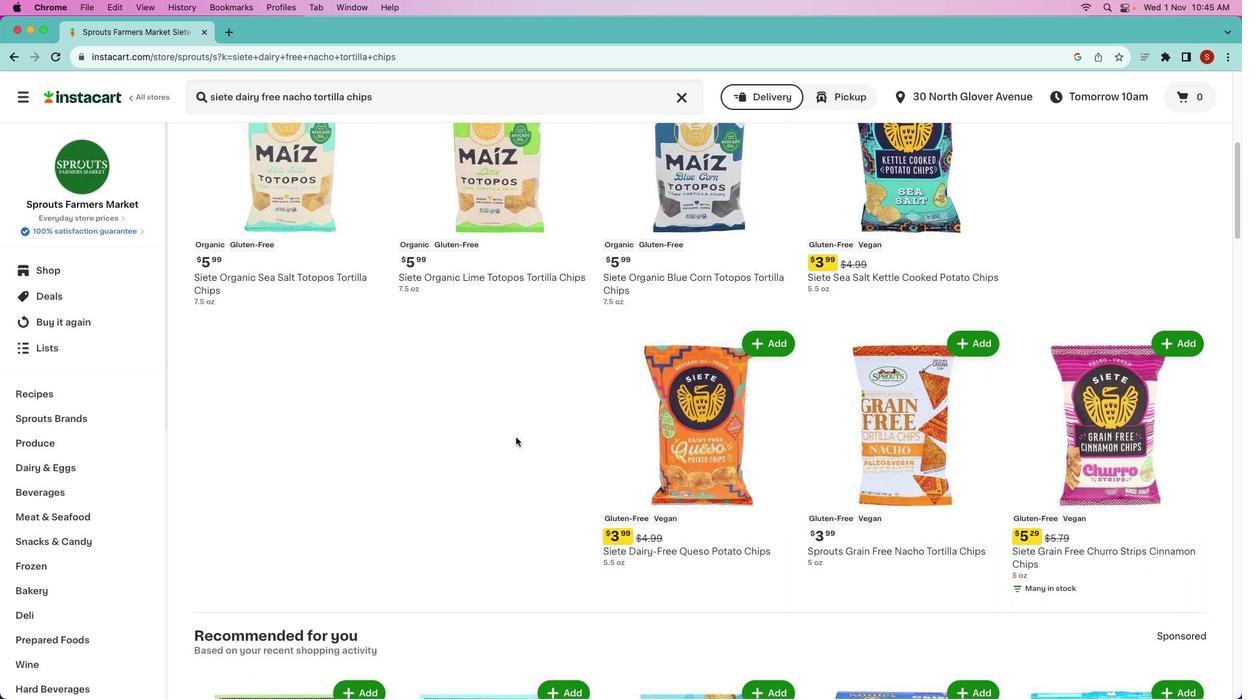 
Action: Mouse moved to (515, 438)
Screenshot: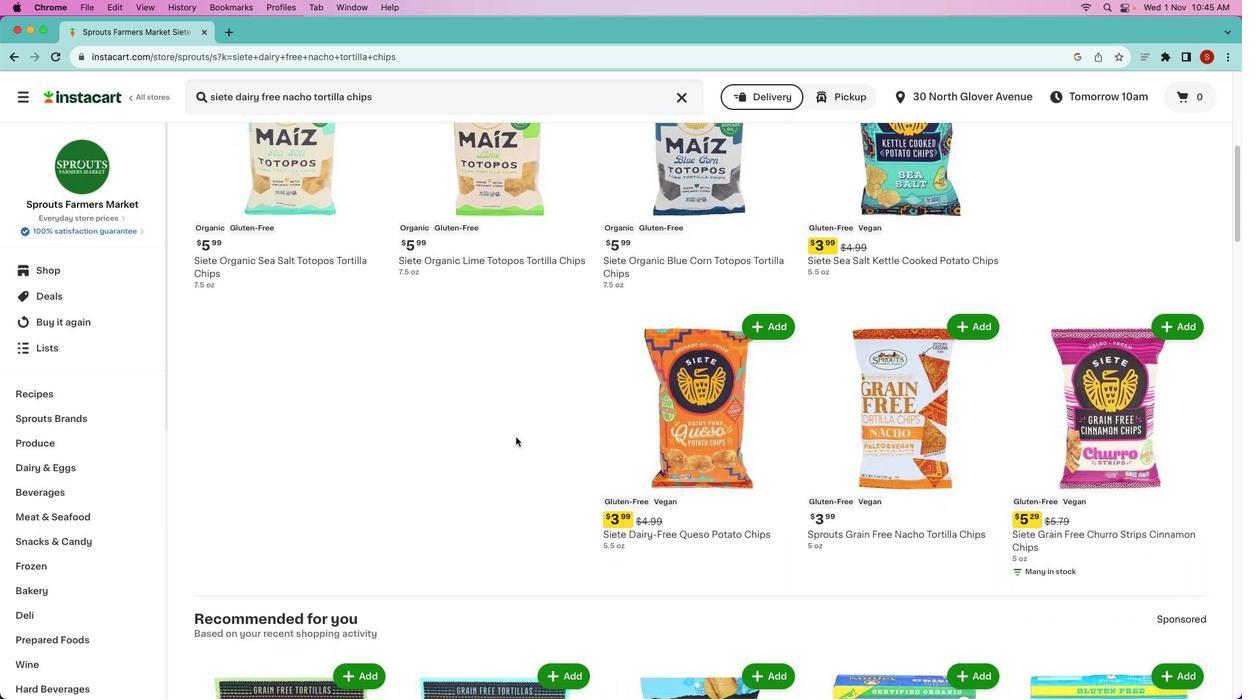
Action: Mouse scrolled (515, 438) with delta (0, 0)
Screenshot: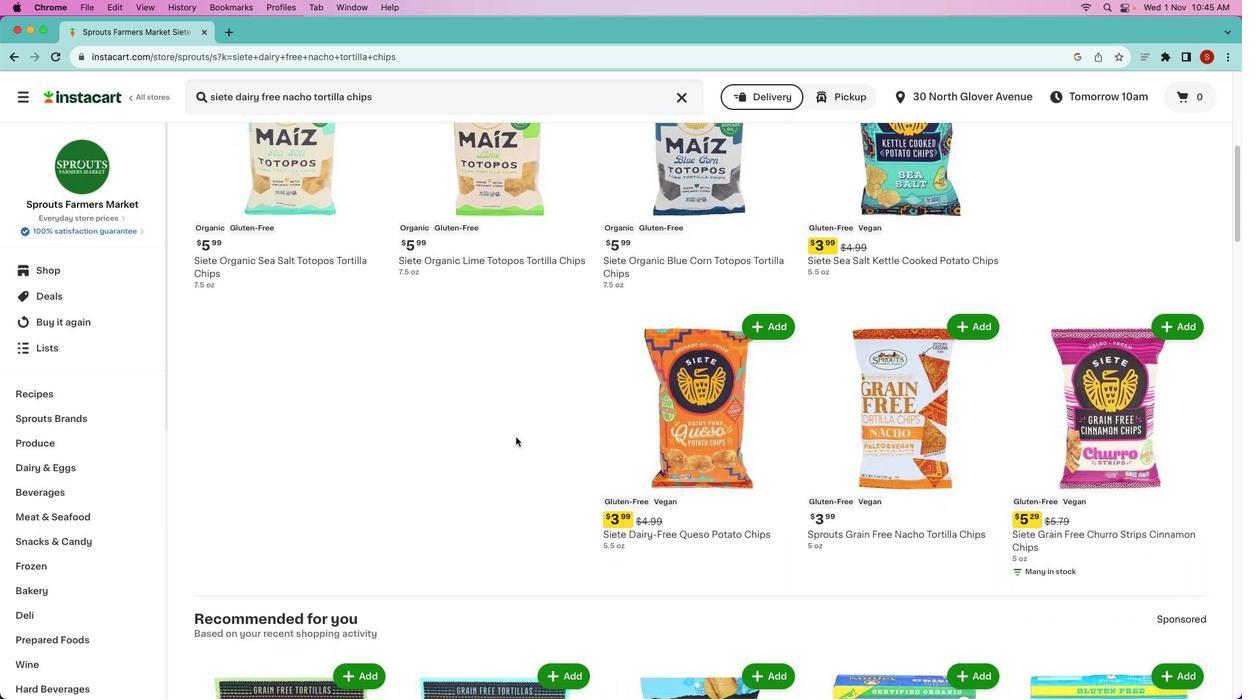 
Action: Mouse moved to (516, 437)
Screenshot: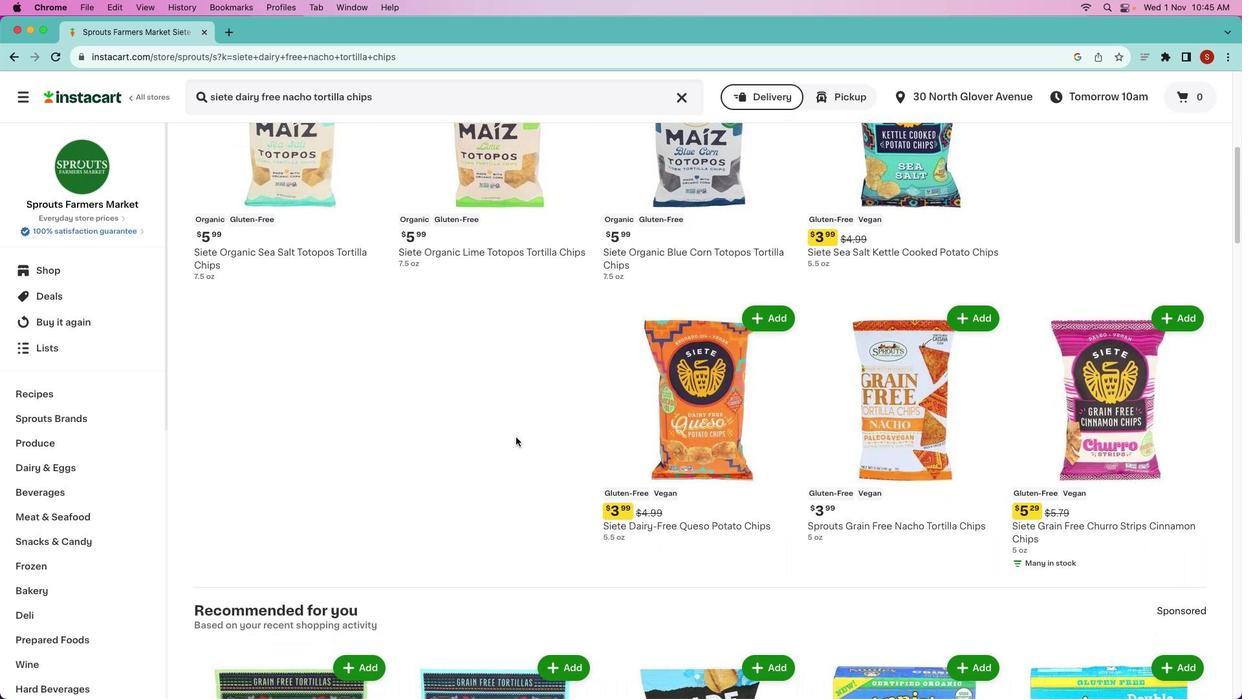 
Action: Mouse scrolled (516, 437) with delta (0, -1)
Screenshot: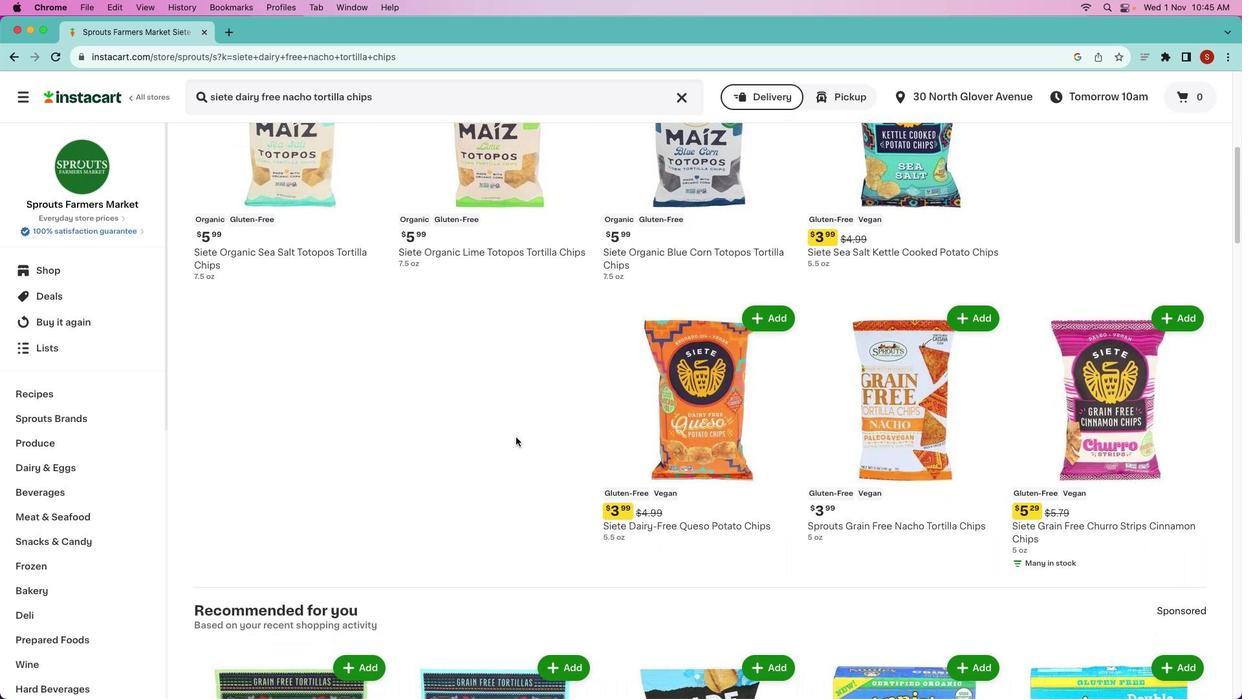 
Action: Mouse scrolled (516, 437) with delta (0, 0)
Screenshot: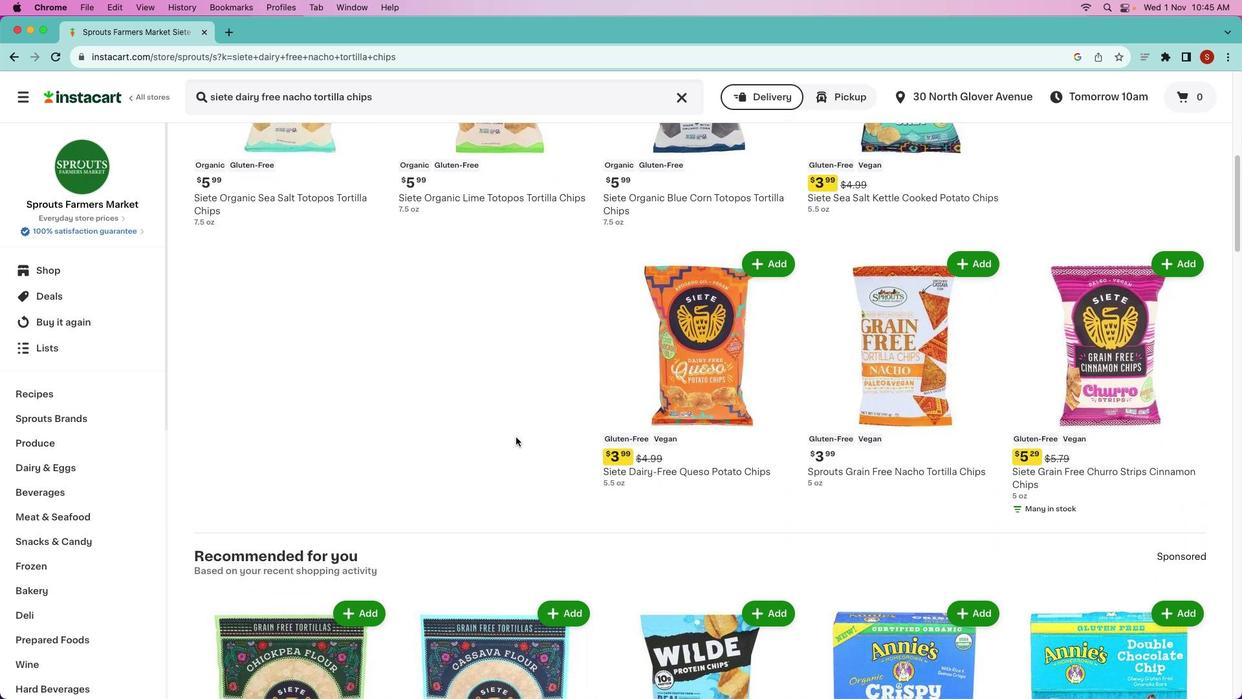 
Action: Mouse scrolled (516, 437) with delta (0, 0)
Screenshot: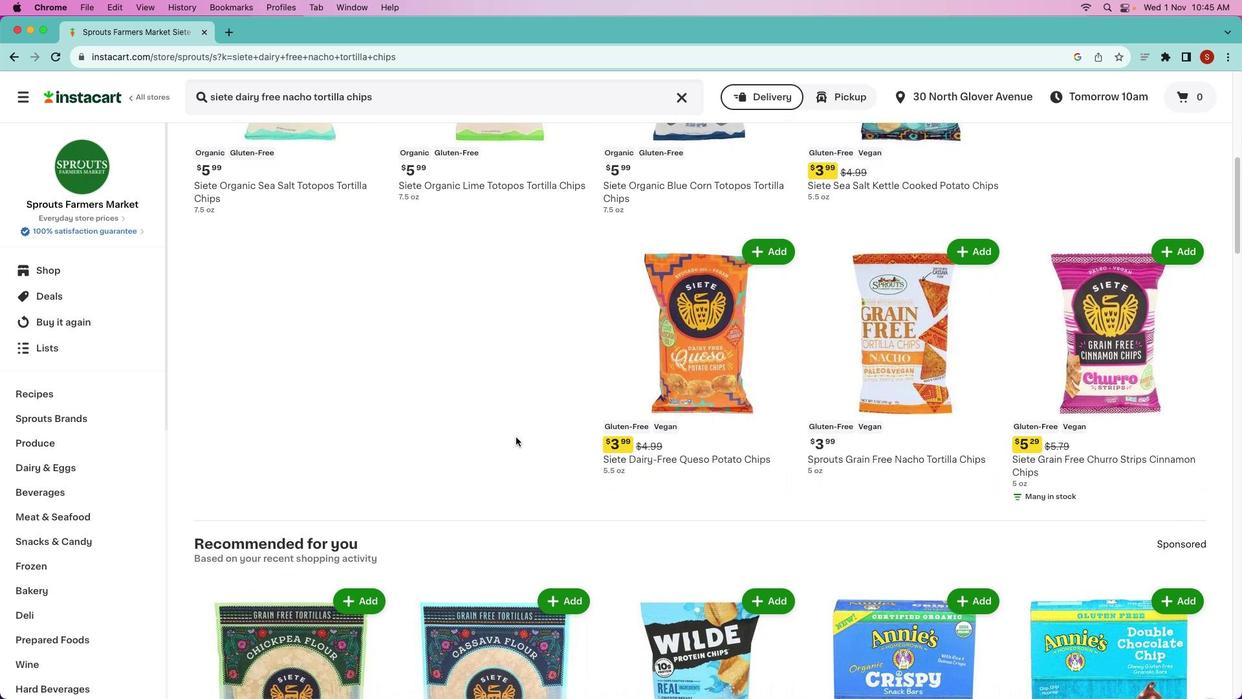 
Action: Mouse scrolled (516, 437) with delta (0, 0)
Screenshot: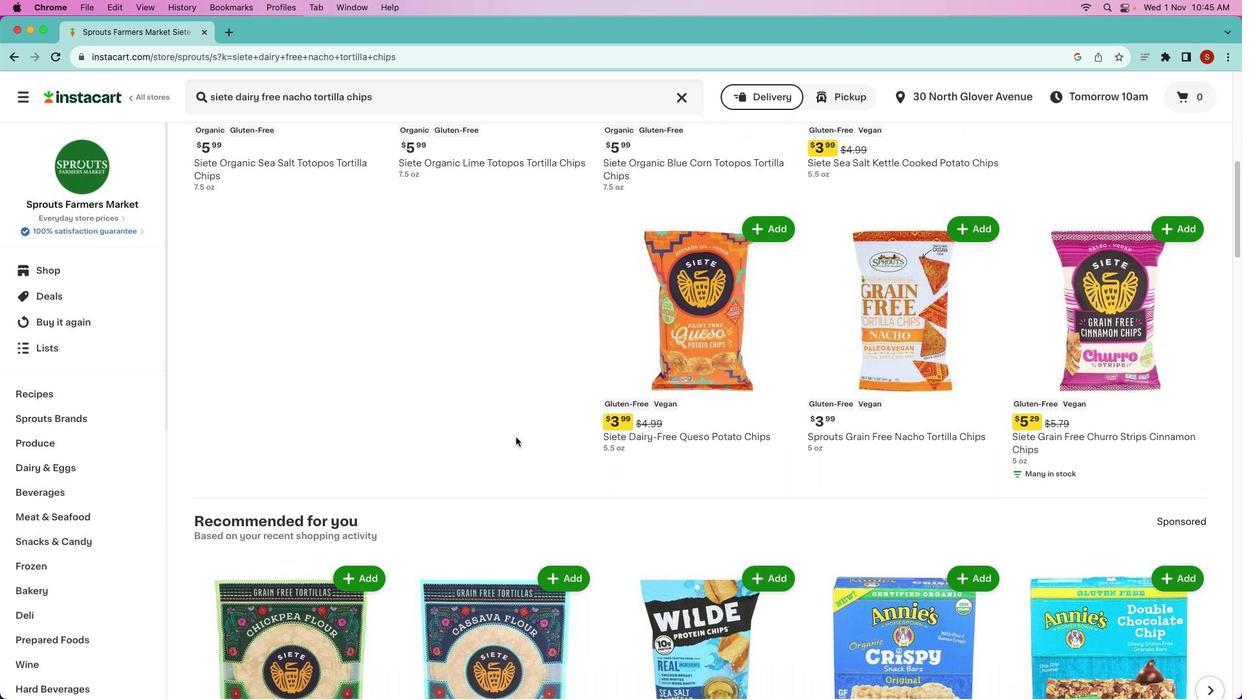 
Action: Mouse moved to (730, 417)
Screenshot: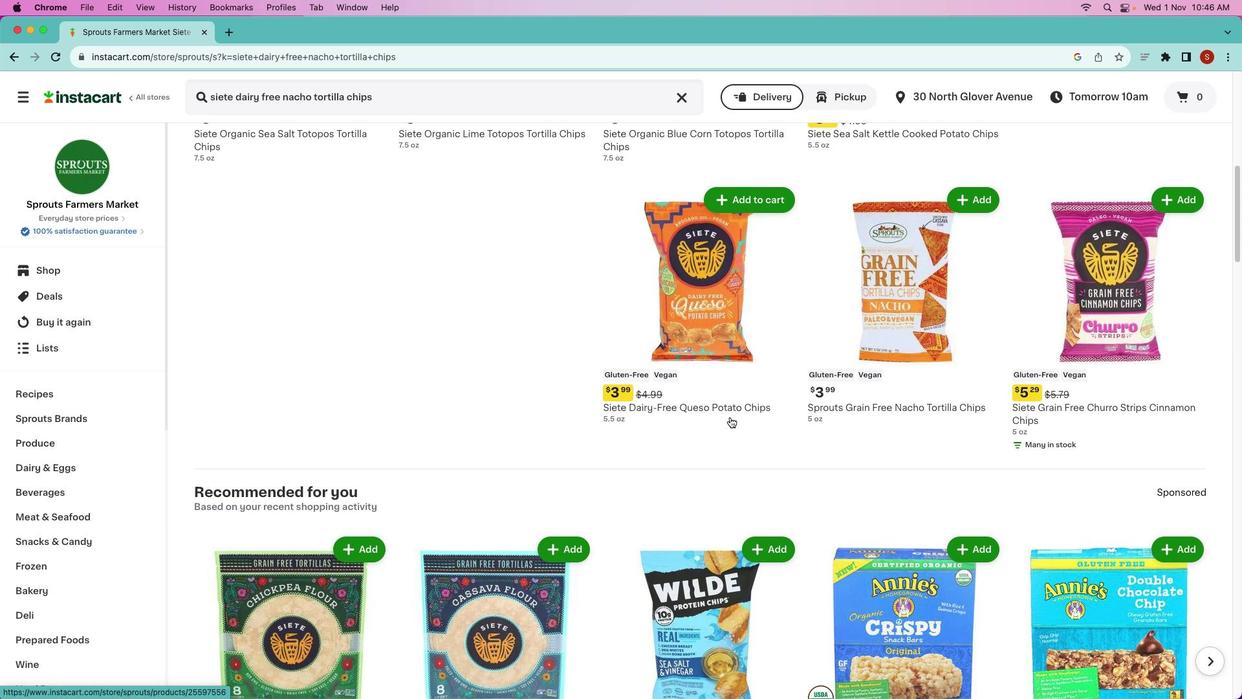
